 Task: Create an itinerary for attending a professional seminar in Vancouver, Canada, highlighting Airbnb stays near the seminar venue.
Action: Mouse moved to (457, 67)
Screenshot: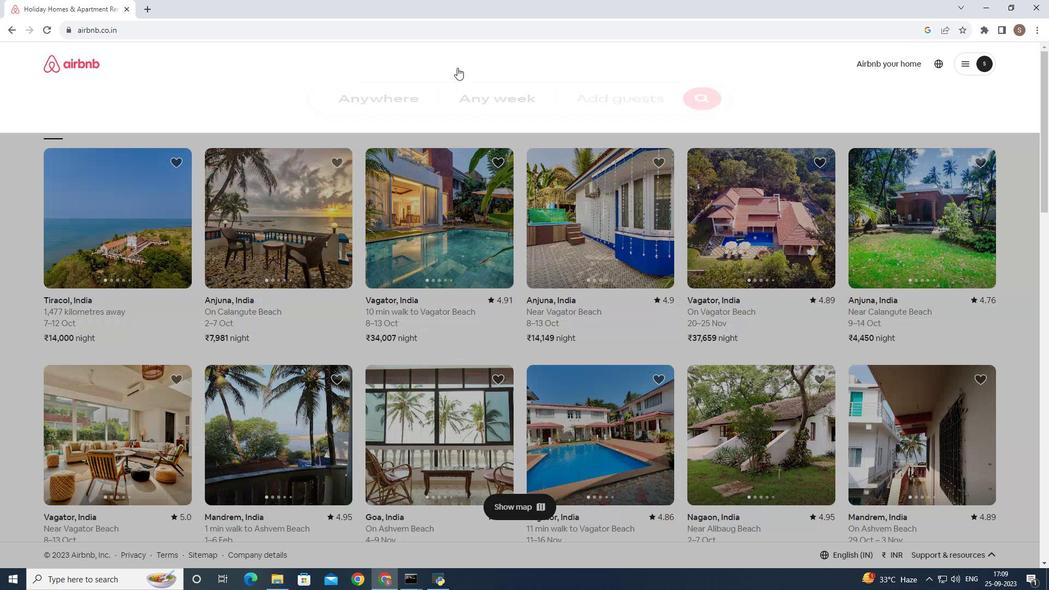 
Action: Mouse pressed left at (457, 67)
Screenshot: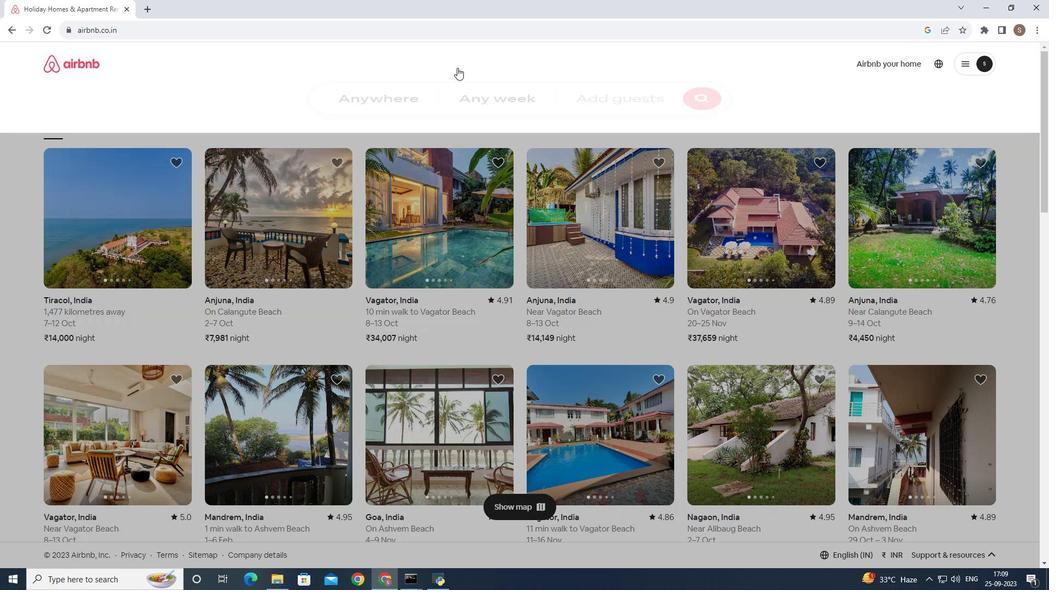 
Action: Mouse moved to (401, 110)
Screenshot: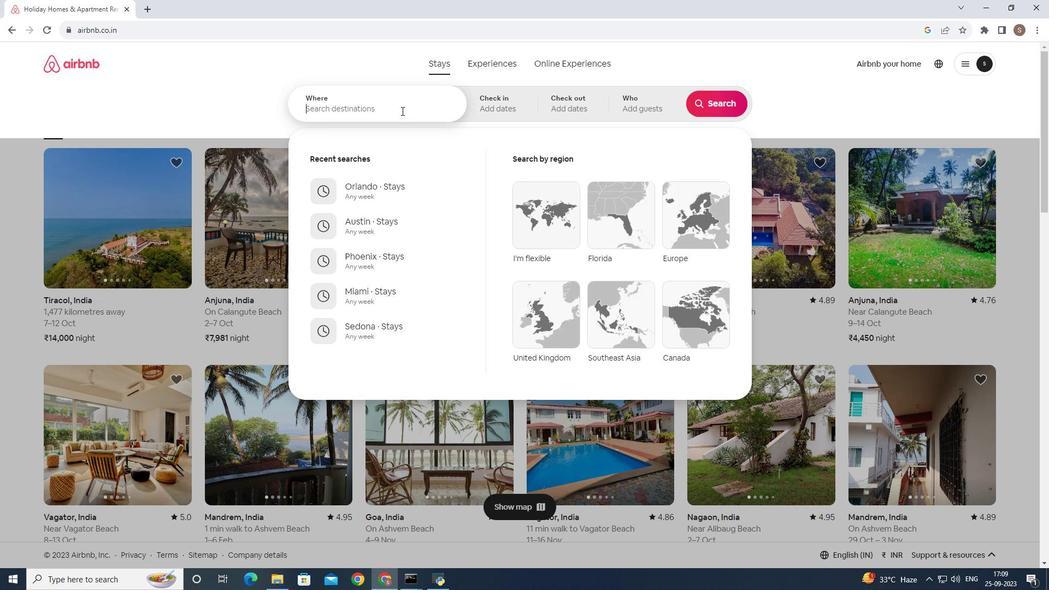 
Action: Mouse pressed left at (401, 110)
Screenshot: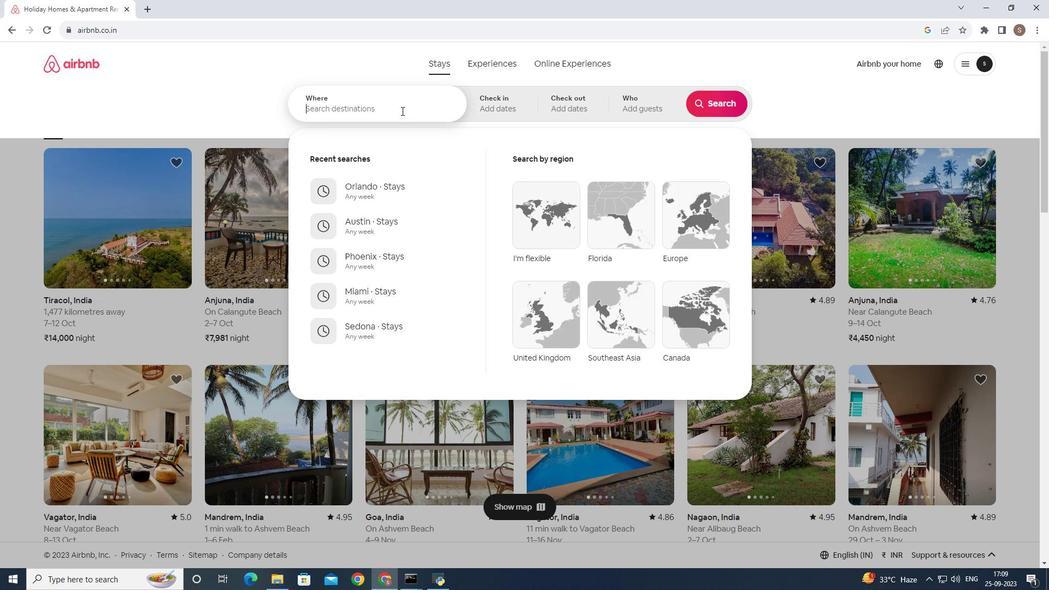 
Action: Key pressed <Key.shift><Key.shift><Key.shift><Key.shift><Key.shift><Key.shift><Key.shift><Key.shift><Key.shift><Key.shift><Key.shift><Key.shift><Key.shift><Key.shift><Key.shift><Key.shift><Key.shift>Vancouver,<Key.space><Key.shift>Canada
Screenshot: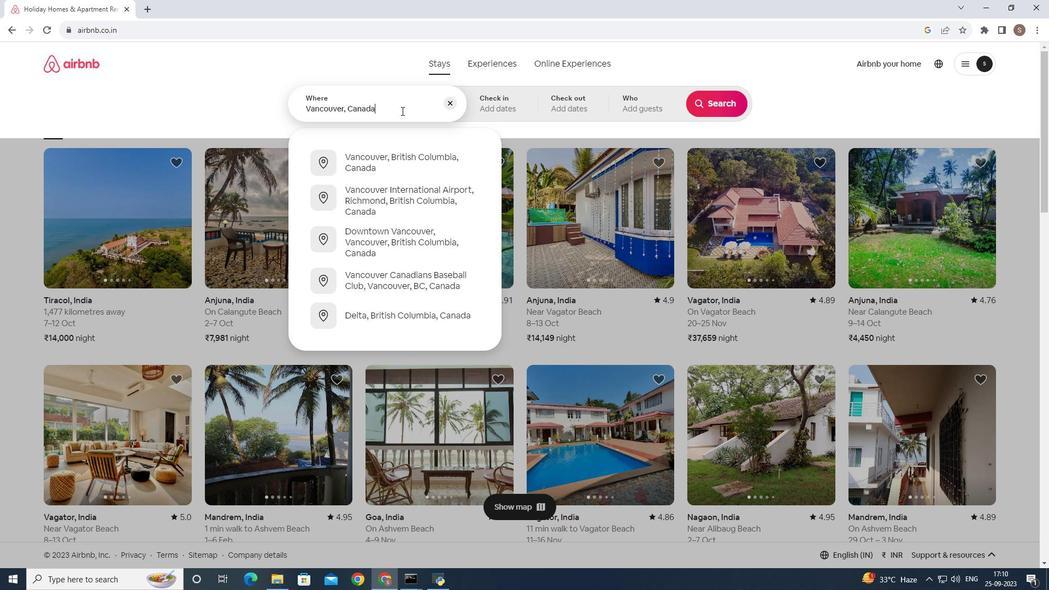 
Action: Mouse moved to (709, 99)
Screenshot: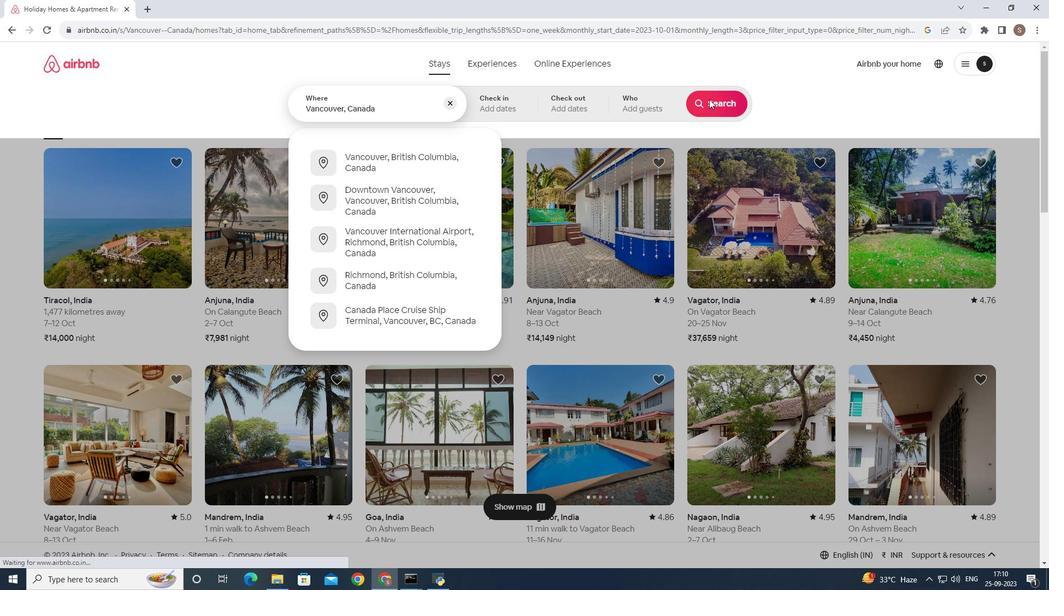 
Action: Mouse pressed left at (709, 99)
Screenshot: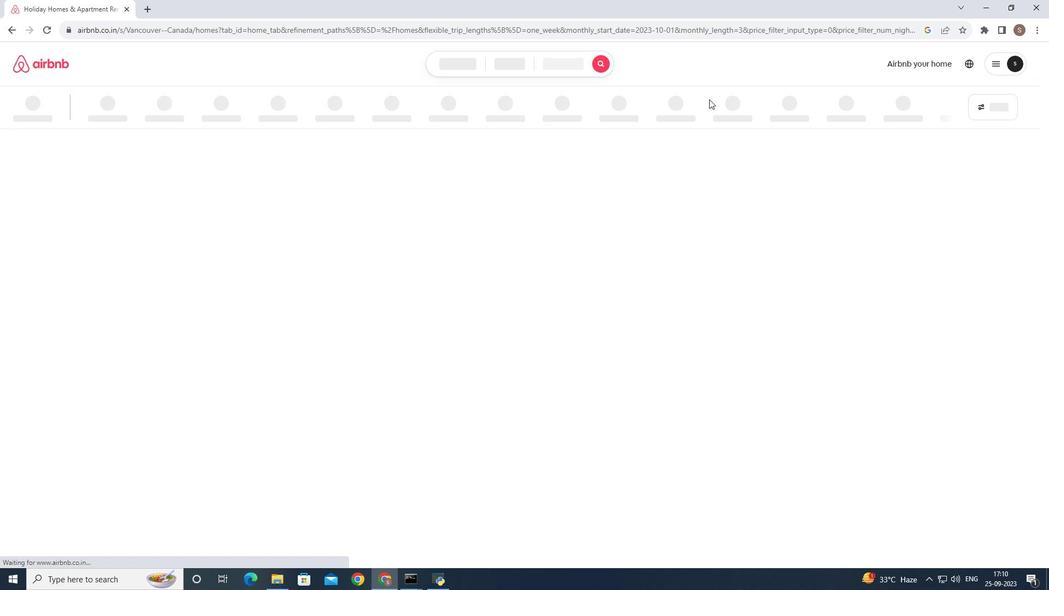 
Action: Mouse moved to (391, 252)
Screenshot: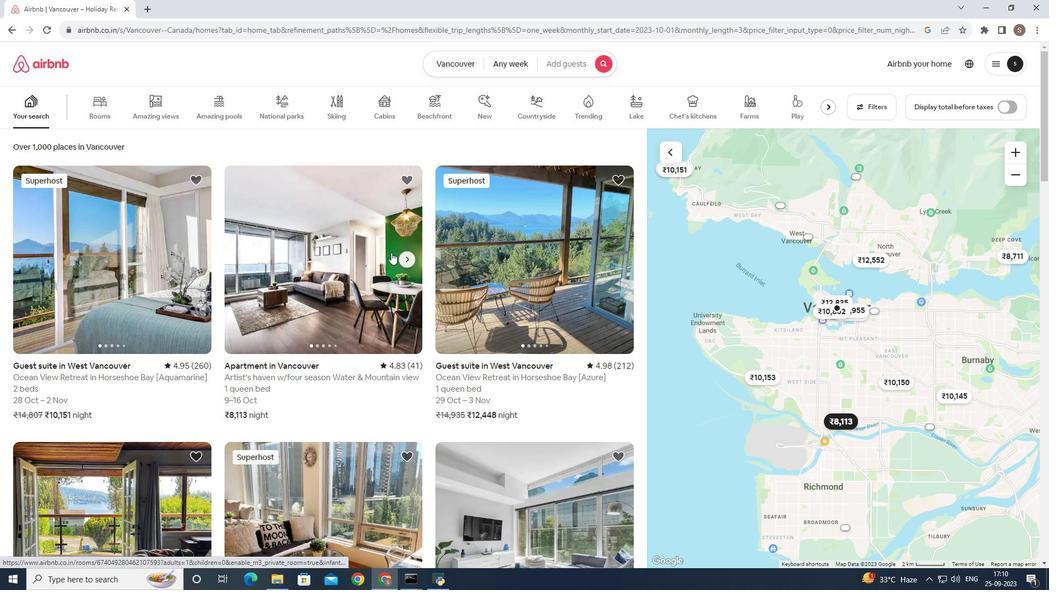 
Action: Mouse scrolled (391, 251) with delta (0, 0)
Screenshot: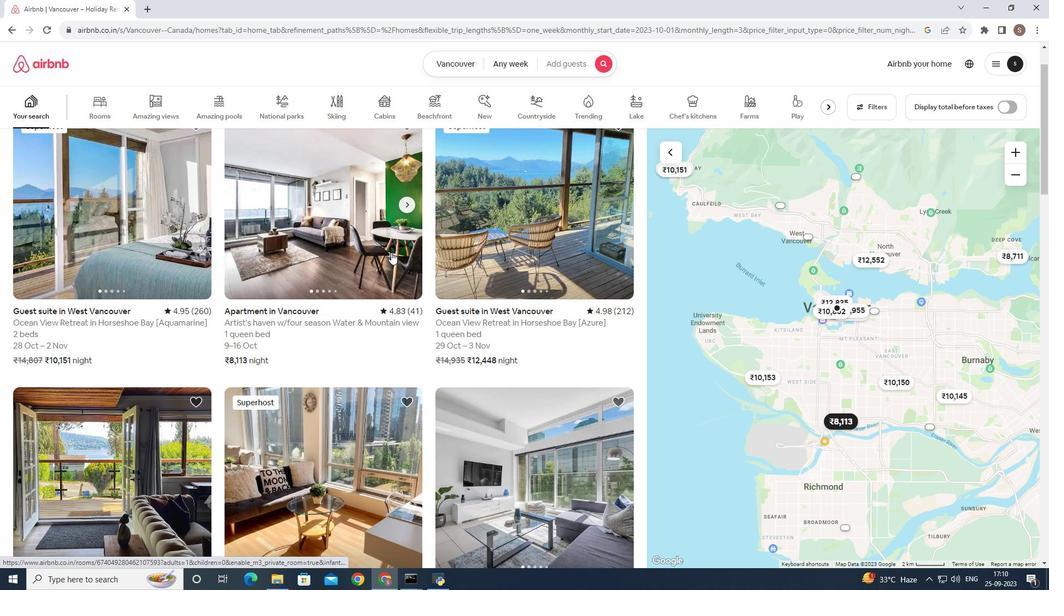
Action: Mouse scrolled (391, 251) with delta (0, 0)
Screenshot: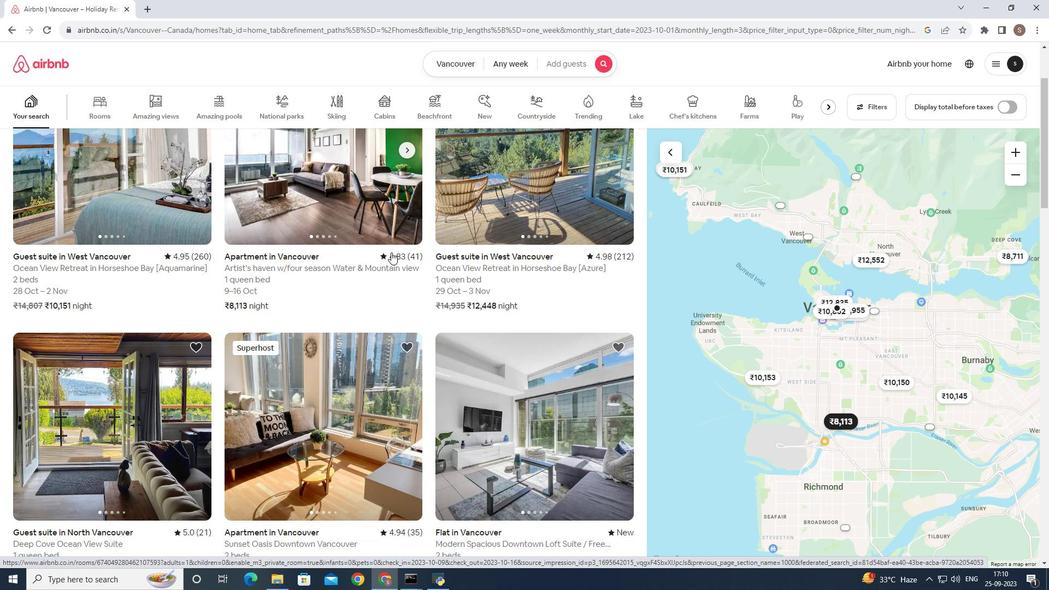 
Action: Mouse moved to (856, 114)
Screenshot: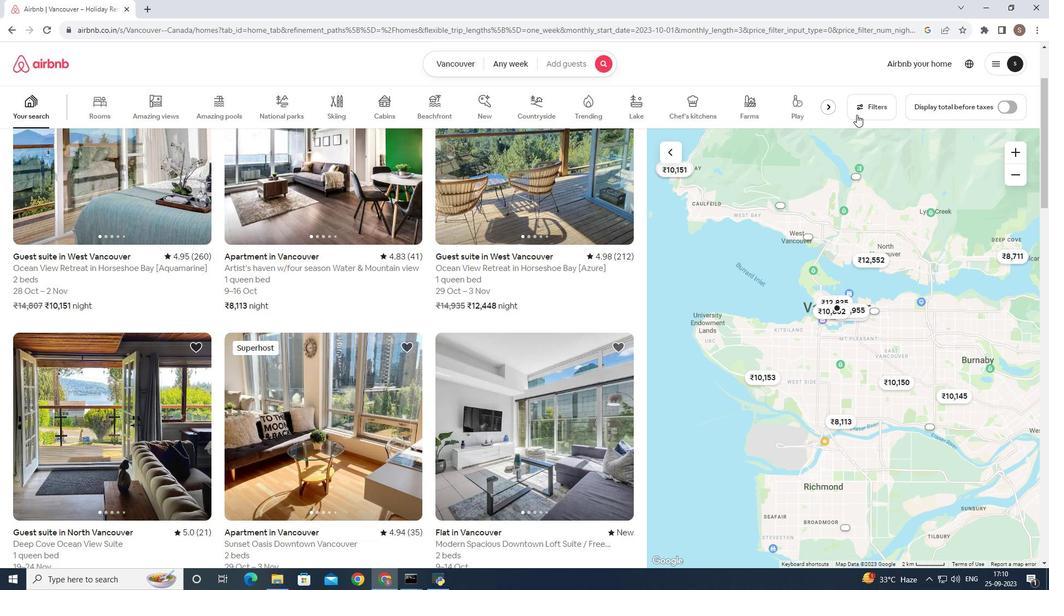 
Action: Mouse pressed left at (856, 114)
Screenshot: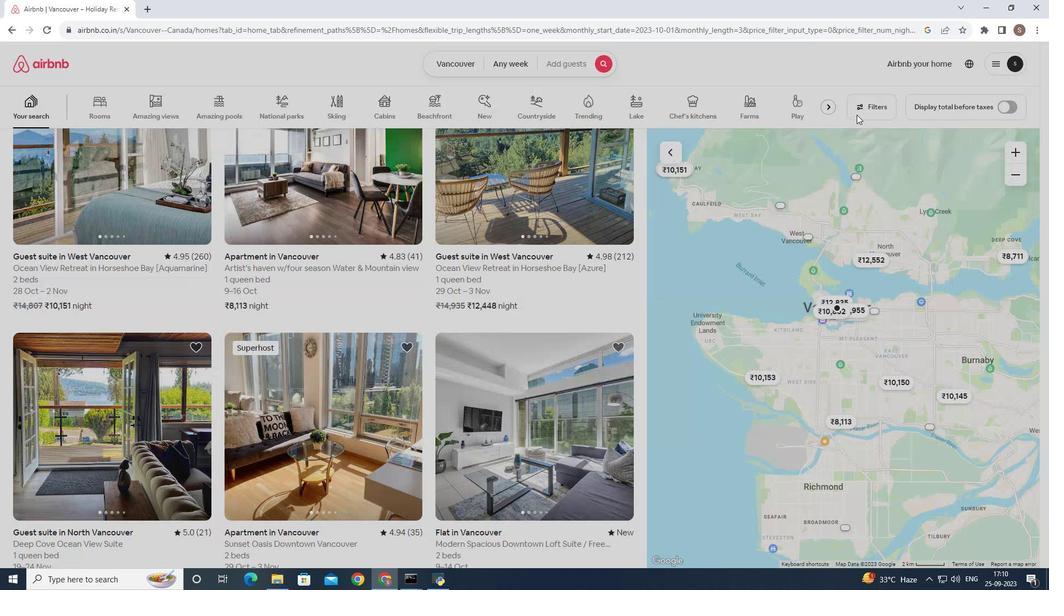
Action: Mouse moved to (588, 277)
Screenshot: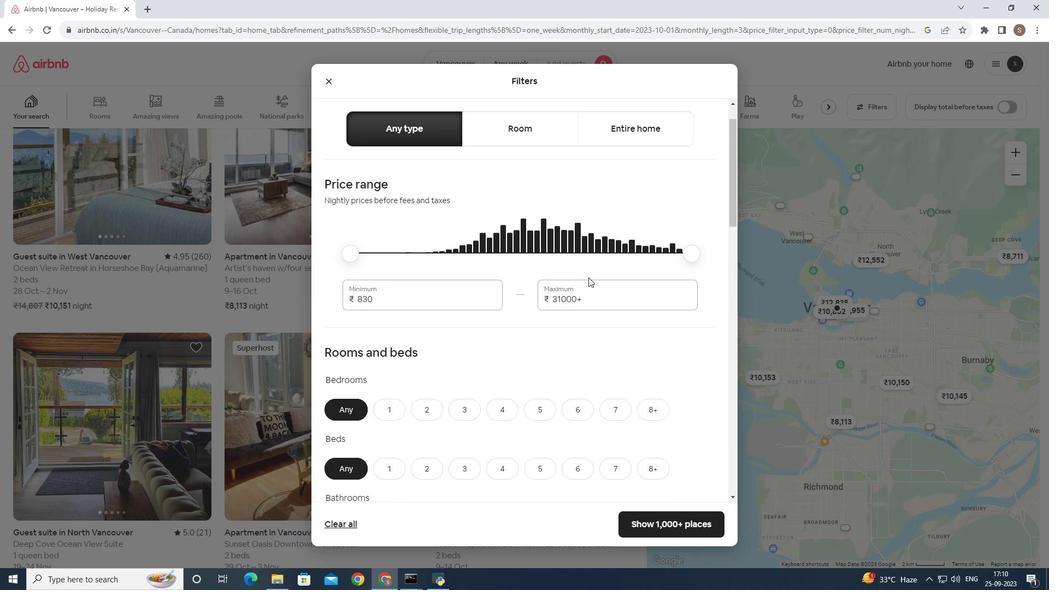 
Action: Mouse scrolled (588, 277) with delta (0, 0)
Screenshot: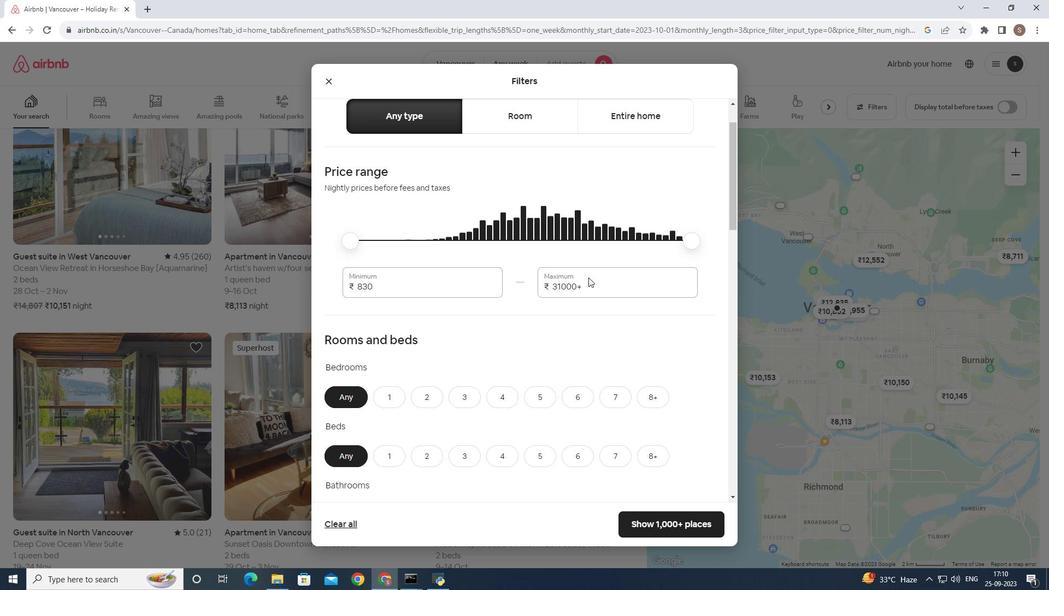 
Action: Mouse scrolled (588, 277) with delta (0, 0)
Screenshot: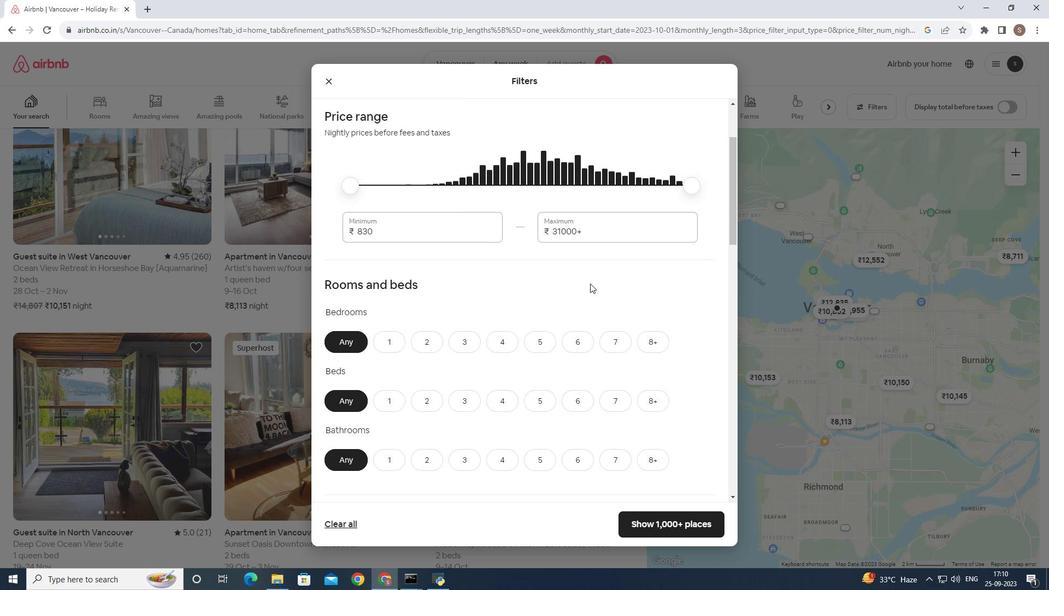 
Action: Mouse scrolled (588, 277) with delta (0, 0)
Screenshot: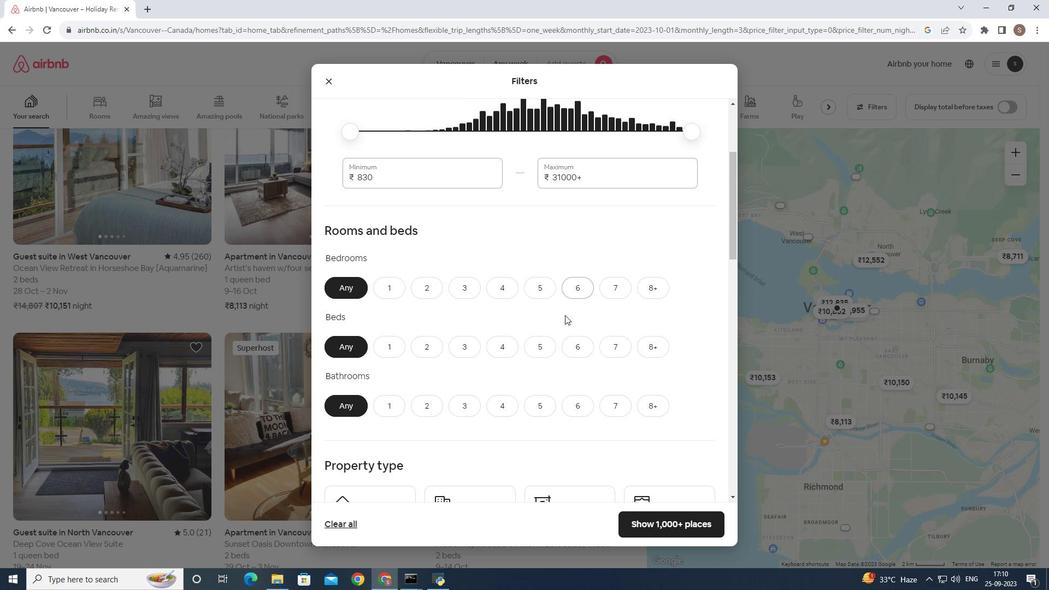 
Action: Mouse moved to (495, 348)
Screenshot: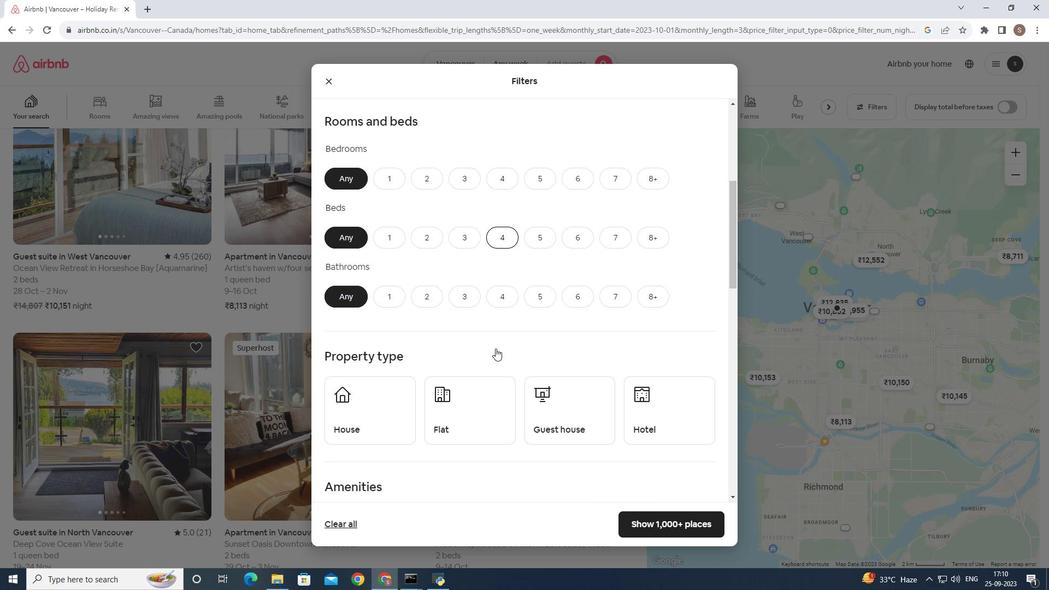 
Action: Mouse scrolled (495, 348) with delta (0, 0)
Screenshot: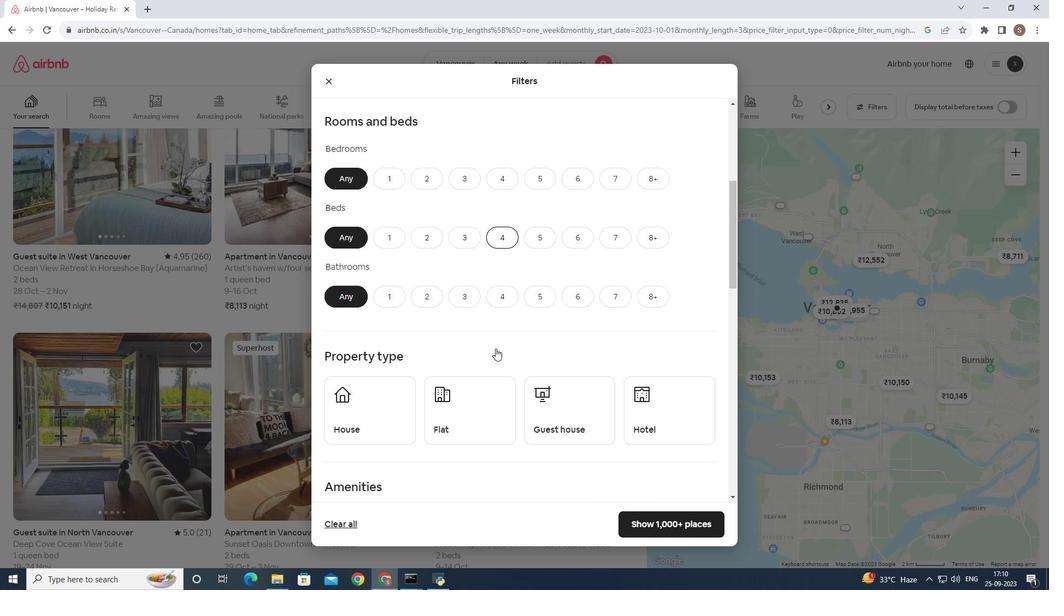 
Action: Mouse scrolled (495, 348) with delta (0, 0)
Screenshot: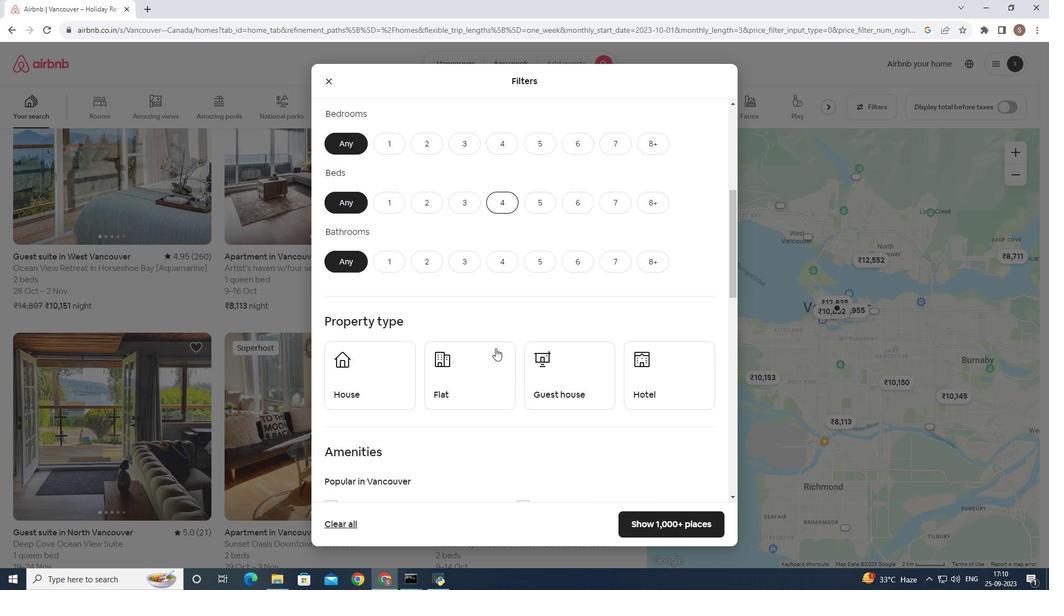
Action: Mouse scrolled (495, 348) with delta (0, 0)
Screenshot: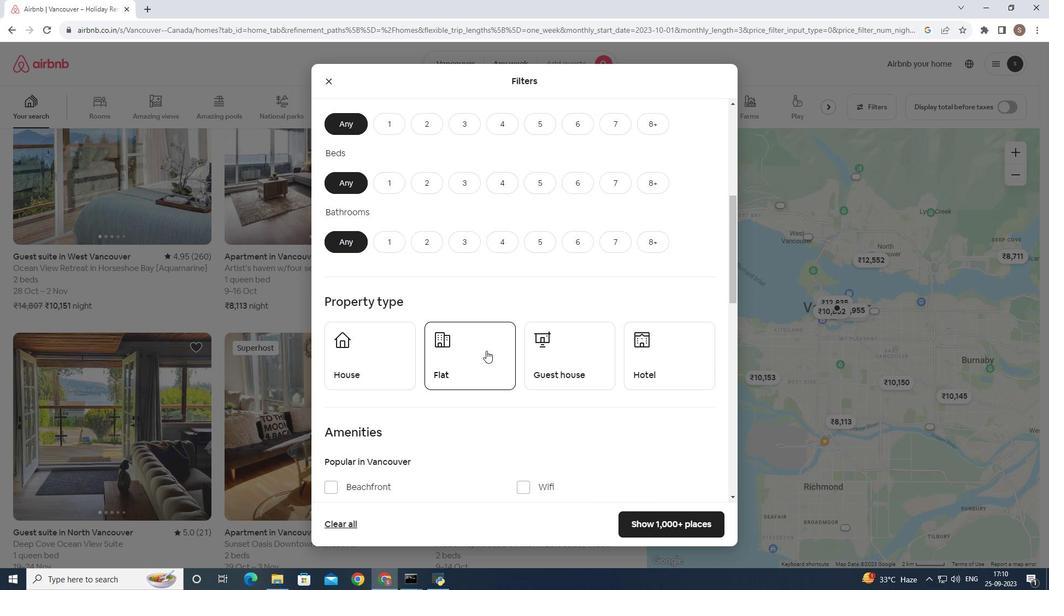 
Action: Mouse moved to (443, 352)
Screenshot: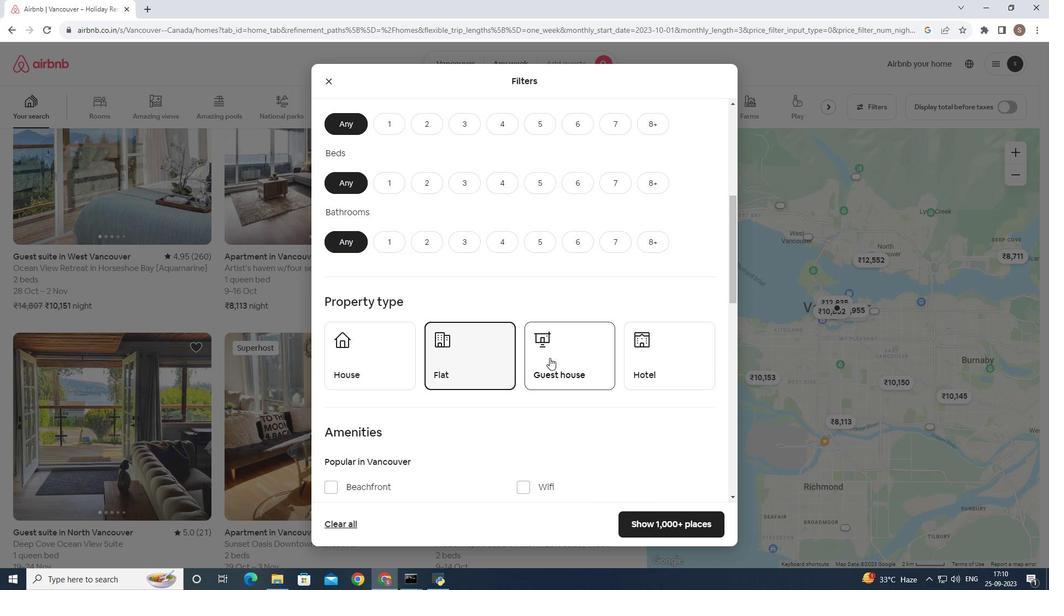 
Action: Mouse pressed left at (443, 352)
Screenshot: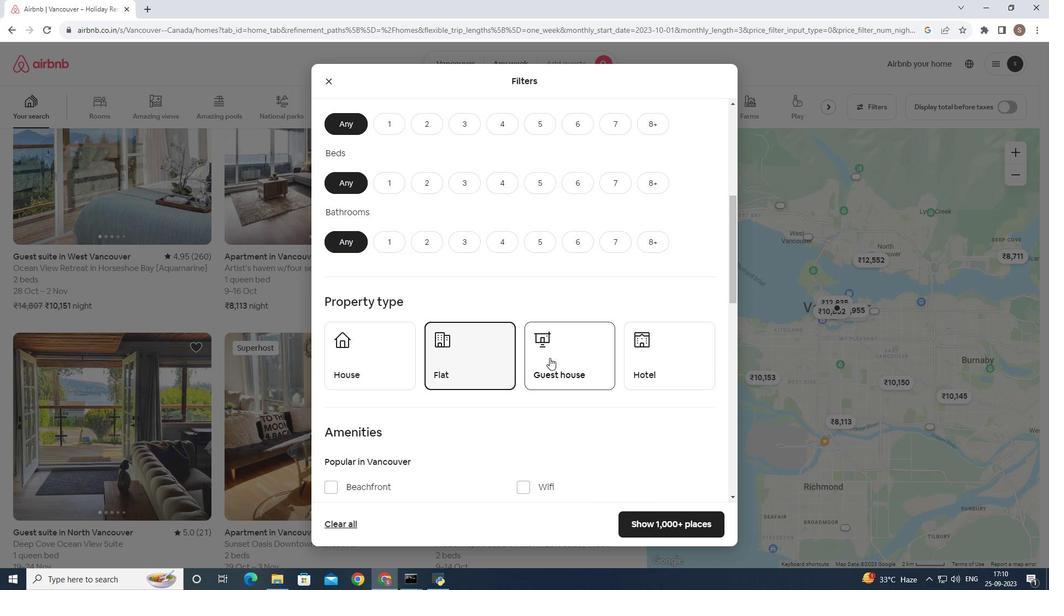 
Action: Mouse moved to (628, 357)
Screenshot: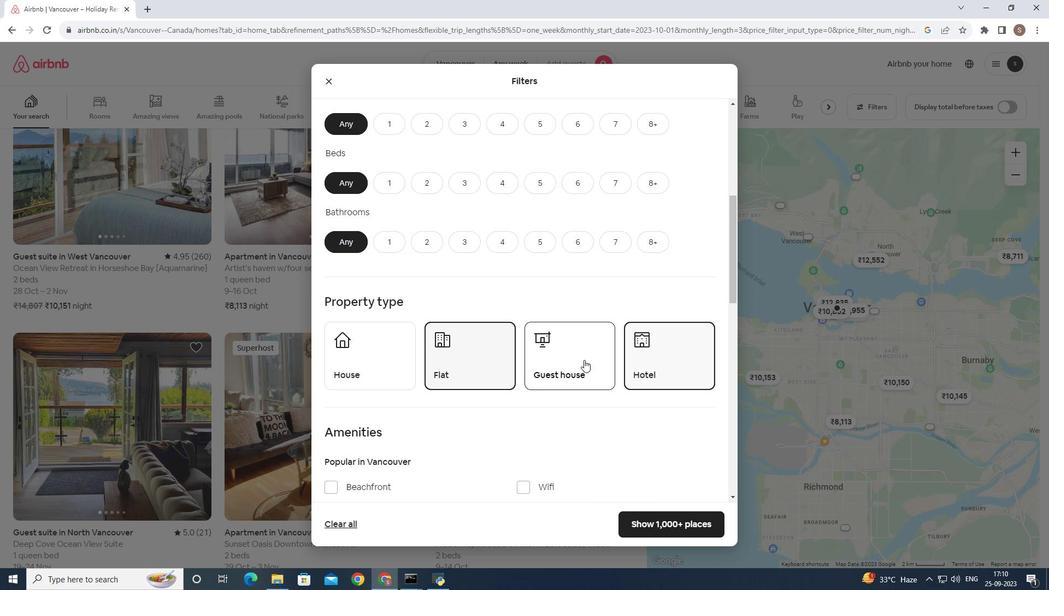 
Action: Mouse pressed left at (628, 357)
Screenshot: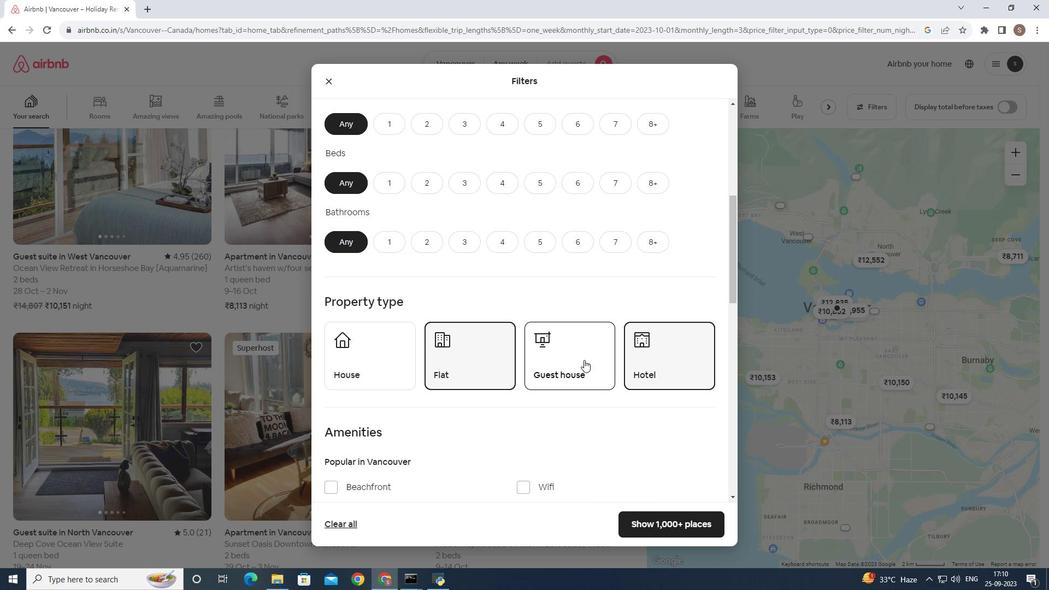 
Action: Mouse moved to (580, 360)
Screenshot: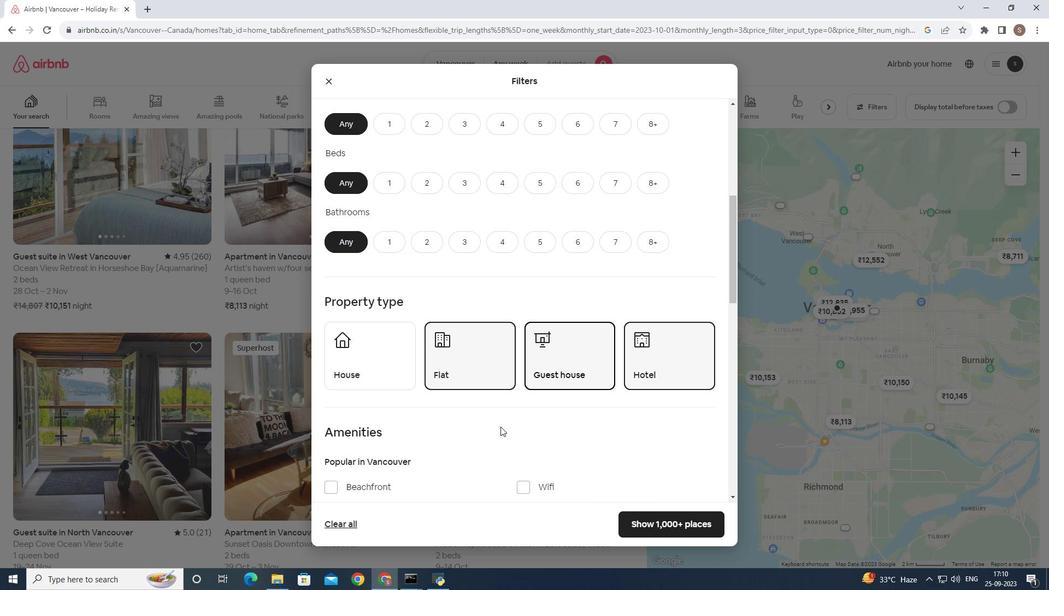 
Action: Mouse pressed left at (580, 360)
Screenshot: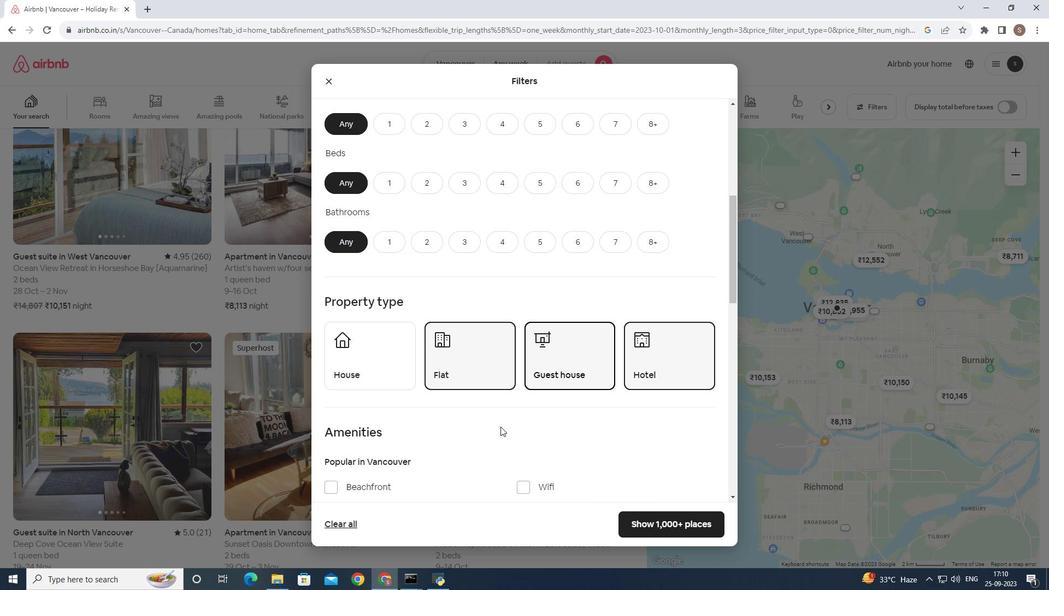 
Action: Mouse moved to (454, 444)
Screenshot: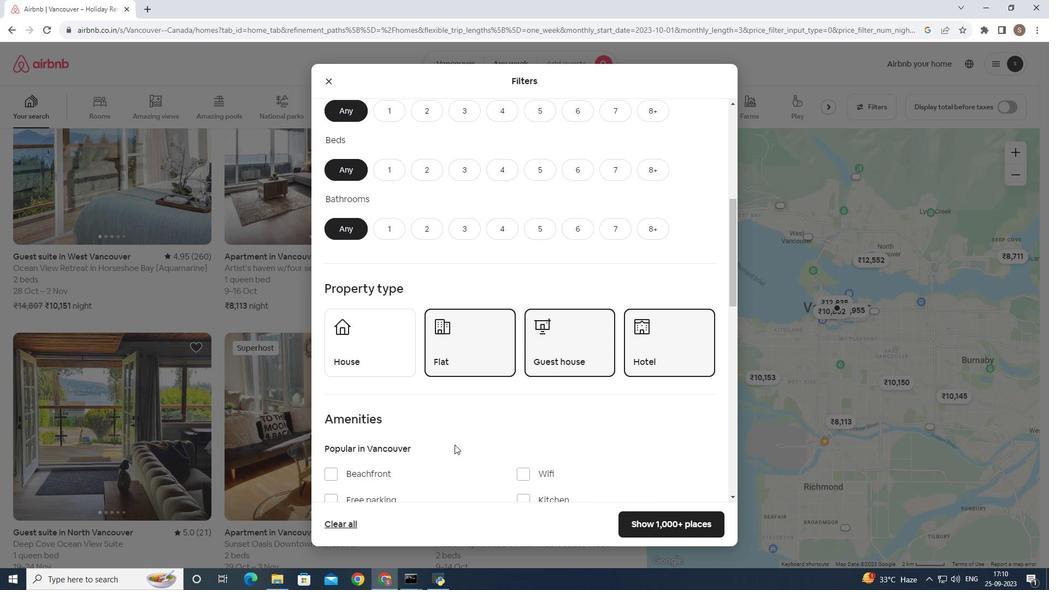 
Action: Mouse scrolled (454, 444) with delta (0, 0)
Screenshot: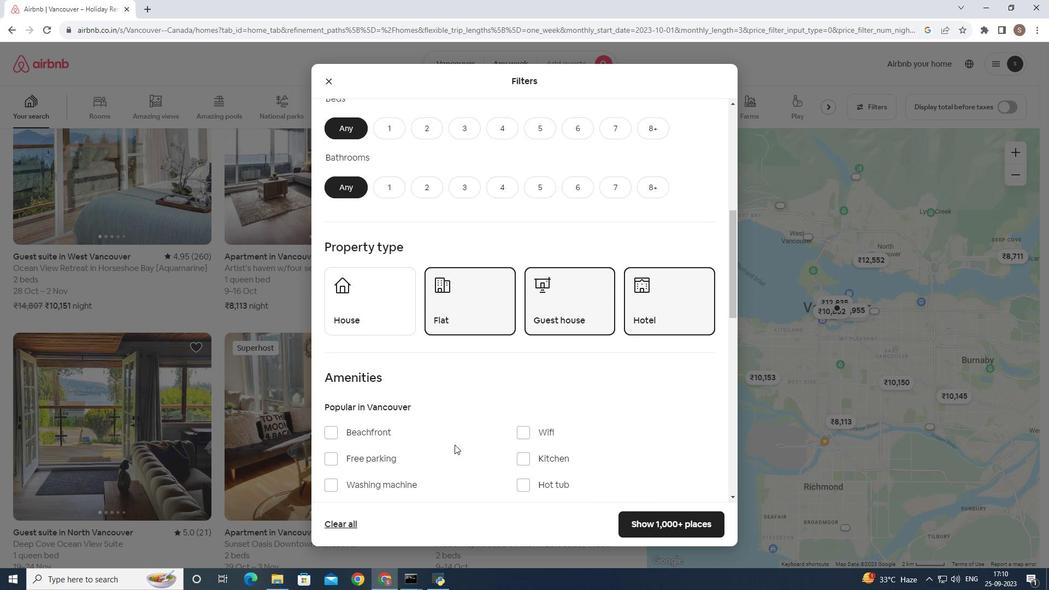 
Action: Mouse scrolled (454, 444) with delta (0, 0)
Screenshot: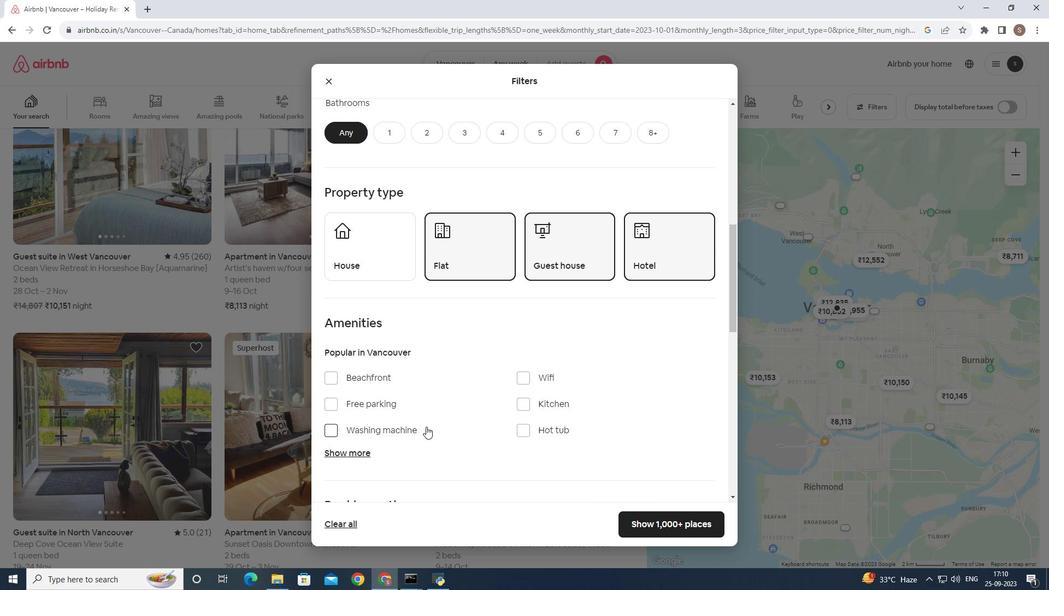 
Action: Mouse moved to (421, 426)
Screenshot: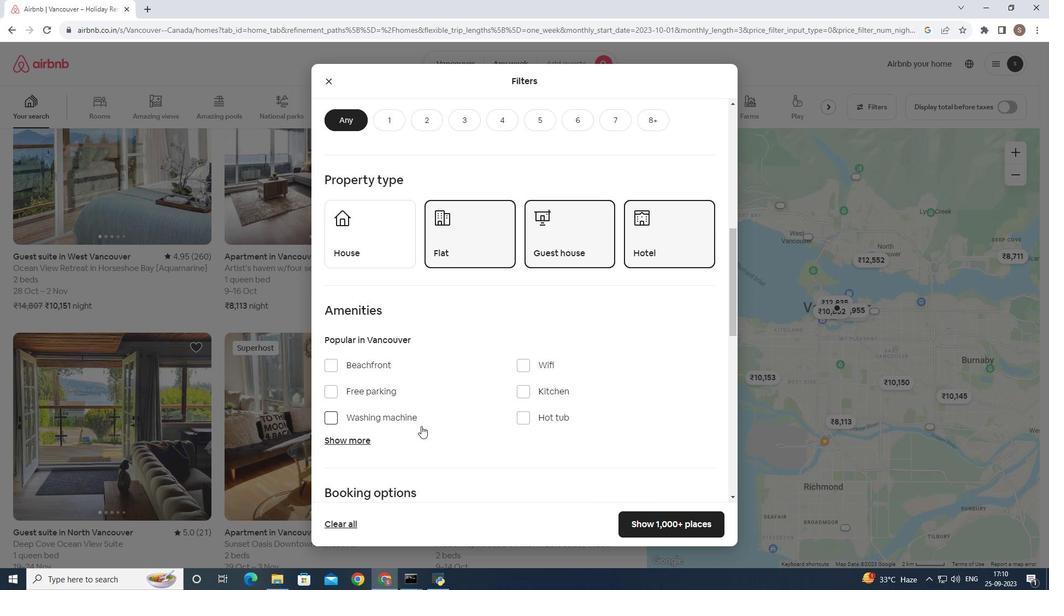 
Action: Mouse scrolled (421, 425) with delta (0, 0)
Screenshot: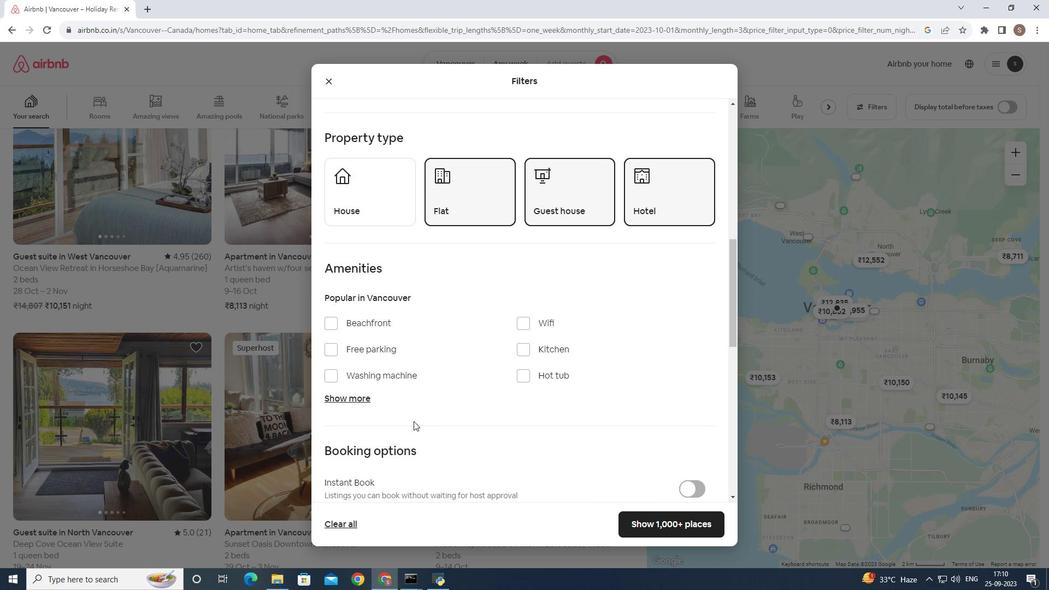 
Action: Mouse moved to (356, 391)
Screenshot: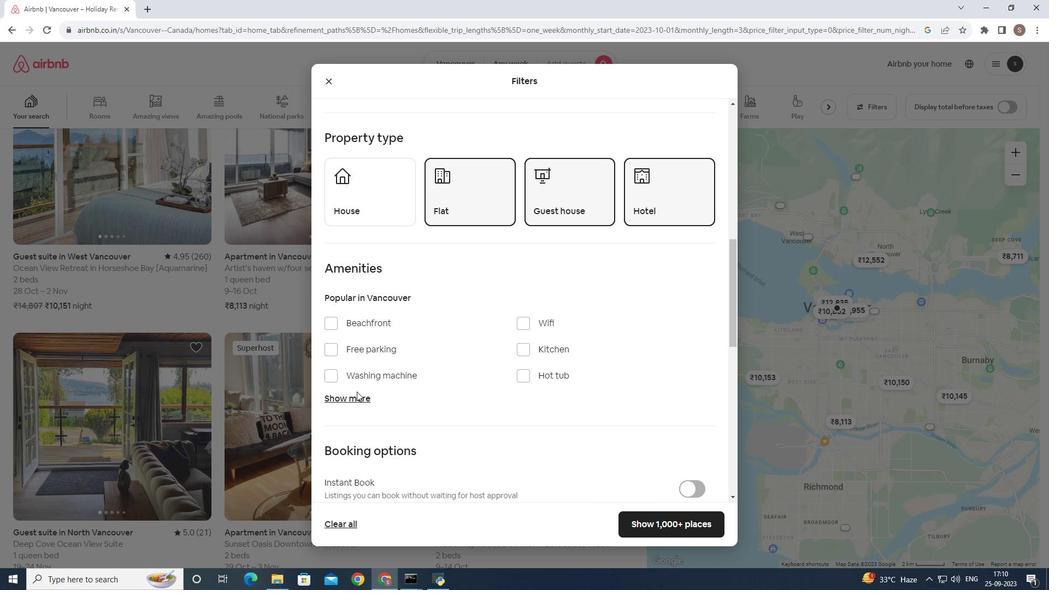 
Action: Mouse pressed left at (356, 391)
Screenshot: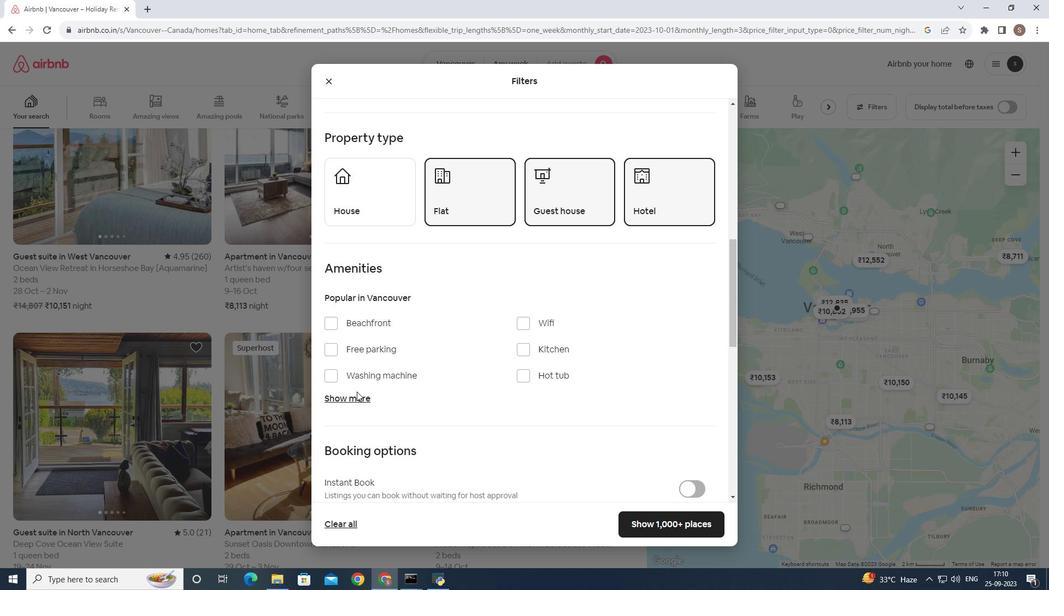 
Action: Mouse moved to (357, 401)
Screenshot: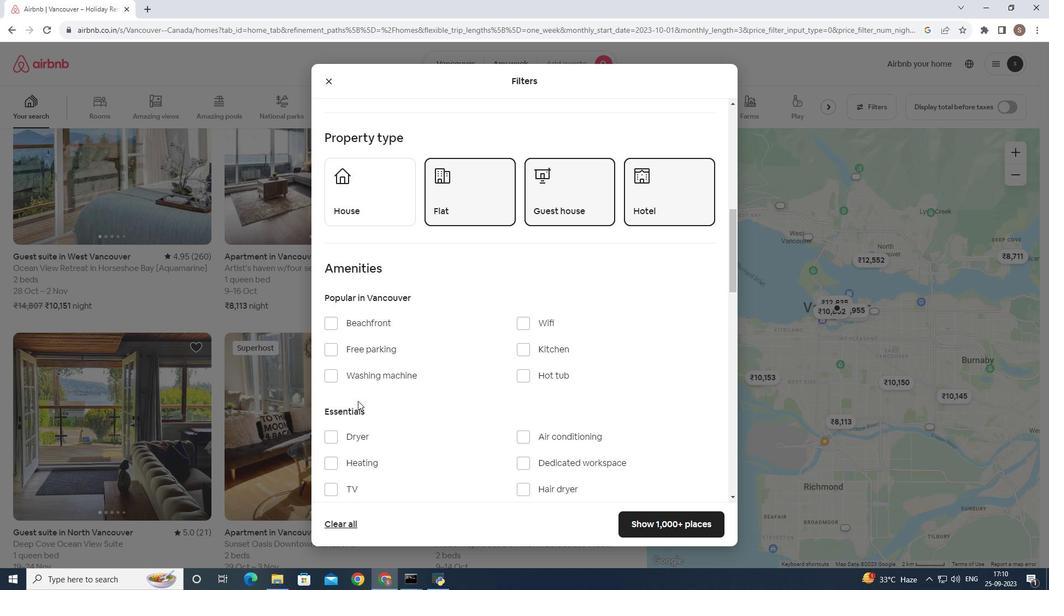
Action: Mouse pressed left at (357, 401)
Screenshot: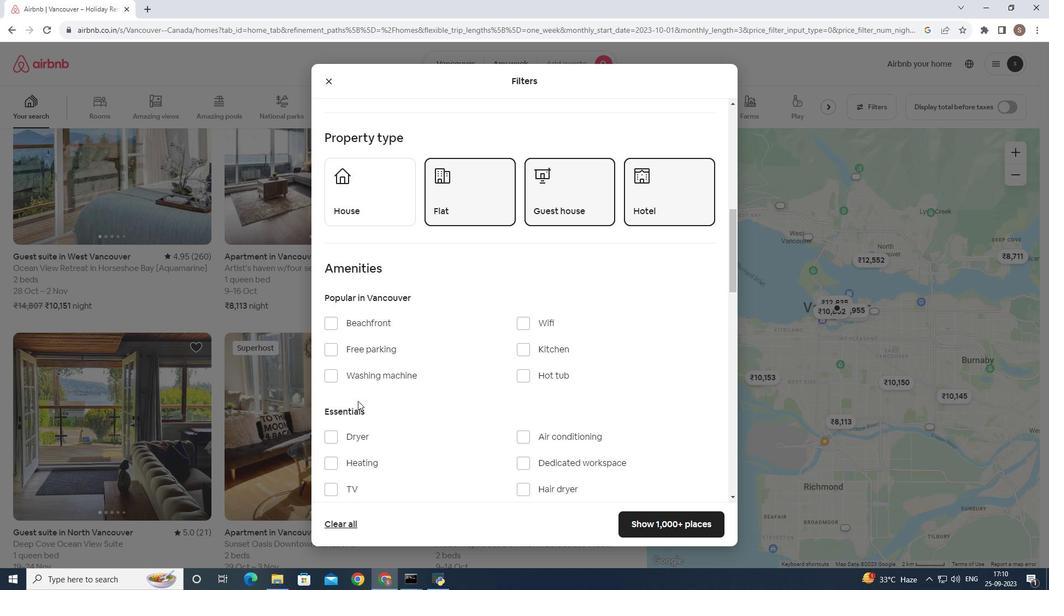 
Action: Mouse moved to (386, 383)
Screenshot: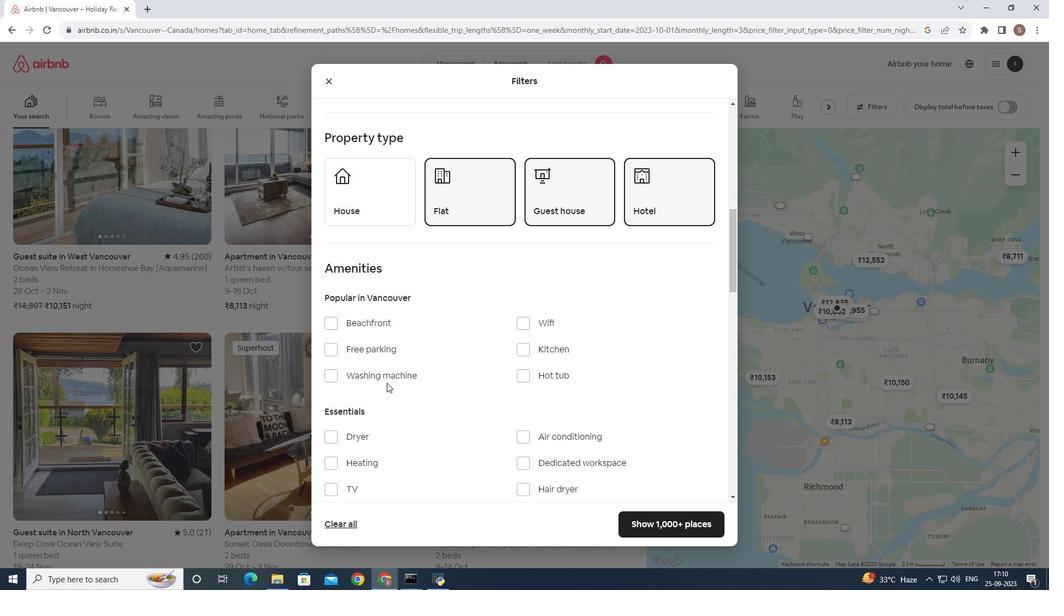 
Action: Mouse scrolled (386, 382) with delta (0, 0)
Screenshot: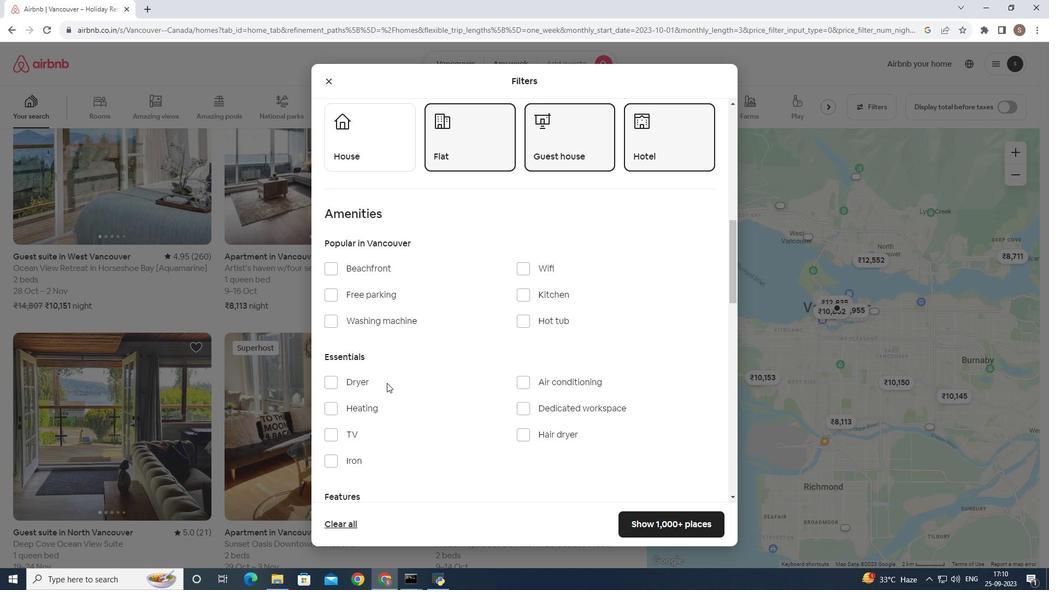 
Action: Mouse moved to (516, 406)
Screenshot: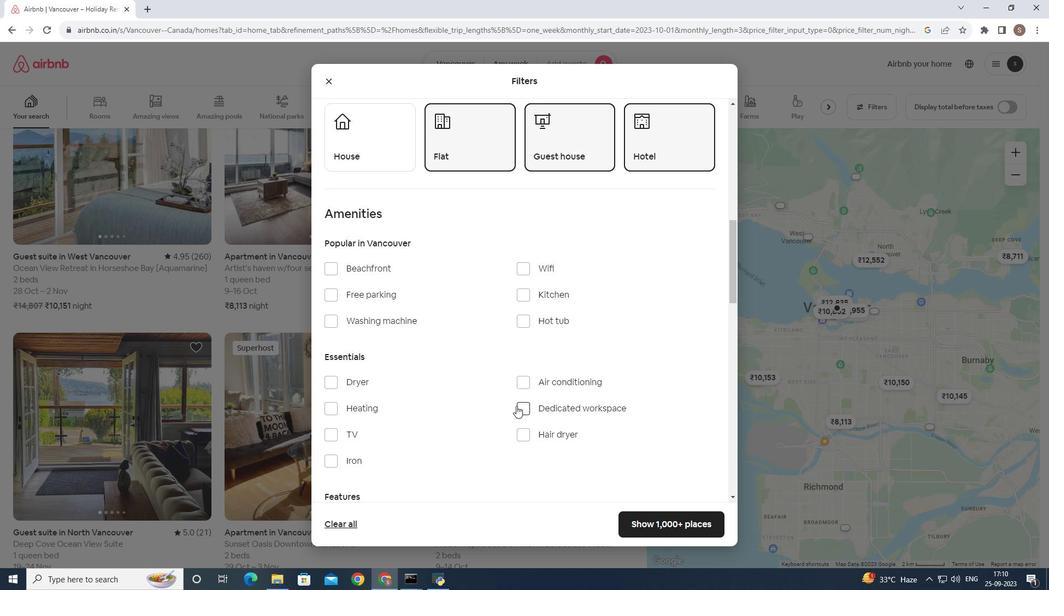 
Action: Mouse pressed left at (516, 406)
Screenshot: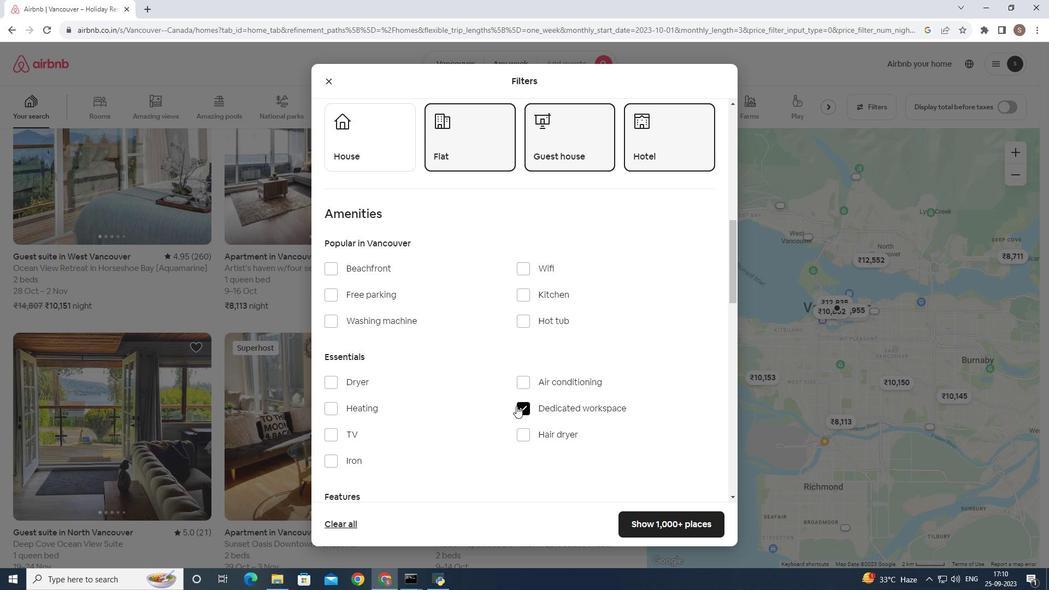 
Action: Mouse moved to (333, 429)
Screenshot: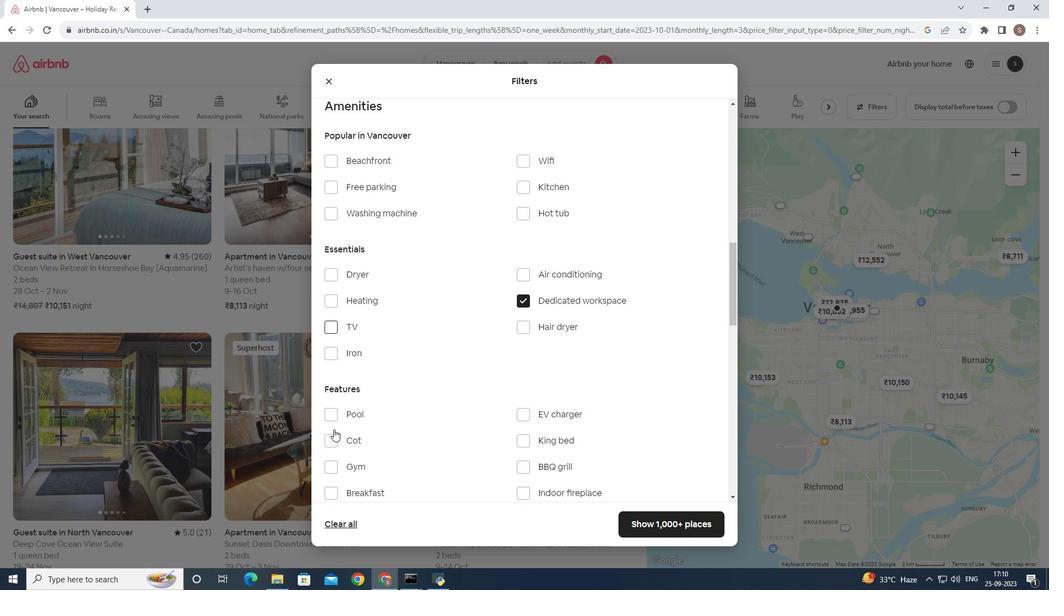 
Action: Mouse scrolled (333, 429) with delta (0, 0)
Screenshot: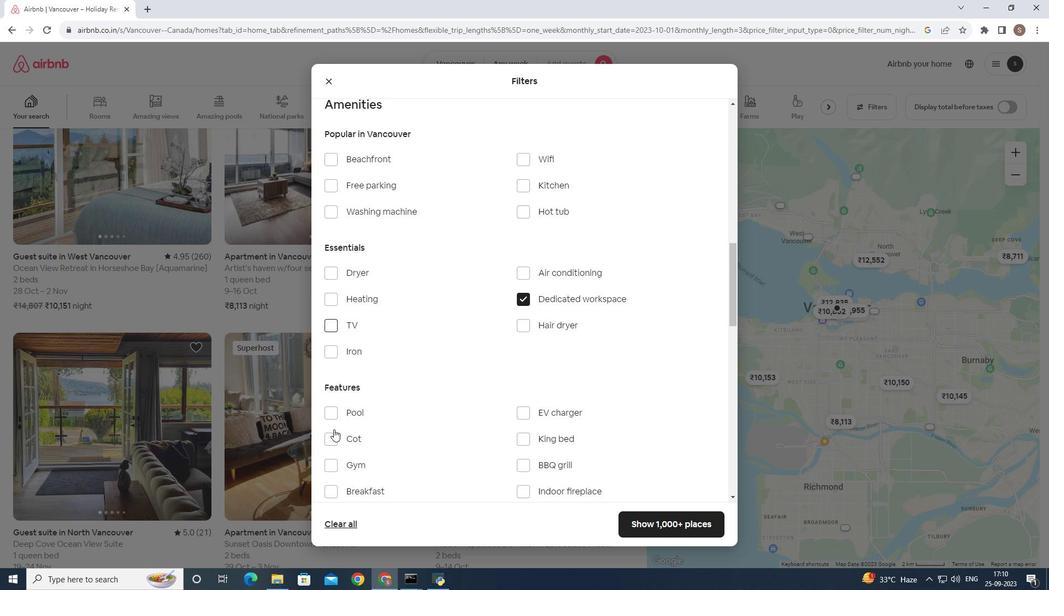 
Action: Mouse scrolled (333, 429) with delta (0, 0)
Screenshot: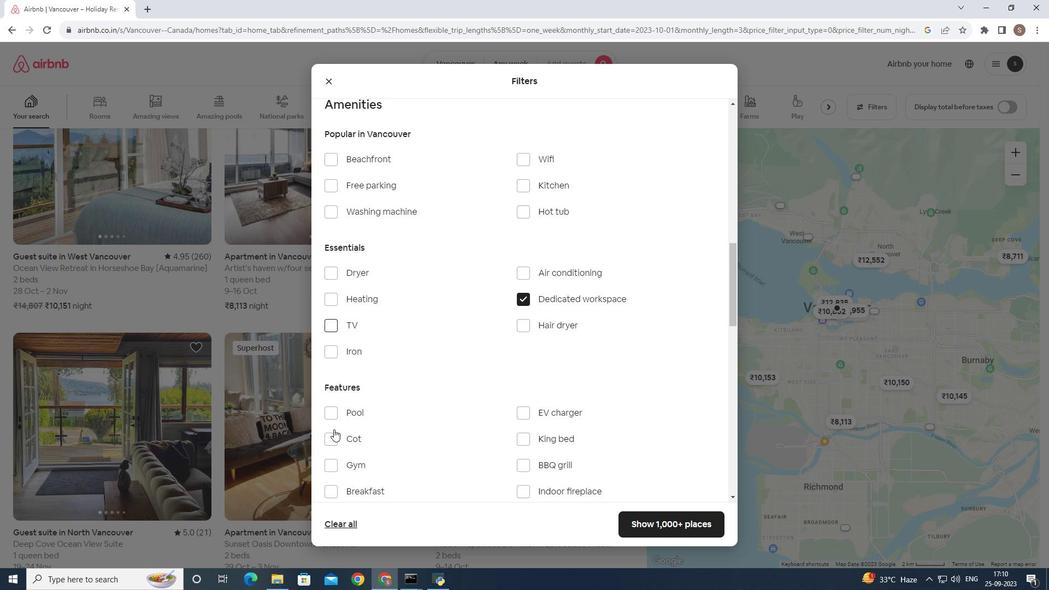 
Action: Mouse scrolled (333, 429) with delta (0, 0)
Screenshot: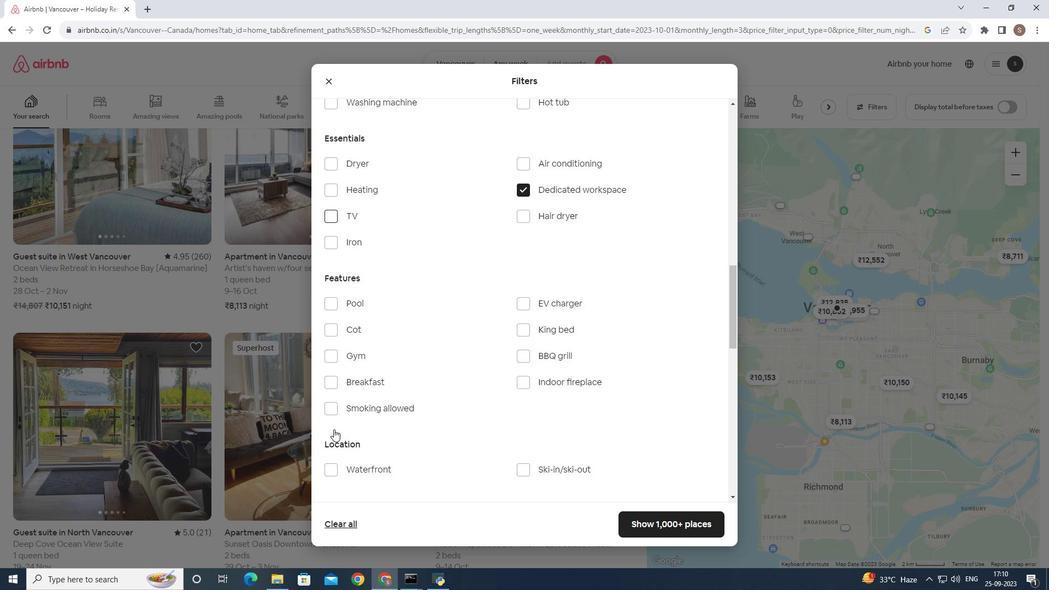 
Action: Mouse scrolled (333, 429) with delta (0, 0)
Screenshot: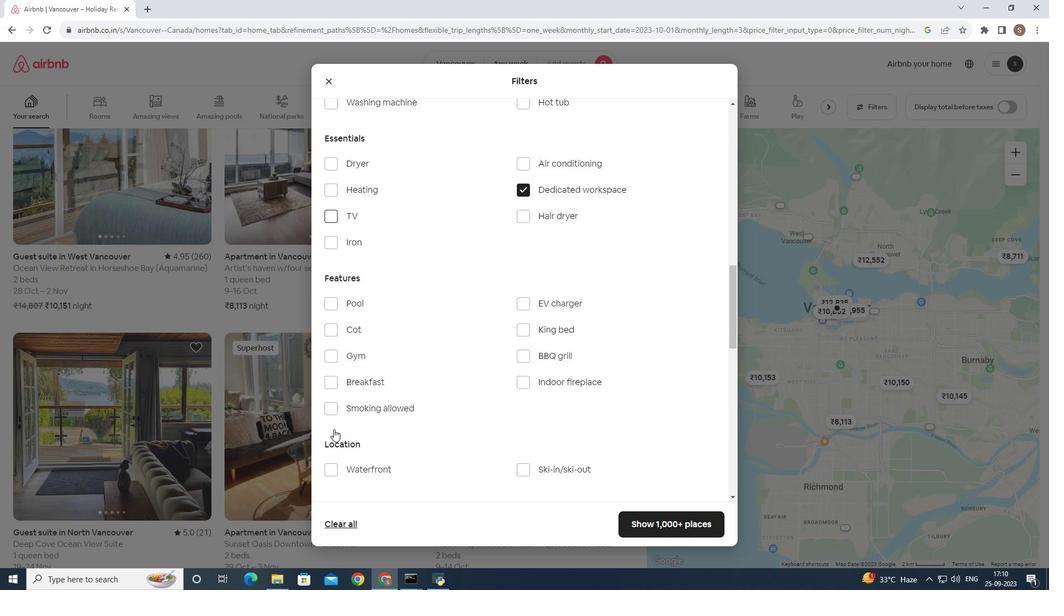 
Action: Mouse moved to (347, 425)
Screenshot: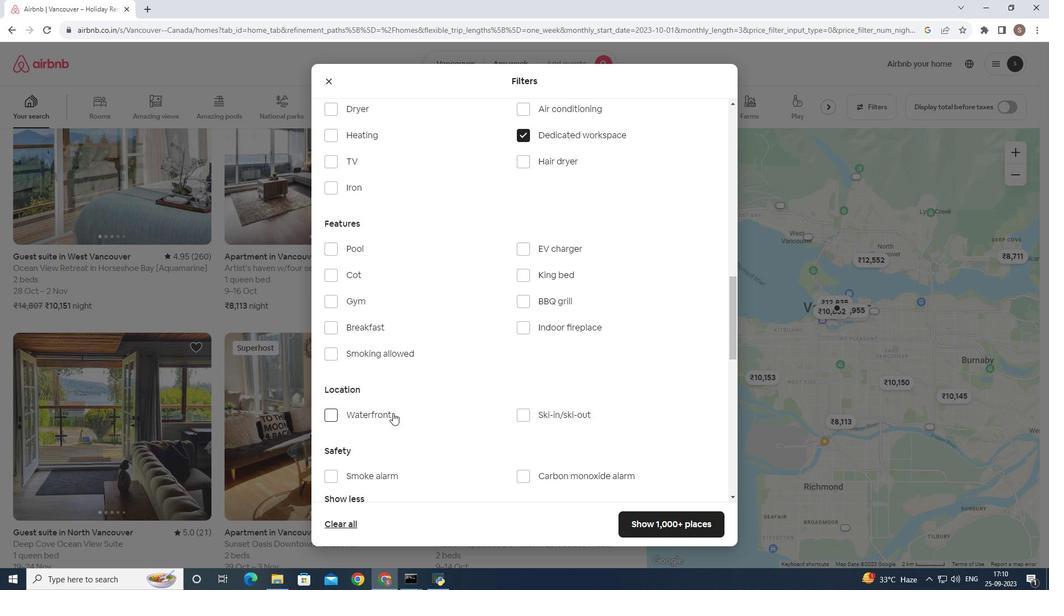 
Action: Mouse scrolled (347, 424) with delta (0, 0)
Screenshot: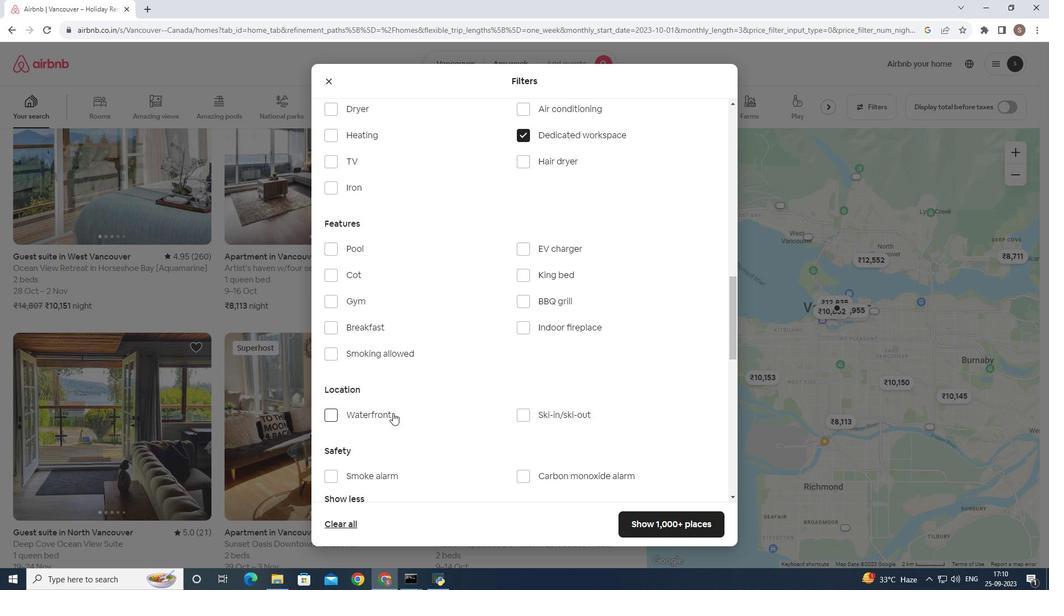 
Action: Mouse moved to (395, 411)
Screenshot: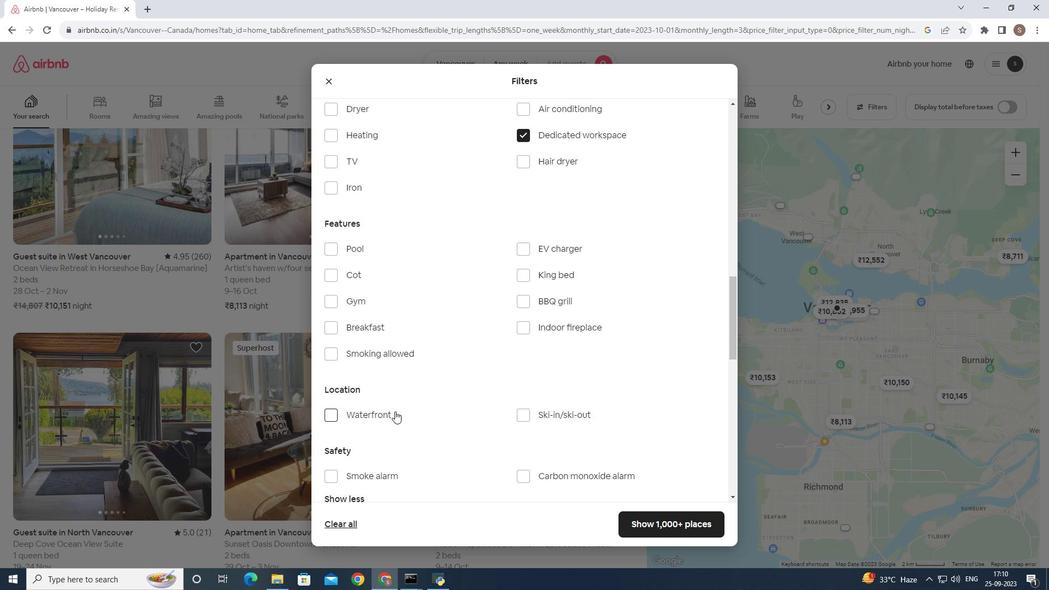
Action: Mouse scrolled (395, 410) with delta (0, 0)
Screenshot: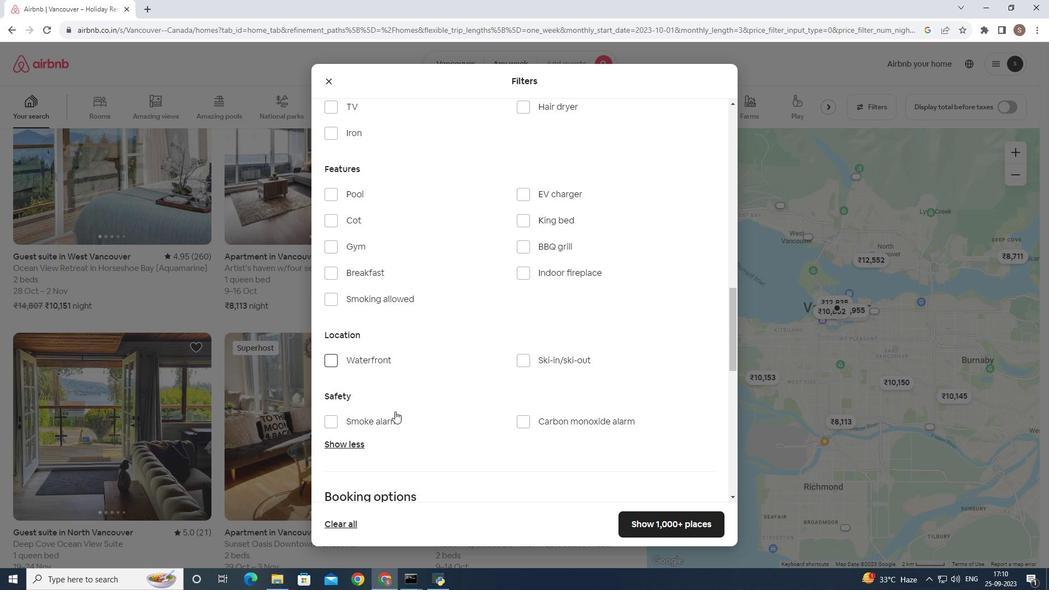 
Action: Mouse moved to (420, 341)
Screenshot: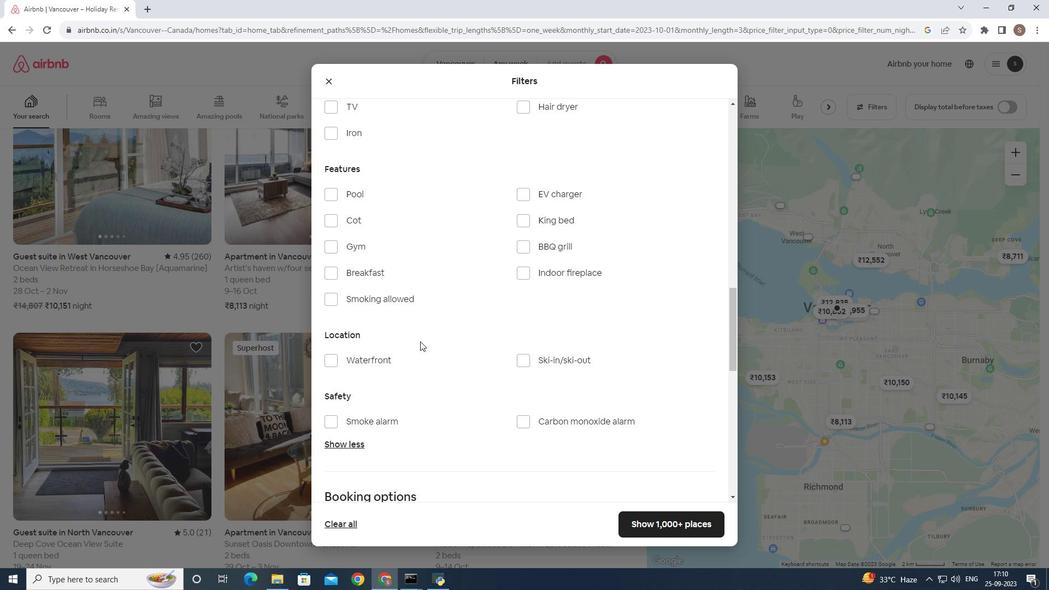 
Action: Mouse scrolled (420, 341) with delta (0, 0)
Screenshot: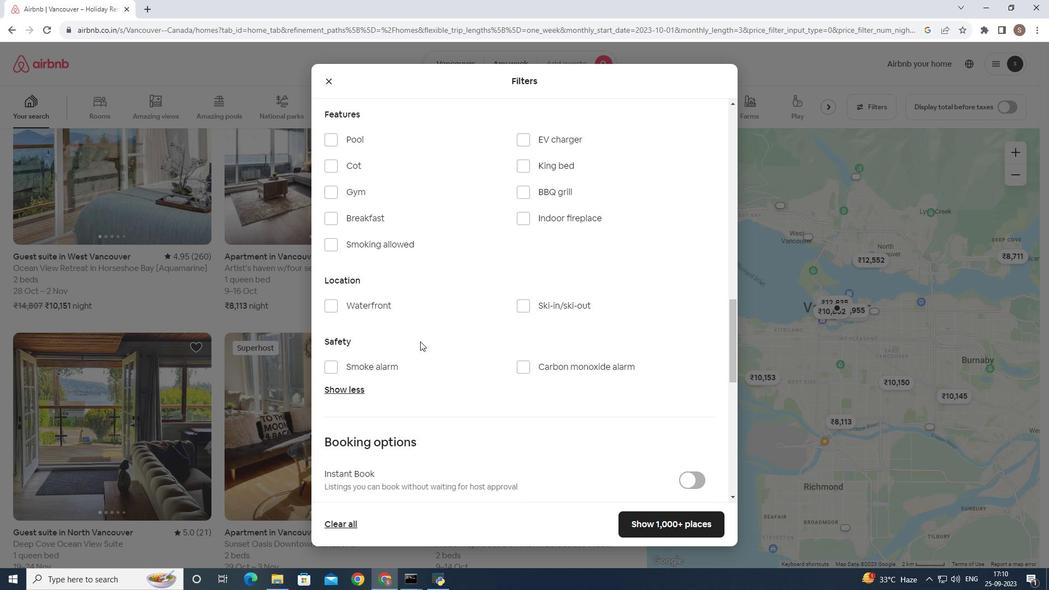 
Action: Mouse moved to (418, 348)
Screenshot: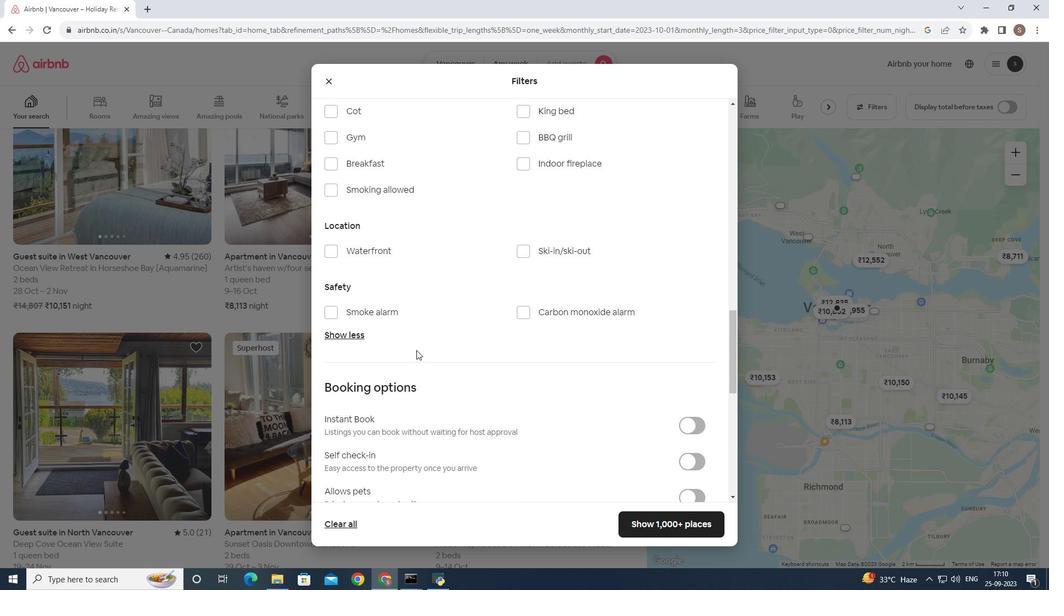 
Action: Mouse scrolled (418, 347) with delta (0, 0)
Screenshot: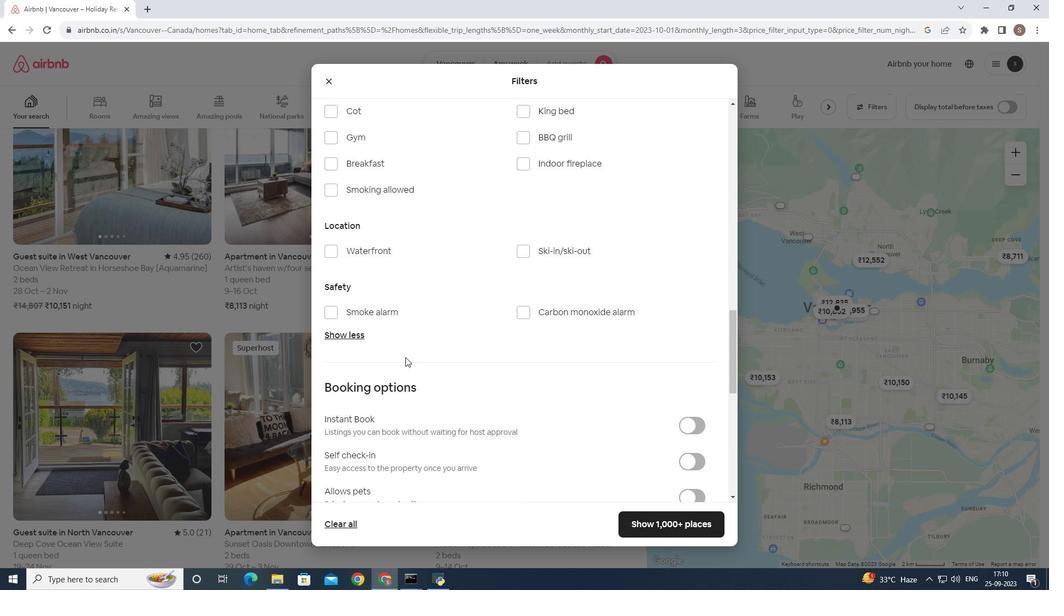 
Action: Mouse moved to (348, 342)
Screenshot: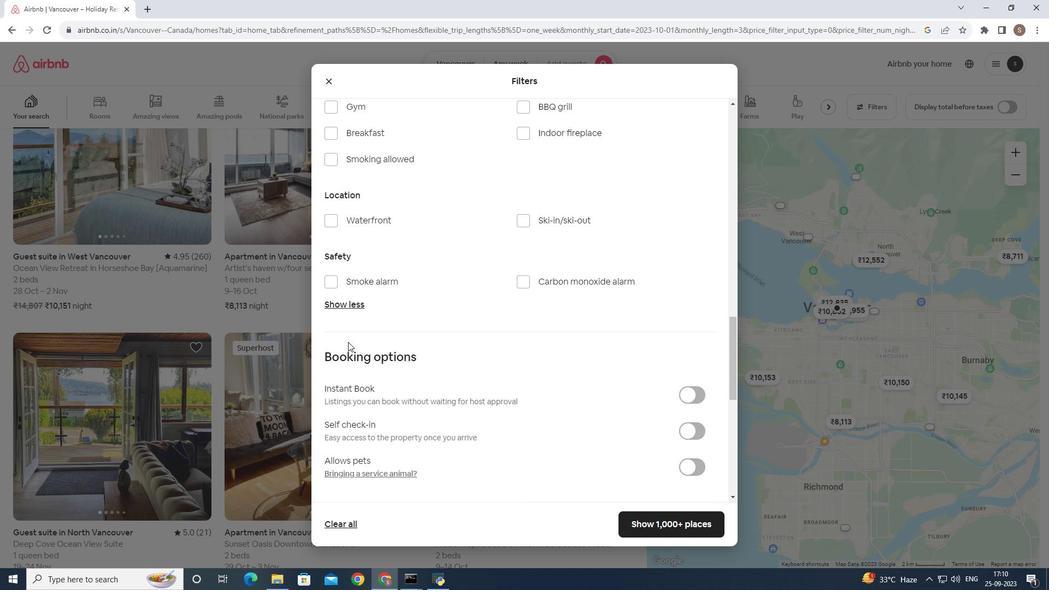
Action: Mouse scrolled (348, 341) with delta (0, 0)
Screenshot: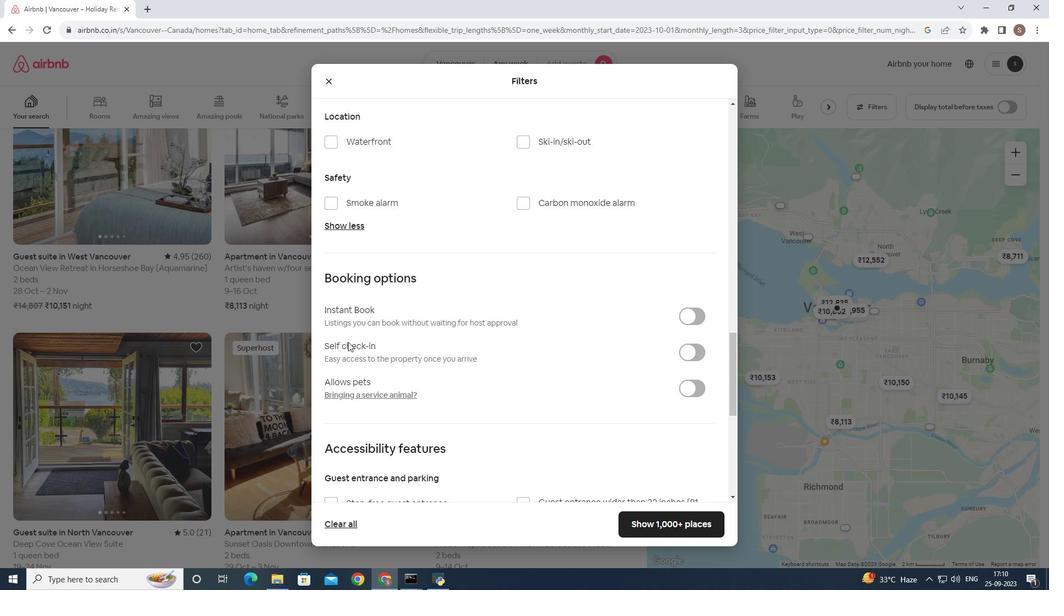 
Action: Mouse scrolled (348, 341) with delta (0, 0)
Screenshot: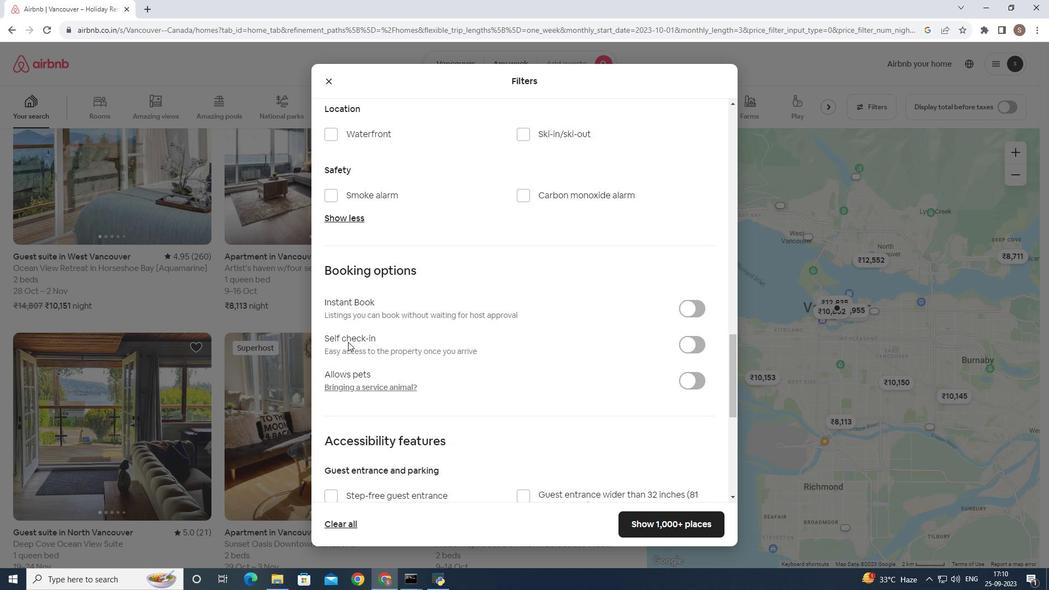 
Action: Mouse scrolled (348, 341) with delta (0, 0)
Screenshot: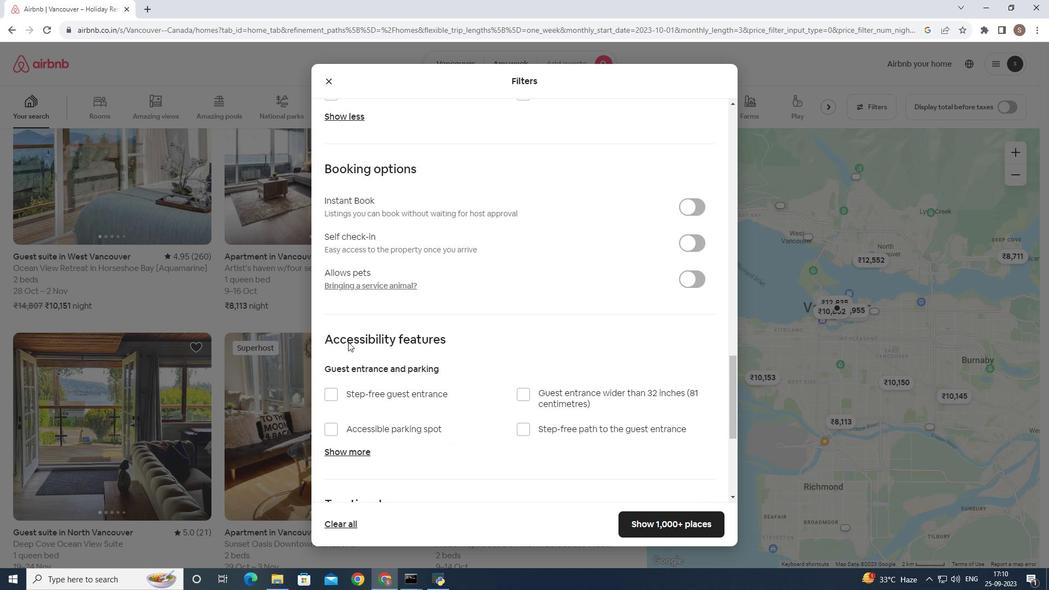 
Action: Mouse scrolled (348, 341) with delta (0, 0)
Screenshot: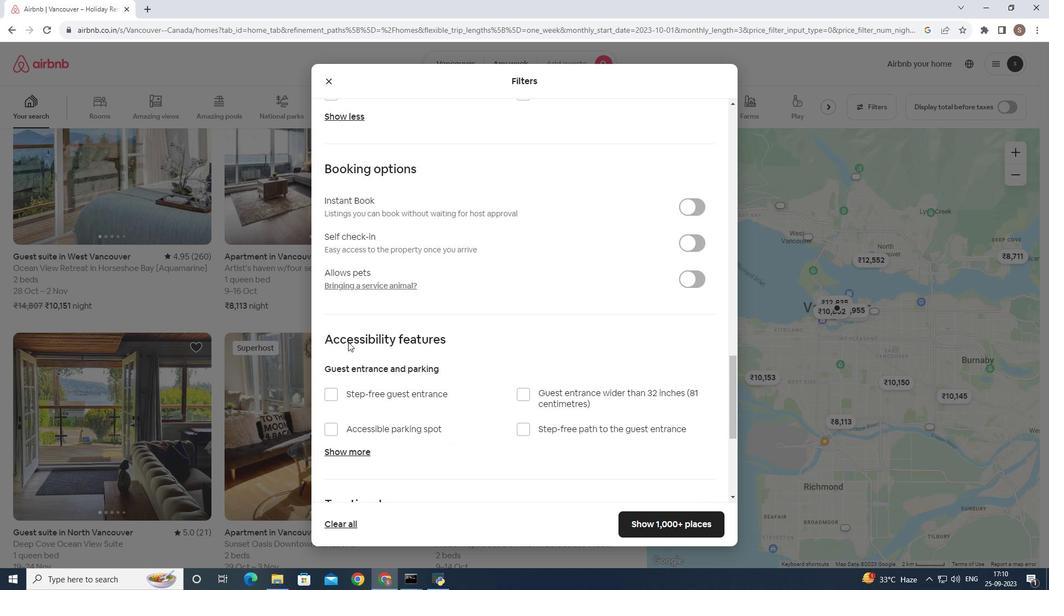 
Action: Mouse scrolled (348, 341) with delta (0, 0)
Screenshot: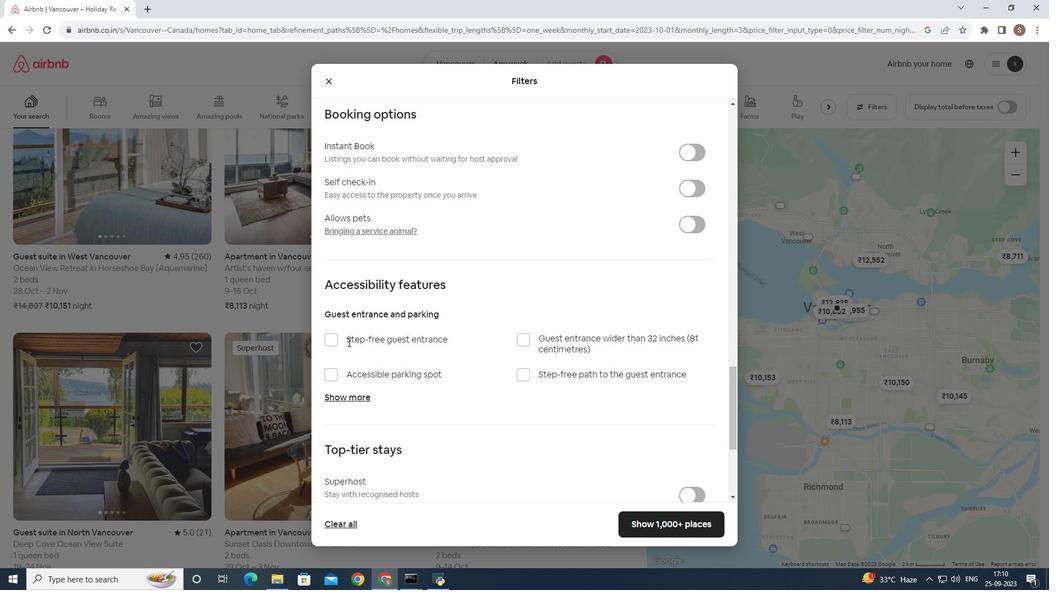 
Action: Mouse moved to (328, 337)
Screenshot: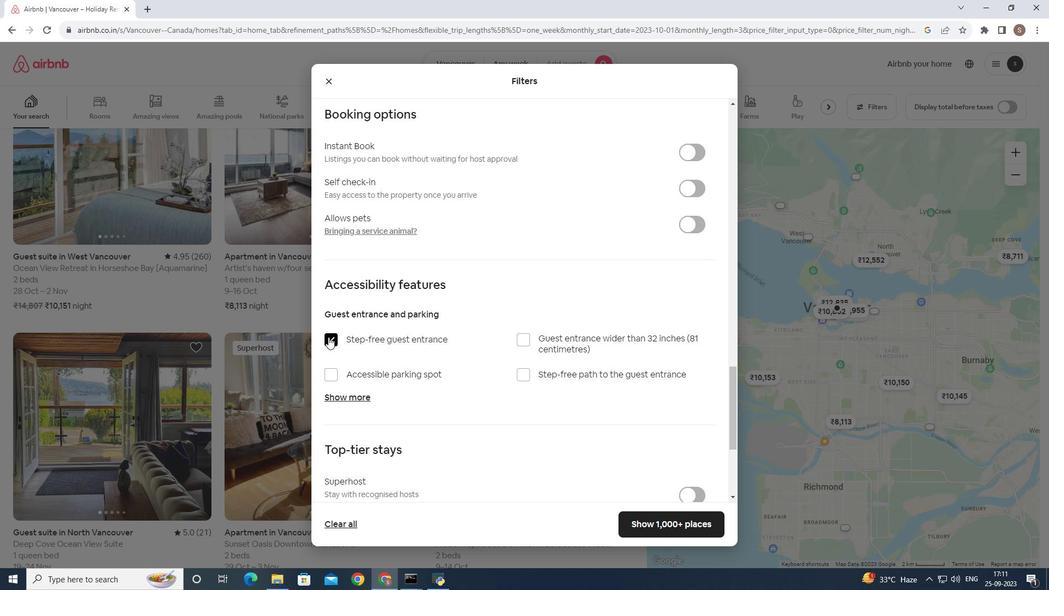 
Action: Mouse pressed left at (328, 337)
Screenshot: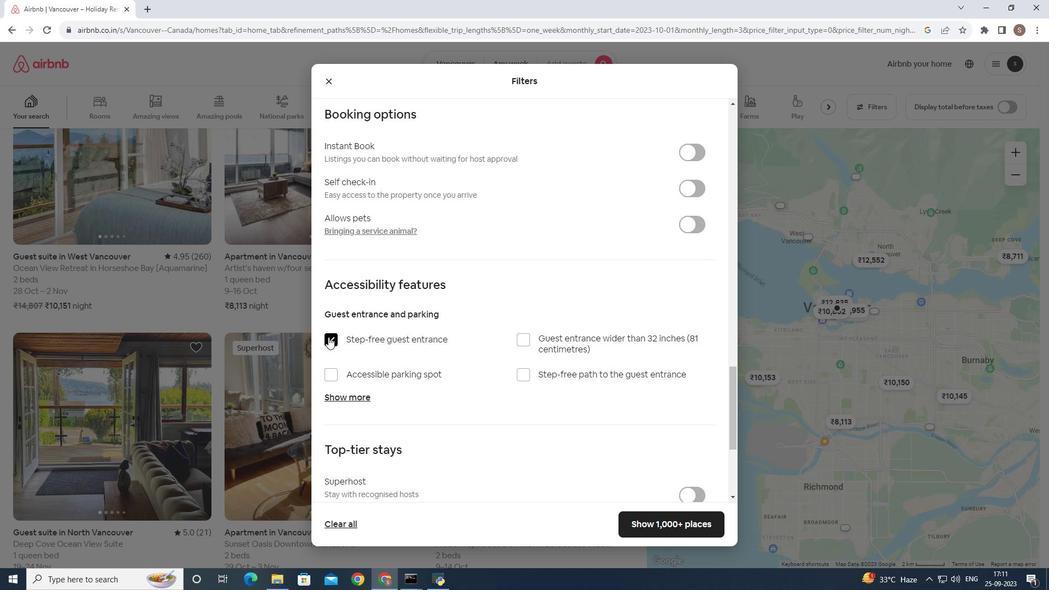 
Action: Mouse moved to (326, 332)
Screenshot: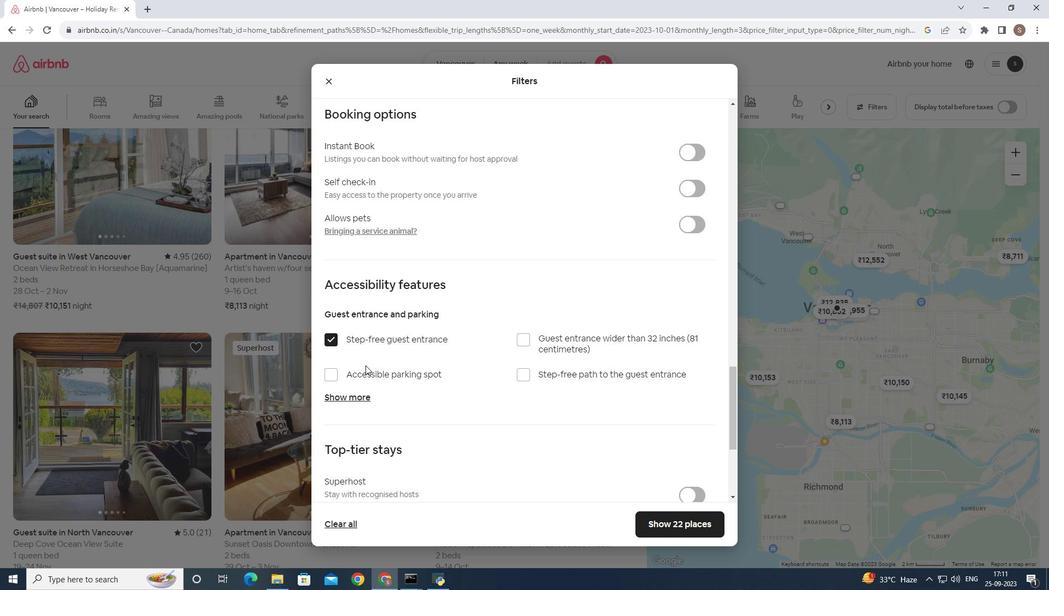 
Action: Mouse pressed left at (326, 332)
Screenshot: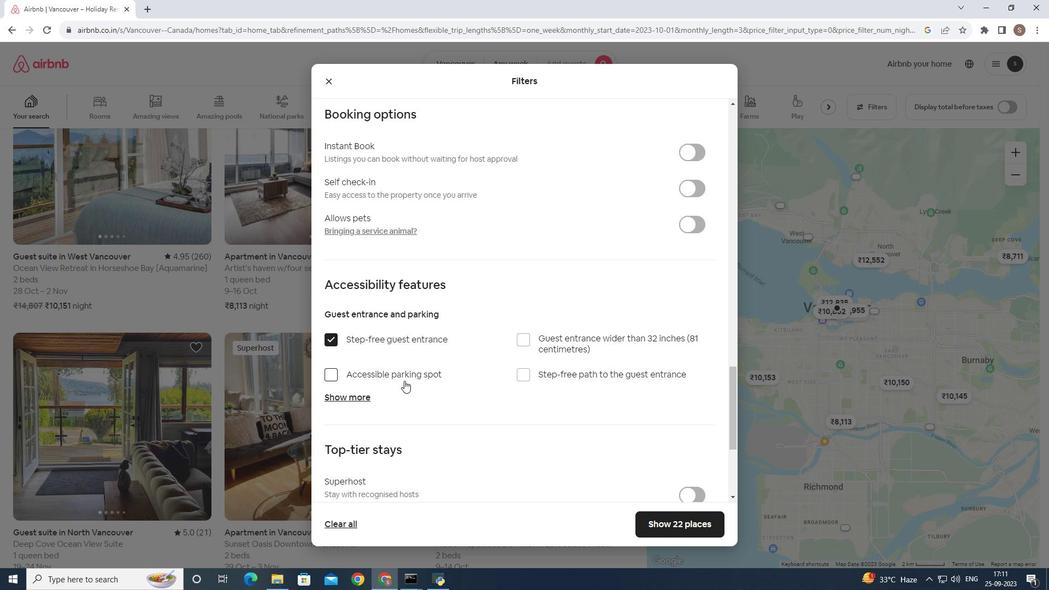 
Action: Mouse moved to (331, 336)
Screenshot: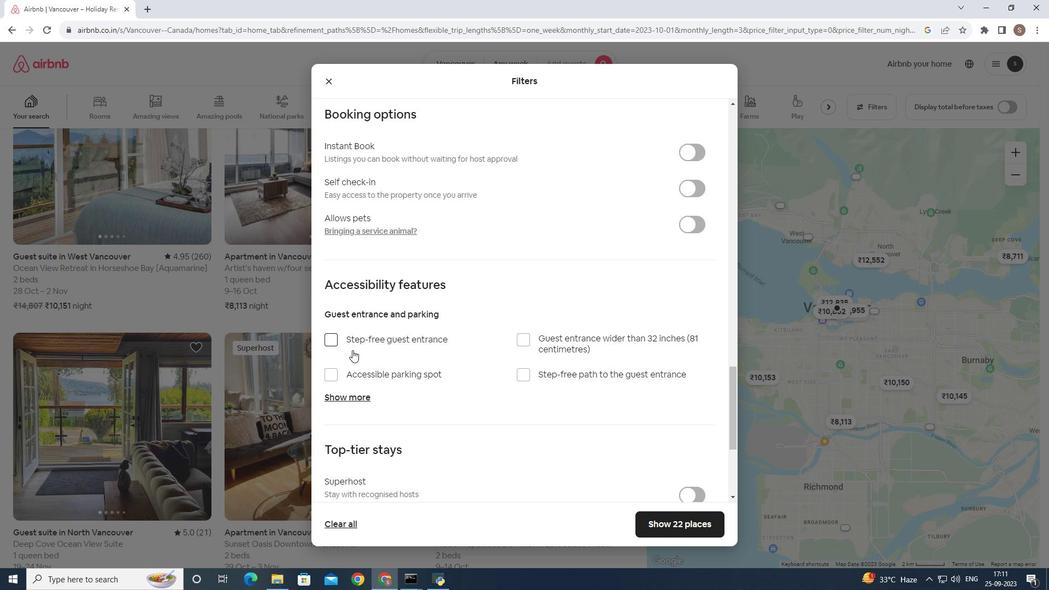 
Action: Mouse pressed left at (331, 336)
Screenshot: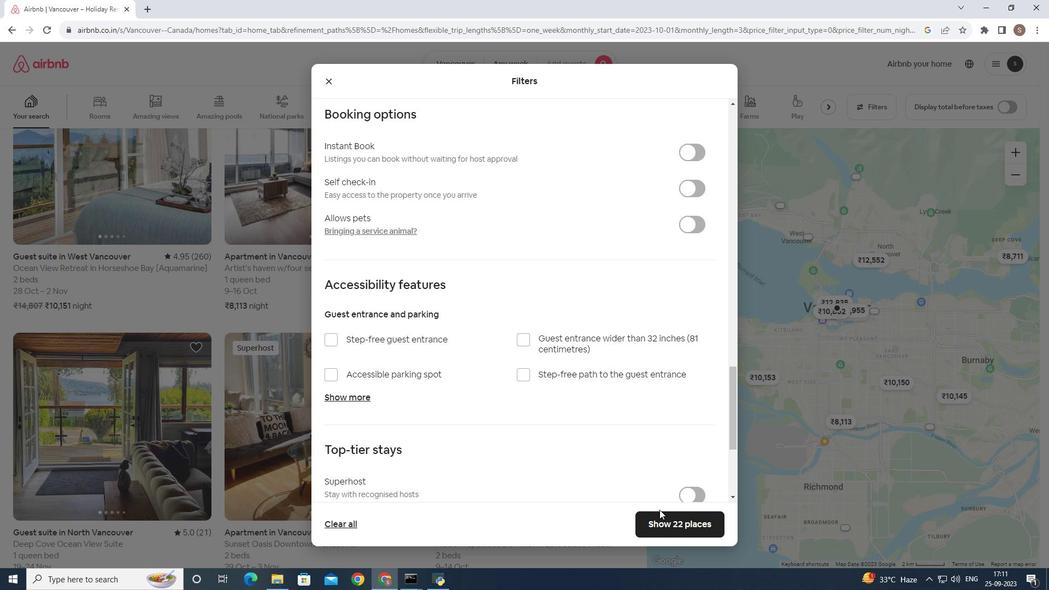 
Action: Mouse moved to (674, 521)
Screenshot: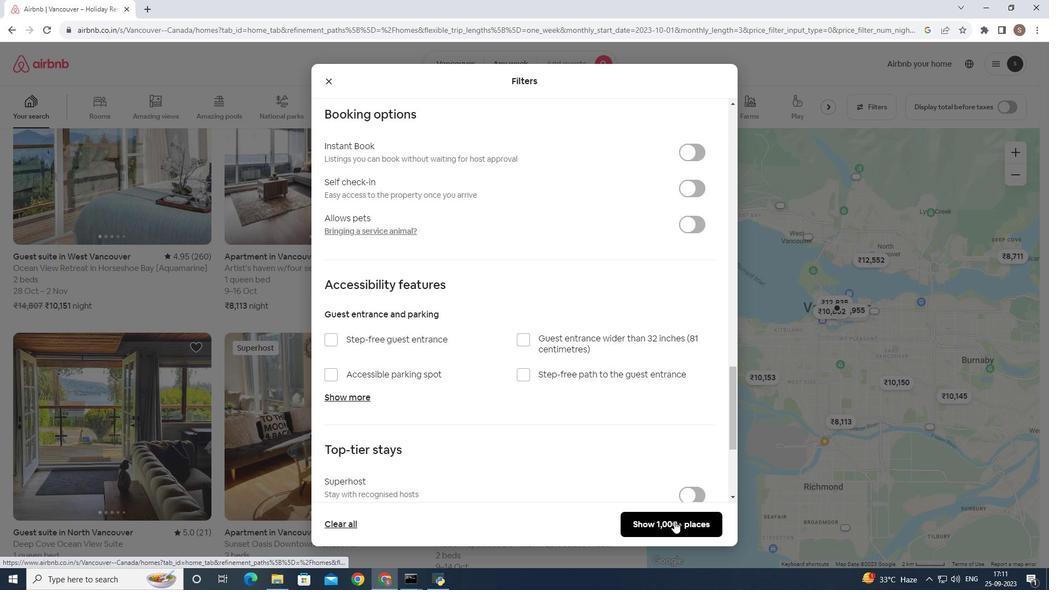
Action: Mouse pressed left at (674, 521)
Screenshot: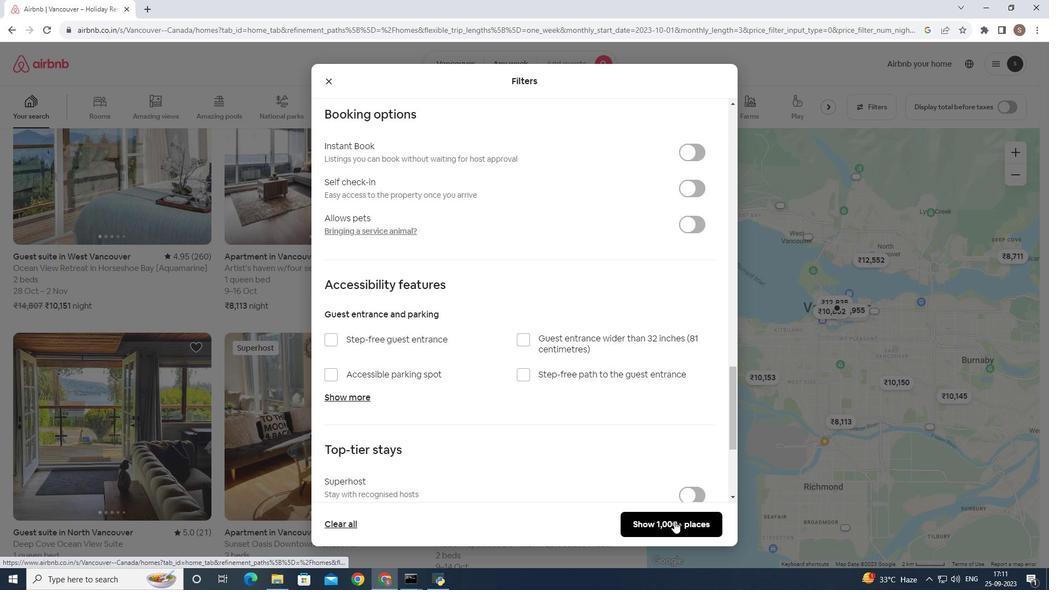 
Action: Mouse moved to (331, 368)
Screenshot: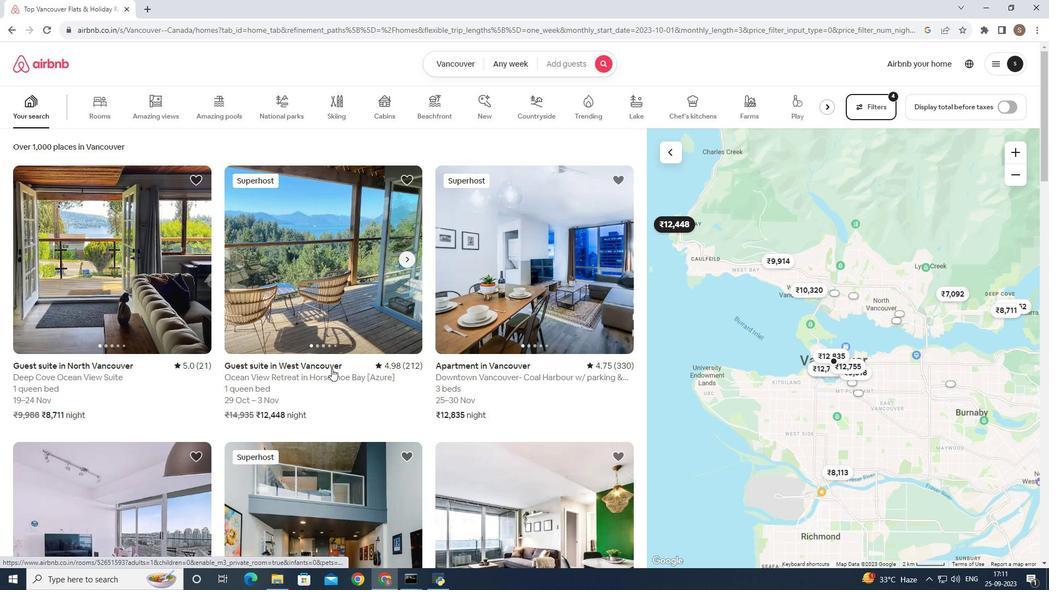 
Action: Mouse scrolled (331, 368) with delta (0, 0)
Screenshot: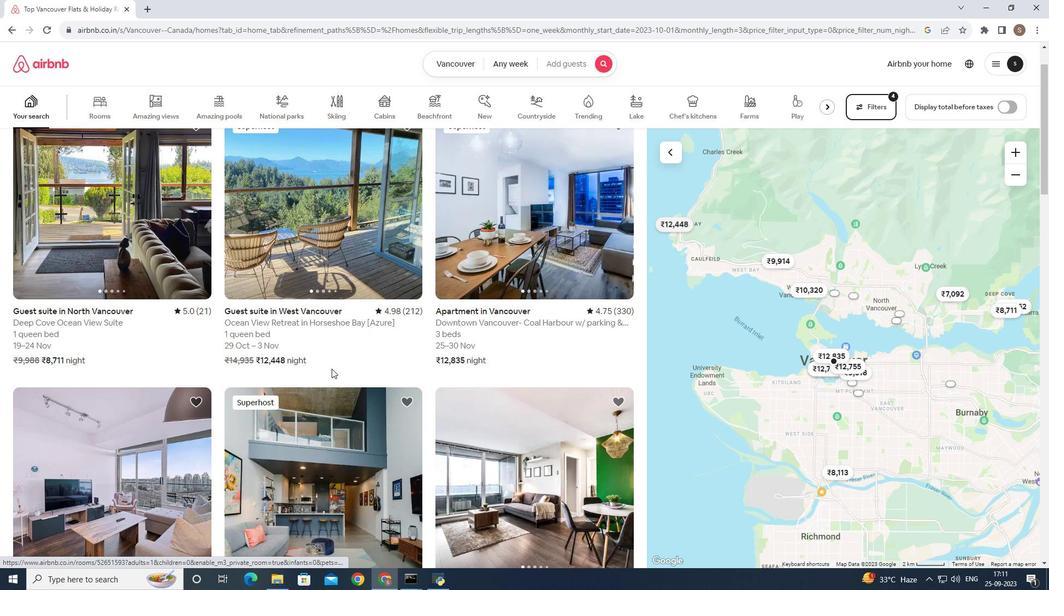 
Action: Mouse moved to (164, 286)
Screenshot: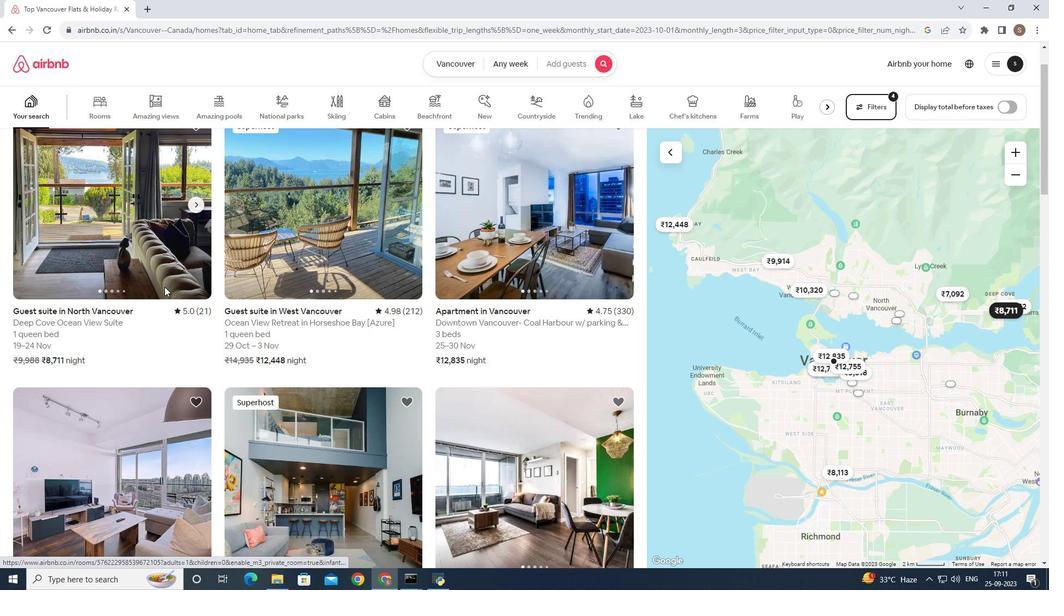 
Action: Mouse pressed left at (164, 286)
Screenshot: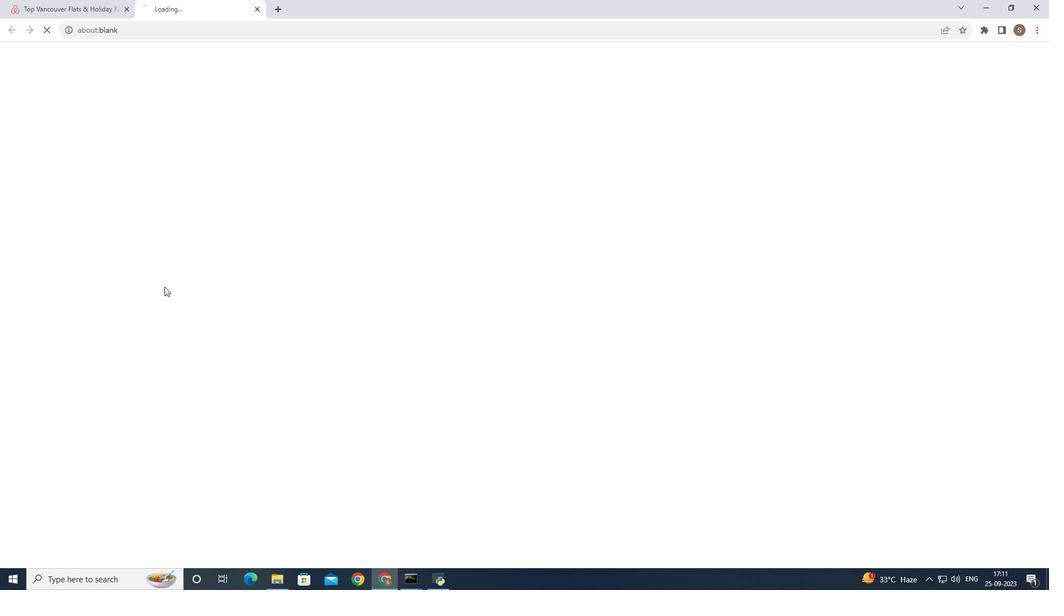 
Action: Mouse moved to (760, 401)
Screenshot: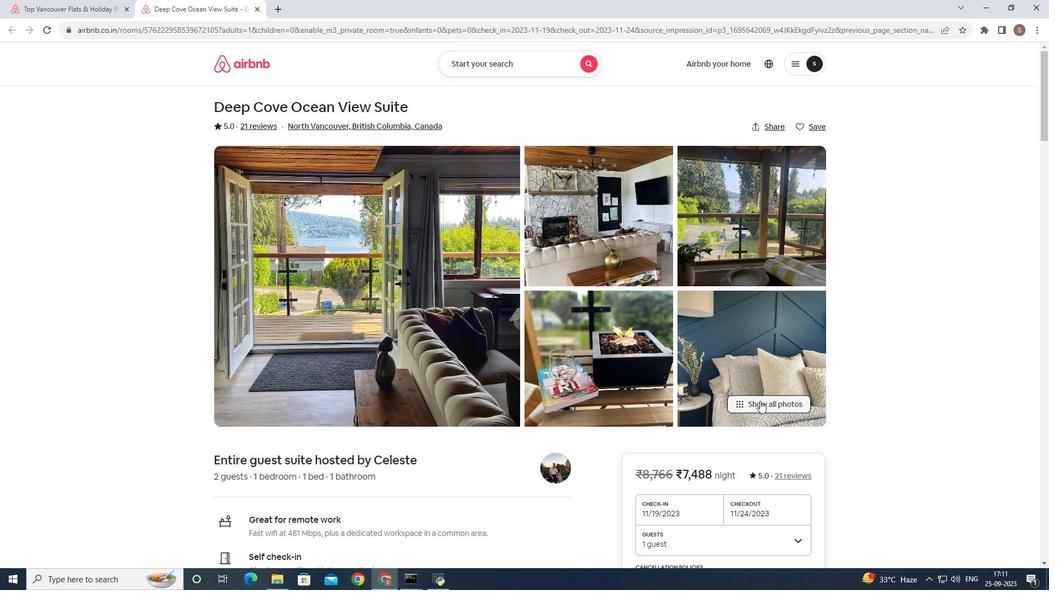 
Action: Mouse pressed left at (760, 401)
Screenshot: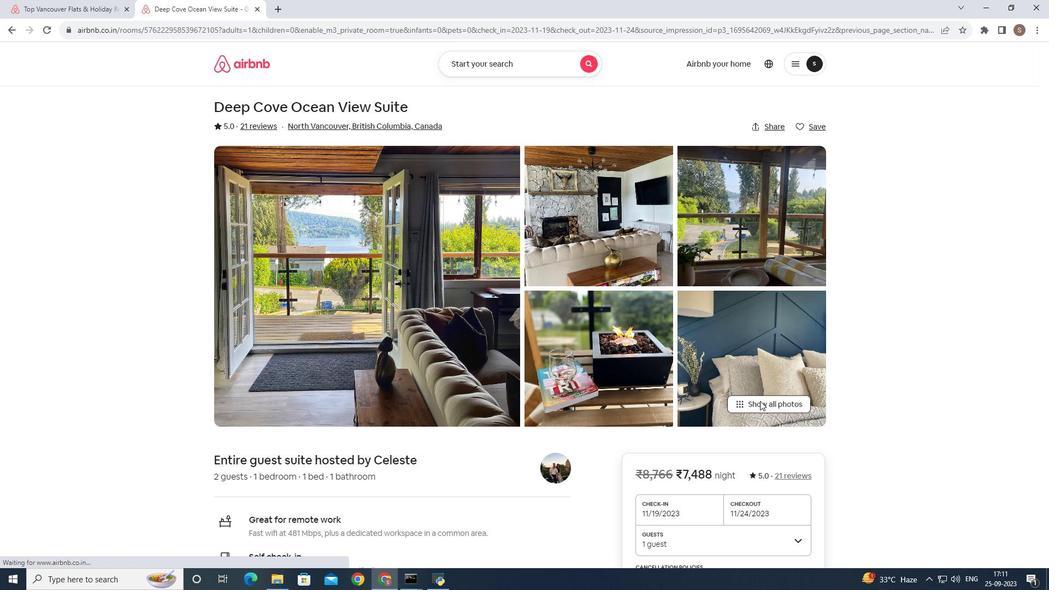 
Action: Mouse moved to (617, 277)
Screenshot: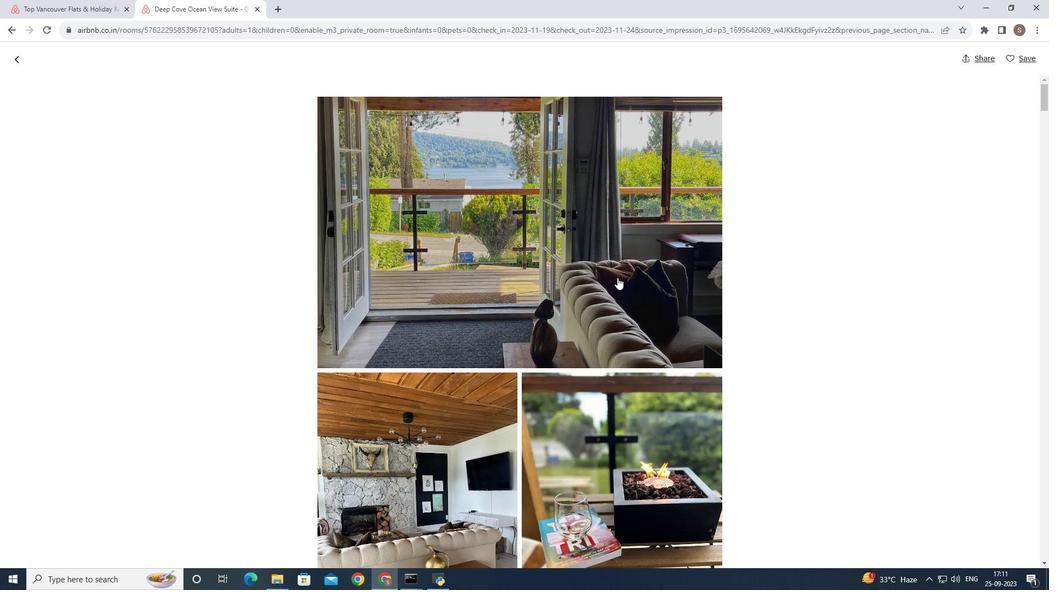 
Action: Mouse pressed left at (617, 277)
Screenshot: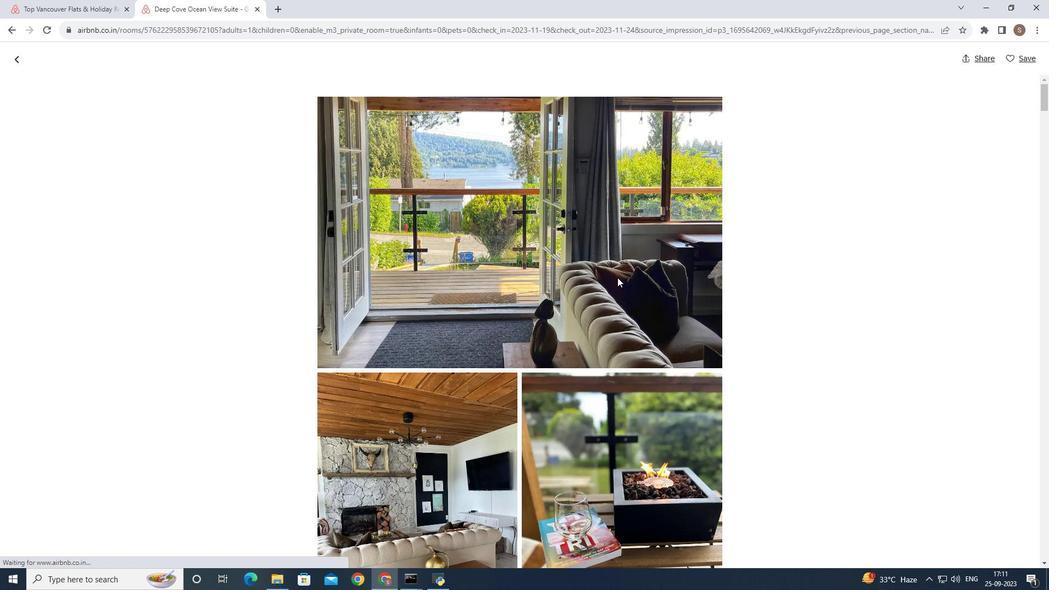 
Action: Key pressed <Key.right><Key.right><Key.right><Key.right><Key.right><Key.right><Key.right><Key.right><Key.right><Key.right><Key.right><Key.right><Key.right><Key.right><Key.right><Key.right><Key.right><Key.right><Key.right><Key.right><Key.right><Key.right><Key.right><Key.right><Key.right><Key.right><Key.right><Key.right><Key.right><Key.right><Key.right><Key.right><Key.right><Key.right><Key.right><Key.right><Key.right><Key.right><Key.right><Key.right><Key.right><Key.right><Key.right><Key.right><Key.right><Key.right><Key.right><Key.right><Key.right><Key.right><Key.right><Key.right><Key.right><Key.right><Key.right><Key.right><Key.right><Key.right><Key.right><Key.right><Key.right><Key.right><Key.right><Key.right>
Screenshot: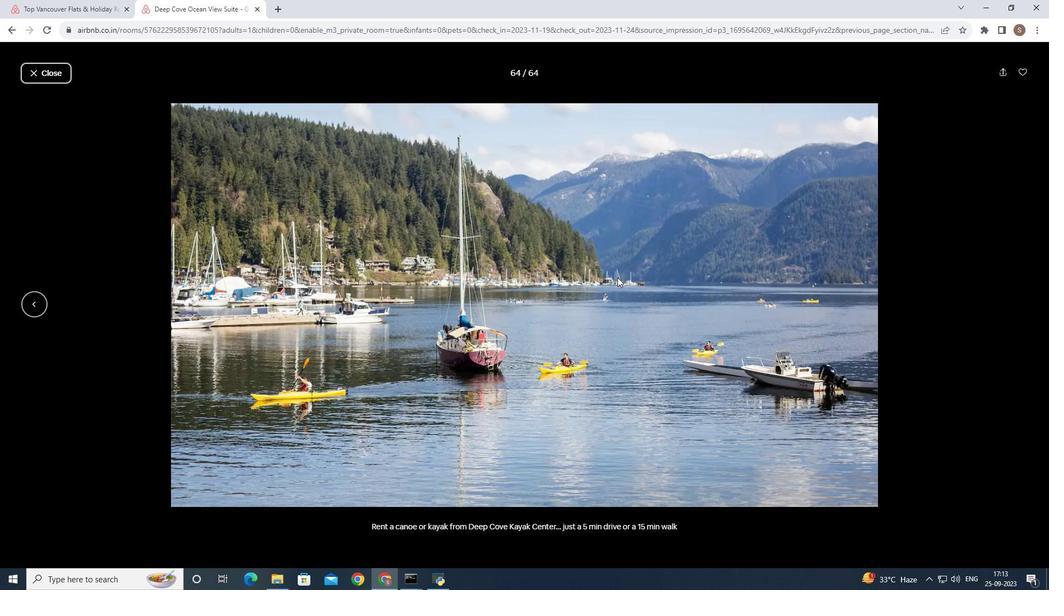 
Action: Mouse moved to (36, 79)
Screenshot: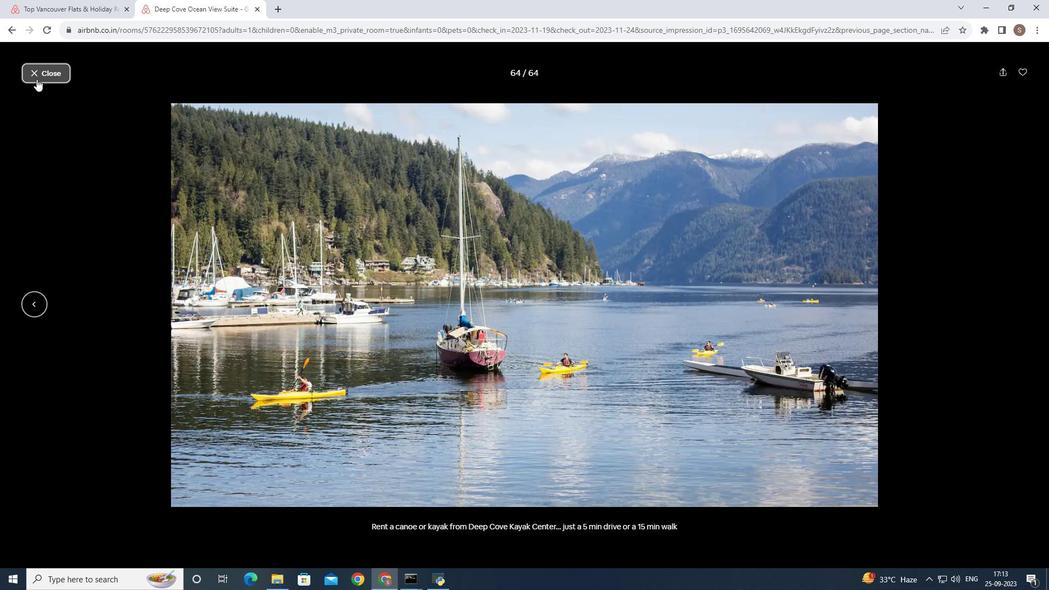 
Action: Mouse pressed left at (36, 79)
Screenshot: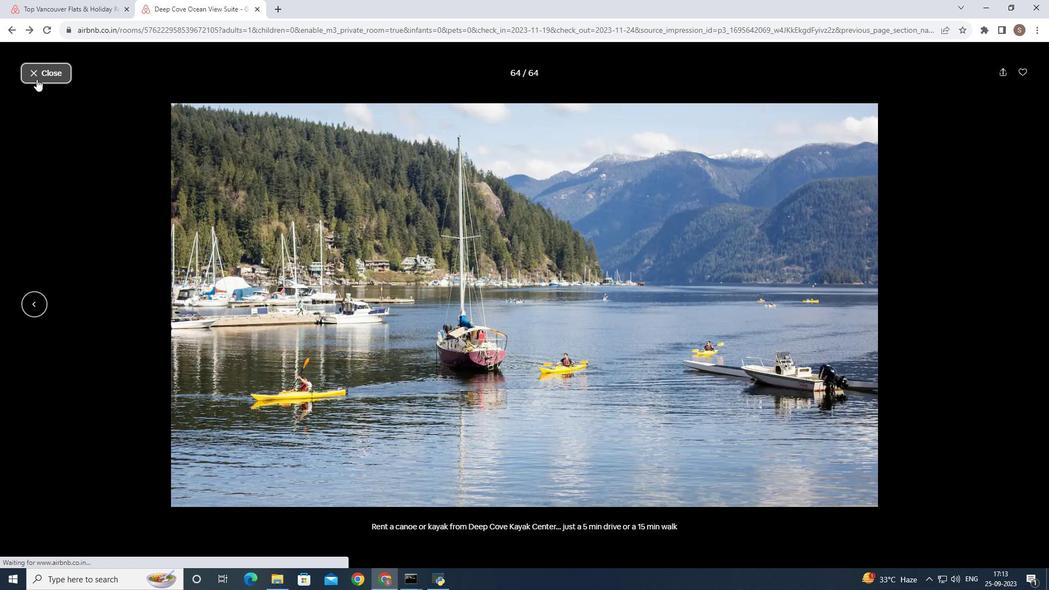 
Action: Mouse moved to (14, 59)
Screenshot: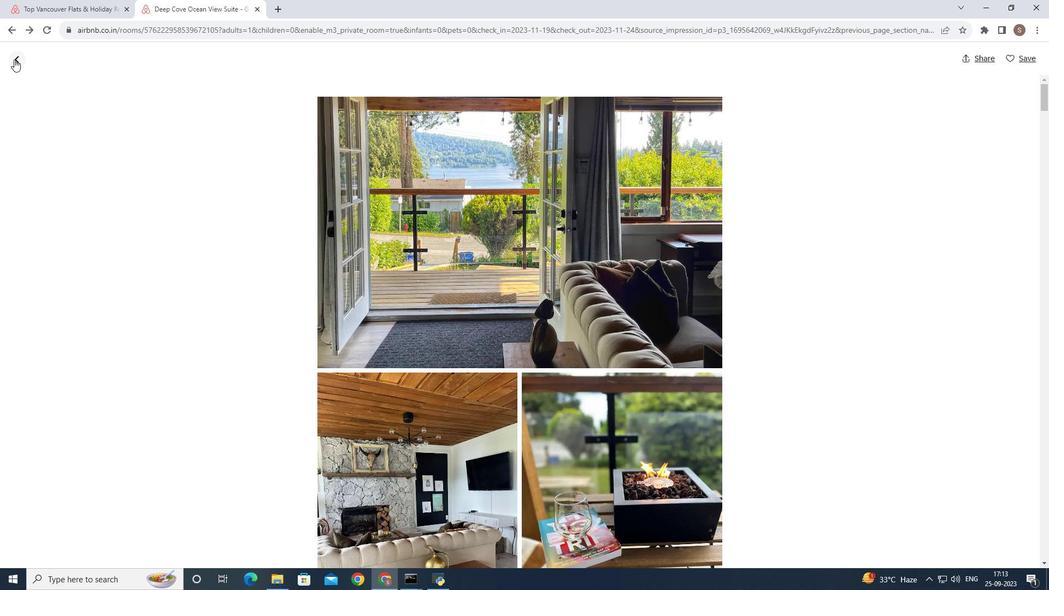 
Action: Mouse pressed left at (14, 59)
Screenshot: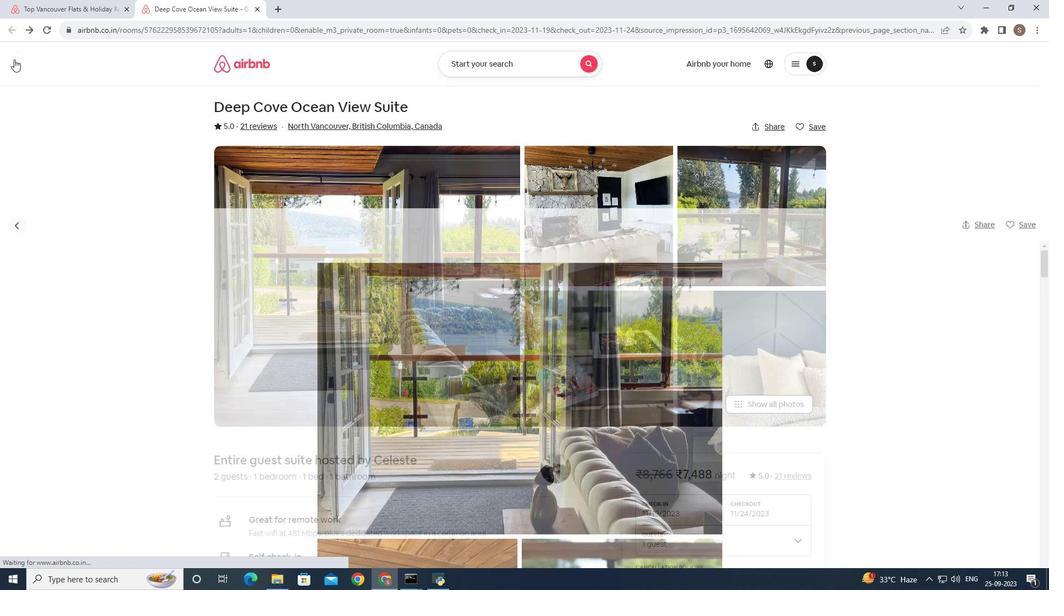 
Action: Mouse moved to (376, 531)
Screenshot: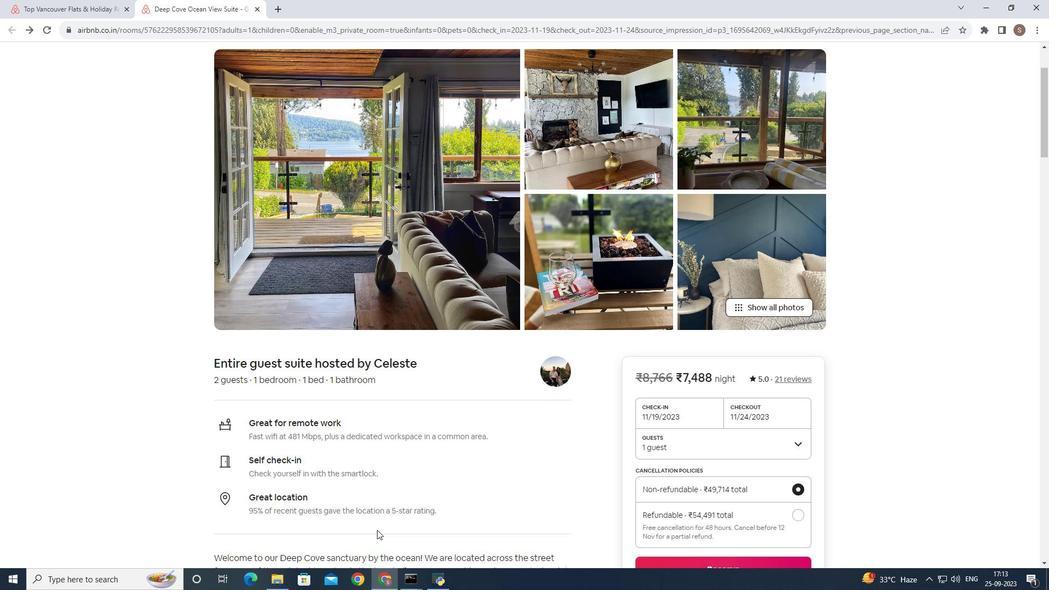 
Action: Mouse scrolled (376, 530) with delta (0, 0)
Screenshot: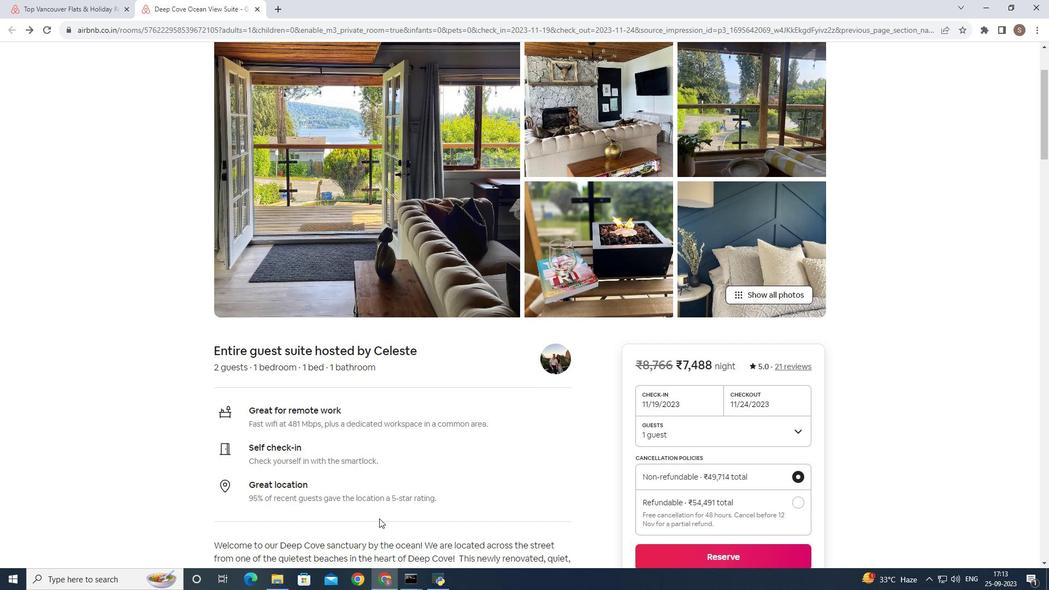 
Action: Mouse scrolled (376, 530) with delta (0, 0)
Screenshot: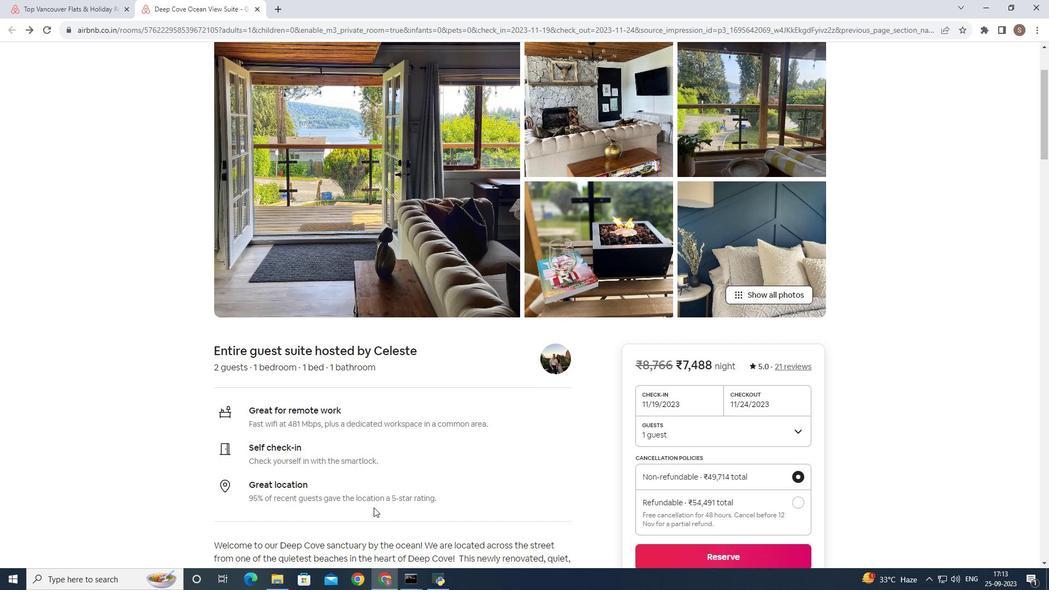 
Action: Mouse moved to (372, 504)
Screenshot: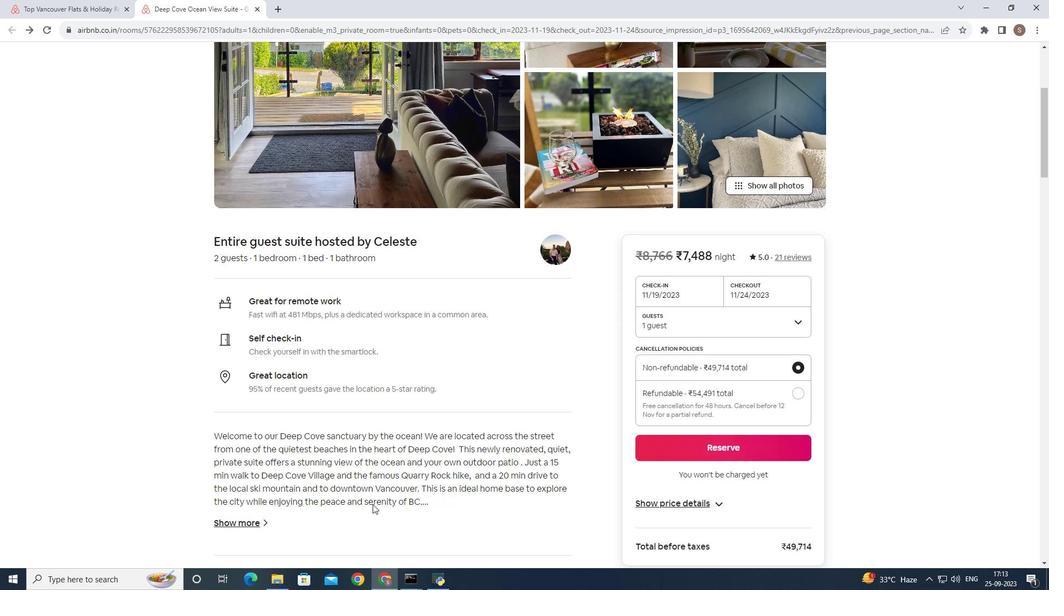 
Action: Mouse scrolled (372, 503) with delta (0, 0)
Screenshot: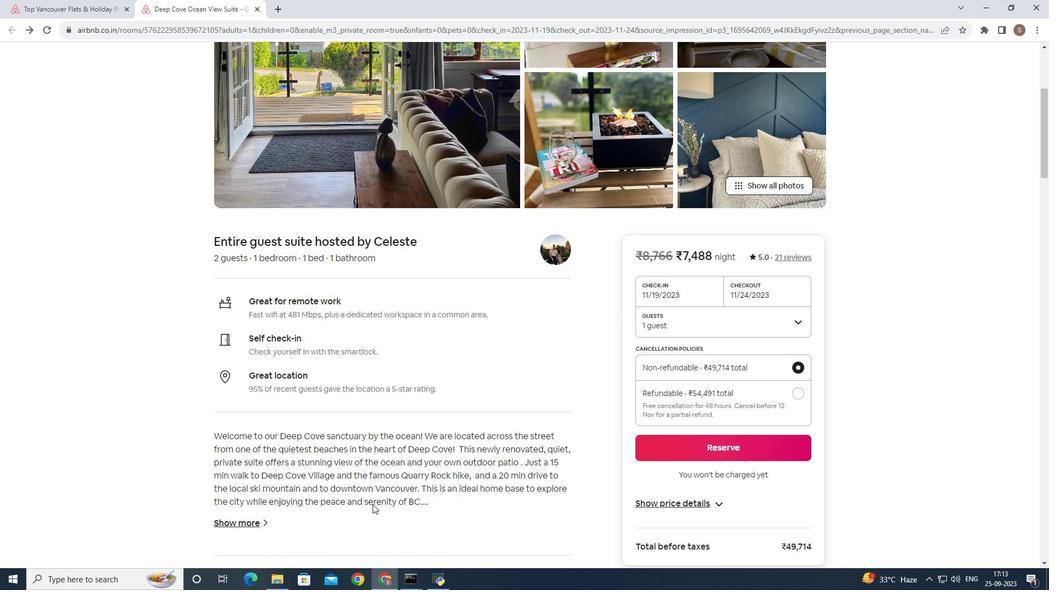 
Action: Mouse scrolled (372, 503) with delta (0, 0)
Screenshot: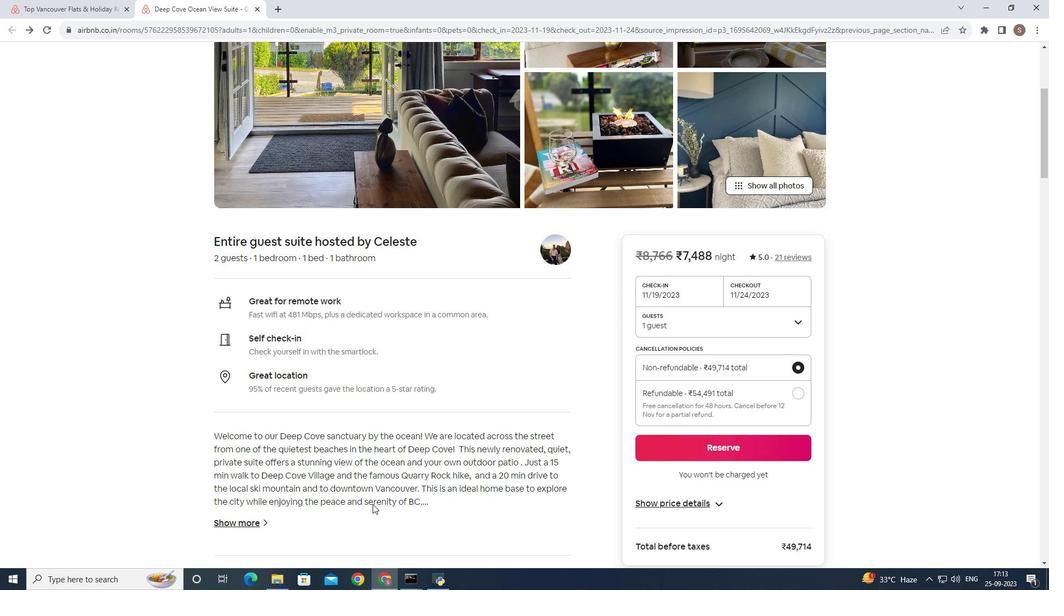 
Action: Mouse moved to (372, 504)
Screenshot: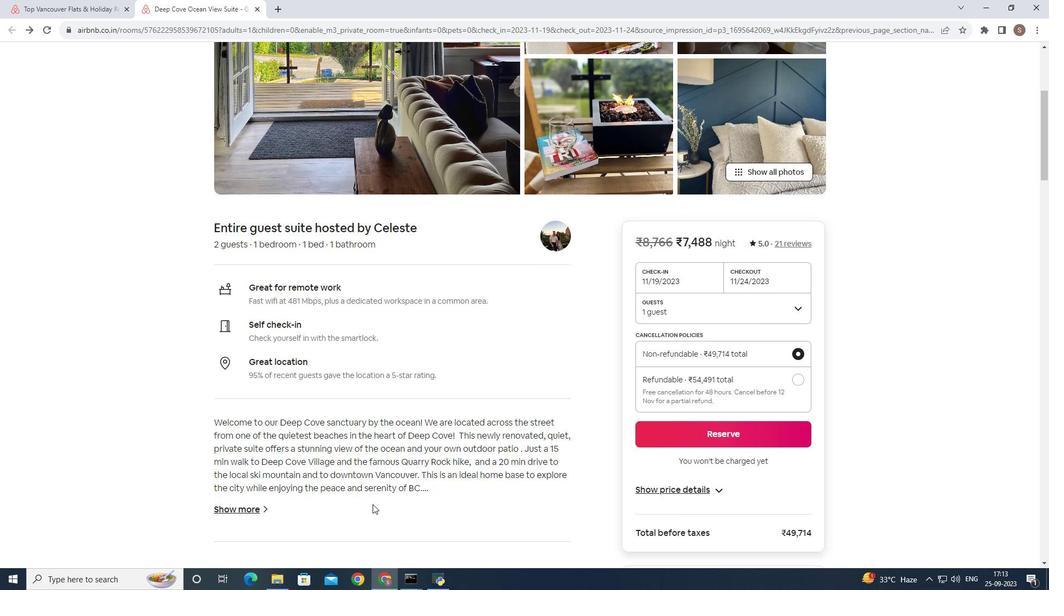 
Action: Mouse scrolled (372, 503) with delta (0, 0)
Screenshot: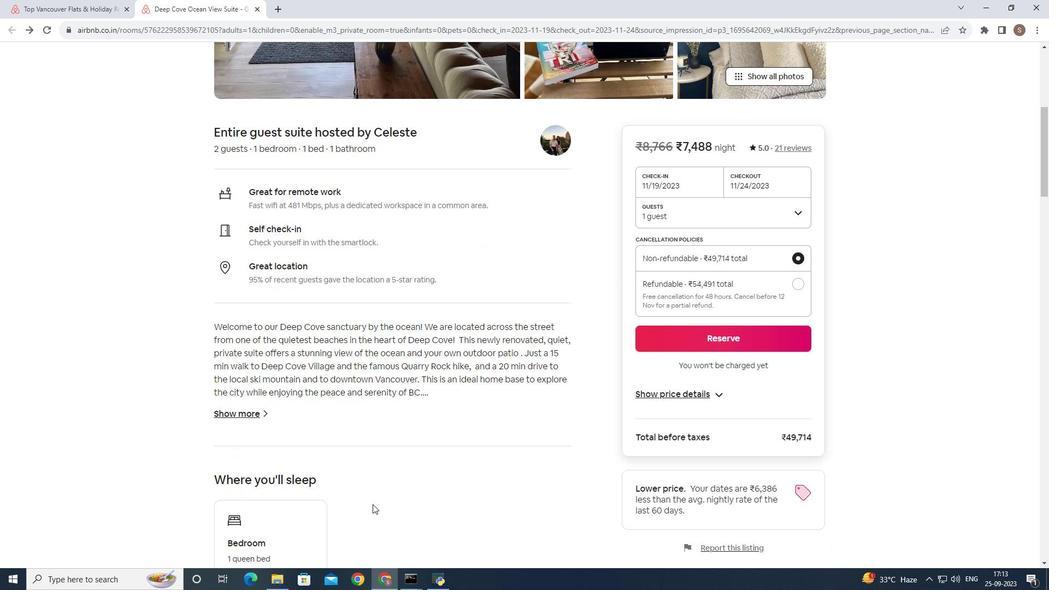 
Action: Mouse scrolled (372, 503) with delta (0, 0)
Screenshot: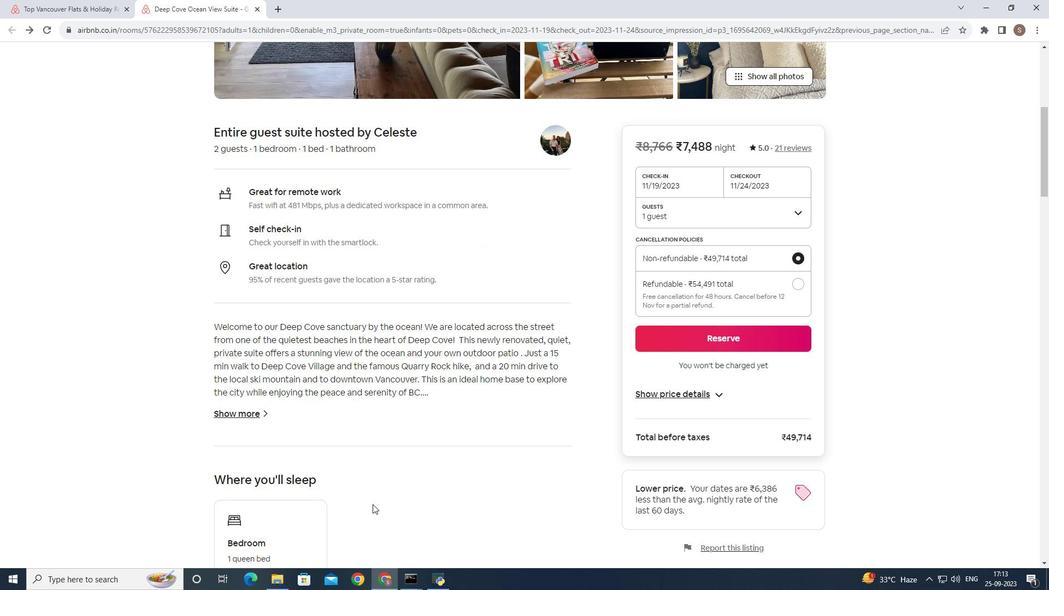 
Action: Mouse moved to (239, 417)
Screenshot: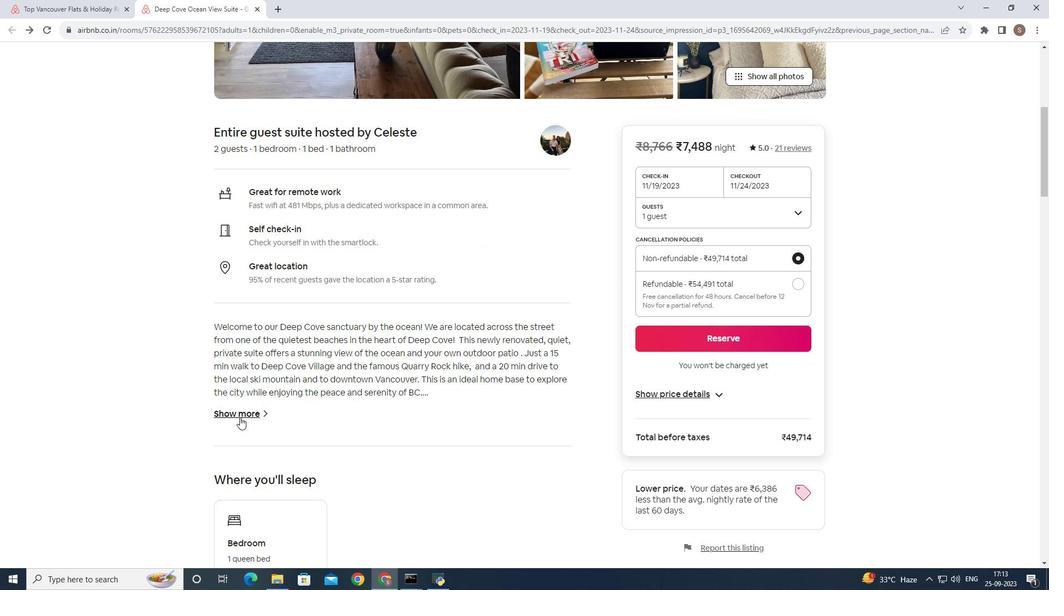 
Action: Mouse pressed left at (239, 417)
Screenshot: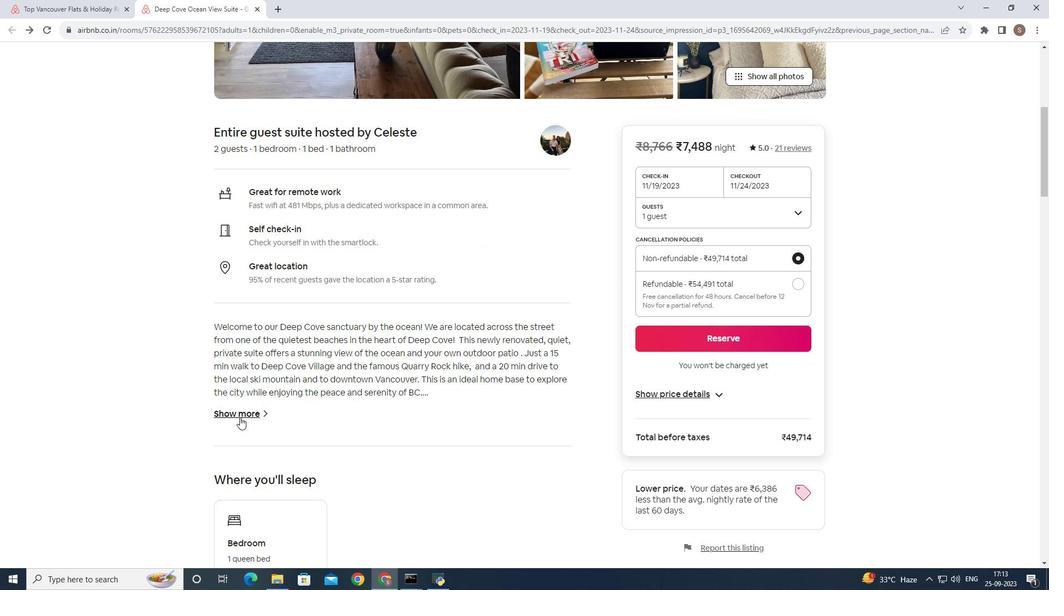 
Action: Mouse moved to (437, 408)
Screenshot: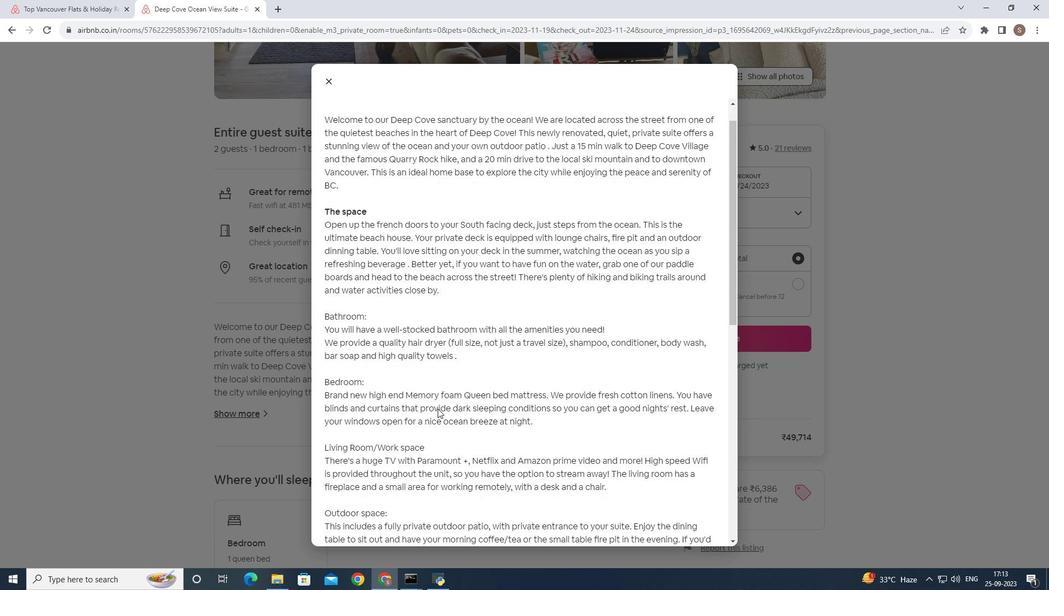 
Action: Mouse scrolled (437, 408) with delta (0, 0)
Screenshot: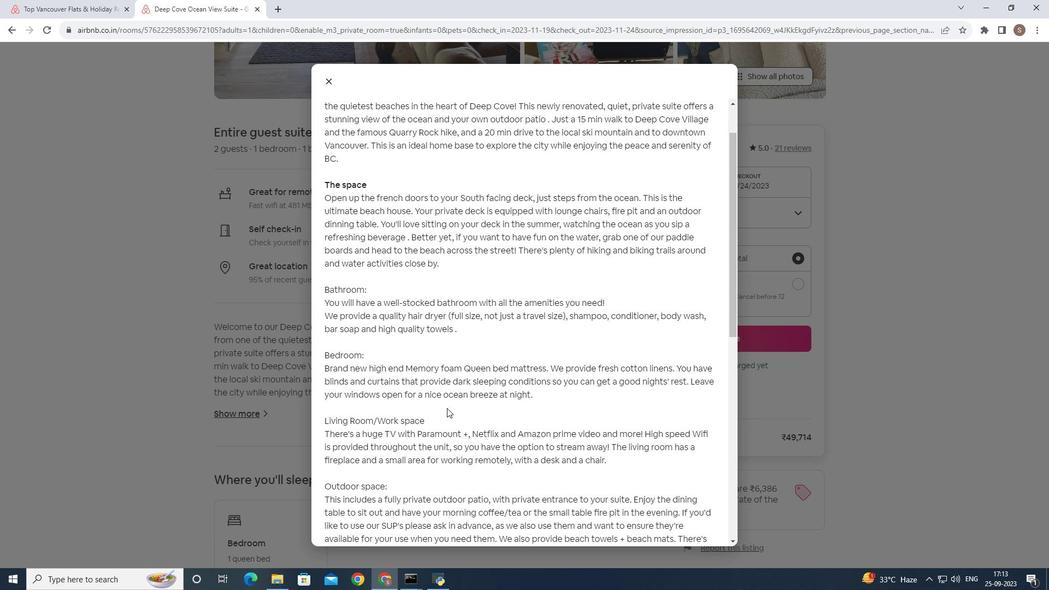 
Action: Mouse moved to (452, 406)
Screenshot: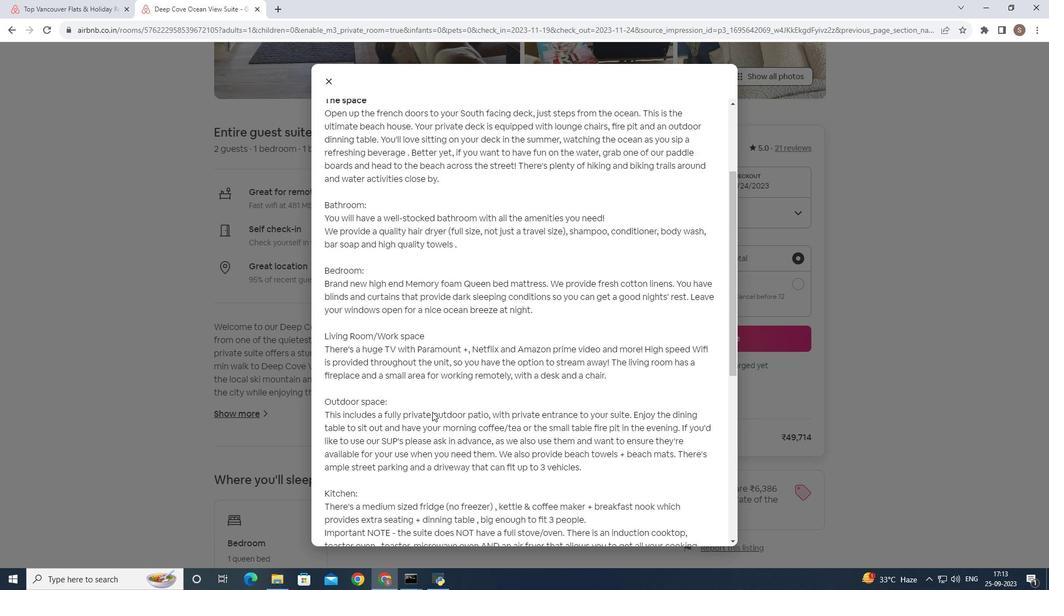 
Action: Mouse scrolled (452, 405) with delta (0, 0)
Screenshot: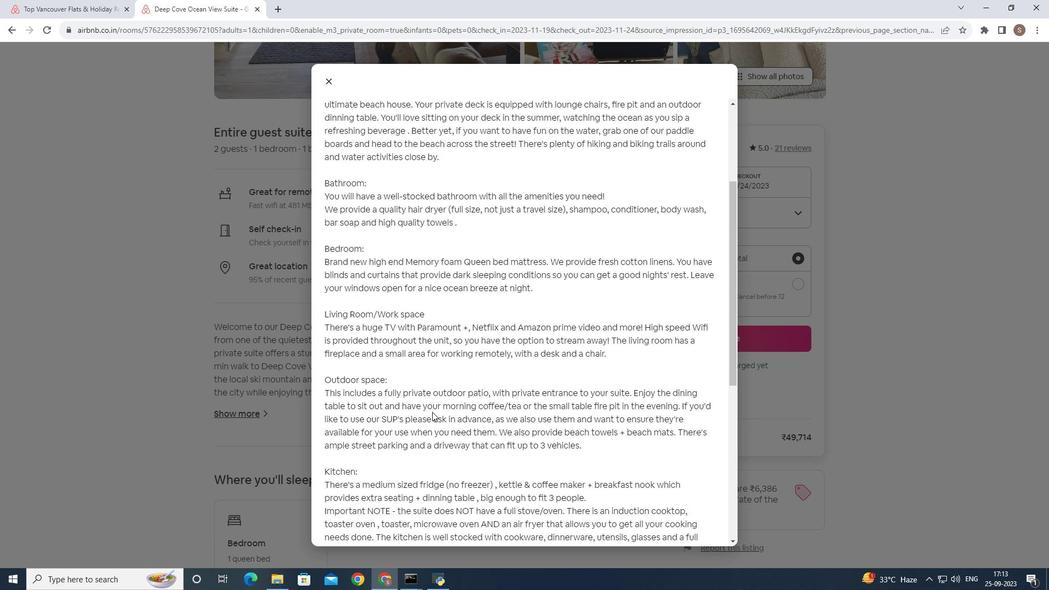 
Action: Mouse moved to (437, 410)
Screenshot: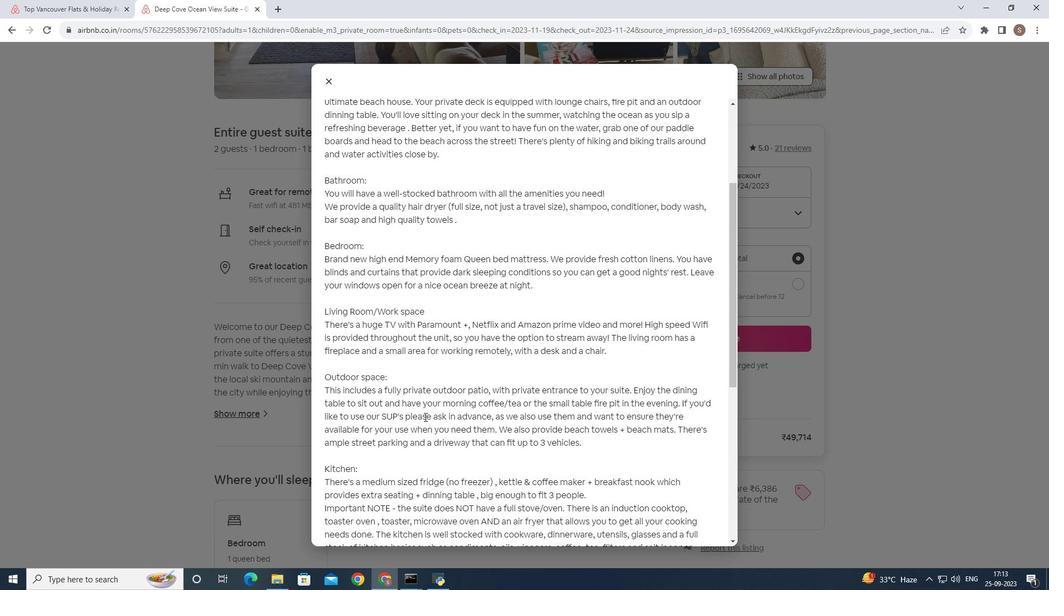 
Action: Mouse scrolled (437, 410) with delta (0, 0)
Screenshot: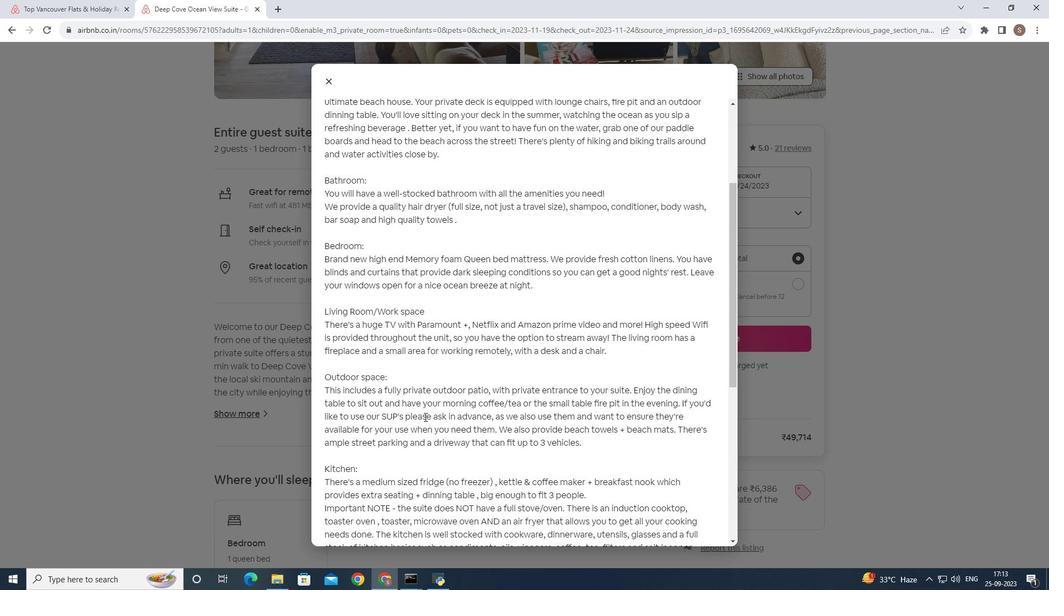 
Action: Mouse moved to (425, 421)
Screenshot: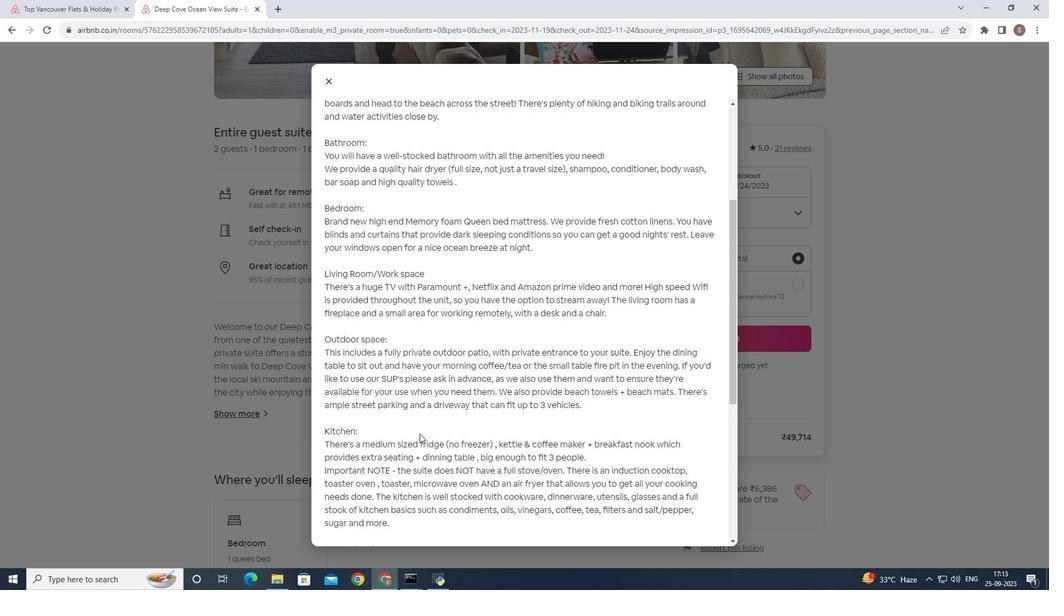 
Action: Mouse scrolled (425, 420) with delta (0, 0)
Screenshot: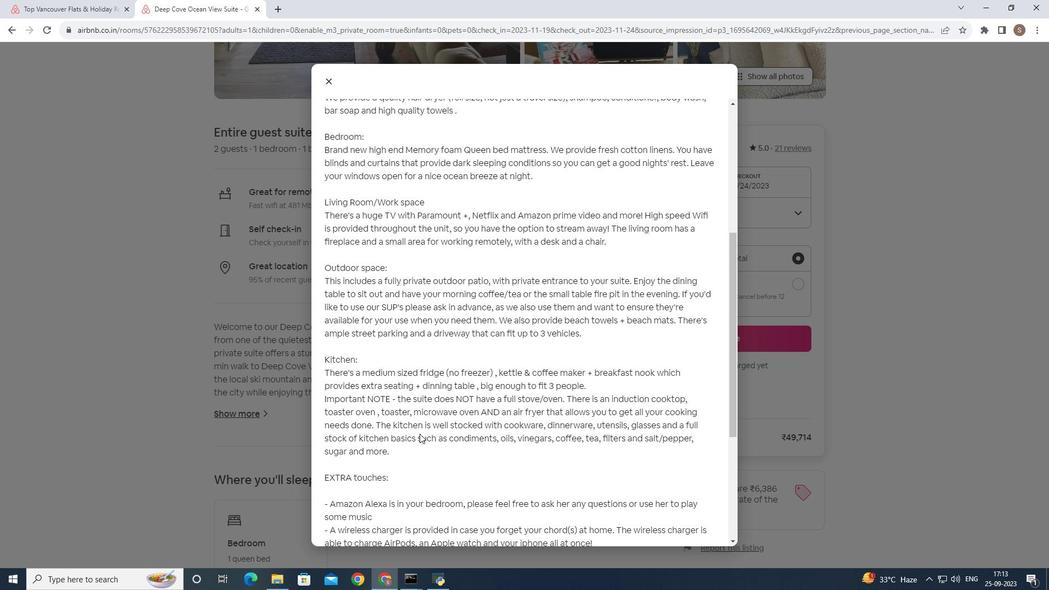 
Action: Mouse moved to (419, 433)
Screenshot: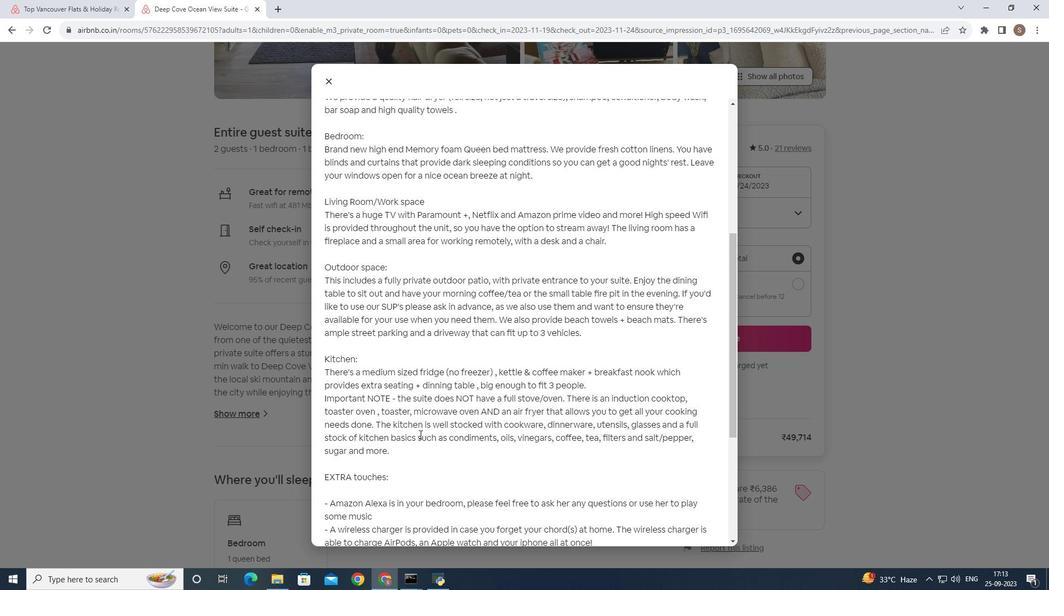 
Action: Mouse scrolled (419, 433) with delta (0, 0)
Screenshot: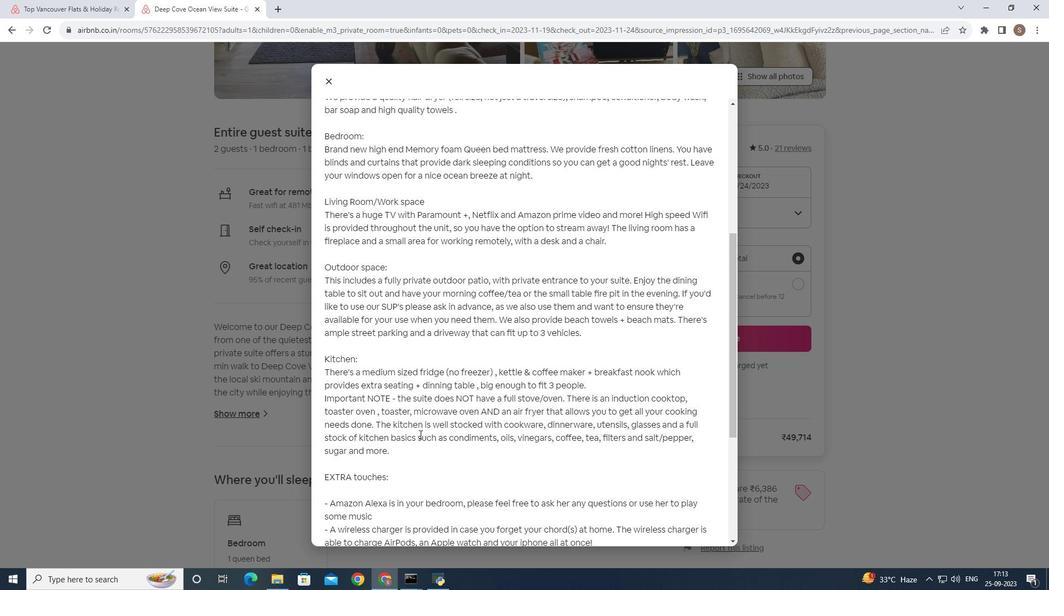 
Action: Mouse moved to (419, 434)
Screenshot: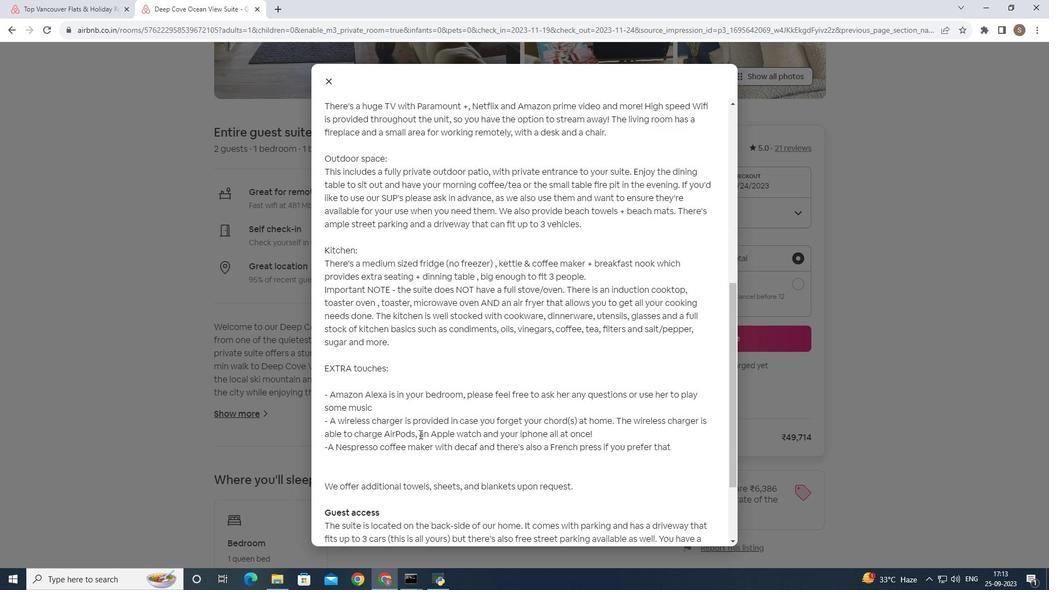 
Action: Mouse scrolled (419, 433) with delta (0, 0)
Screenshot: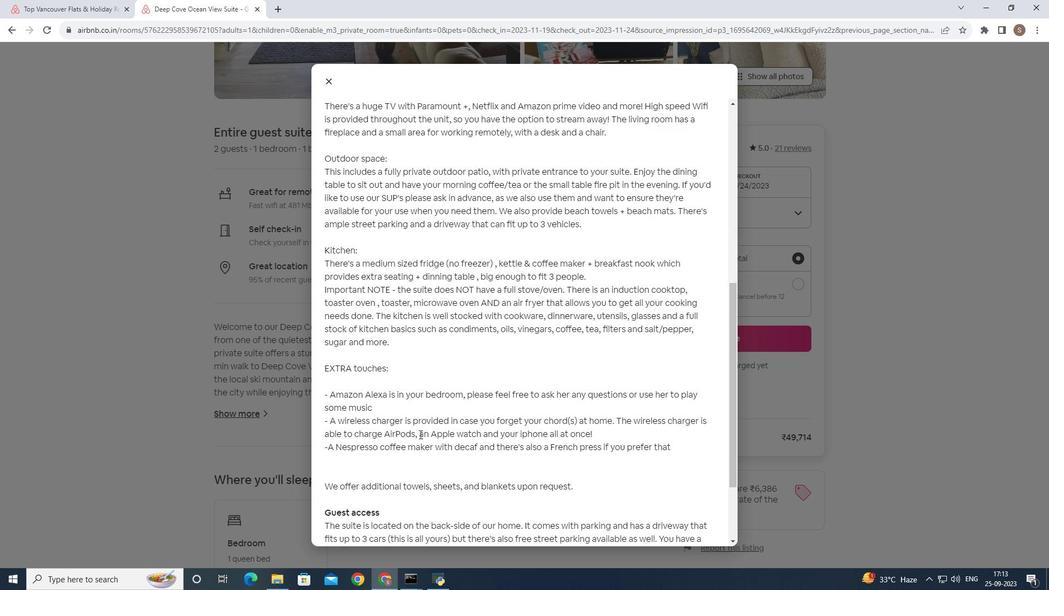
Action: Mouse scrolled (419, 433) with delta (0, 0)
Screenshot: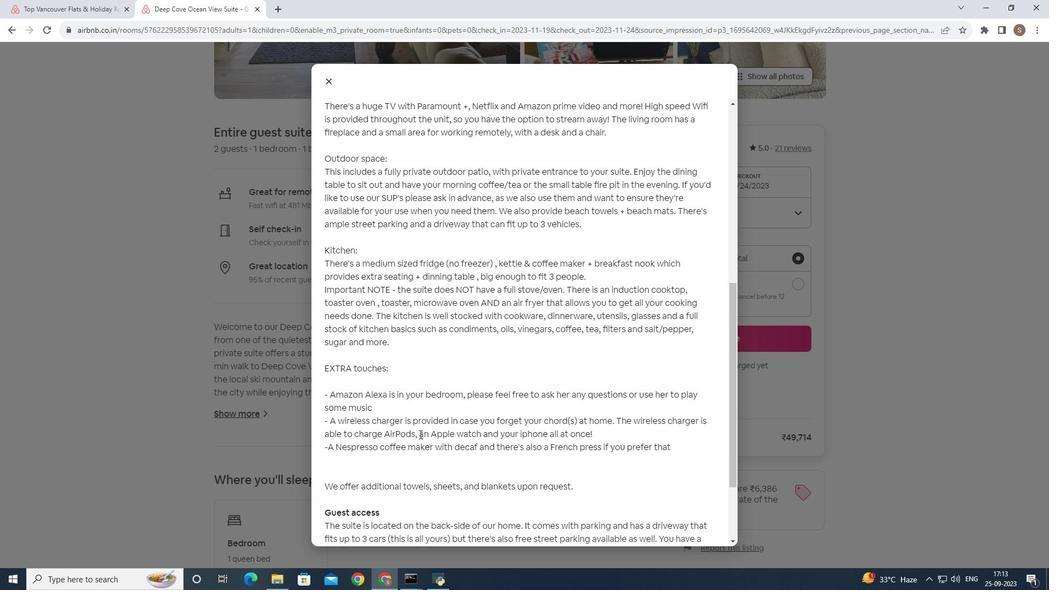 
Action: Mouse scrolled (419, 433) with delta (0, 0)
Screenshot: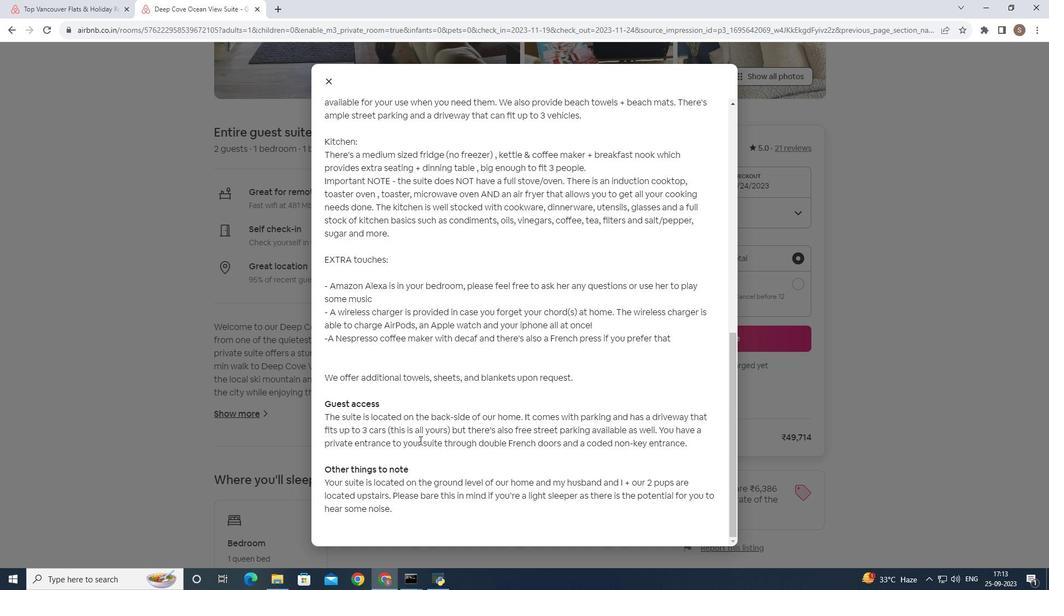 
Action: Mouse scrolled (419, 433) with delta (0, 0)
Screenshot: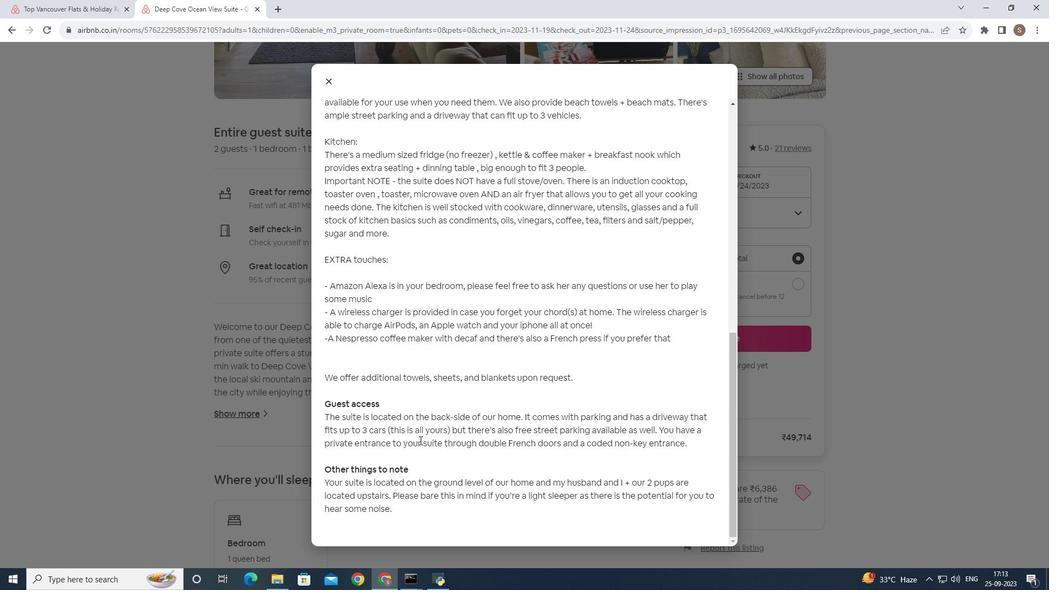 
Action: Mouse moved to (417, 445)
Screenshot: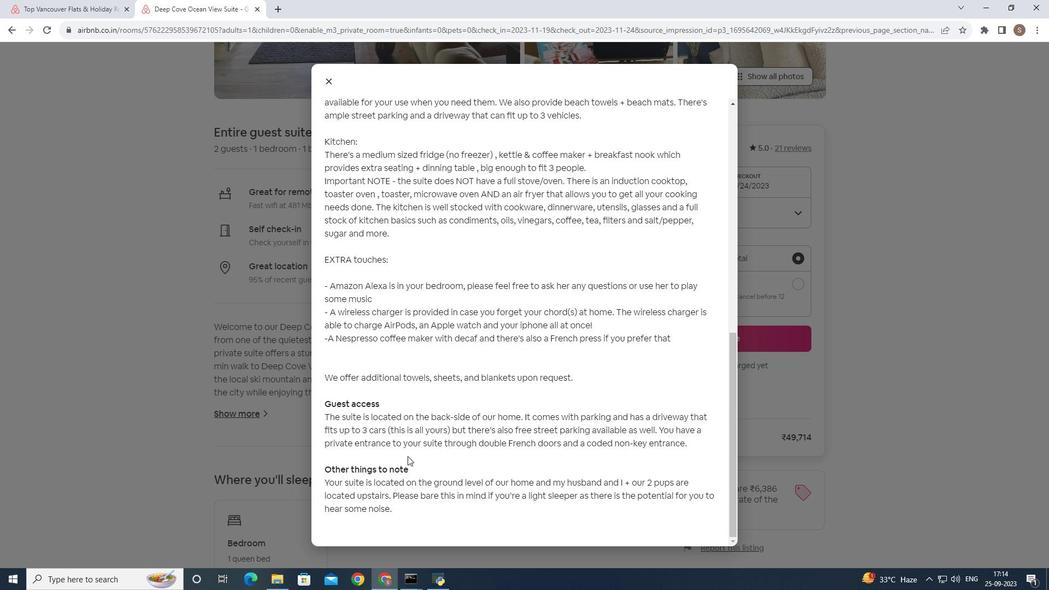 
Action: Mouse scrolled (417, 445) with delta (0, 0)
Screenshot: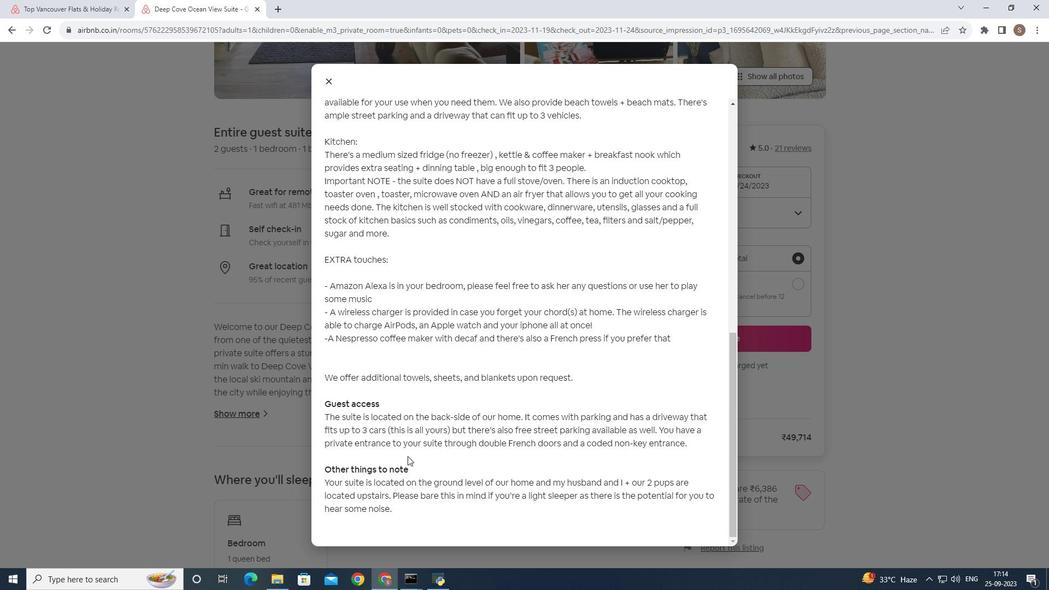 
Action: Mouse moved to (417, 446)
Screenshot: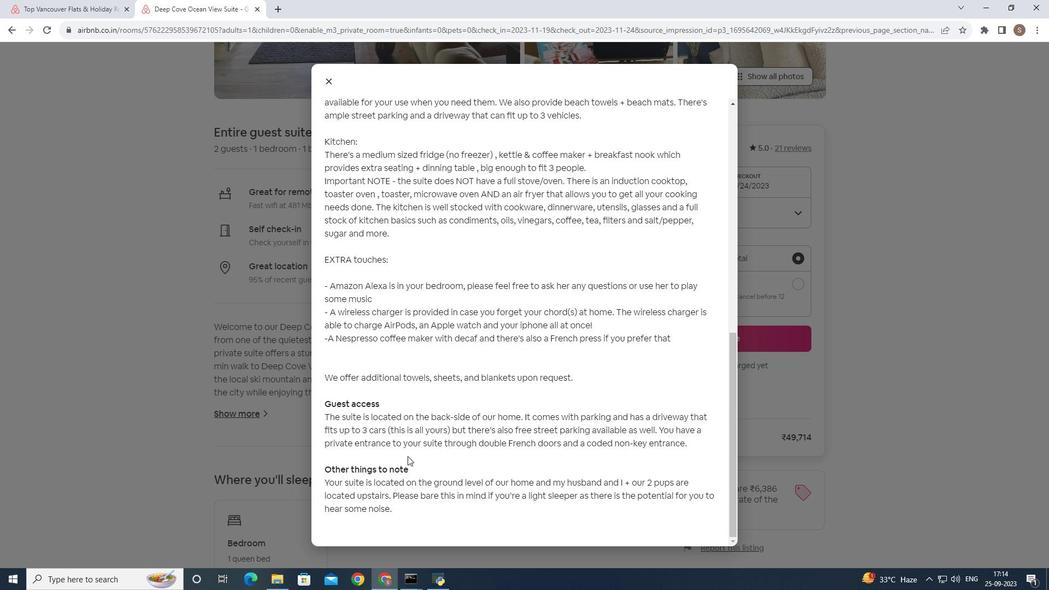 
Action: Mouse scrolled (417, 445) with delta (0, 0)
Screenshot: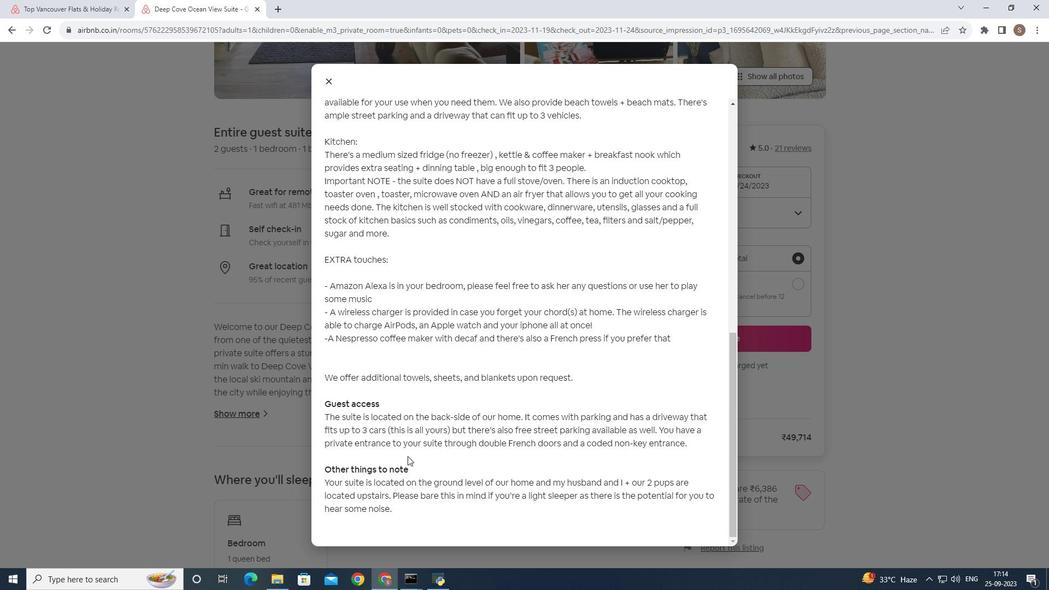 
Action: Mouse moved to (409, 455)
Screenshot: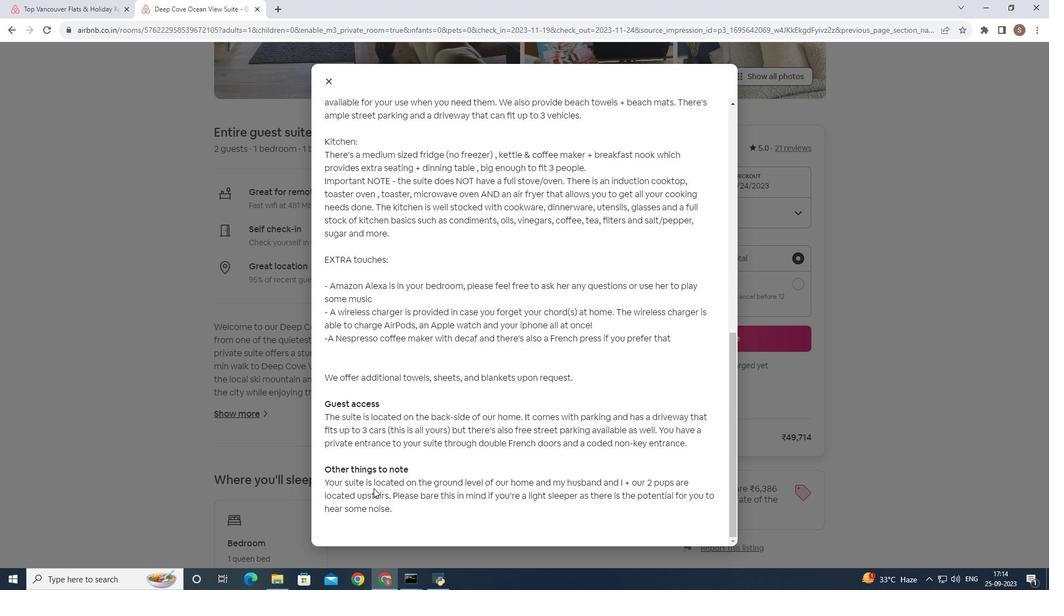 
Action: Mouse scrolled (409, 454) with delta (0, 0)
Screenshot: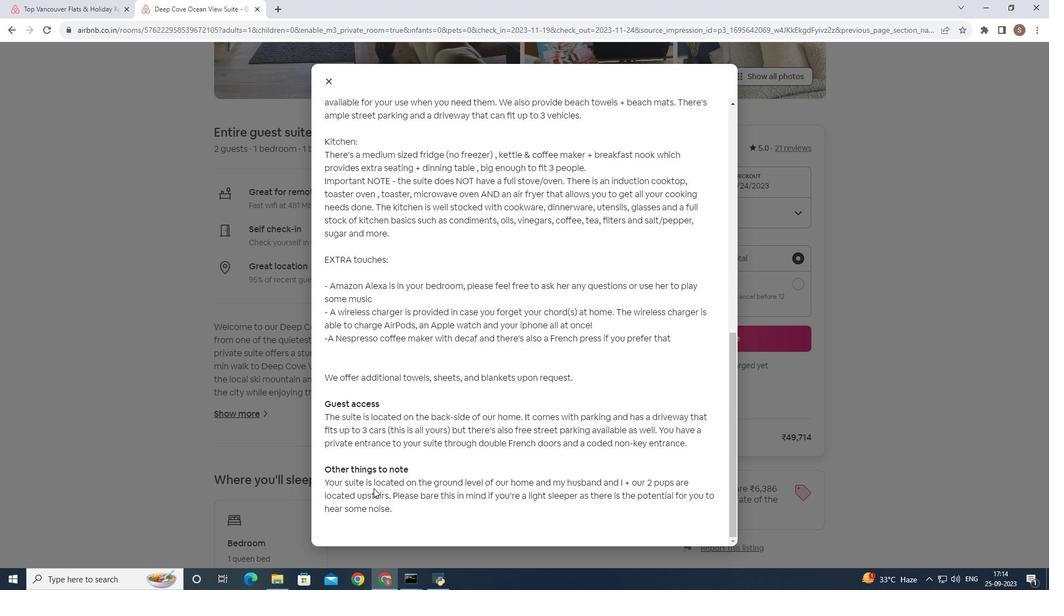 
Action: Mouse moved to (338, 504)
Screenshot: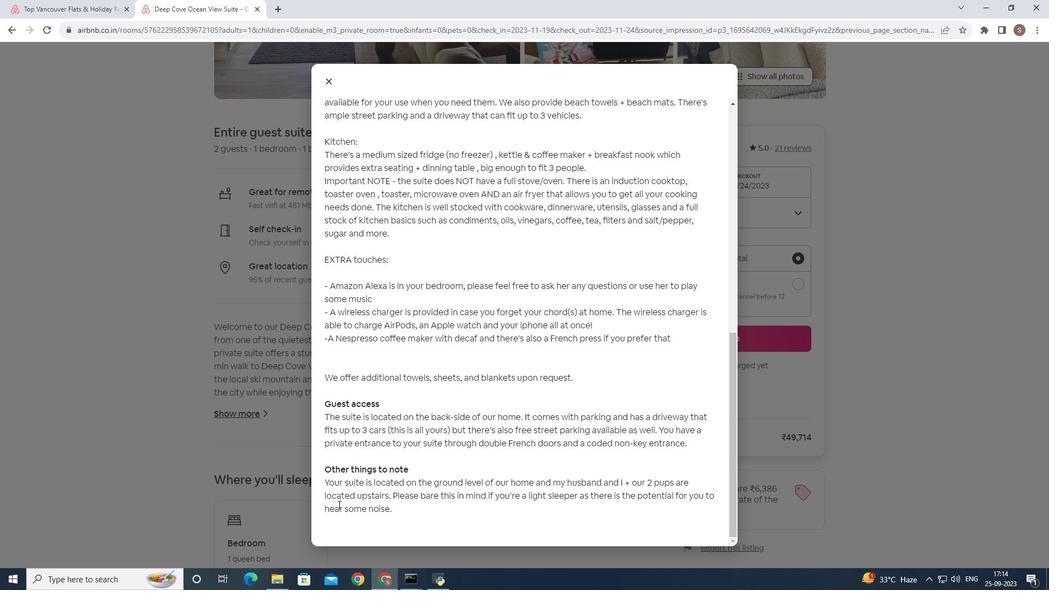 
Action: Mouse scrolled (338, 504) with delta (0, 0)
Screenshot: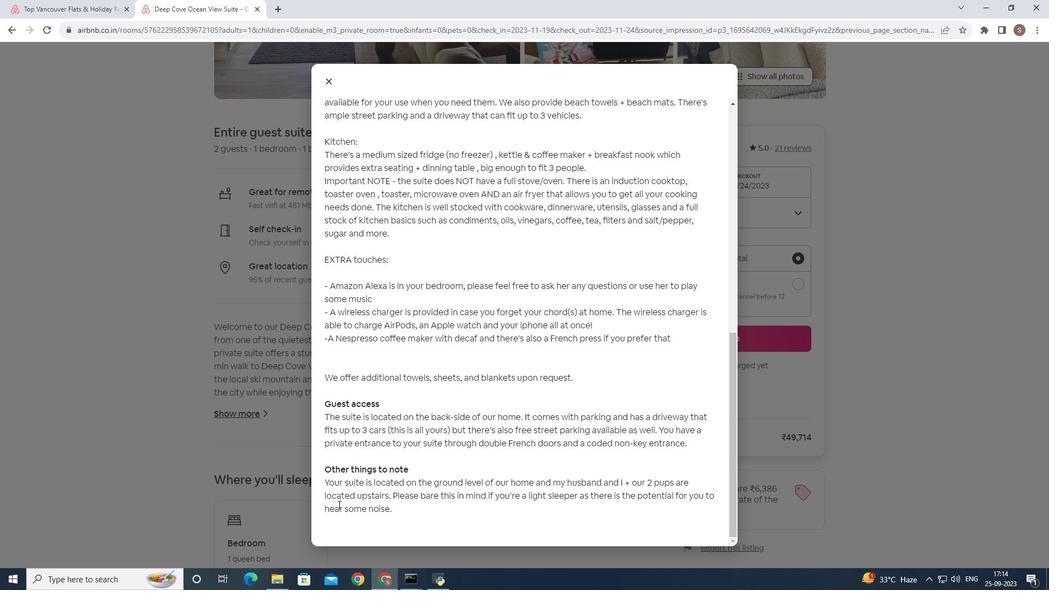 
Action: Mouse scrolled (338, 504) with delta (0, 0)
Screenshot: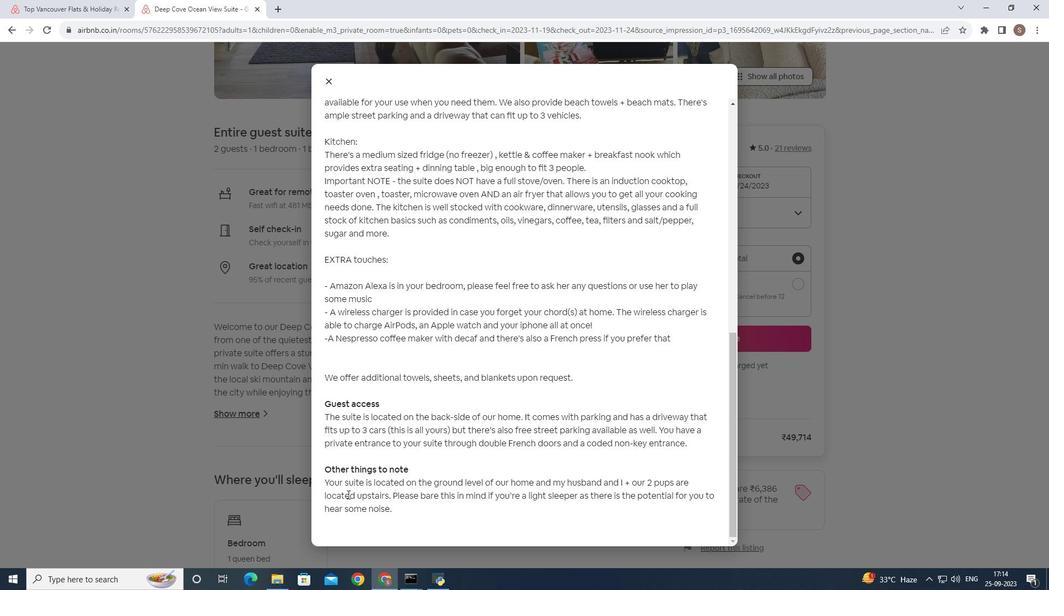 
Action: Mouse scrolled (338, 504) with delta (0, 0)
Screenshot: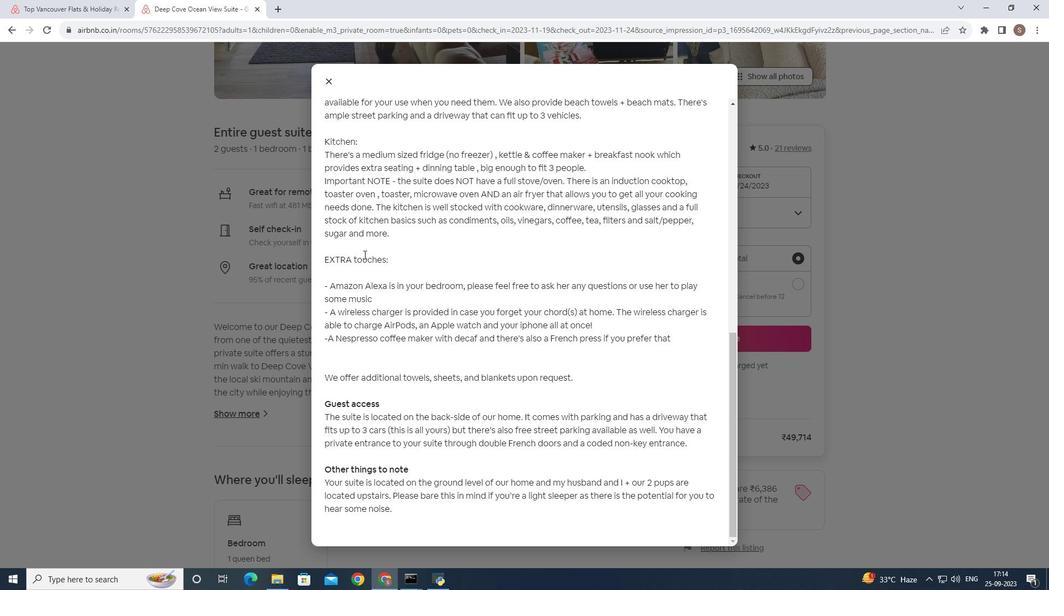 
Action: Mouse moved to (331, 83)
Screenshot: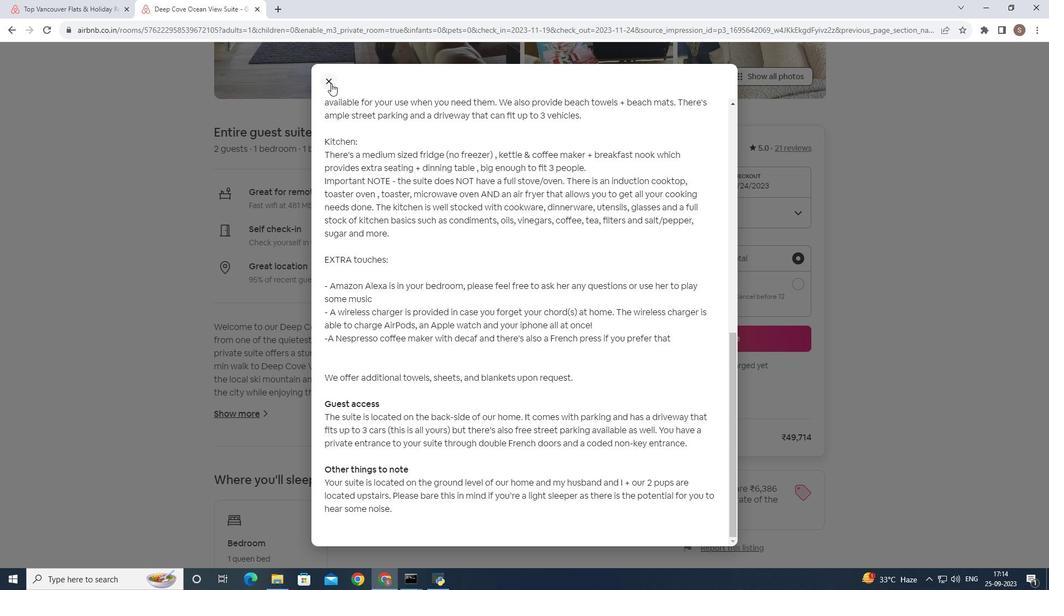 
Action: Mouse pressed left at (331, 83)
Screenshot: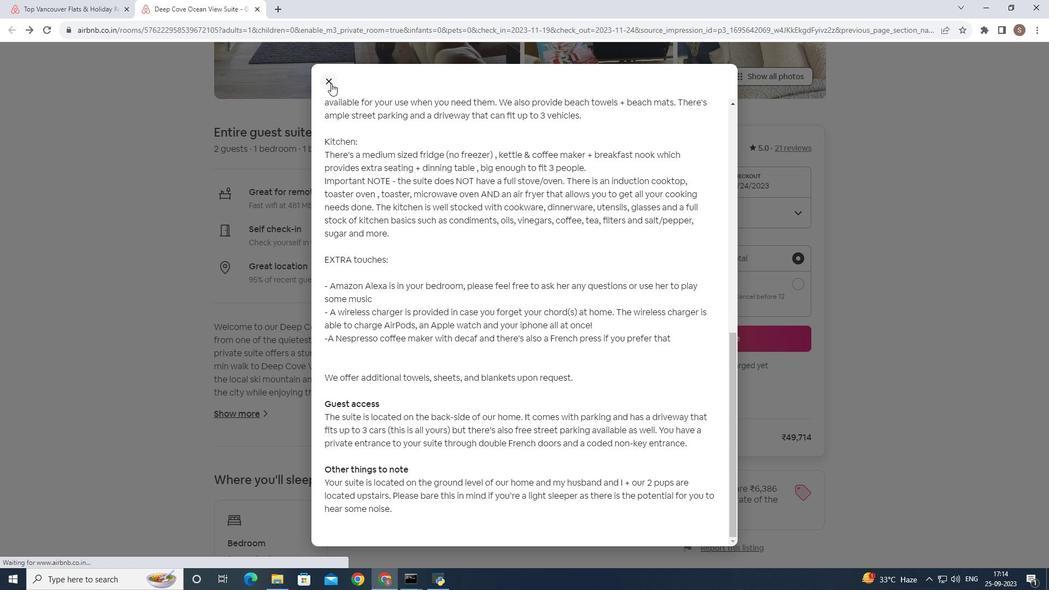 
Action: Mouse moved to (280, 374)
Screenshot: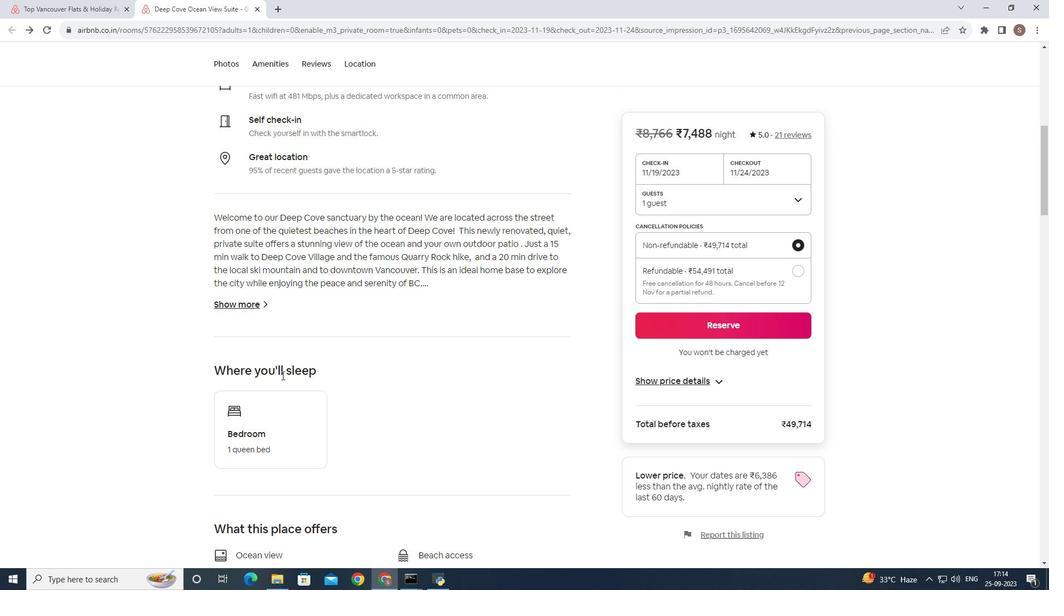 
Action: Mouse scrolled (280, 374) with delta (0, 0)
Screenshot: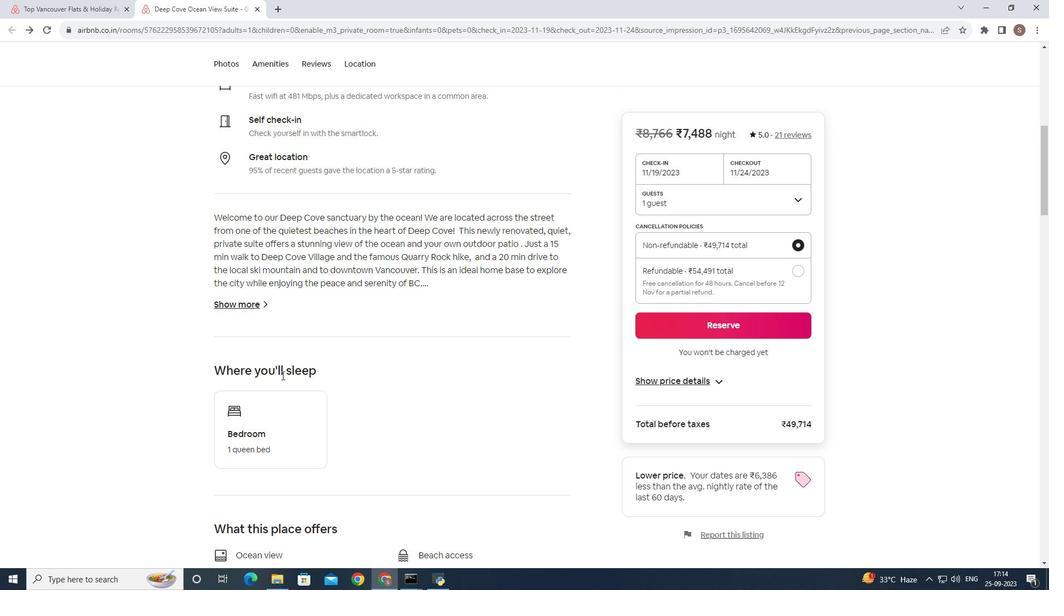 
Action: Mouse scrolled (280, 374) with delta (0, 0)
Screenshot: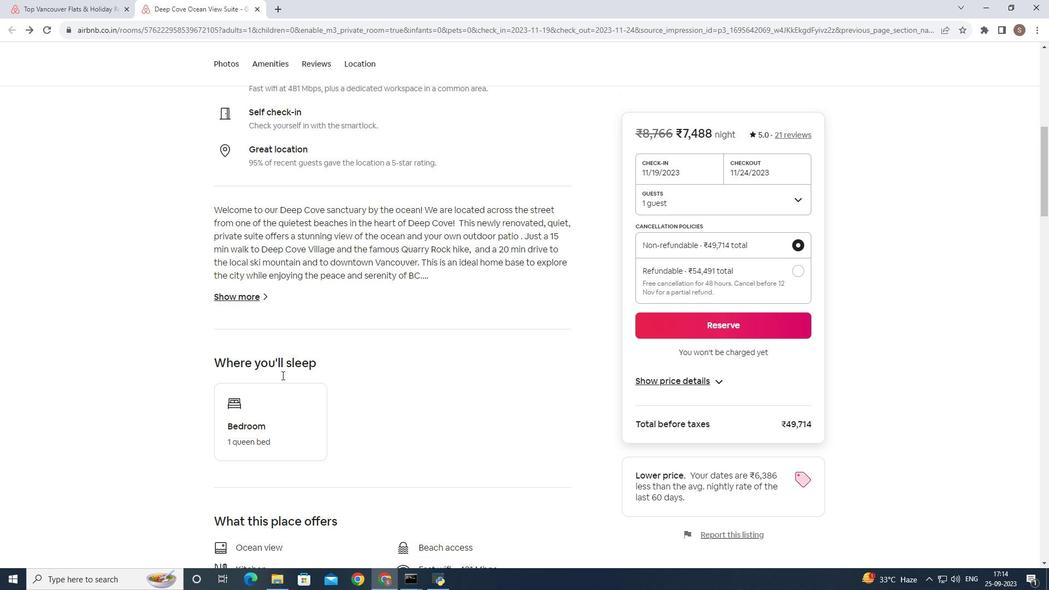 
Action: Mouse moved to (282, 375)
Screenshot: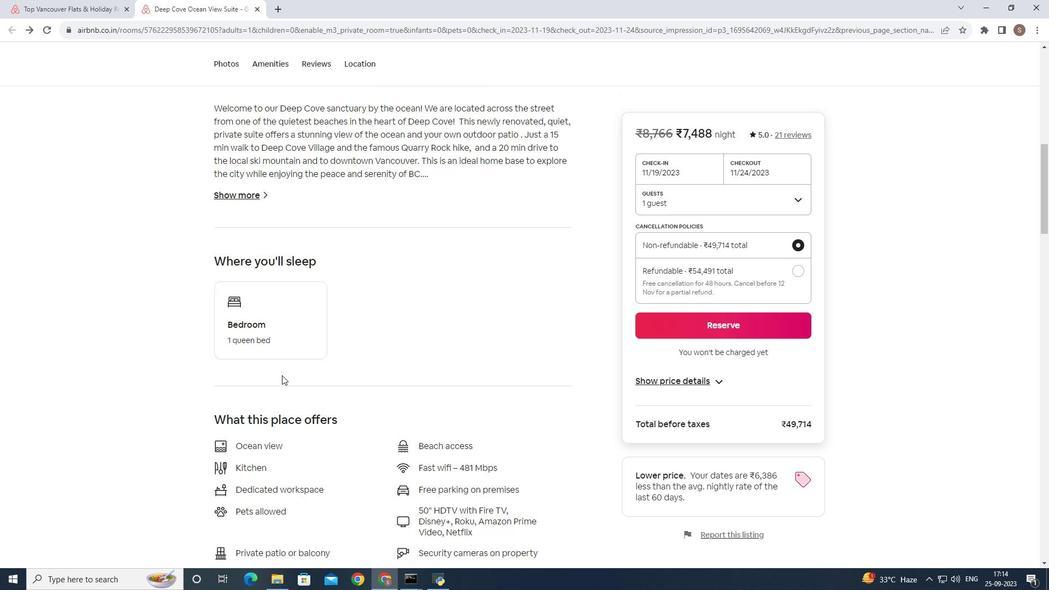 
Action: Mouse scrolled (282, 374) with delta (0, 0)
Screenshot: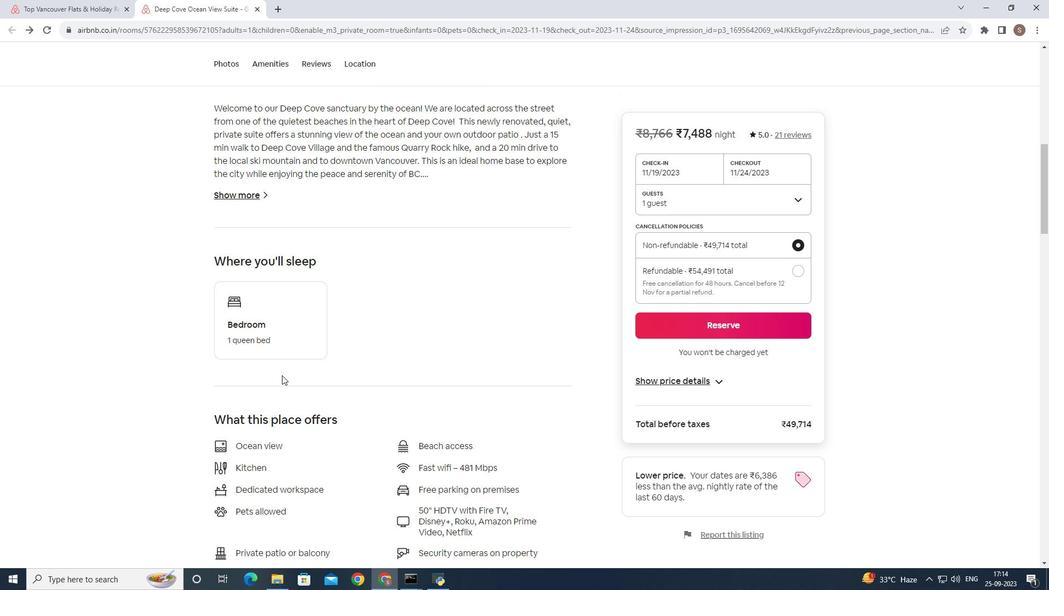 
Action: Mouse scrolled (282, 374) with delta (0, 0)
Screenshot: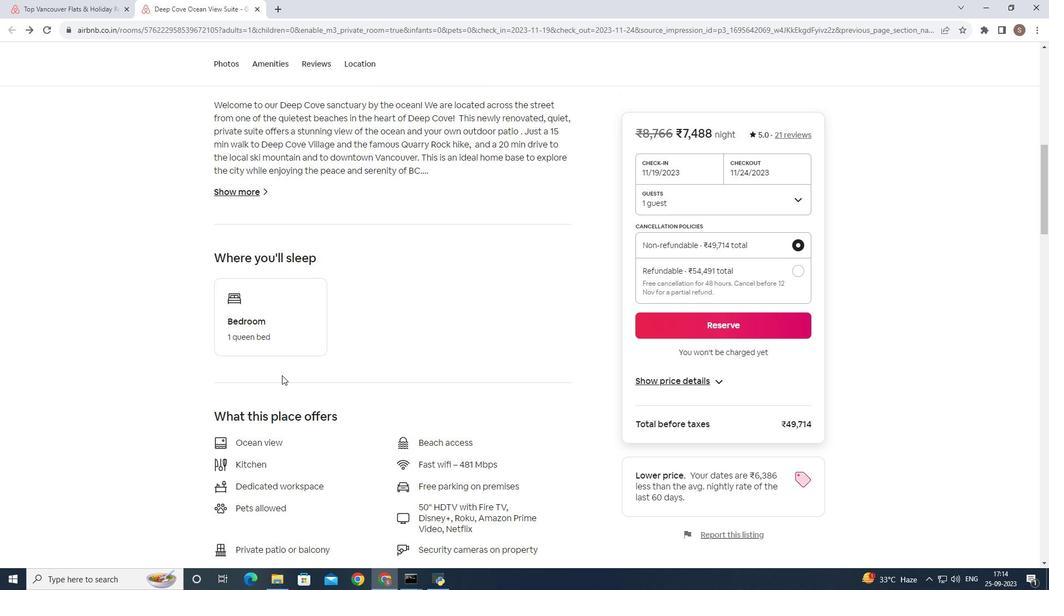 
Action: Mouse scrolled (282, 374) with delta (0, 0)
Screenshot: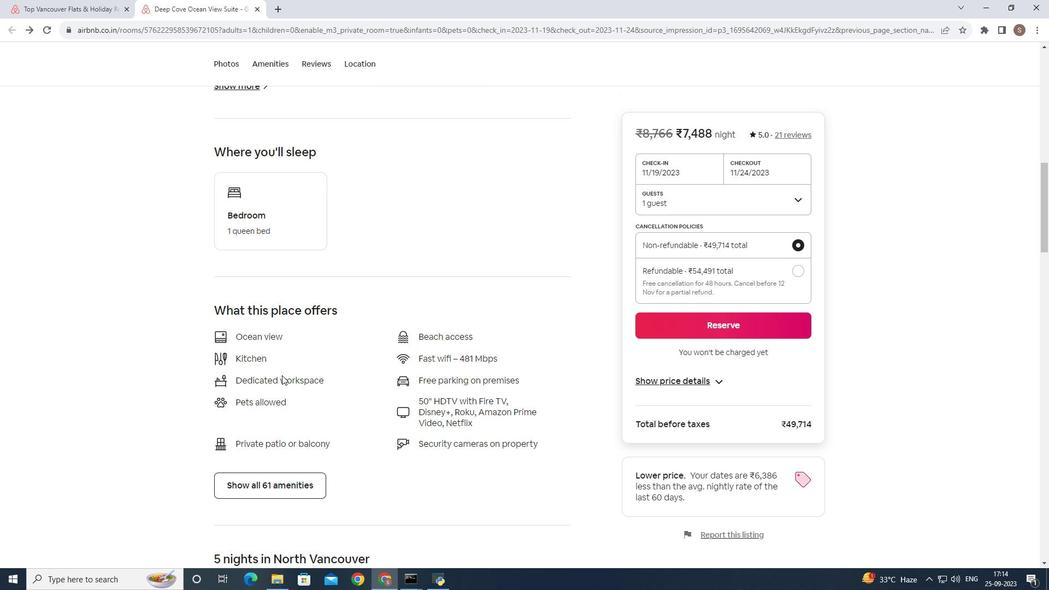 
Action: Mouse scrolled (282, 374) with delta (0, 0)
Screenshot: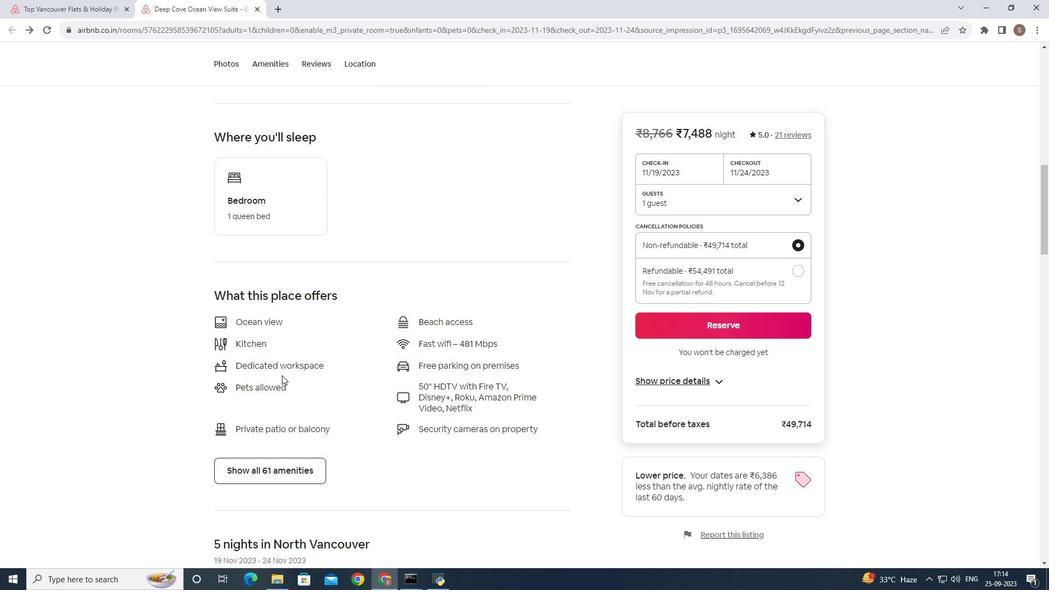 
Action: Mouse scrolled (282, 374) with delta (0, 0)
Screenshot: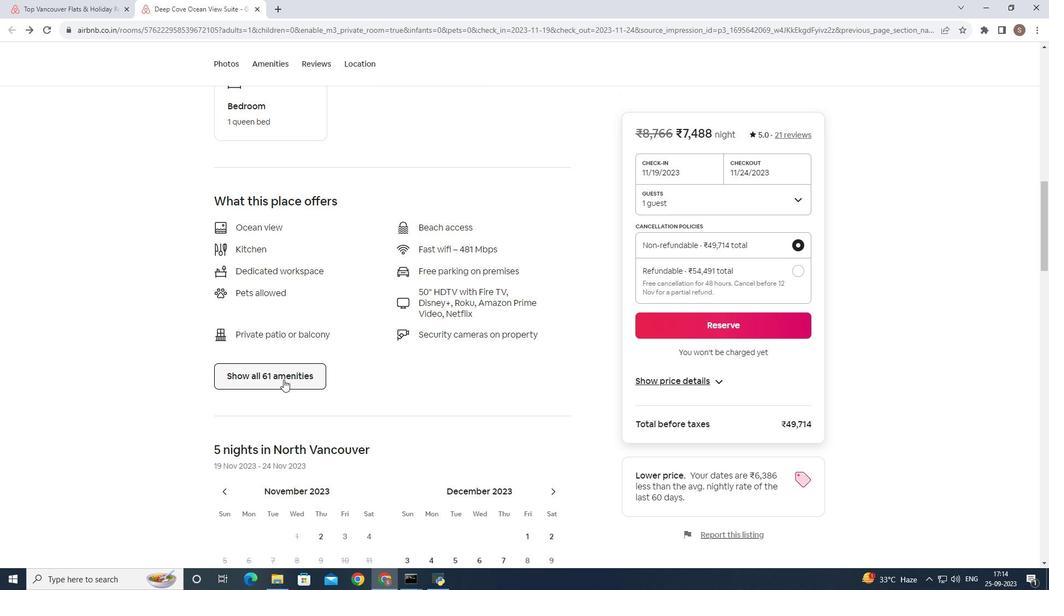 
Action: Mouse scrolled (282, 374) with delta (0, 0)
Screenshot: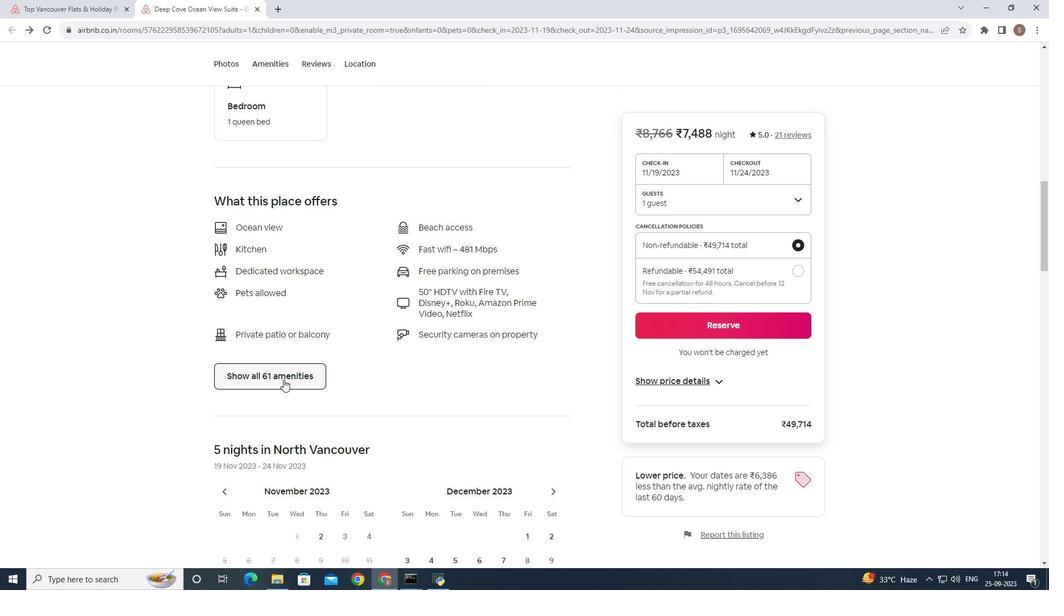 
Action: Mouse moved to (284, 379)
Screenshot: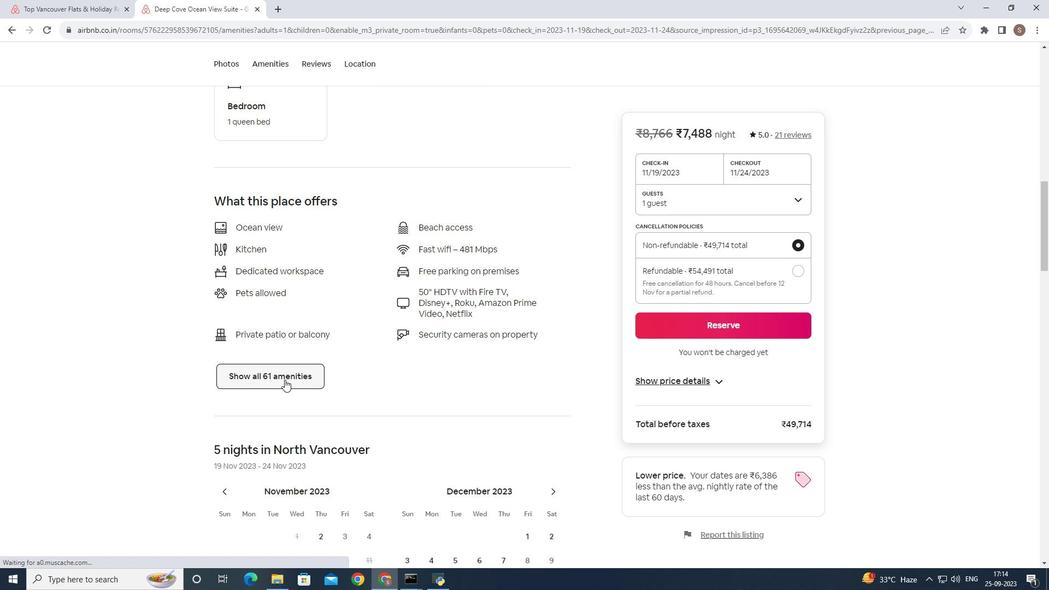 
Action: Mouse pressed left at (284, 379)
Screenshot: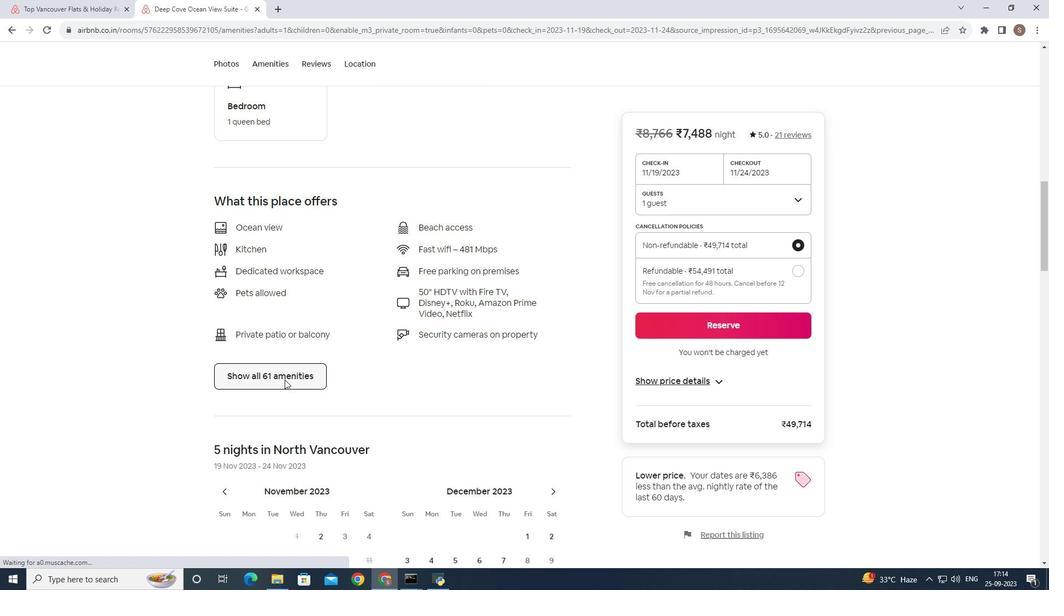 
Action: Mouse scrolled (284, 379) with delta (0, 0)
Screenshot: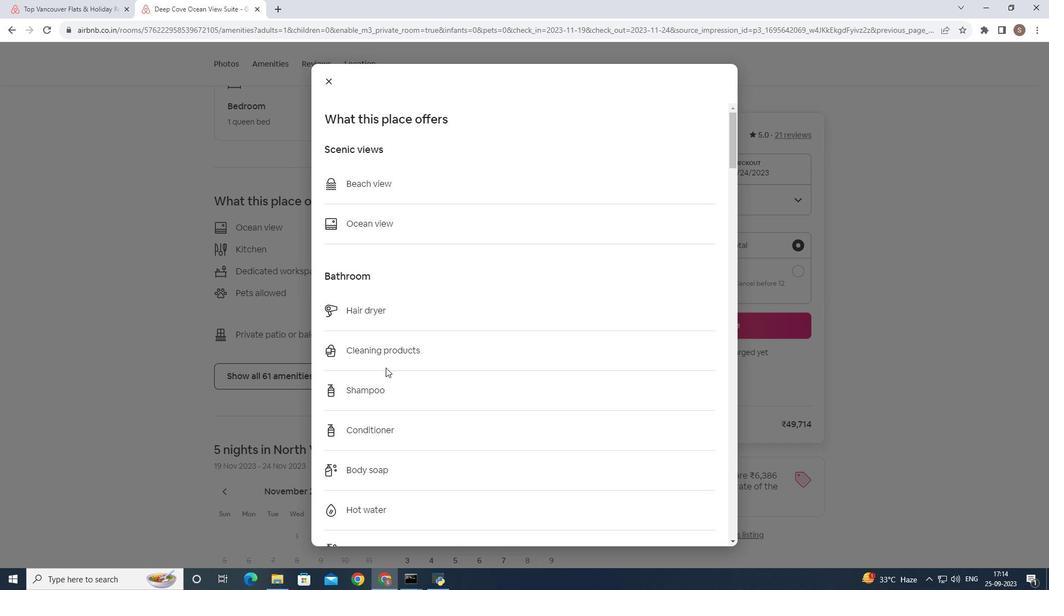 
Action: Mouse scrolled (284, 379) with delta (0, 0)
Screenshot: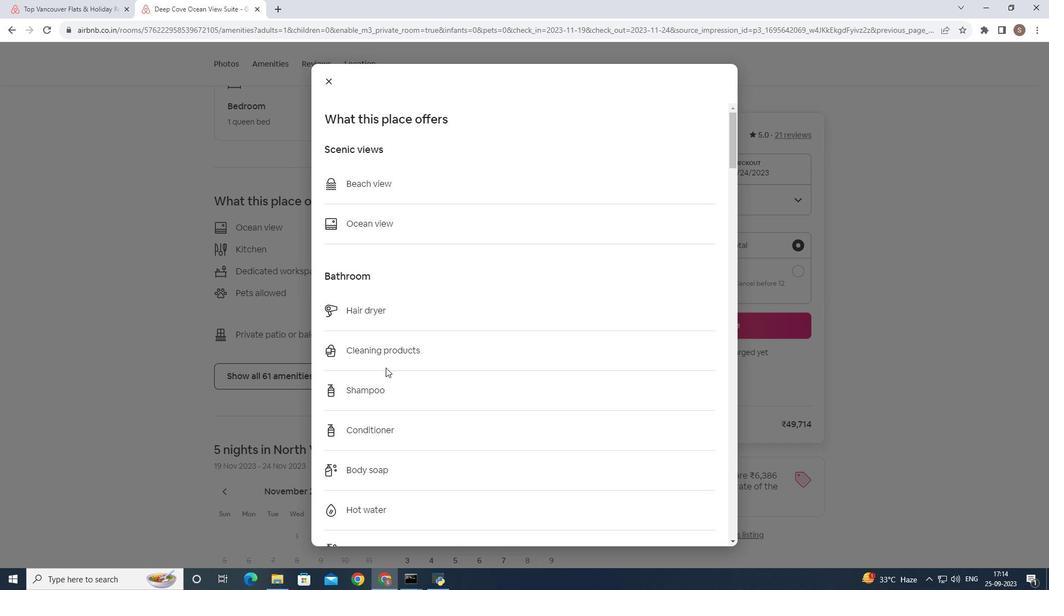 
Action: Mouse moved to (388, 367)
Screenshot: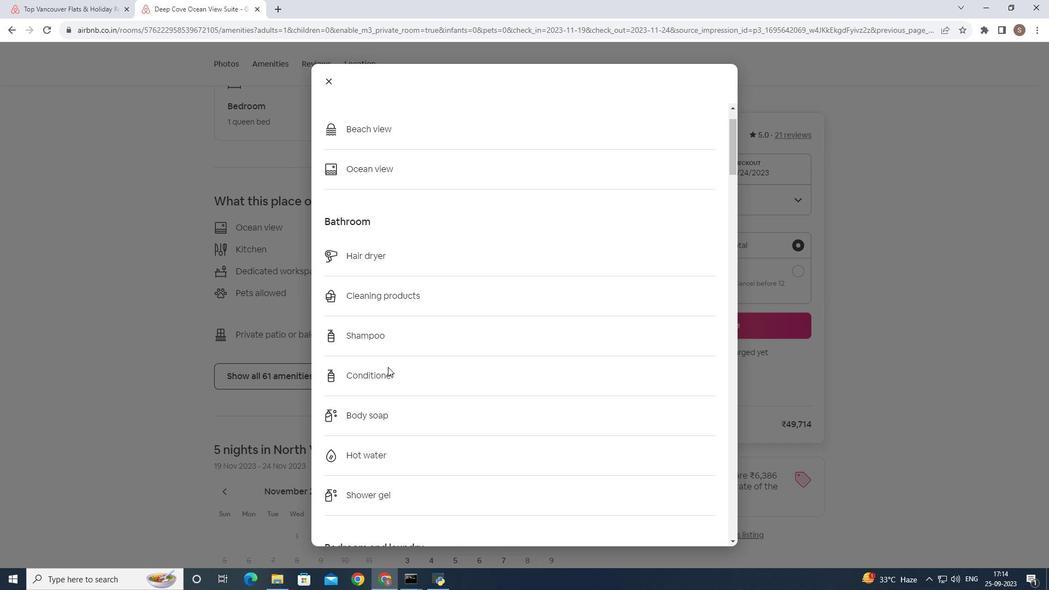 
Action: Mouse scrolled (388, 366) with delta (0, 0)
Screenshot: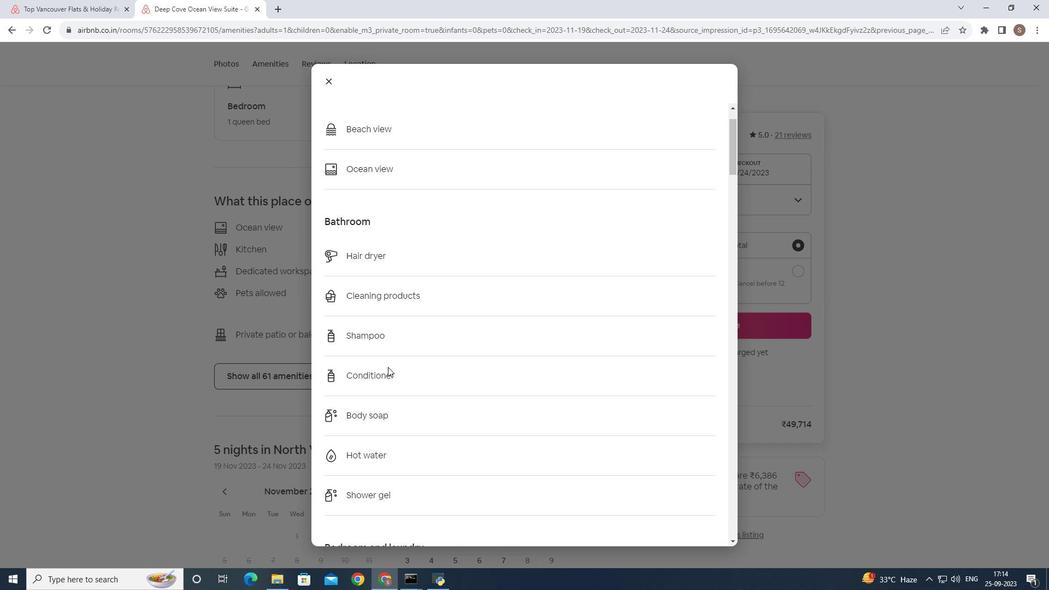 
Action: Mouse scrolled (388, 366) with delta (0, 0)
Screenshot: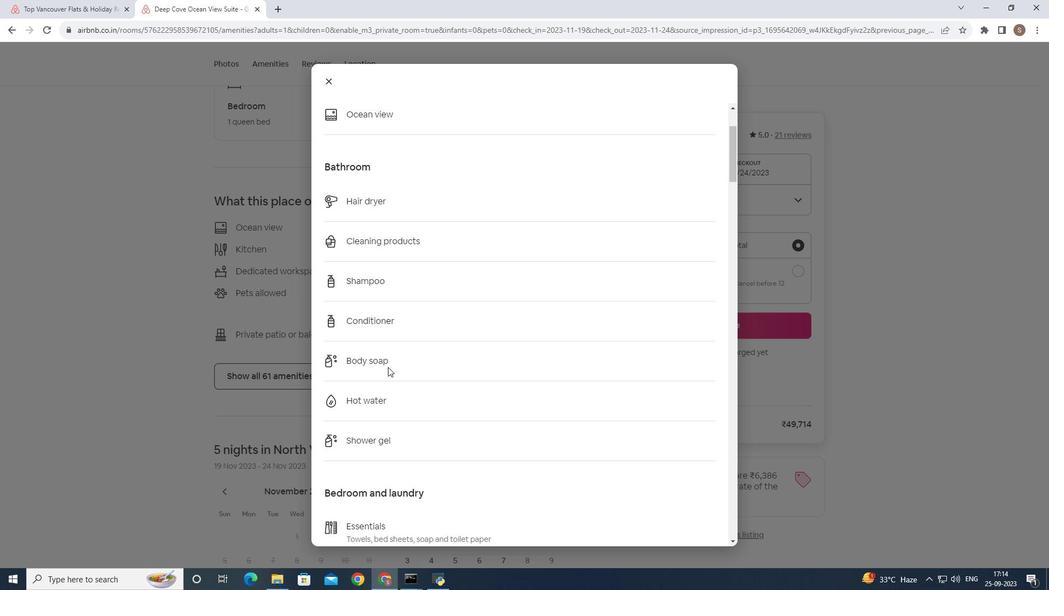 
Action: Mouse moved to (386, 367)
Screenshot: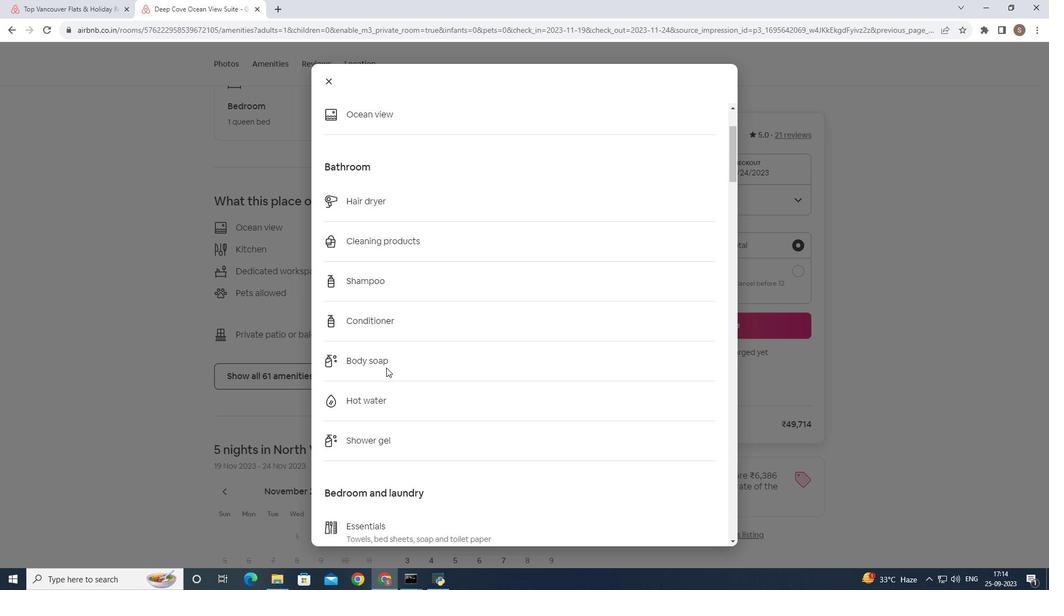 
Action: Mouse scrolled (386, 367) with delta (0, 0)
Screenshot: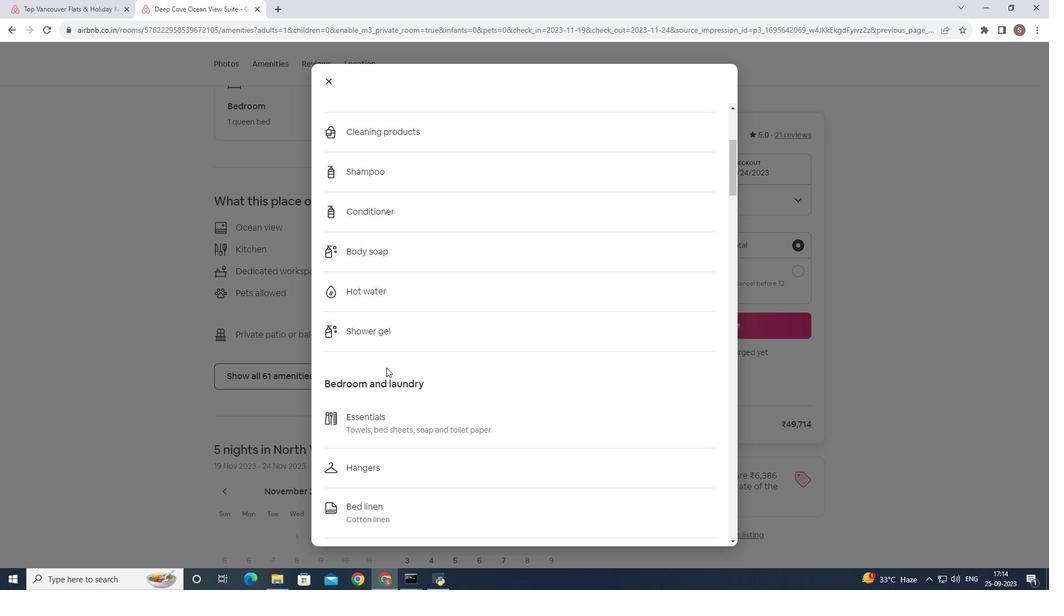 
Action: Mouse scrolled (386, 367) with delta (0, 0)
Screenshot: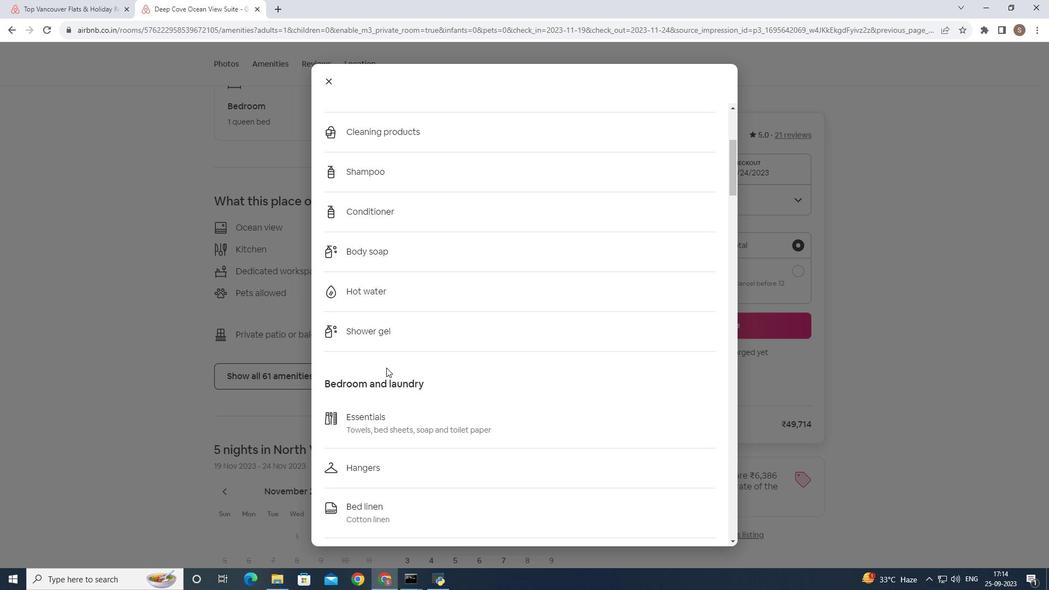 
Action: Mouse scrolled (386, 367) with delta (0, 0)
Screenshot: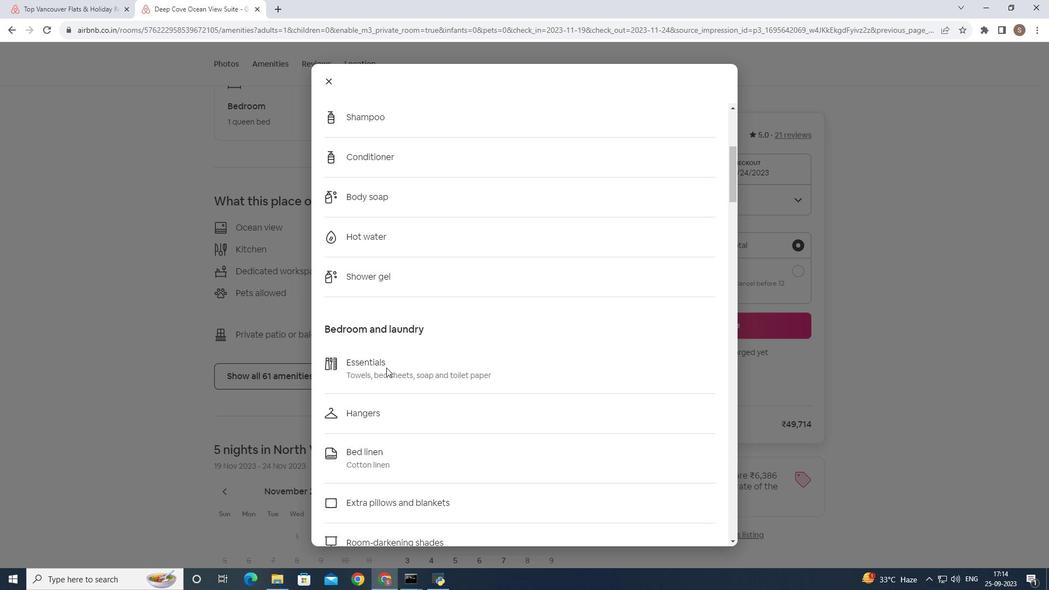 
Action: Mouse moved to (375, 372)
Screenshot: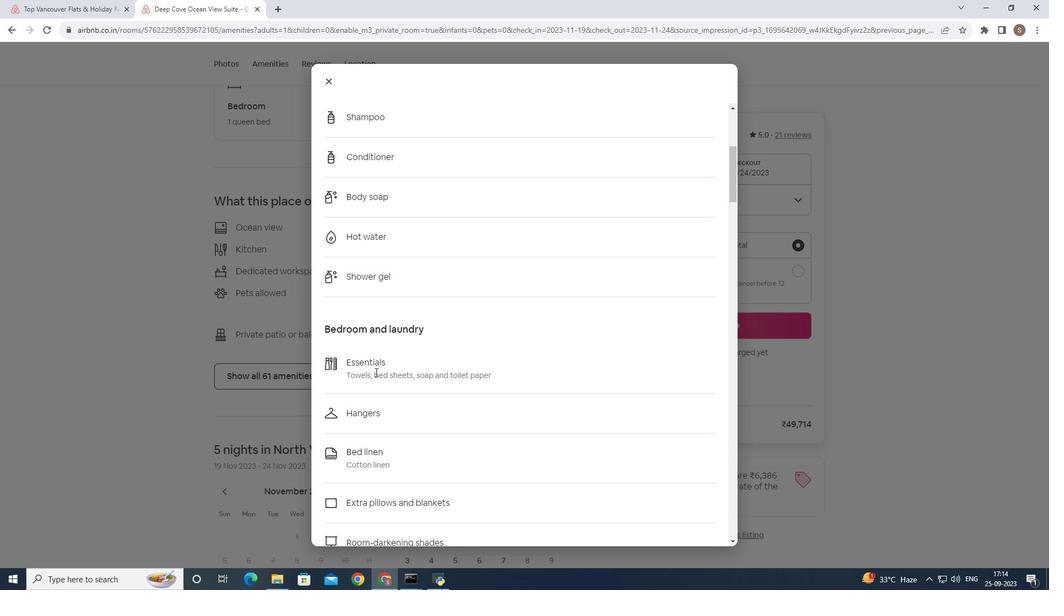 
Action: Mouse scrolled (375, 371) with delta (0, 0)
Screenshot: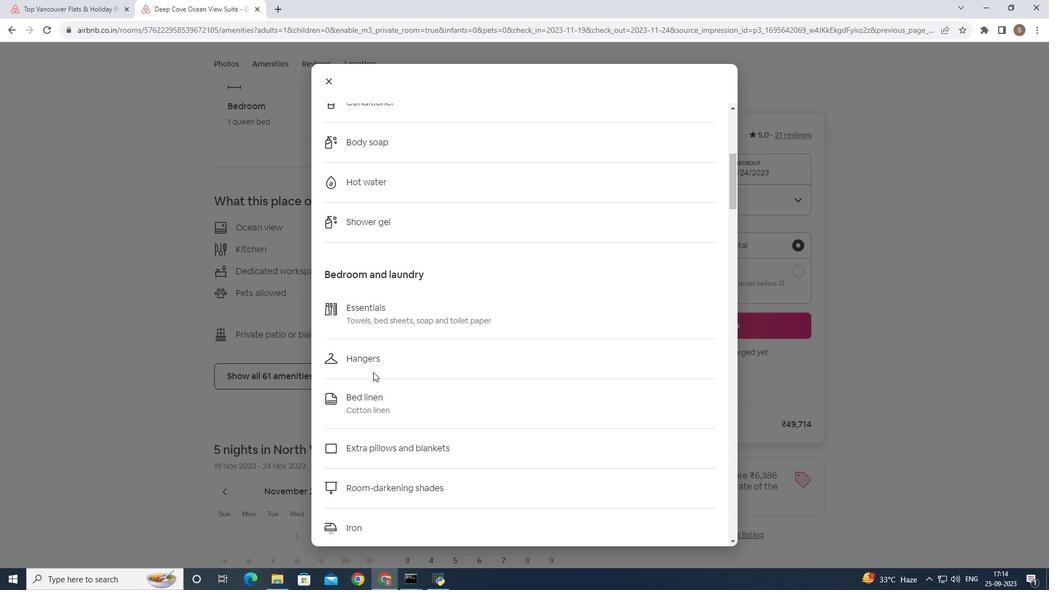 
Action: Mouse moved to (363, 378)
Screenshot: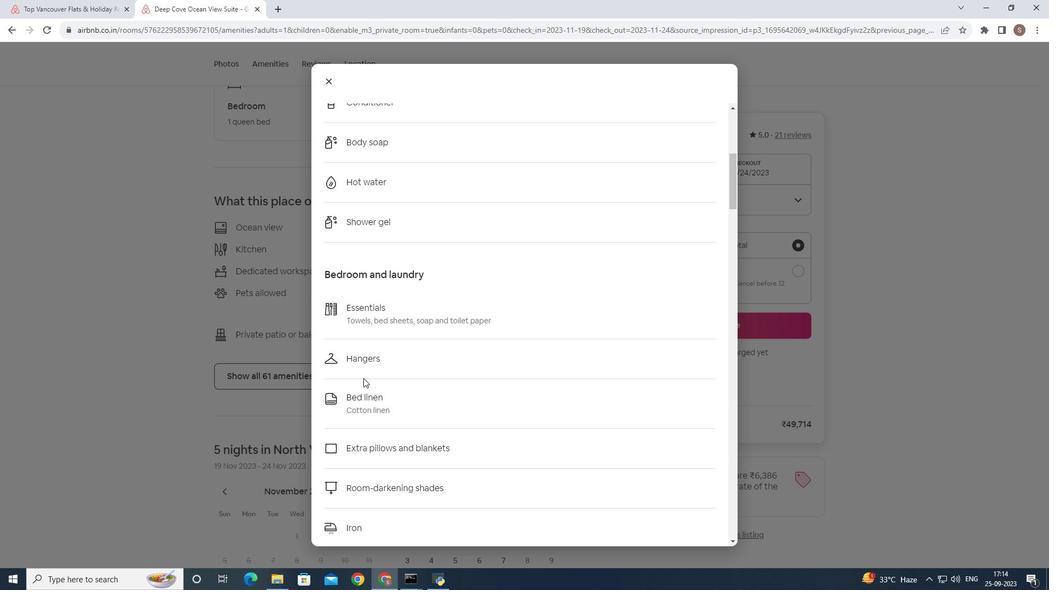 
Action: Mouse scrolled (363, 377) with delta (0, 0)
Screenshot: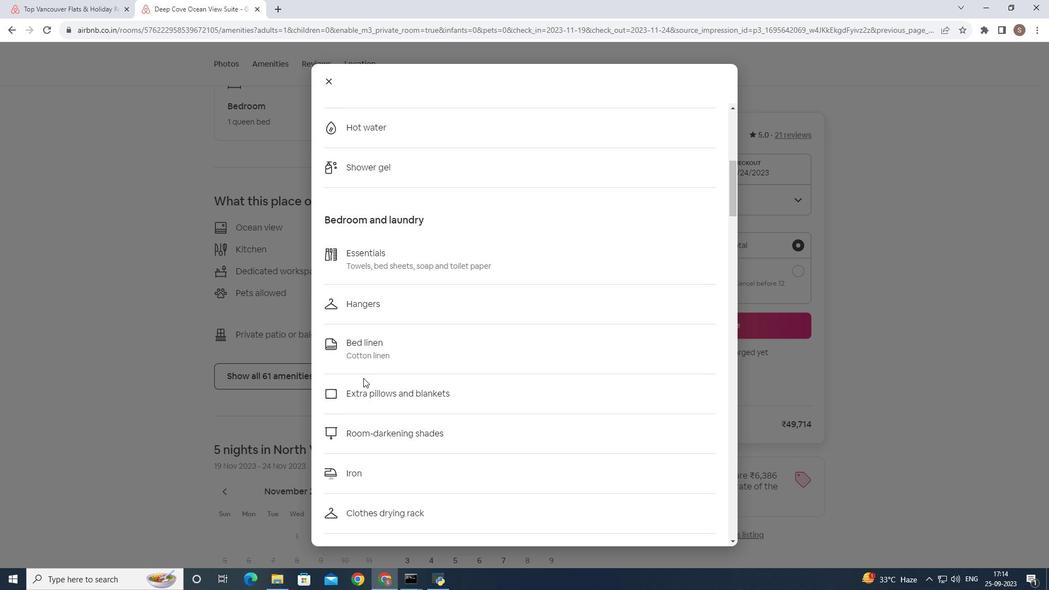 
Action: Mouse scrolled (363, 377) with delta (0, 0)
Screenshot: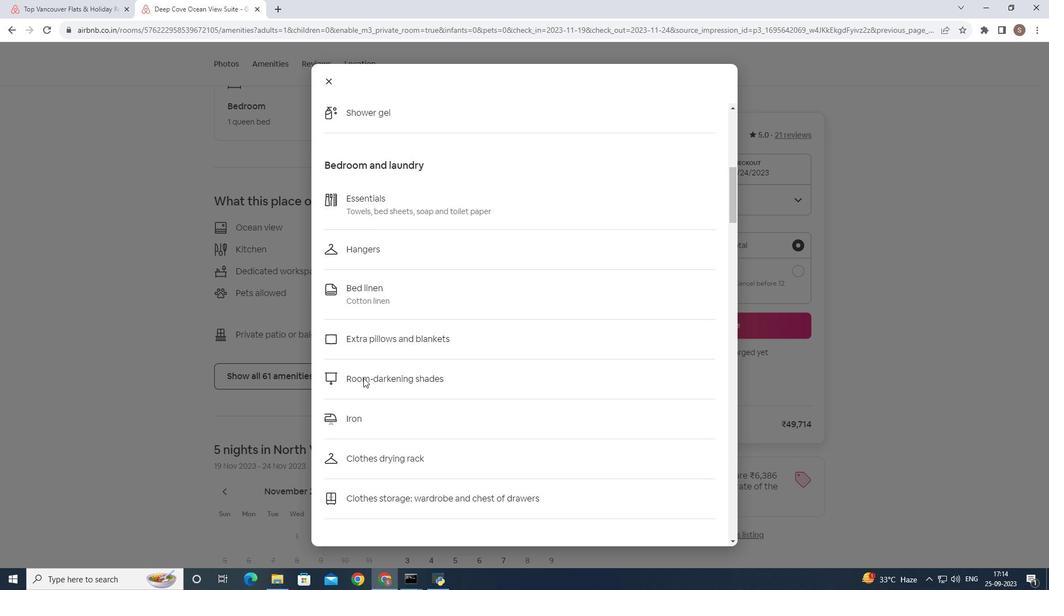 
Action: Mouse scrolled (363, 377) with delta (0, 0)
Screenshot: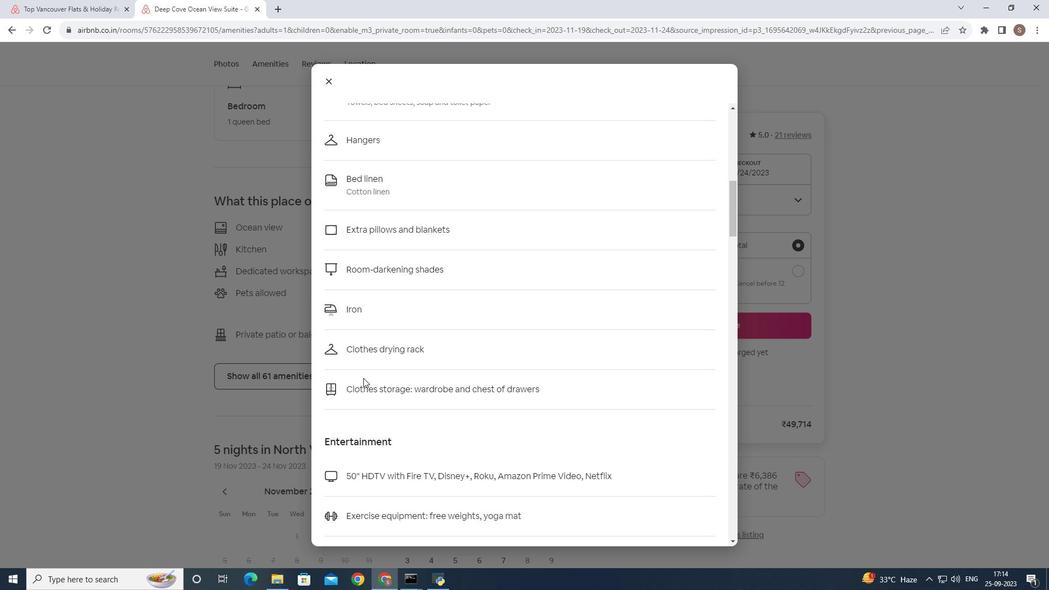 
Action: Mouse scrolled (363, 377) with delta (0, 0)
Screenshot: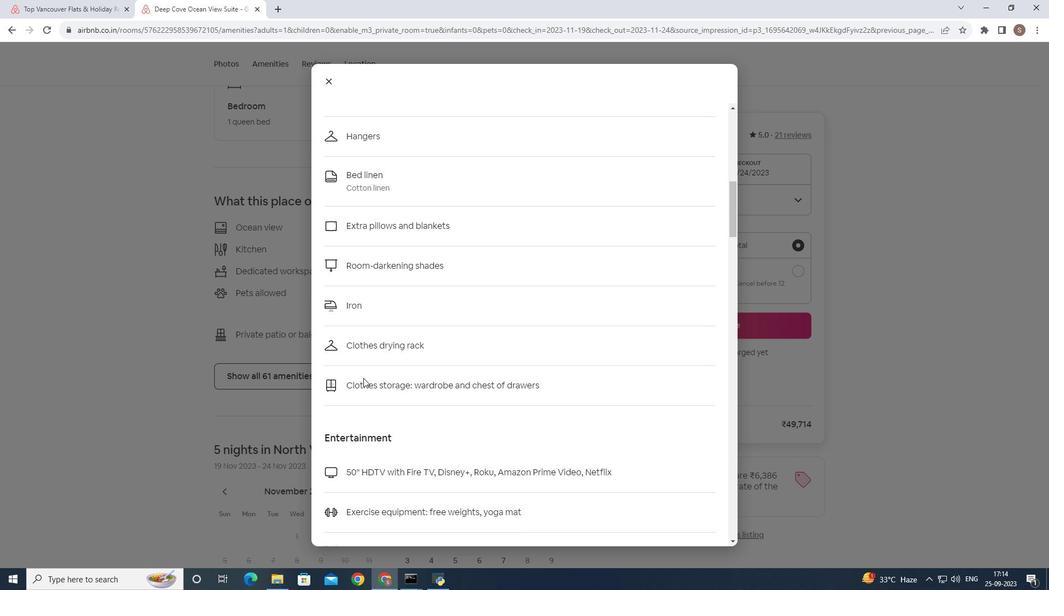 
Action: Mouse scrolled (363, 377) with delta (0, 0)
Screenshot: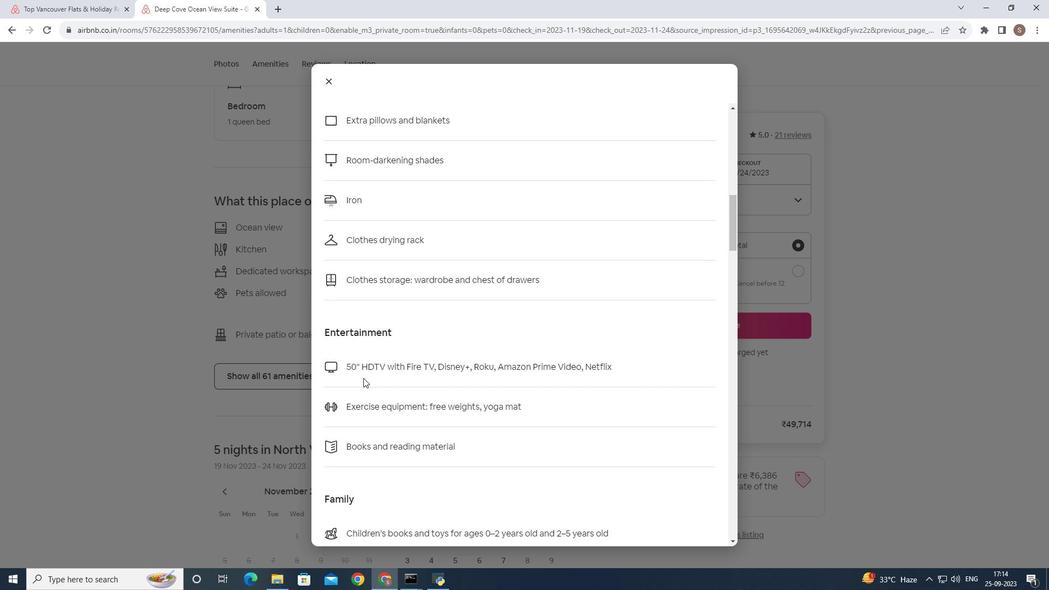 
Action: Mouse scrolled (363, 377) with delta (0, 0)
Screenshot: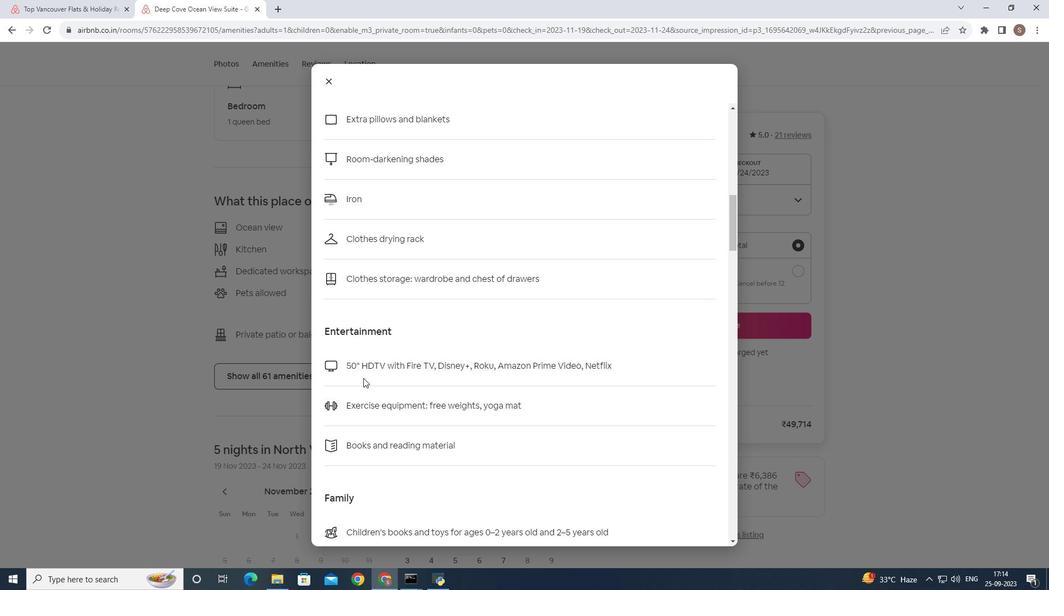 
Action: Mouse scrolled (363, 377) with delta (0, 0)
Screenshot: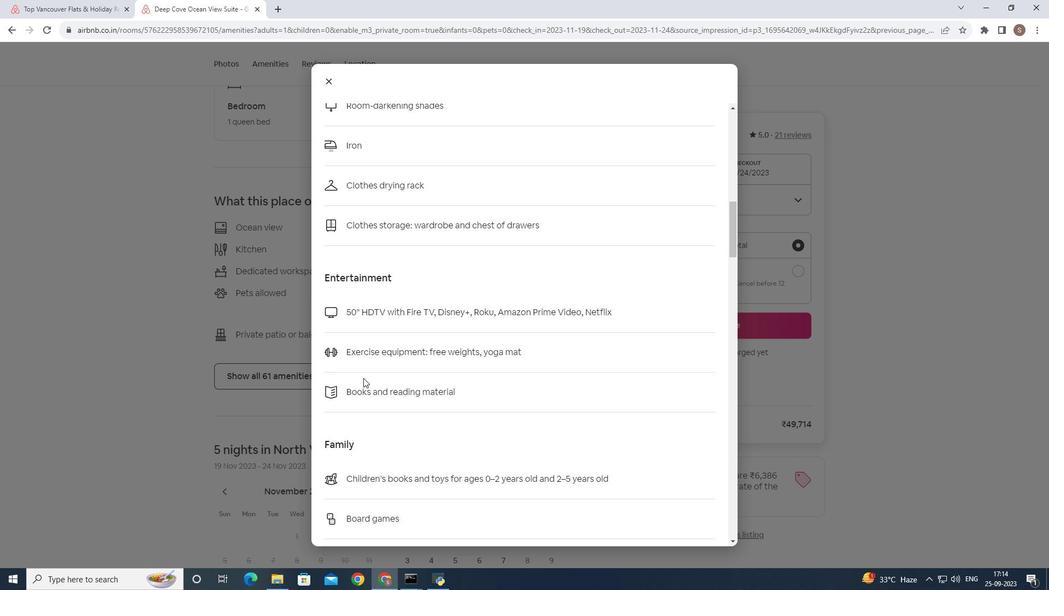 
Action: Mouse scrolled (363, 377) with delta (0, 0)
Screenshot: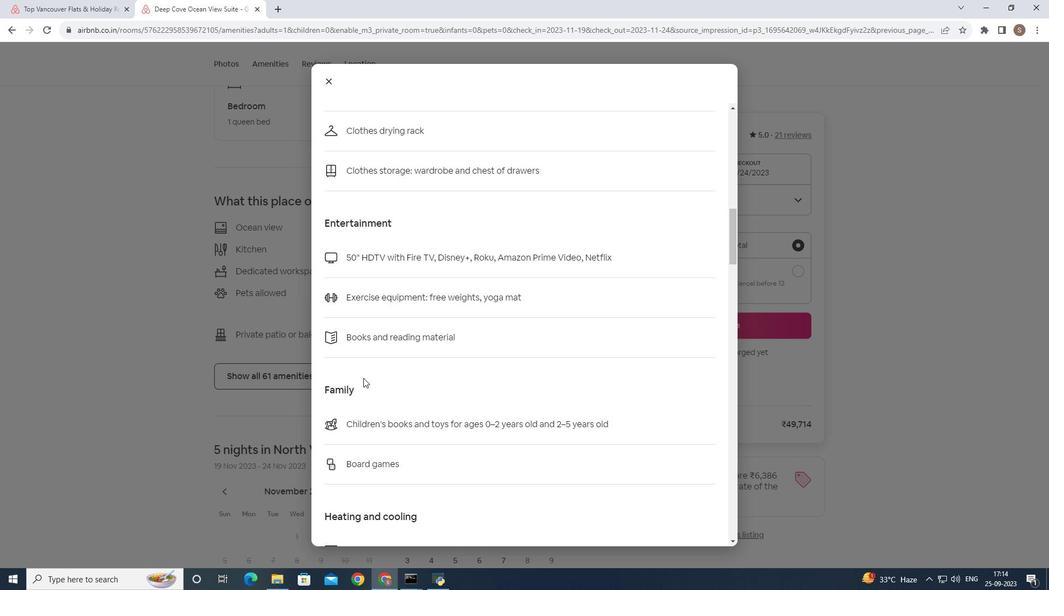 
Action: Mouse scrolled (363, 377) with delta (0, 0)
Screenshot: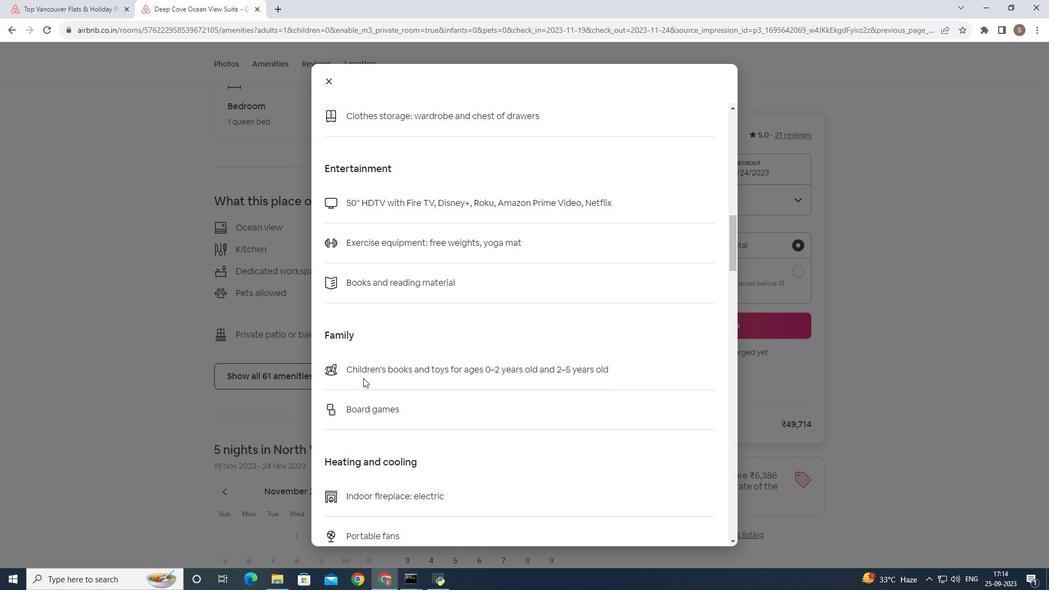 
Action: Mouse scrolled (363, 377) with delta (0, 0)
Screenshot: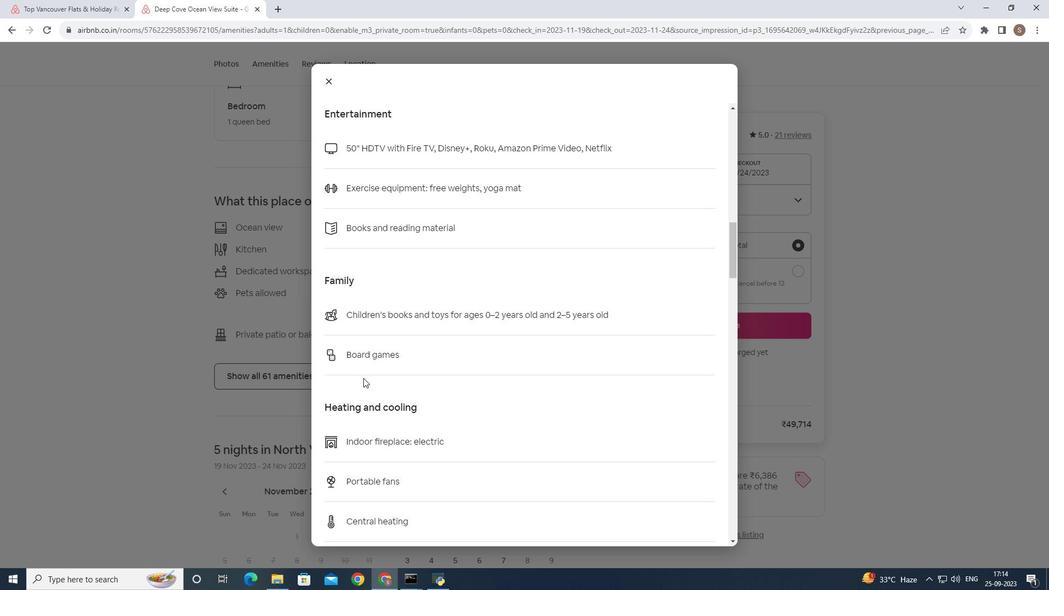 
Action: Mouse scrolled (363, 377) with delta (0, 0)
Screenshot: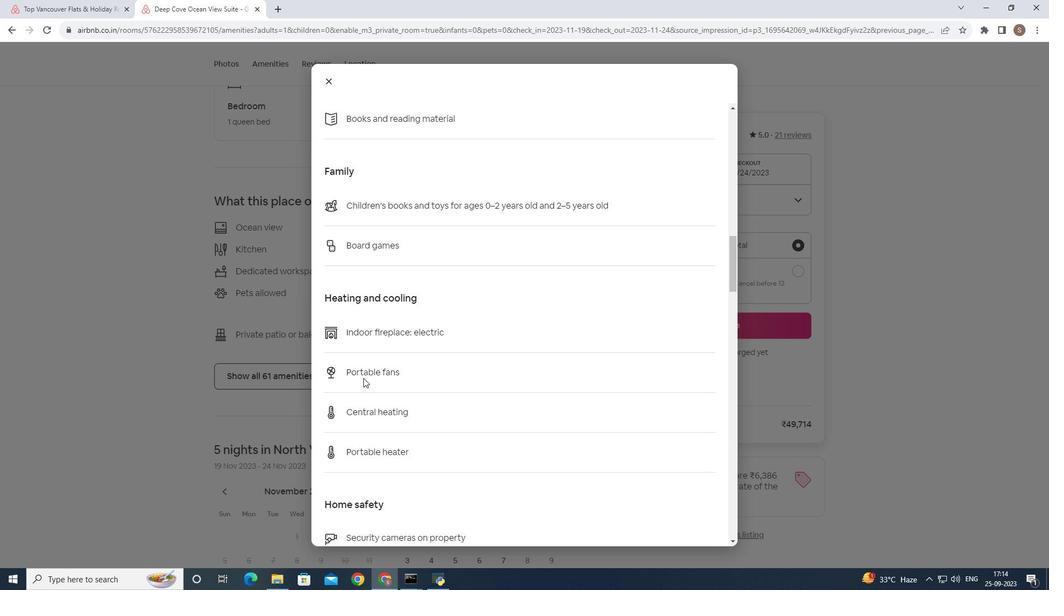 
Action: Mouse scrolled (363, 377) with delta (0, 0)
Screenshot: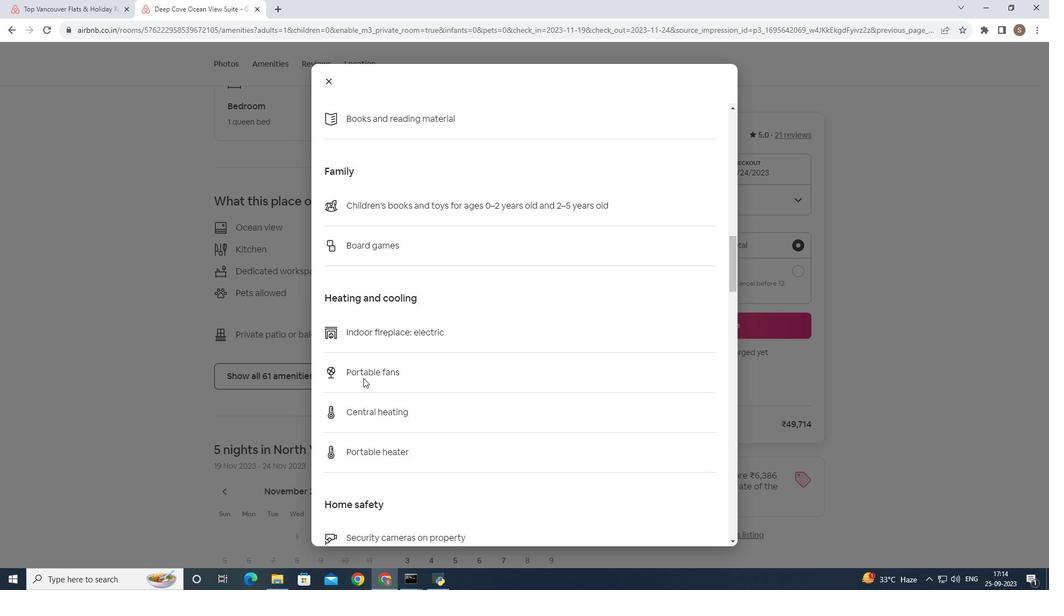 
Action: Mouse scrolled (363, 377) with delta (0, 0)
Screenshot: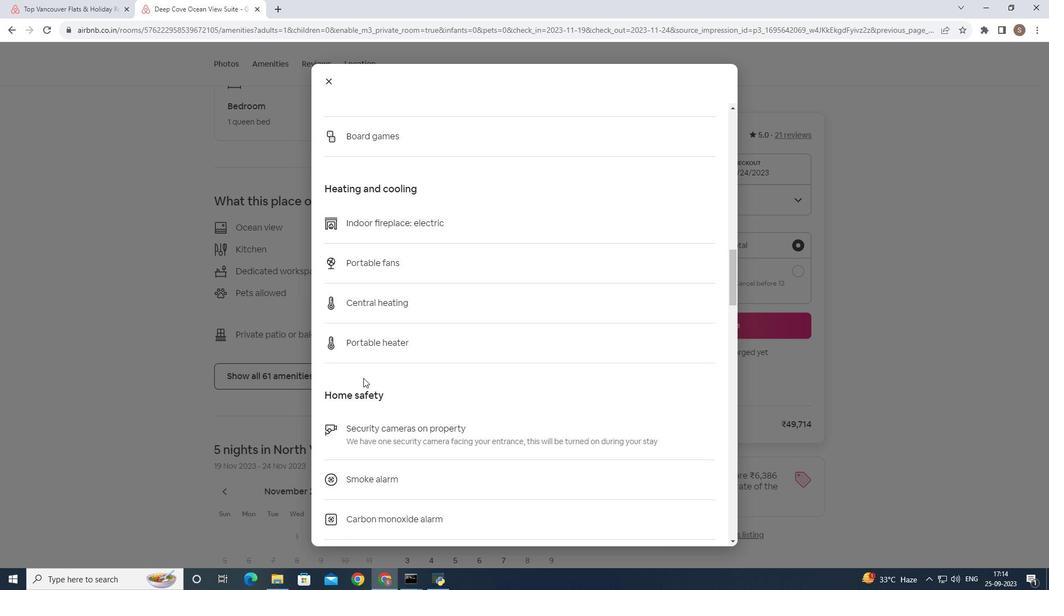 
Action: Mouse scrolled (363, 377) with delta (0, 0)
Screenshot: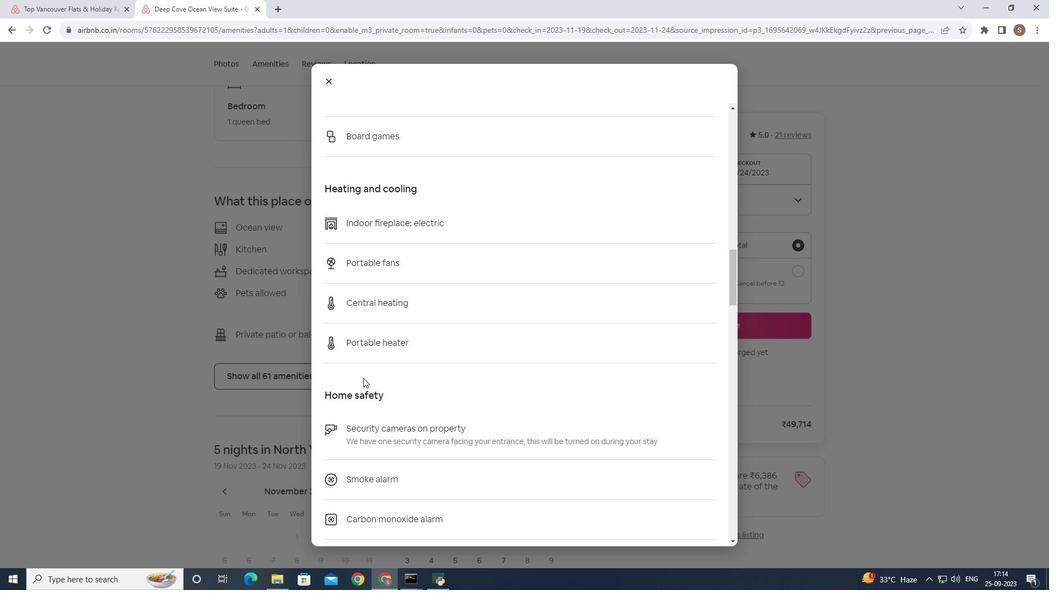 
Action: Mouse scrolled (363, 377) with delta (0, 0)
Screenshot: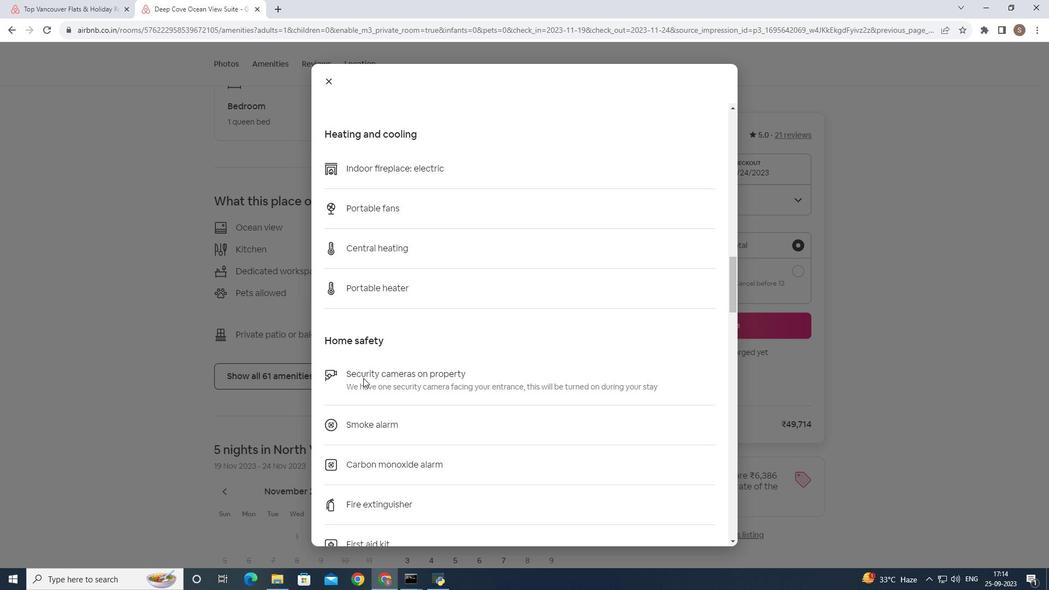 
Action: Mouse moved to (350, 384)
Screenshot: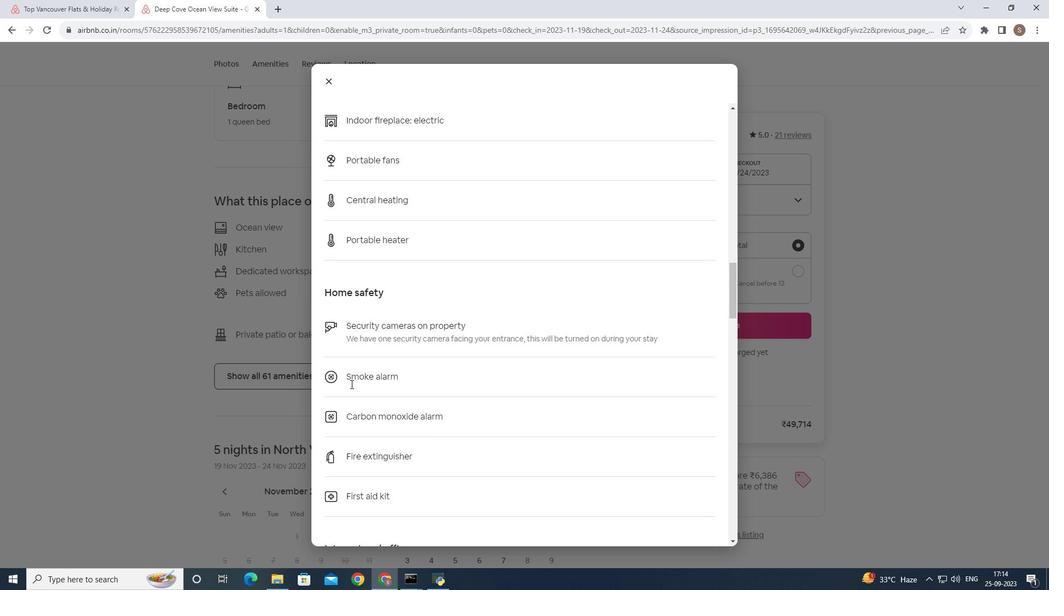 
Action: Mouse scrolled (350, 383) with delta (0, 0)
Screenshot: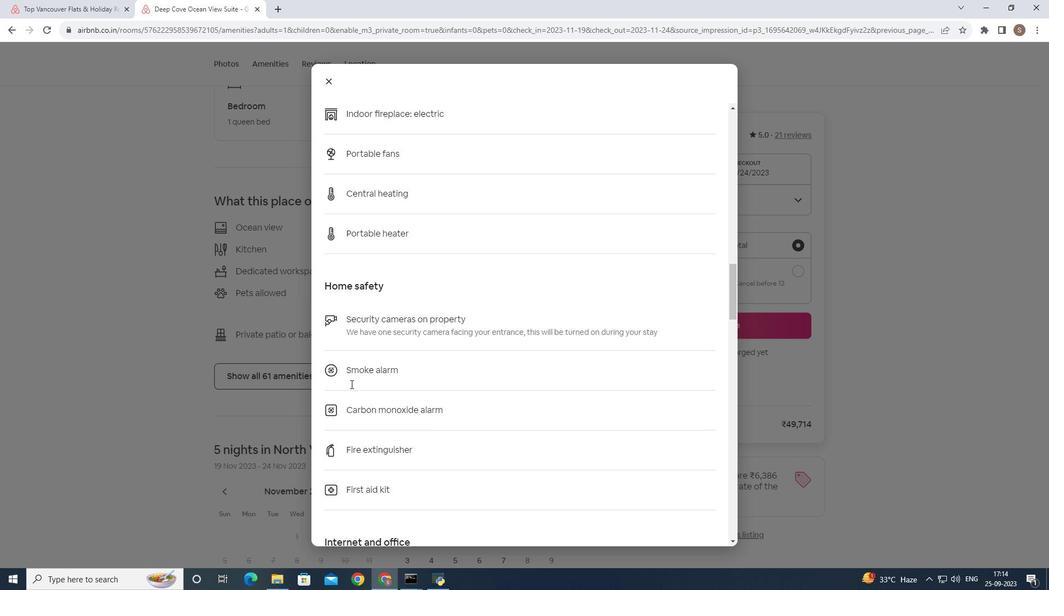 
Action: Mouse scrolled (350, 383) with delta (0, 0)
Screenshot: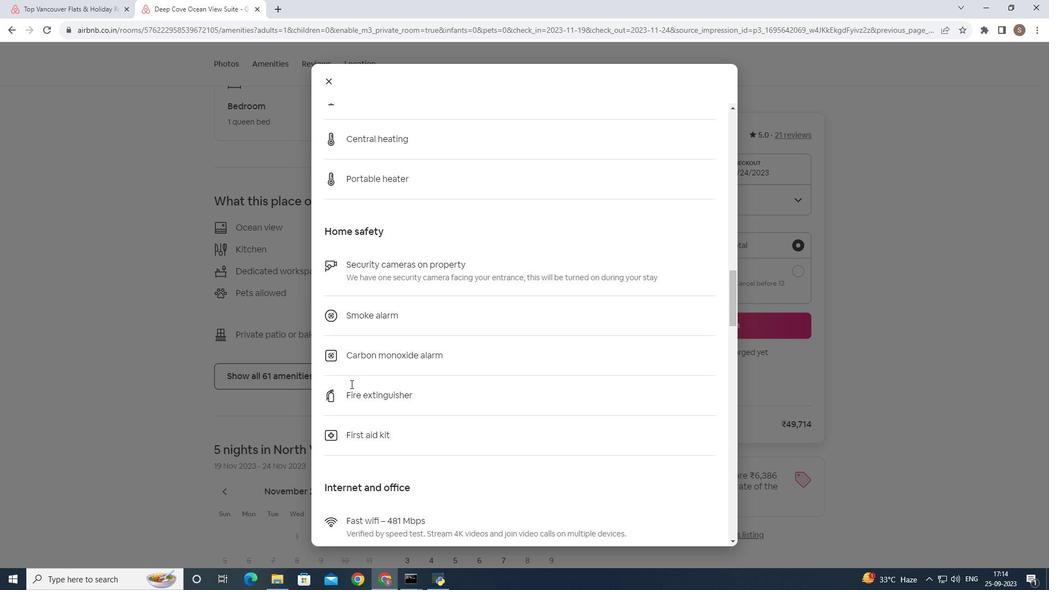 
Action: Mouse scrolled (350, 383) with delta (0, 0)
Screenshot: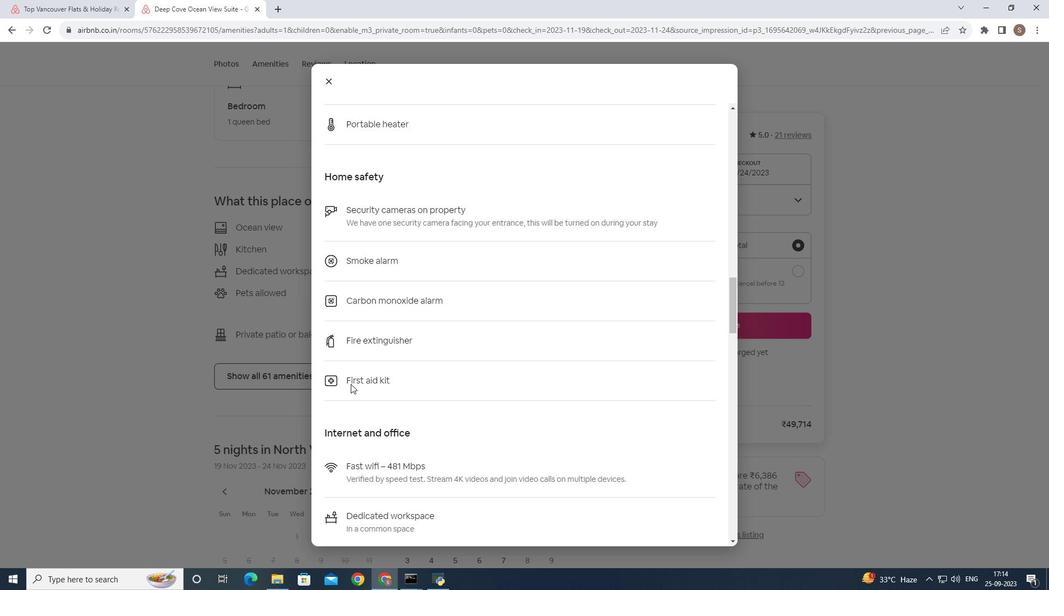 
Action: Mouse moved to (350, 384)
Screenshot: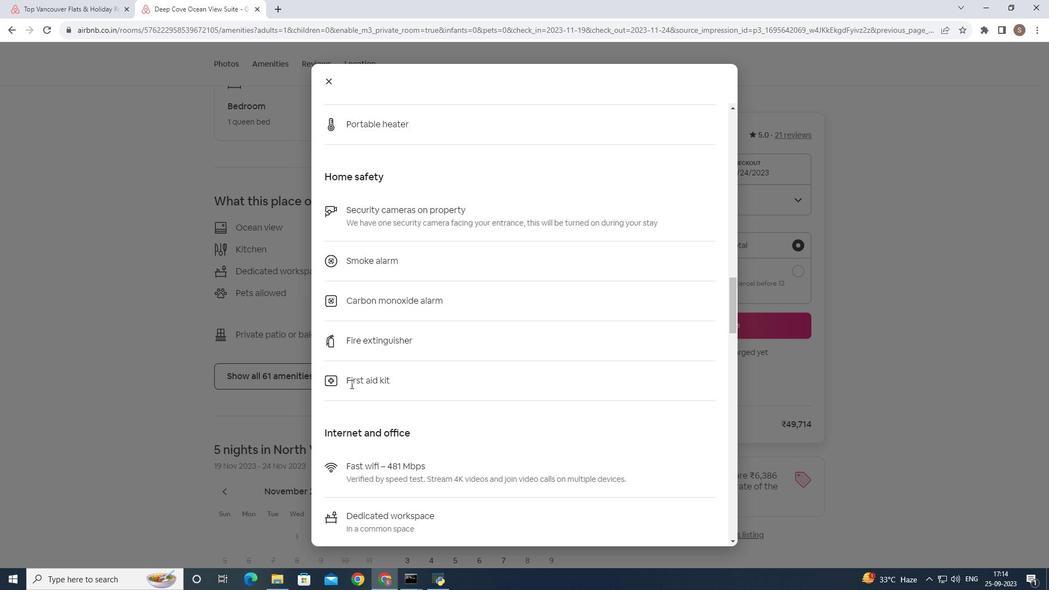 
Action: Mouse scrolled (350, 383) with delta (0, 0)
Screenshot: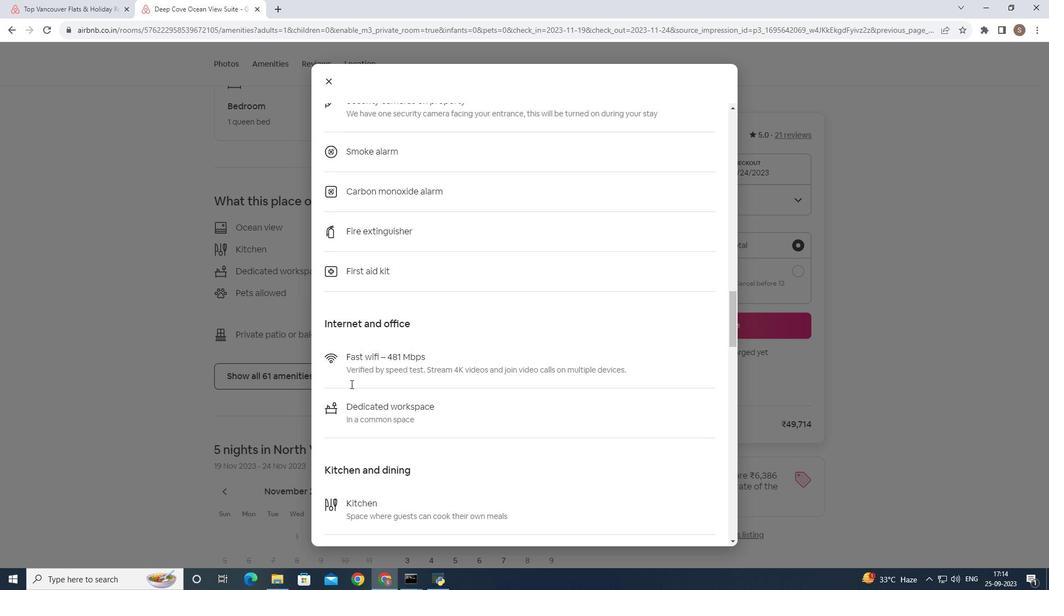 
Action: Mouse scrolled (350, 383) with delta (0, 0)
Screenshot: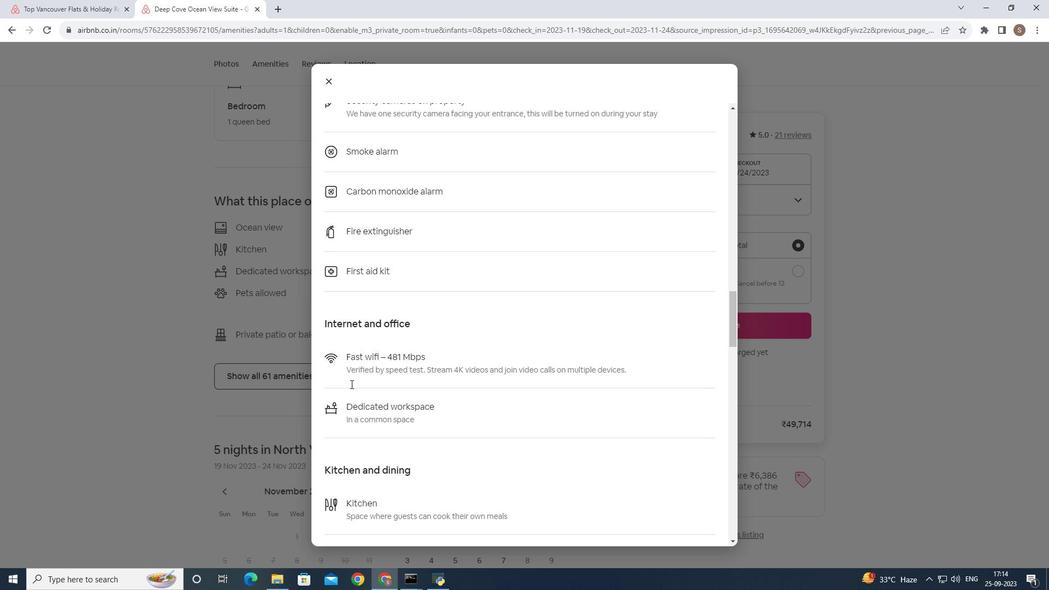 
Action: Mouse scrolled (350, 383) with delta (0, 0)
Screenshot: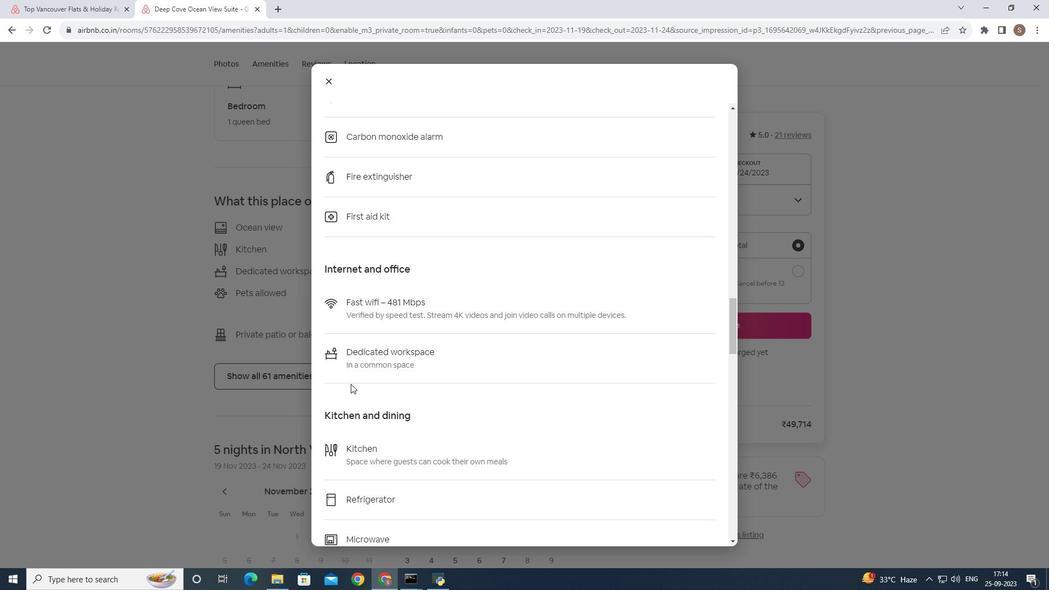 
Action: Mouse scrolled (350, 383) with delta (0, 0)
Screenshot: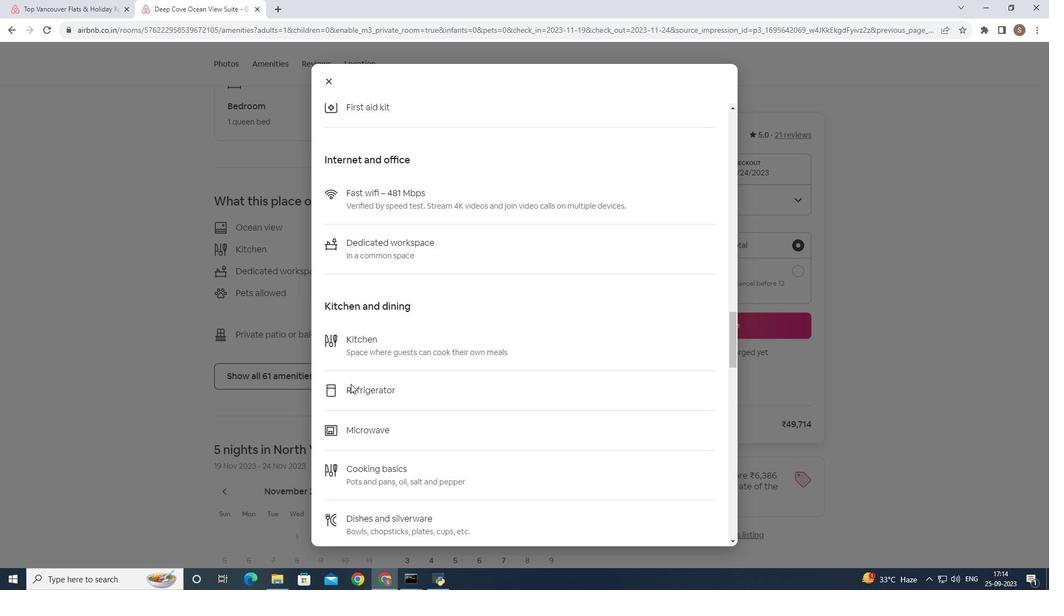 
Action: Mouse scrolled (350, 383) with delta (0, 0)
Screenshot: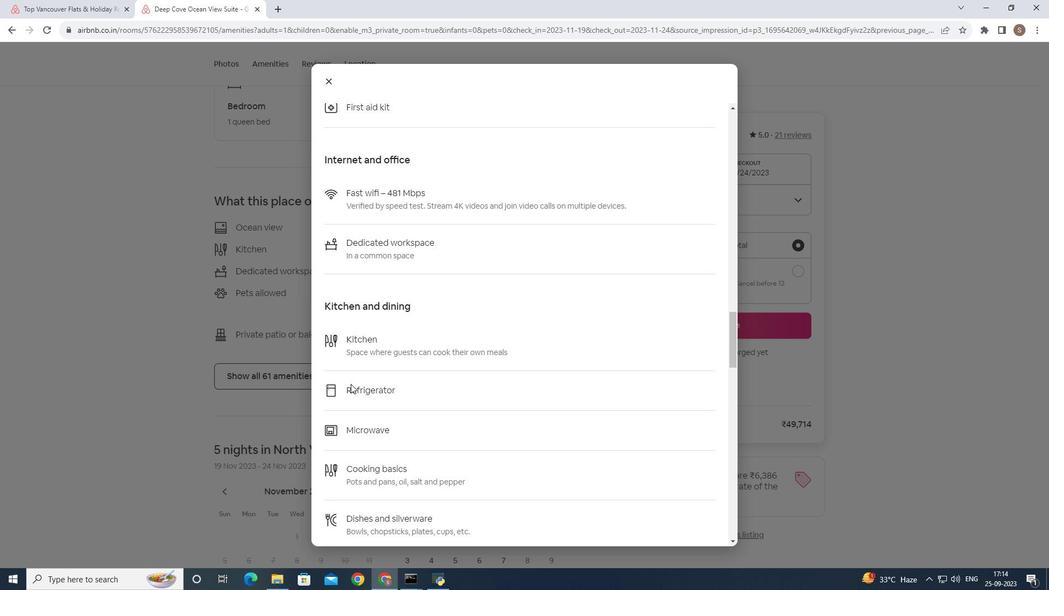 
Action: Mouse scrolled (350, 383) with delta (0, 0)
Screenshot: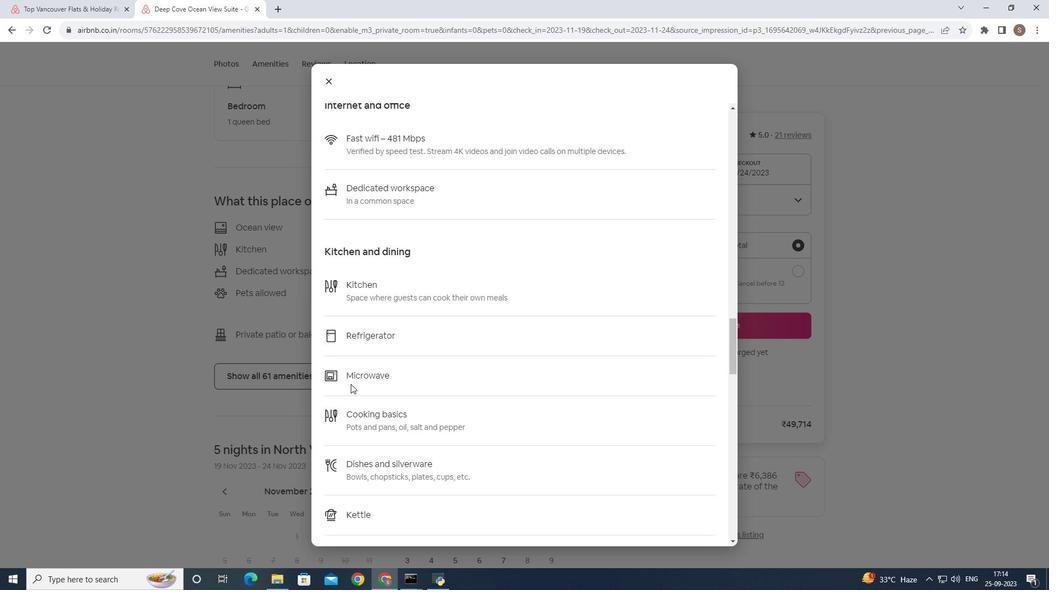 
Action: Mouse scrolled (350, 383) with delta (0, 0)
Screenshot: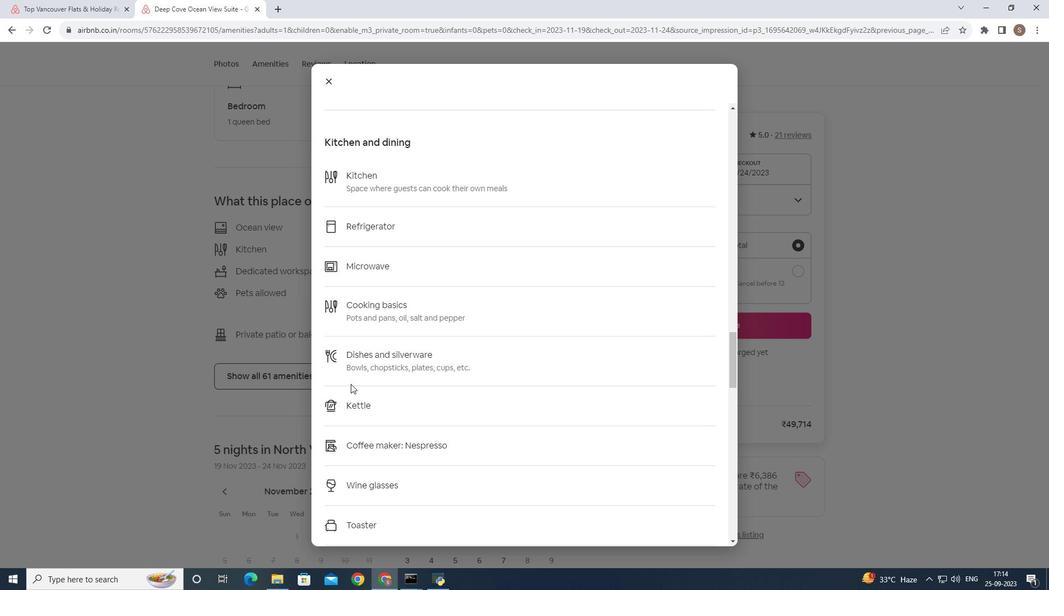 
Action: Mouse scrolled (350, 383) with delta (0, 0)
Screenshot: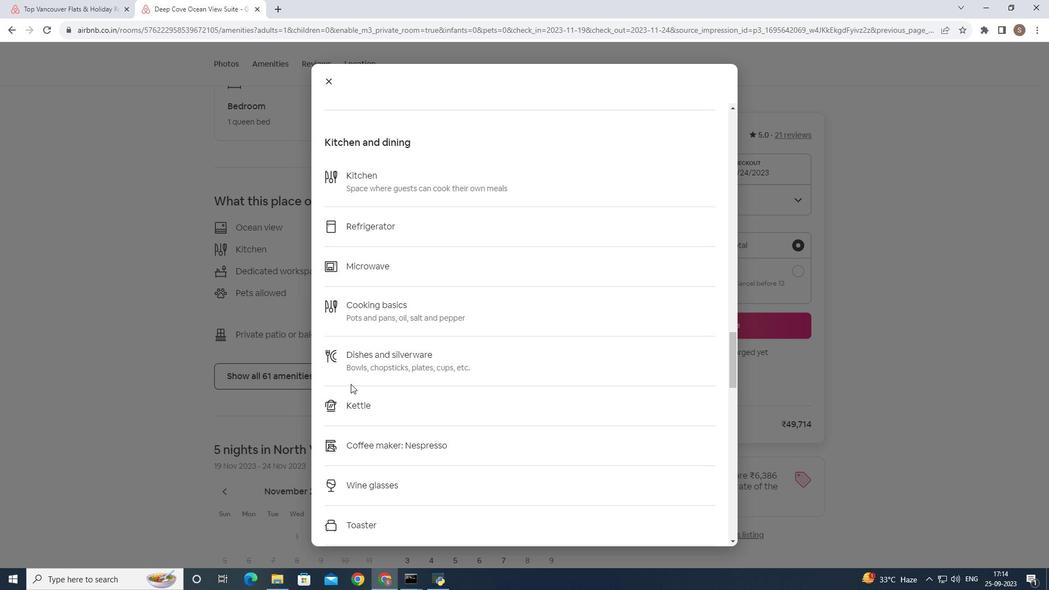 
Action: Mouse scrolled (350, 383) with delta (0, 0)
Screenshot: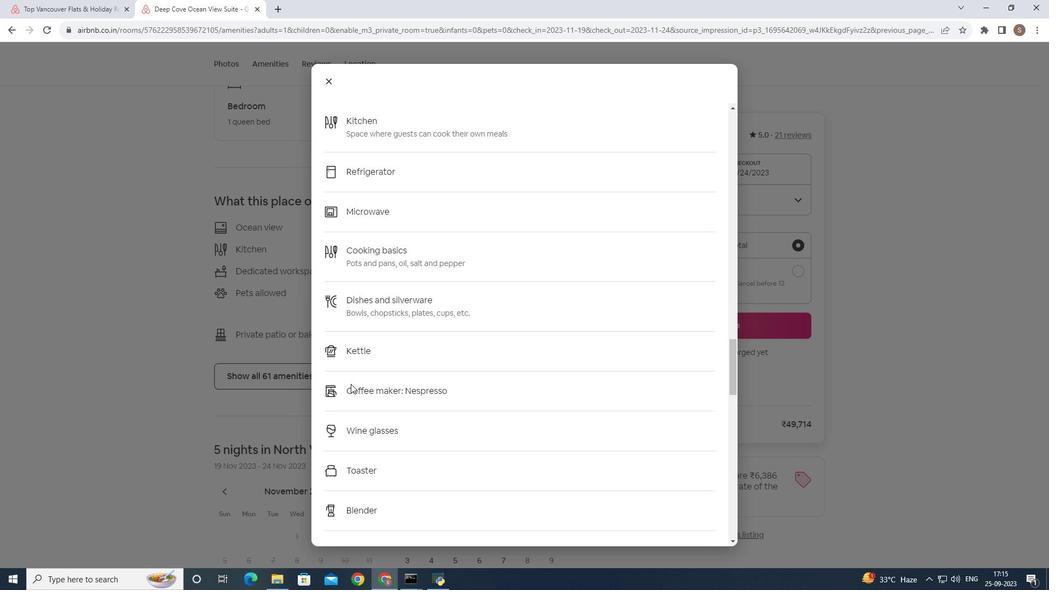 
Action: Mouse scrolled (350, 383) with delta (0, 0)
Screenshot: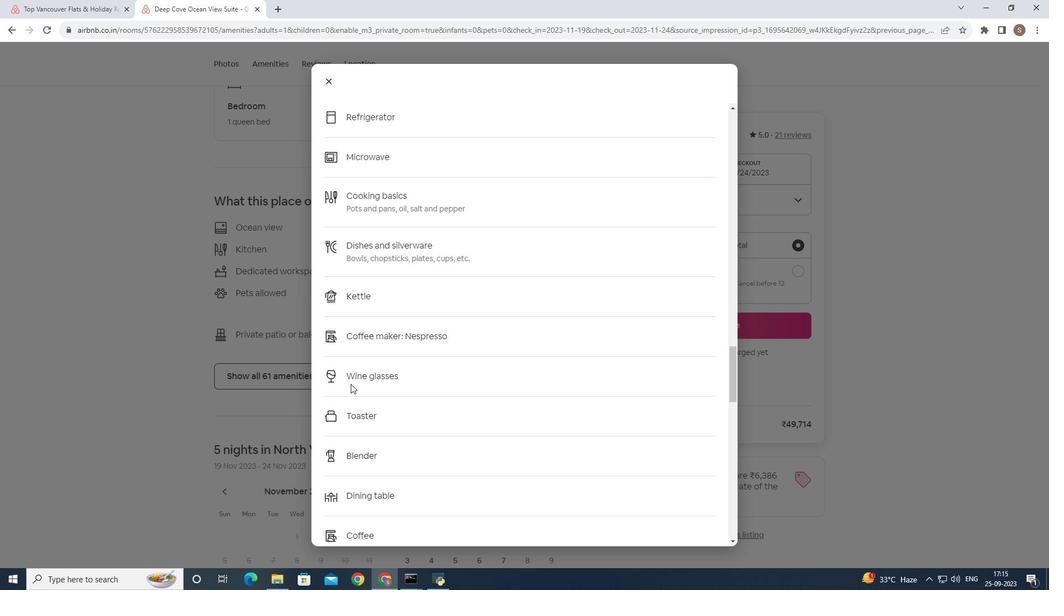 
Action: Mouse scrolled (350, 383) with delta (0, 0)
Screenshot: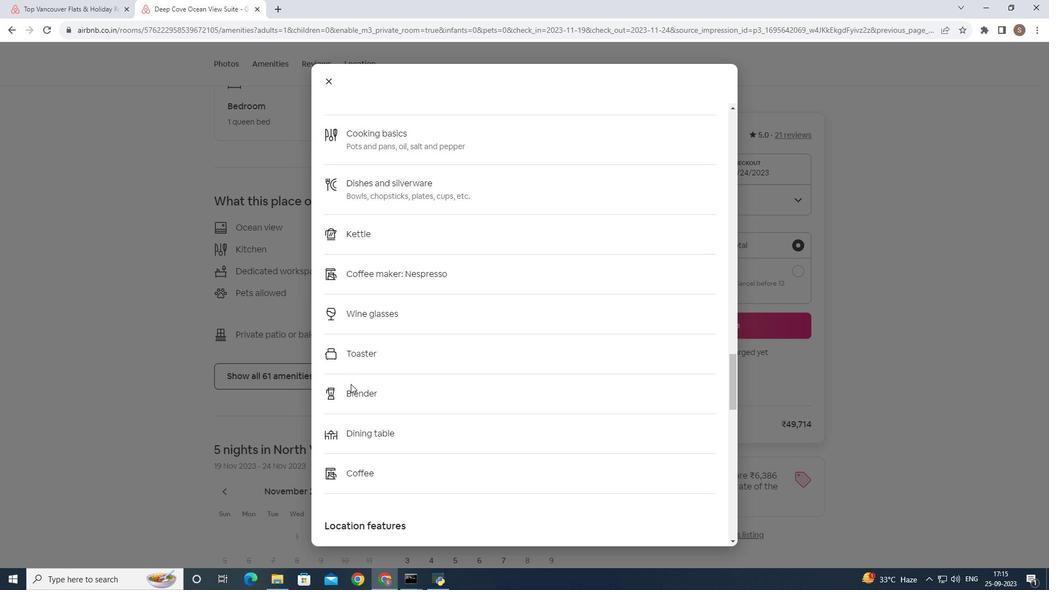 
Action: Mouse moved to (350, 384)
Screenshot: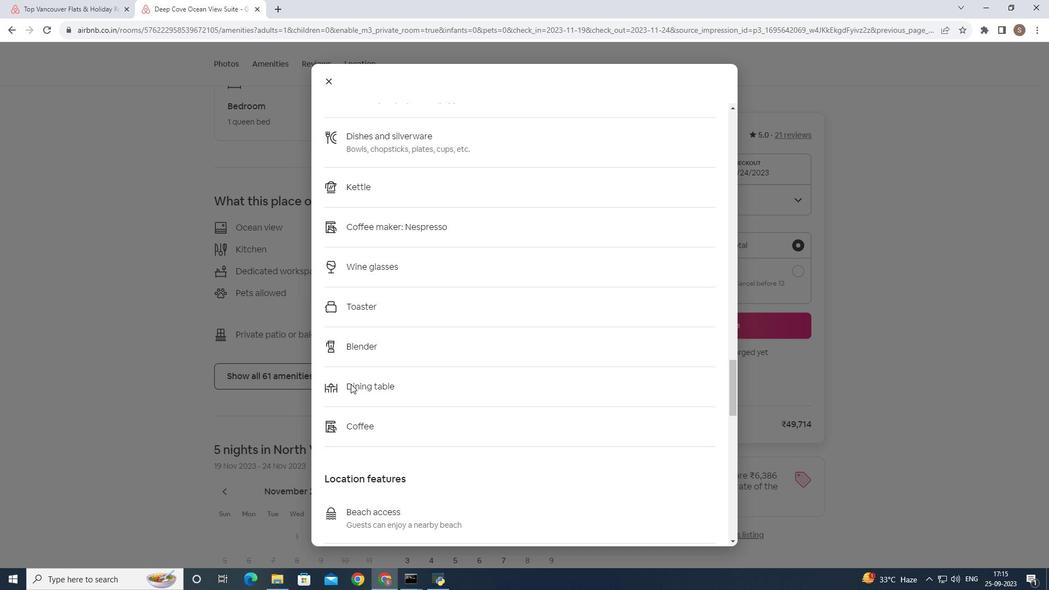 
Action: Mouse scrolled (350, 383) with delta (0, 0)
Screenshot: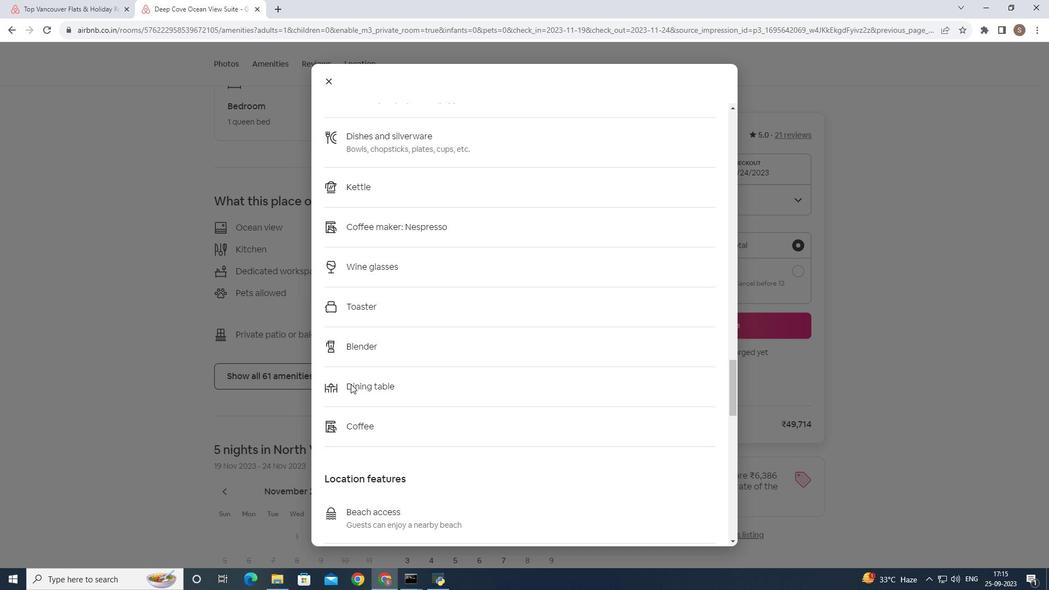 
Action: Mouse scrolled (350, 383) with delta (0, 0)
Screenshot: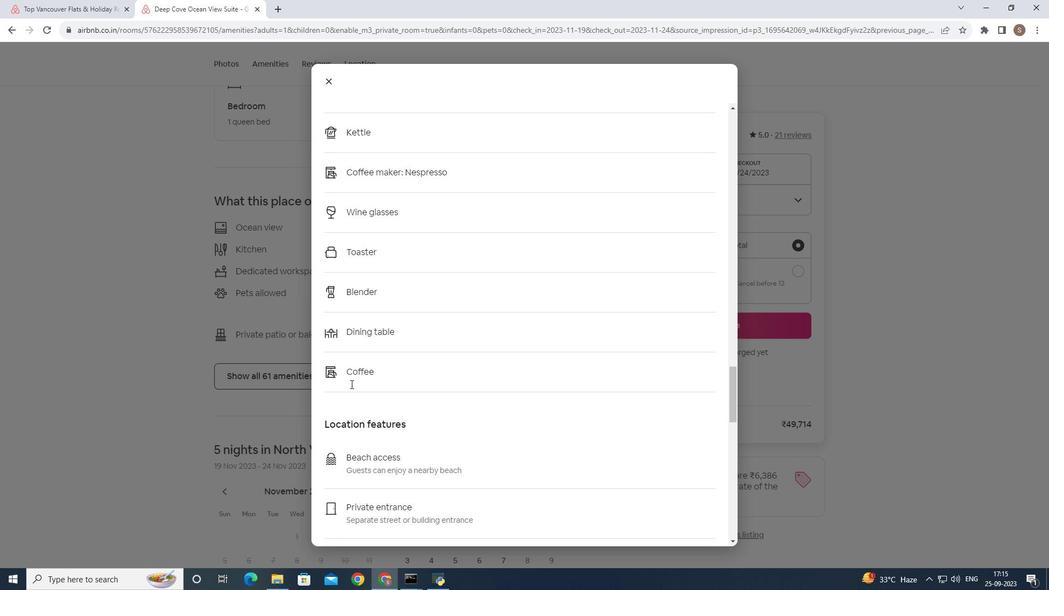 
Action: Mouse moved to (350, 384)
Screenshot: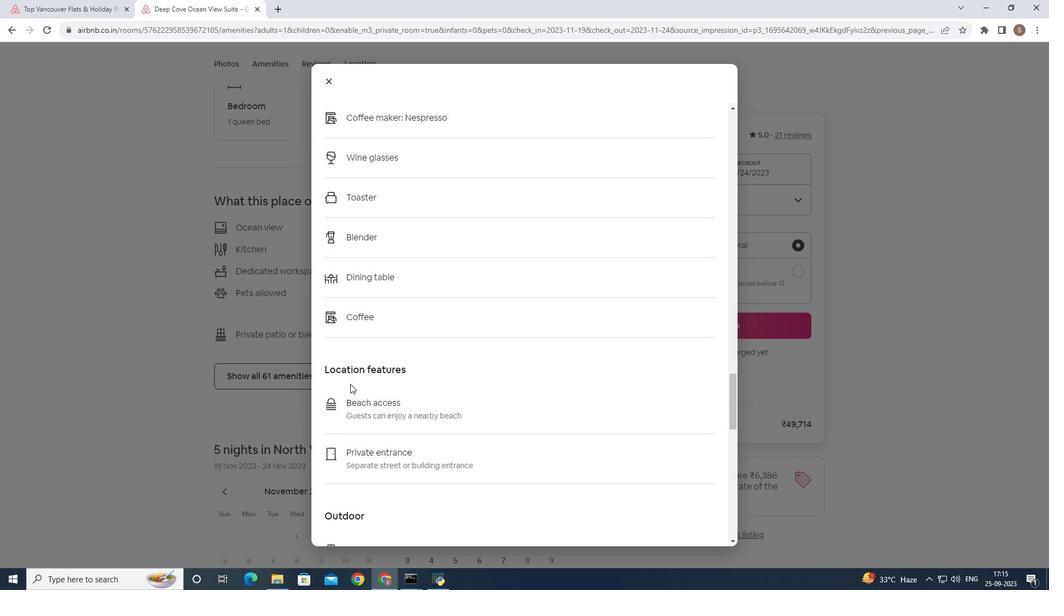 
Action: Mouse scrolled (350, 383) with delta (0, 0)
Screenshot: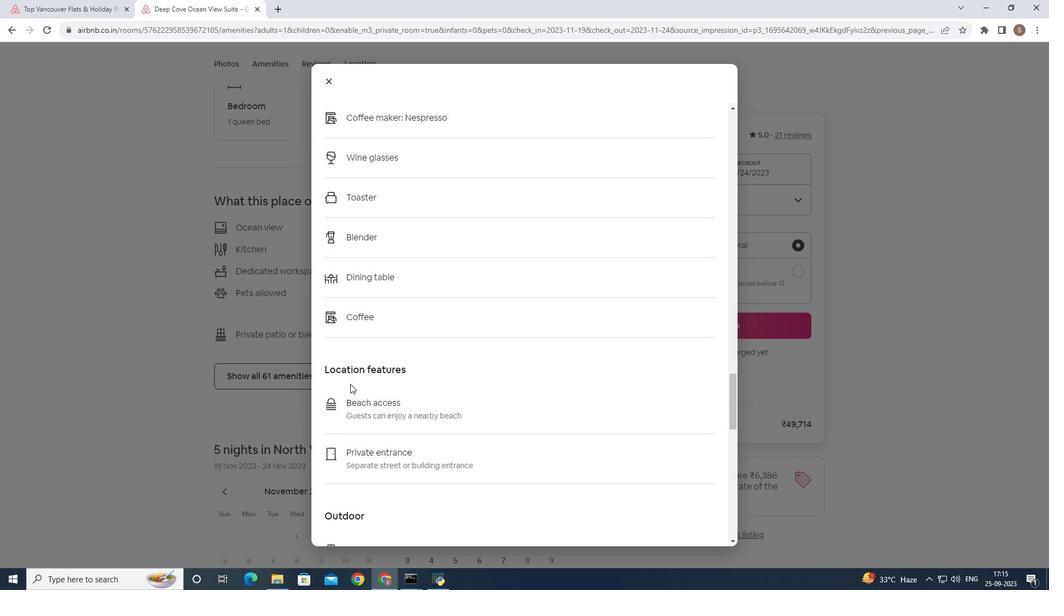 
Action: Mouse scrolled (350, 383) with delta (0, 0)
Screenshot: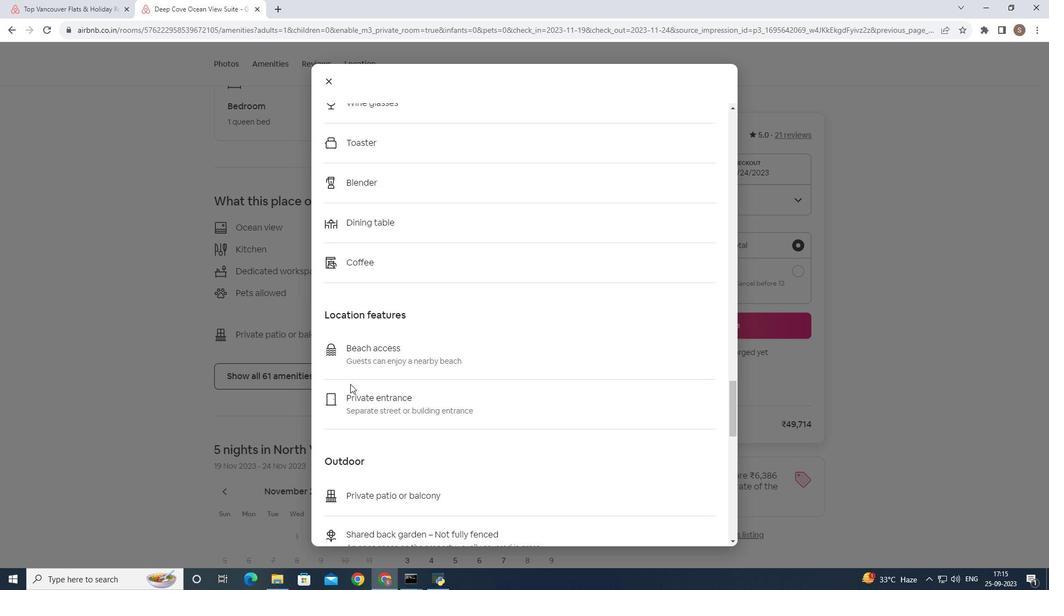 
Action: Mouse scrolled (350, 383) with delta (0, 0)
Screenshot: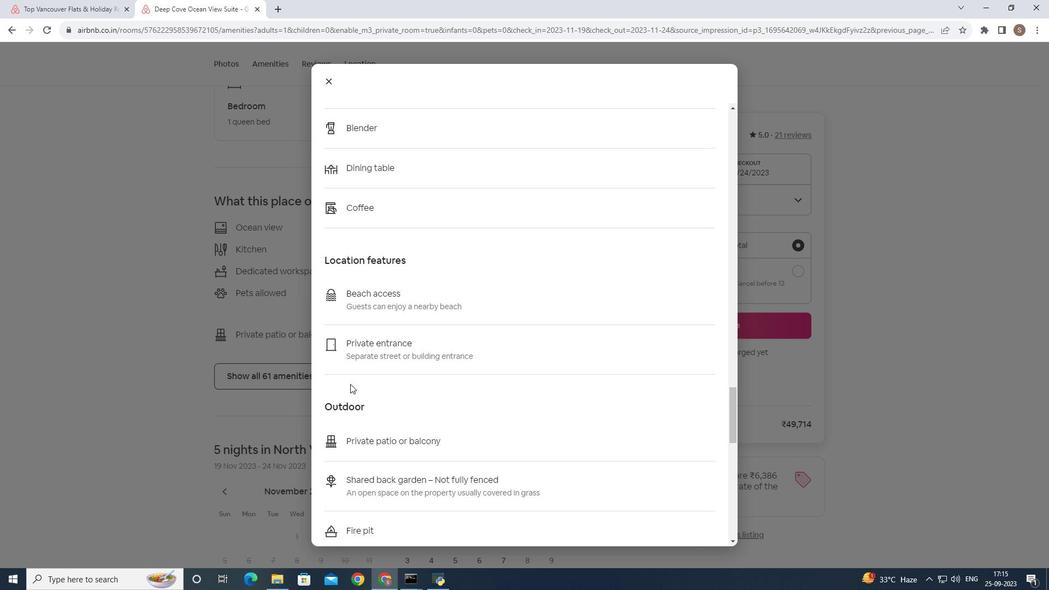 
Action: Mouse scrolled (350, 383) with delta (0, 0)
Screenshot: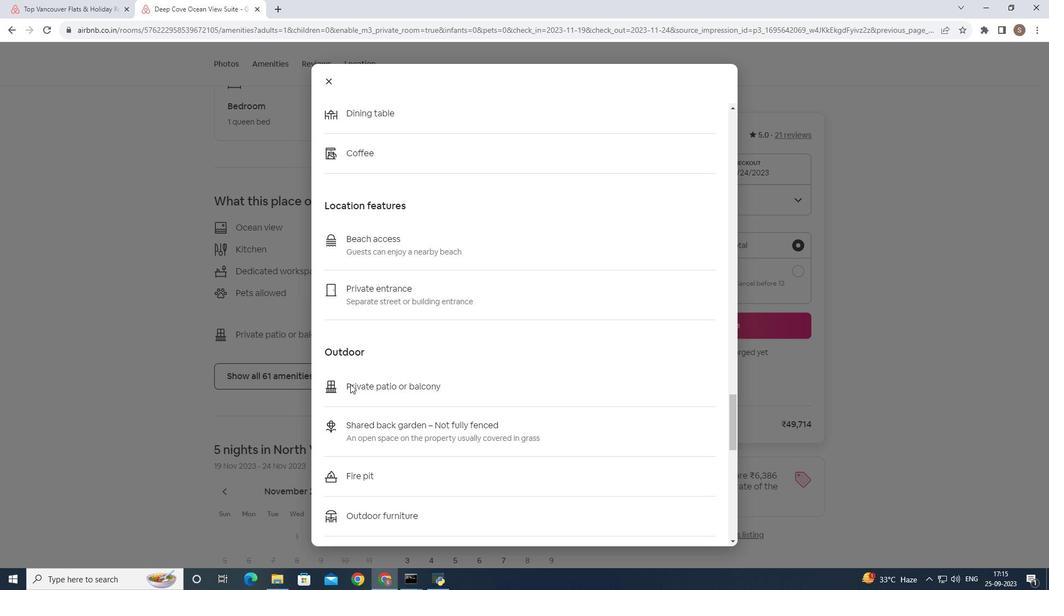 
Action: Mouse scrolled (350, 383) with delta (0, 0)
Screenshot: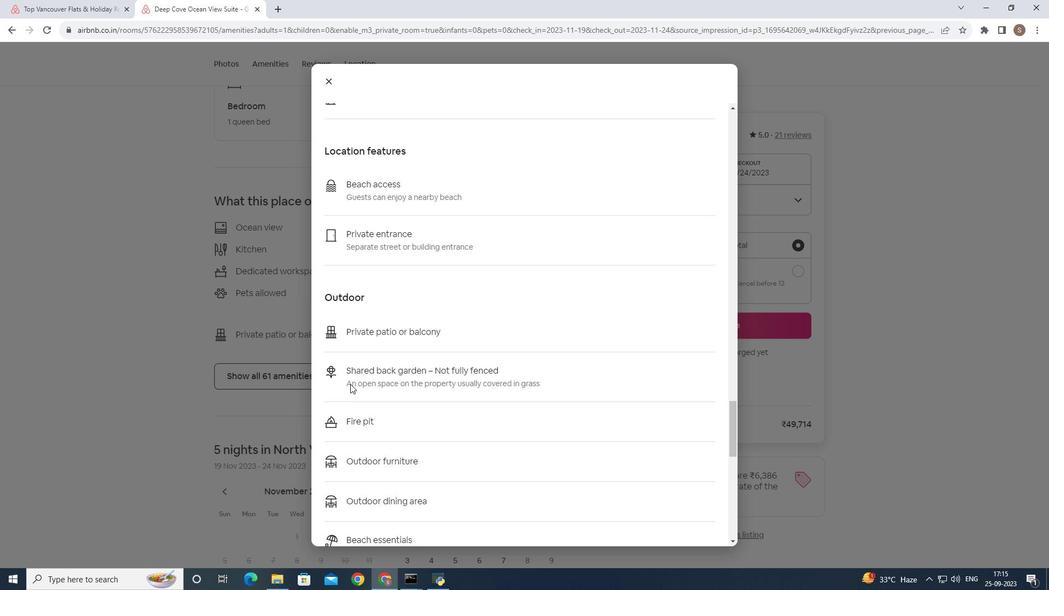 
Action: Mouse scrolled (350, 383) with delta (0, 0)
Screenshot: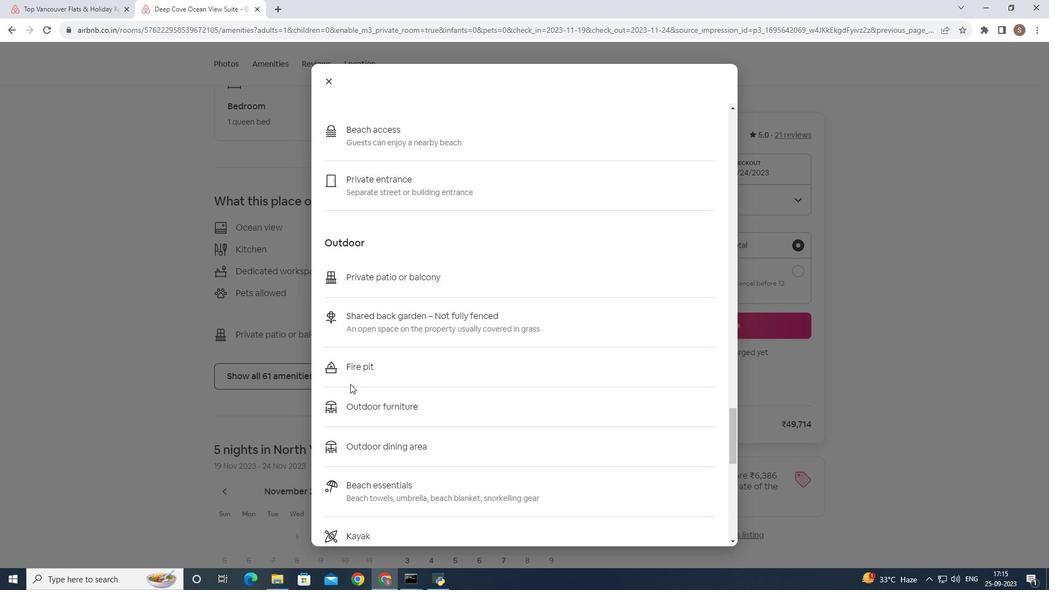 
Action: Mouse scrolled (350, 383) with delta (0, 0)
Screenshot: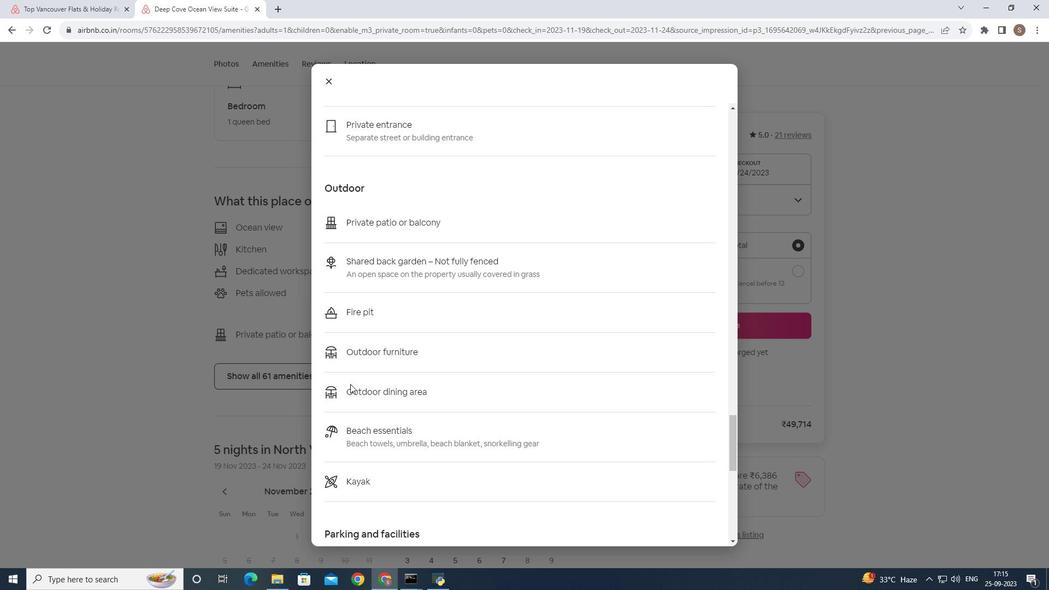 
Action: Mouse moved to (349, 384)
Screenshot: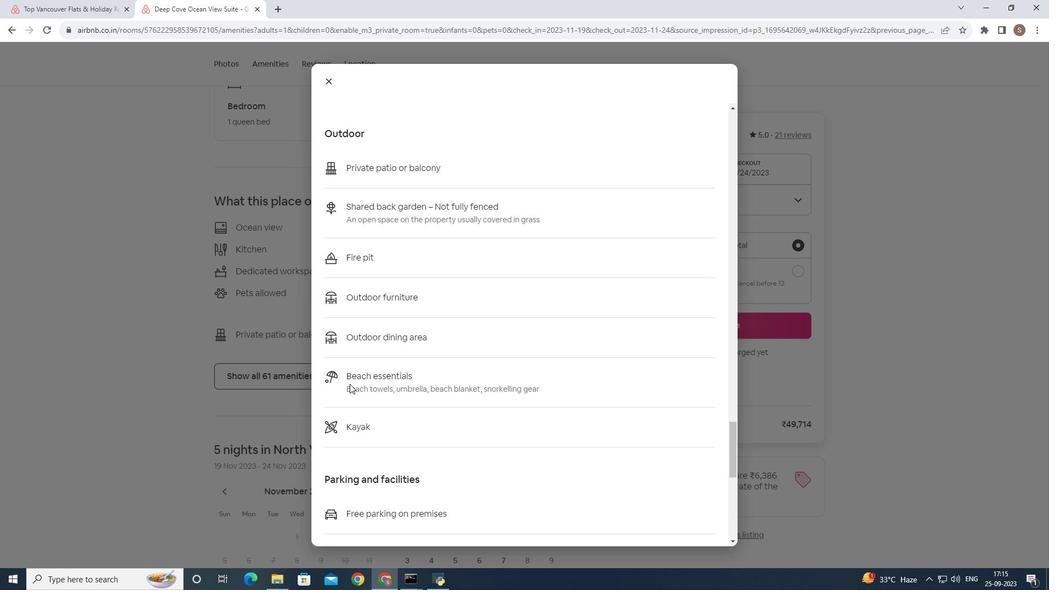 
Action: Mouse scrolled (349, 383) with delta (0, 0)
Screenshot: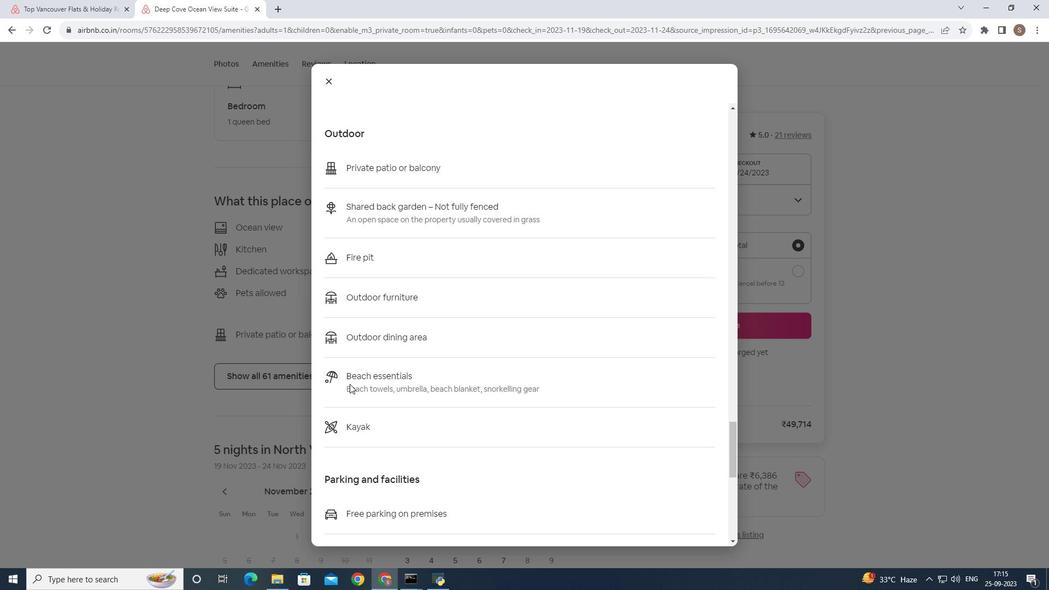 
Action: Mouse scrolled (349, 383) with delta (0, 0)
Screenshot: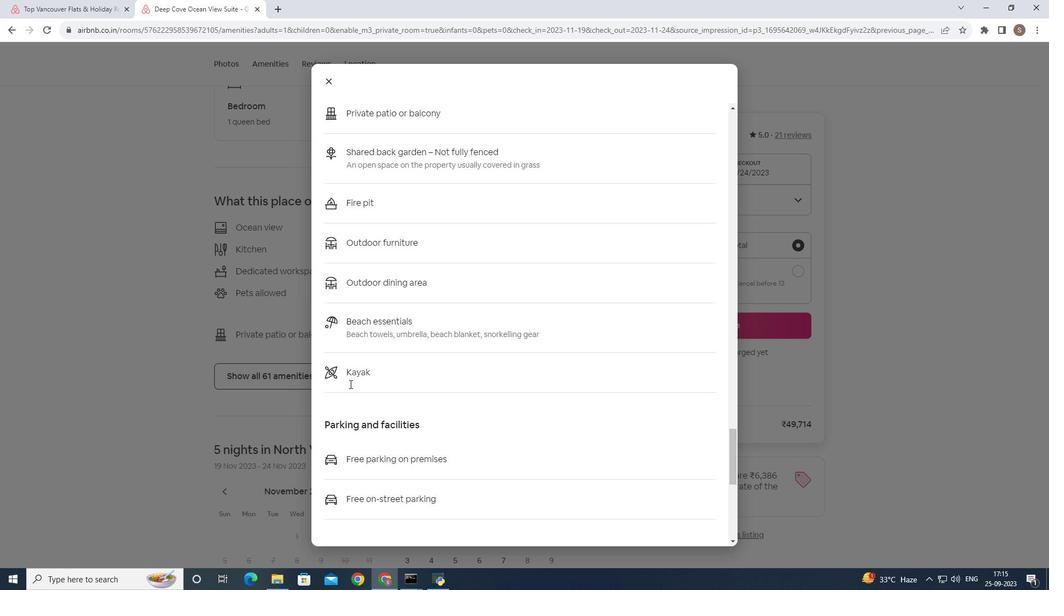 
Action: Mouse scrolled (349, 383) with delta (0, 0)
Screenshot: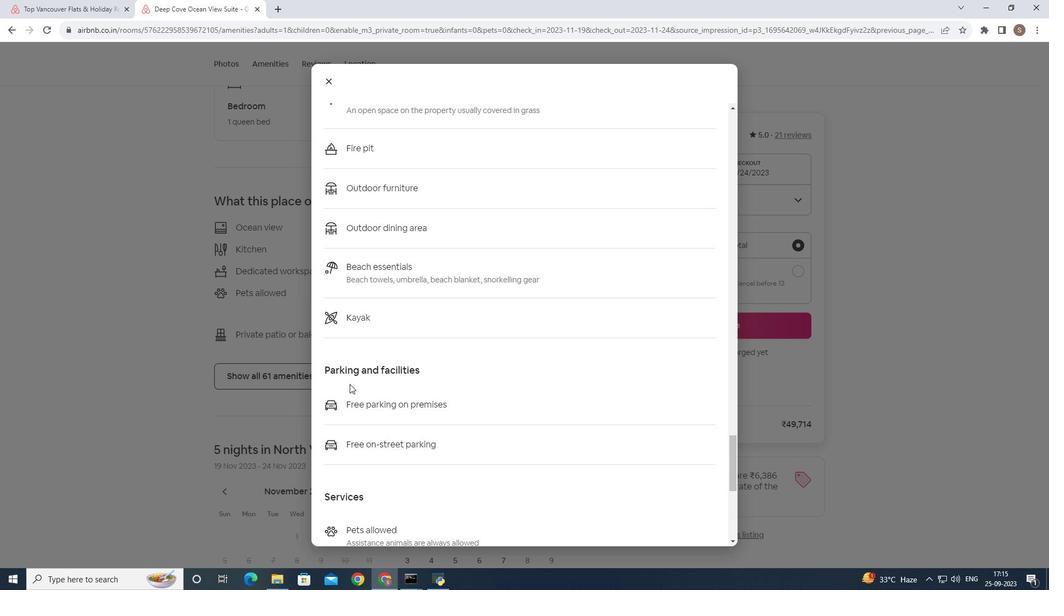
Action: Mouse scrolled (349, 383) with delta (0, 0)
Screenshot: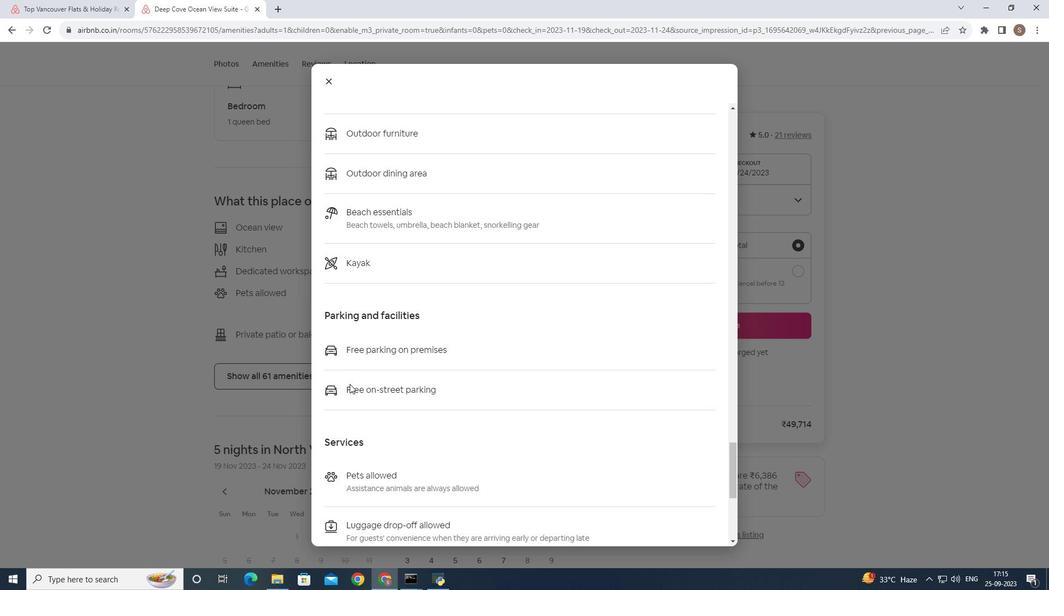 
Action: Mouse scrolled (349, 383) with delta (0, 0)
Screenshot: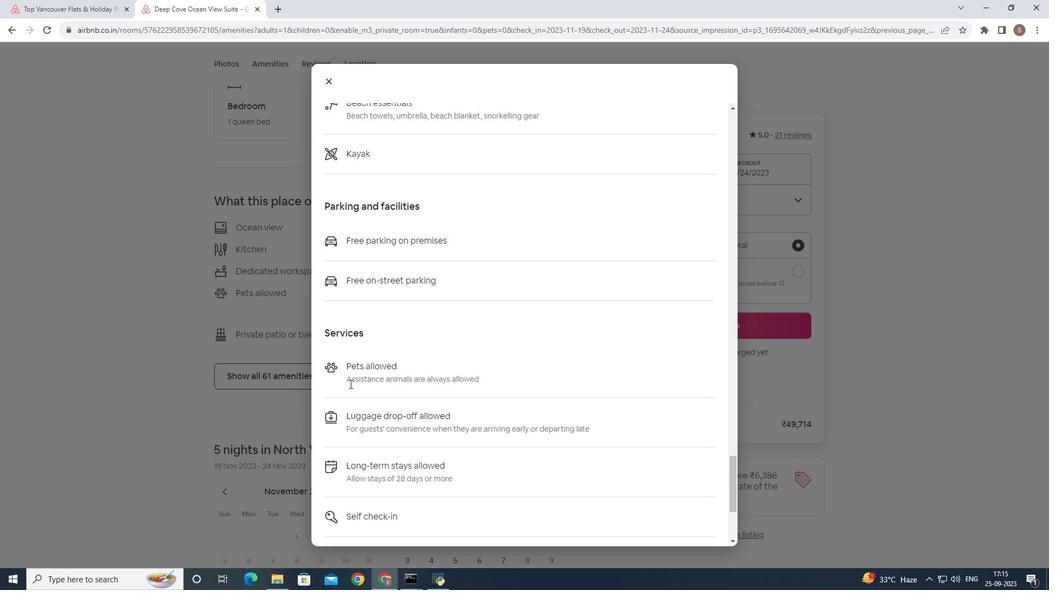 
Action: Mouse scrolled (349, 383) with delta (0, 0)
Screenshot: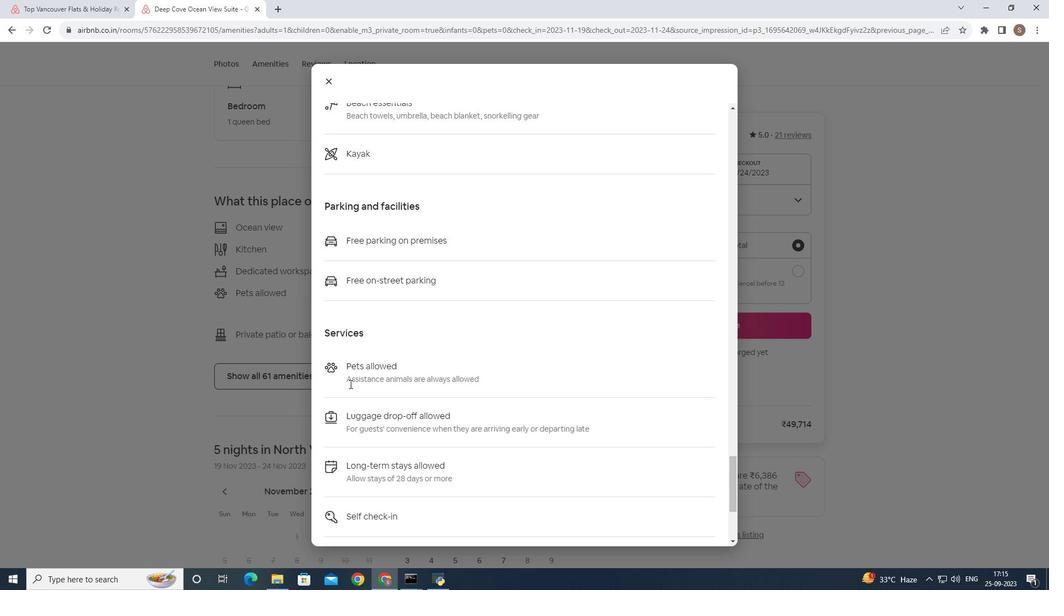
Action: Mouse scrolled (349, 383) with delta (0, 0)
Screenshot: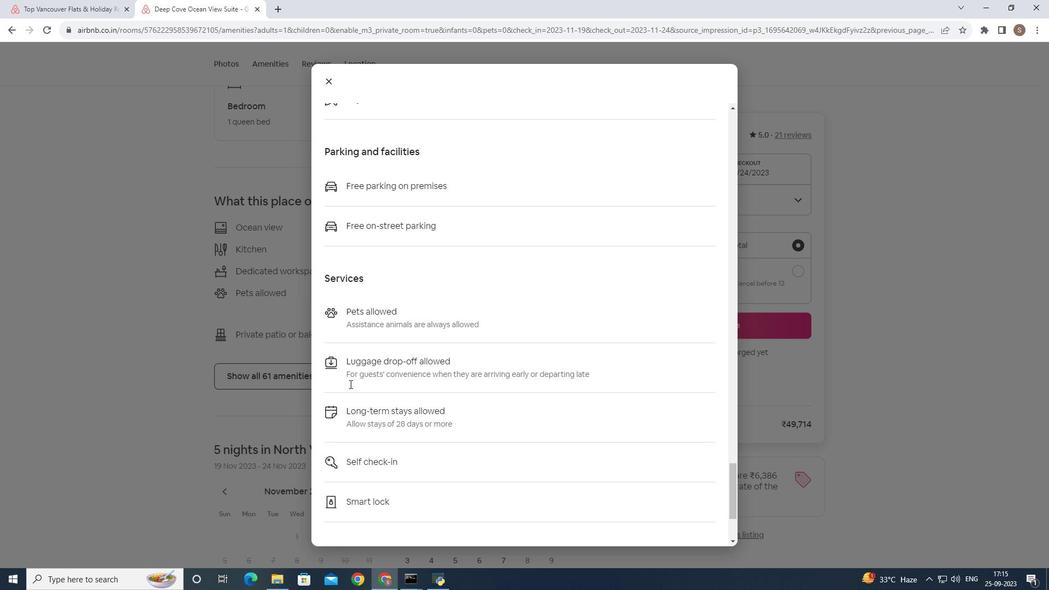 
Action: Mouse scrolled (349, 383) with delta (0, 0)
Screenshot: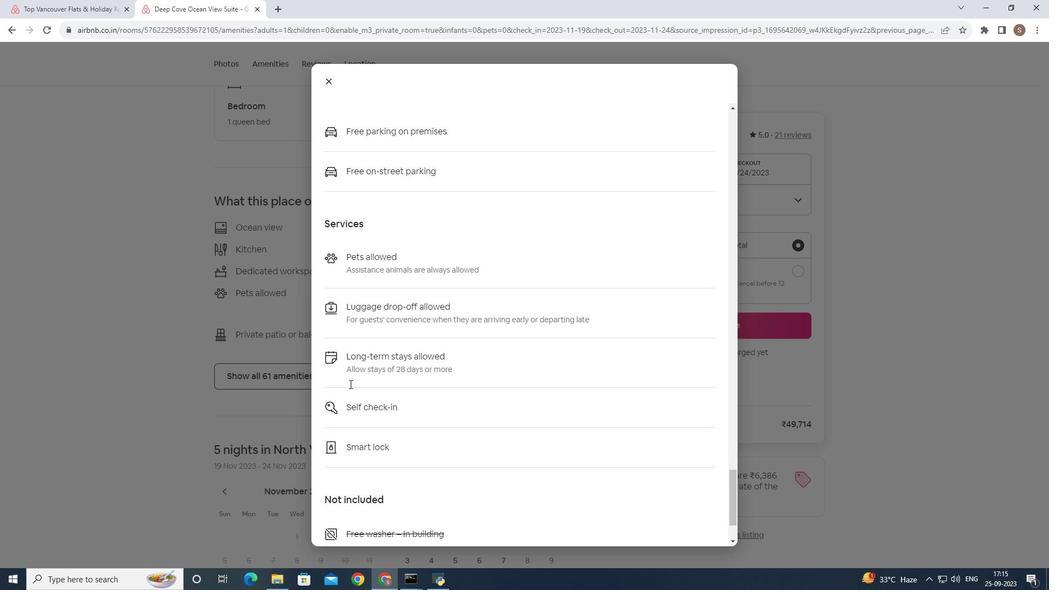 
Action: Mouse scrolled (349, 383) with delta (0, 0)
Screenshot: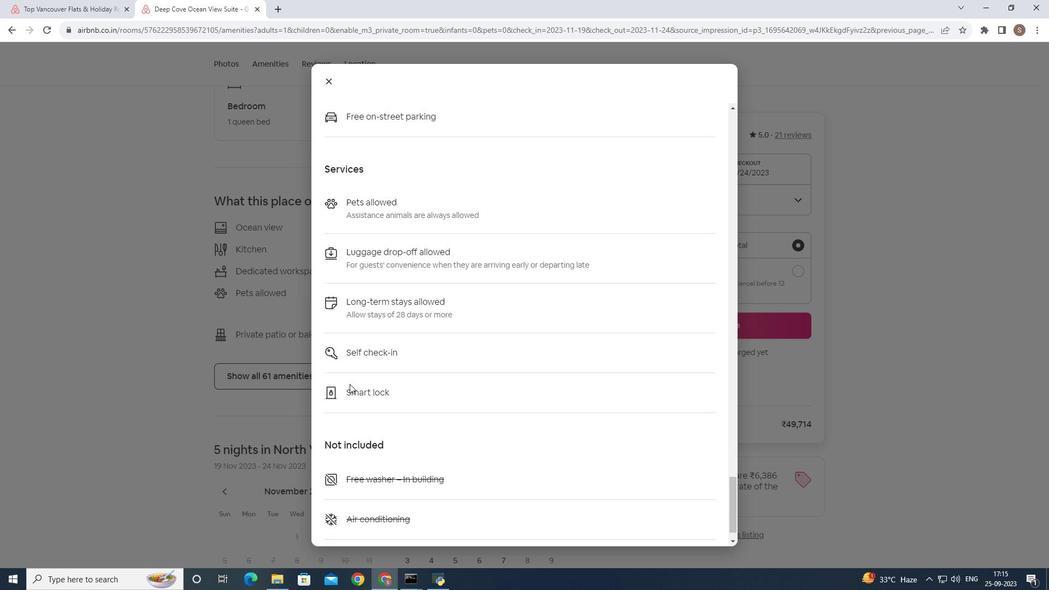 
Action: Mouse scrolled (349, 383) with delta (0, 0)
Screenshot: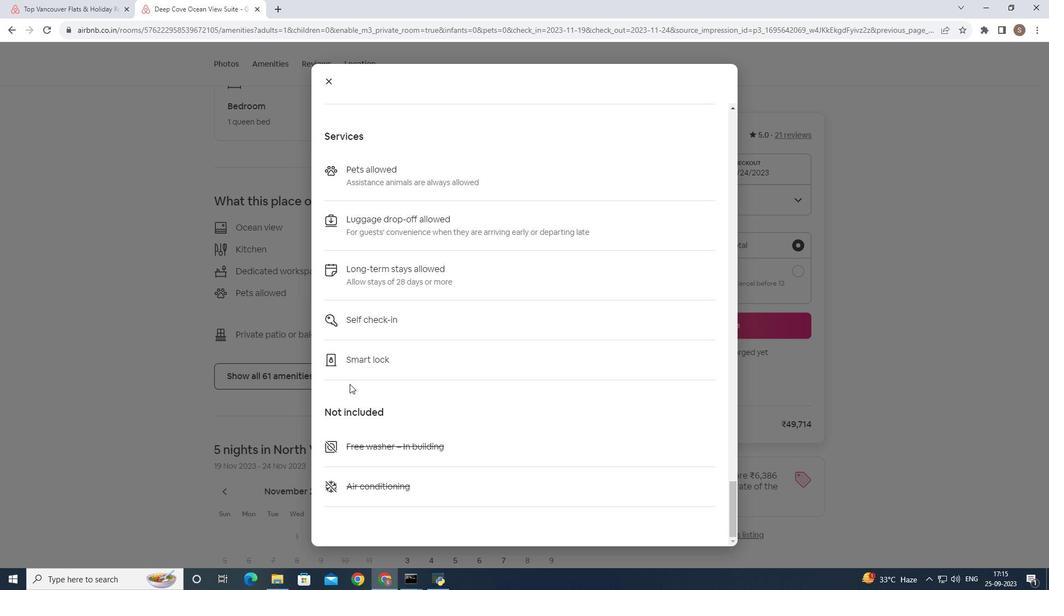 
Action: Mouse scrolled (349, 383) with delta (0, 0)
Screenshot: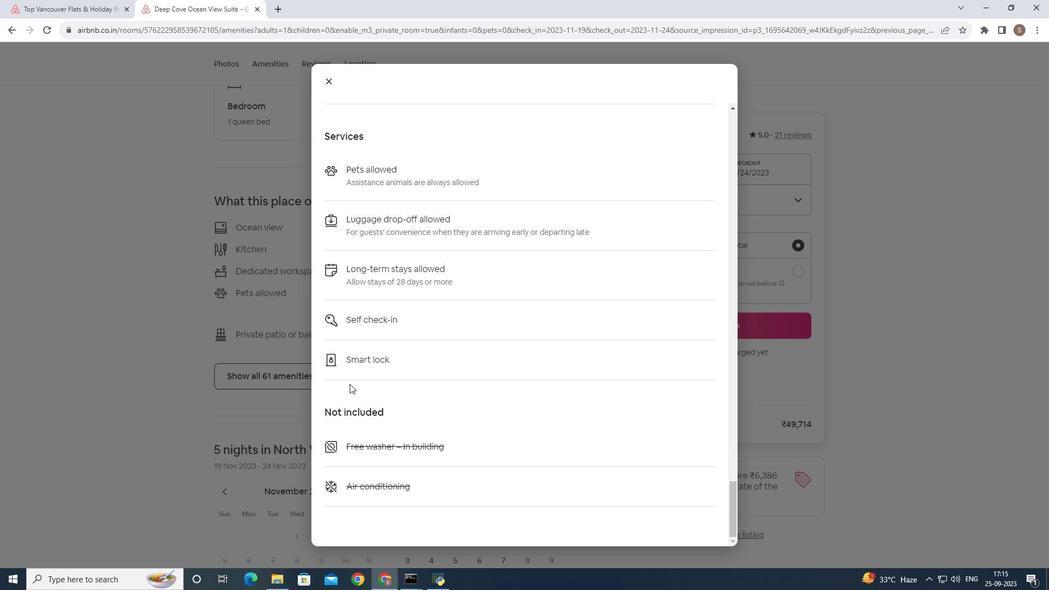
Action: Mouse scrolled (349, 383) with delta (0, 0)
Screenshot: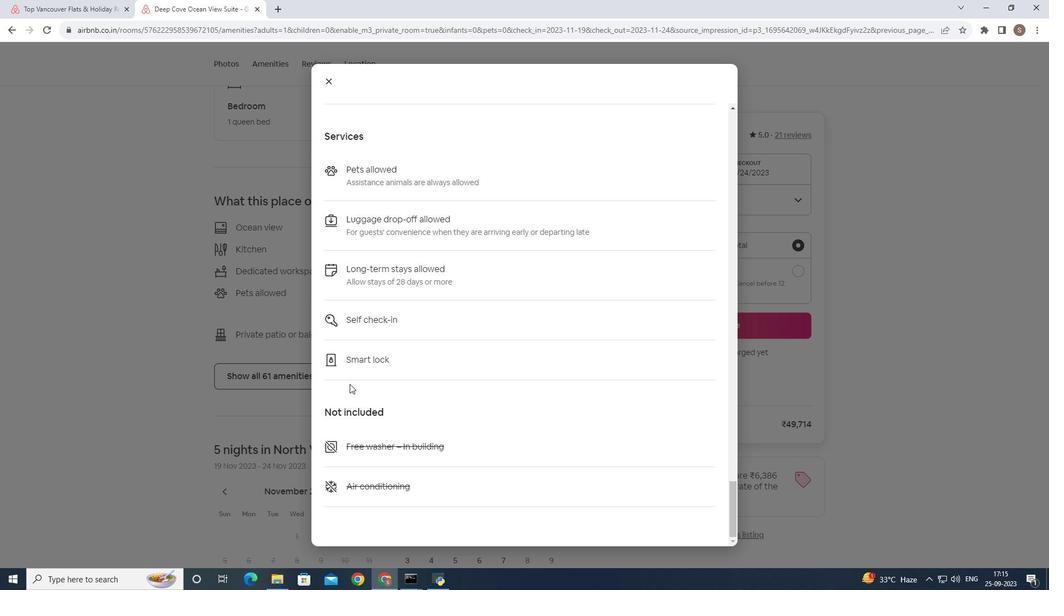 
Action: Mouse scrolled (349, 383) with delta (0, 0)
Screenshot: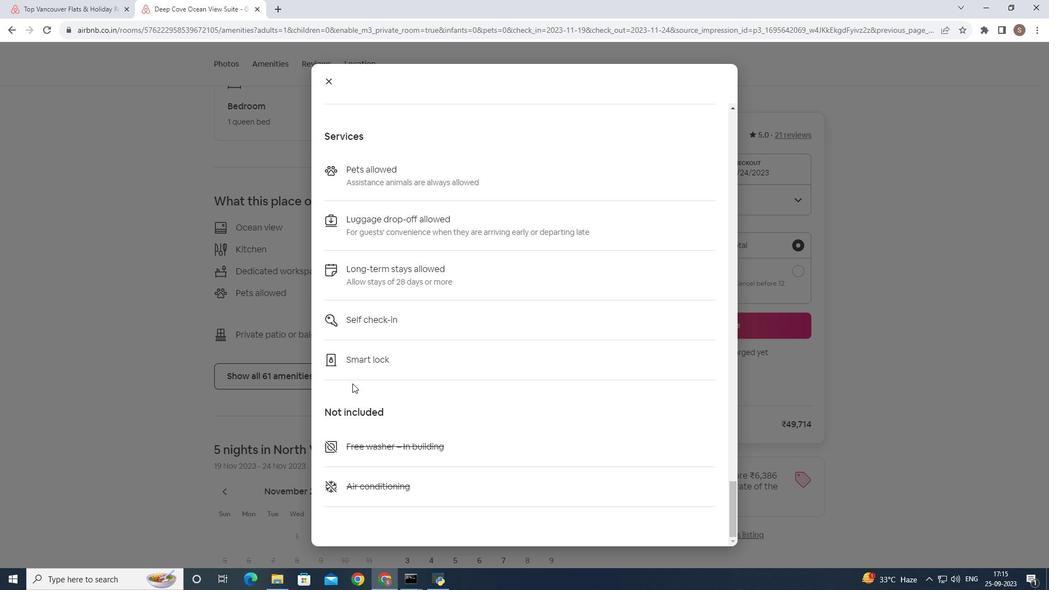 
Action: Mouse moved to (333, 83)
Screenshot: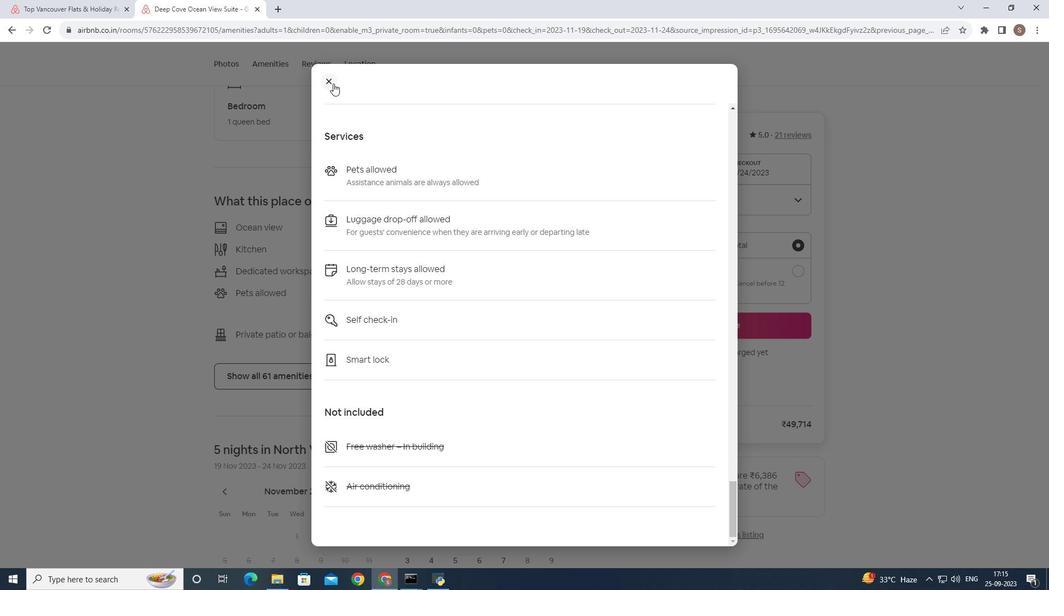 
Action: Mouse pressed left at (333, 83)
Screenshot: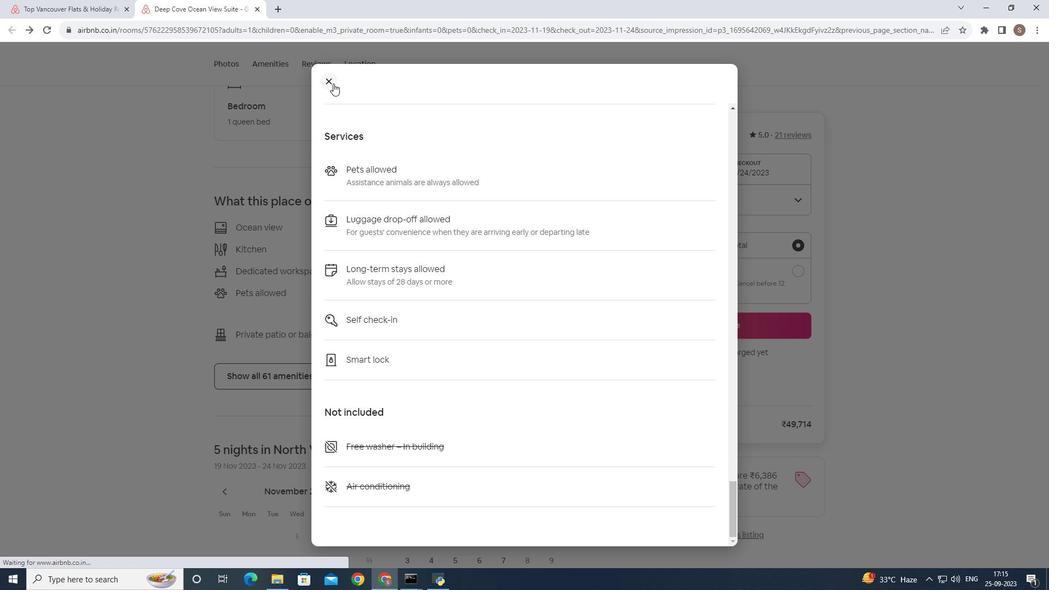 
Action: Mouse moved to (366, 282)
Screenshot: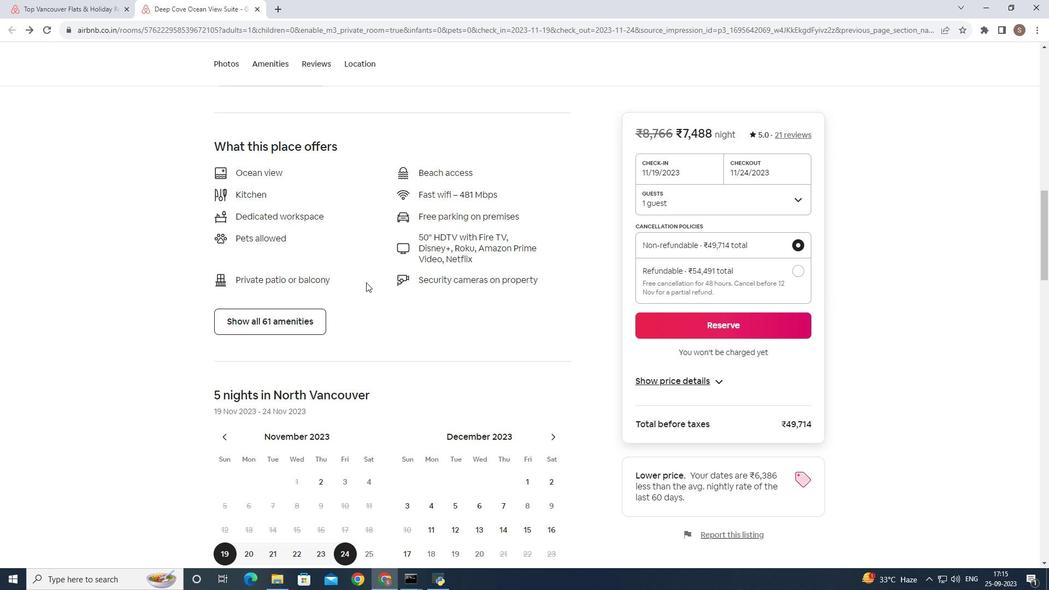 
Action: Mouse scrolled (366, 282) with delta (0, 0)
Screenshot: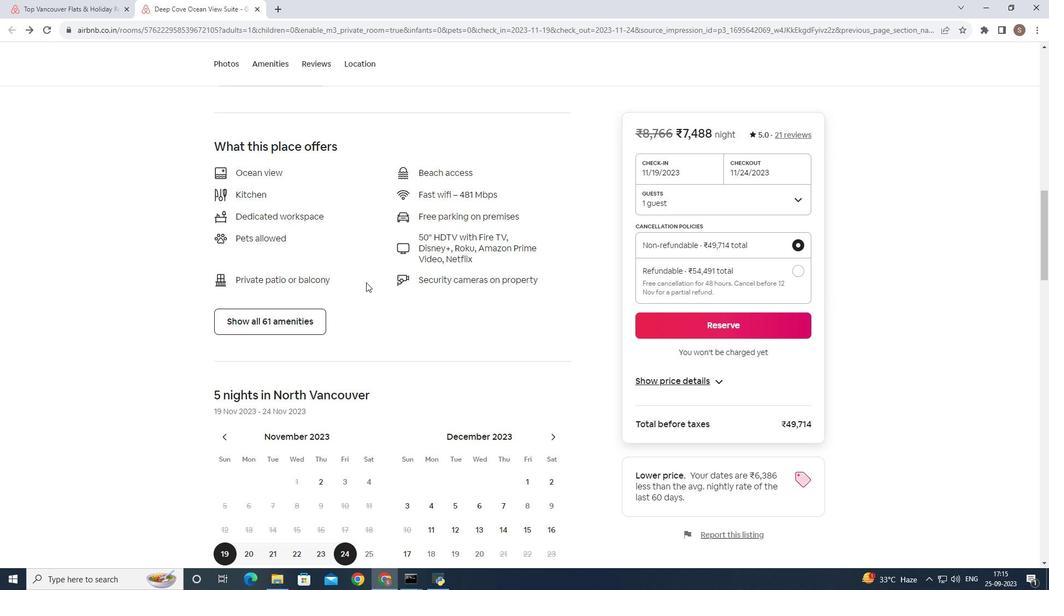 
Action: Mouse scrolled (366, 282) with delta (0, 0)
Screenshot: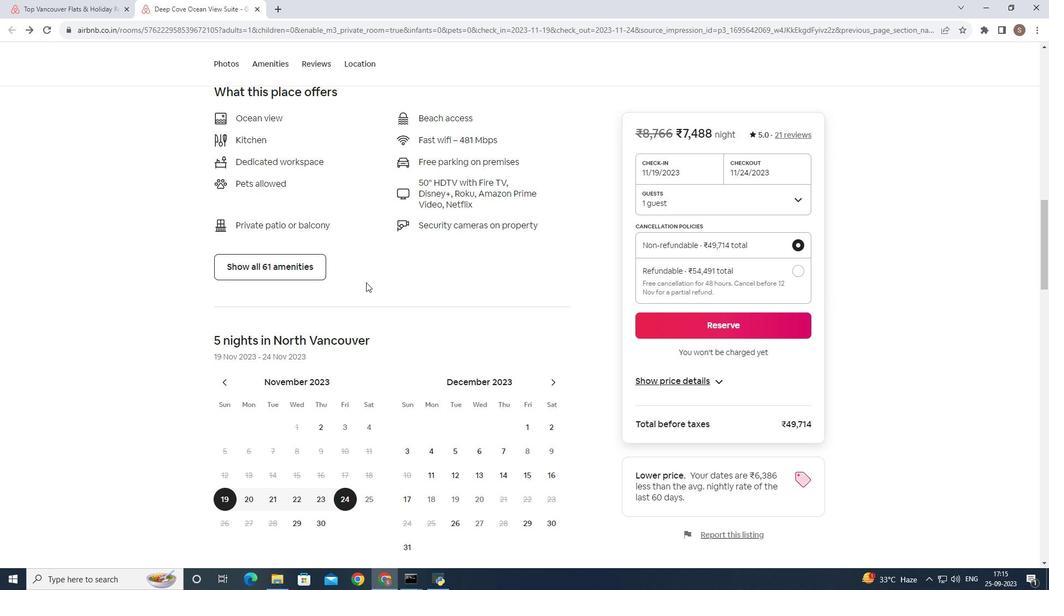 
Action: Mouse scrolled (366, 282) with delta (0, 0)
Screenshot: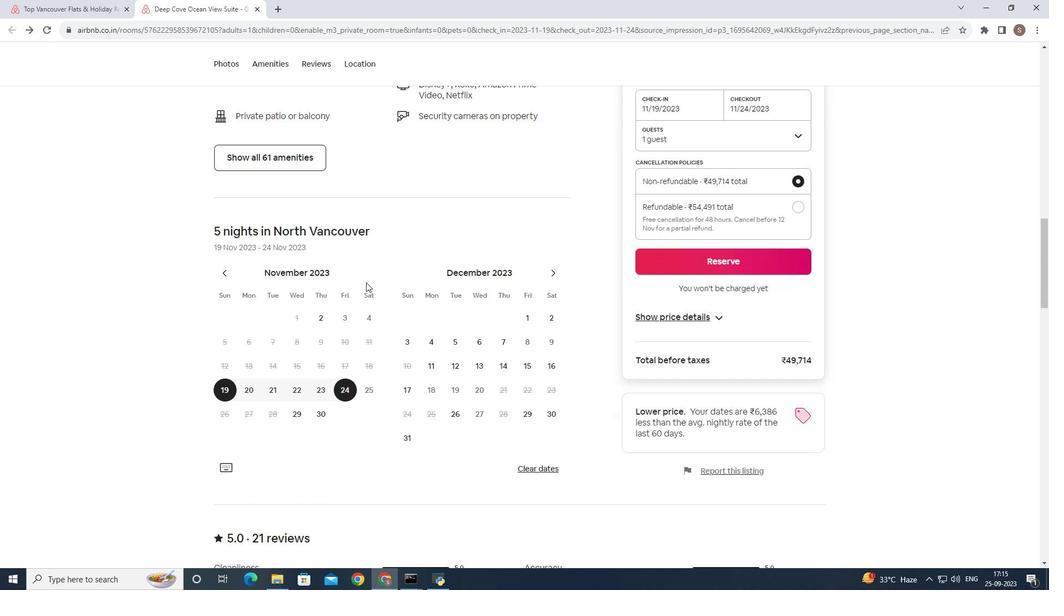 
Action: Mouse scrolled (366, 282) with delta (0, 0)
Screenshot: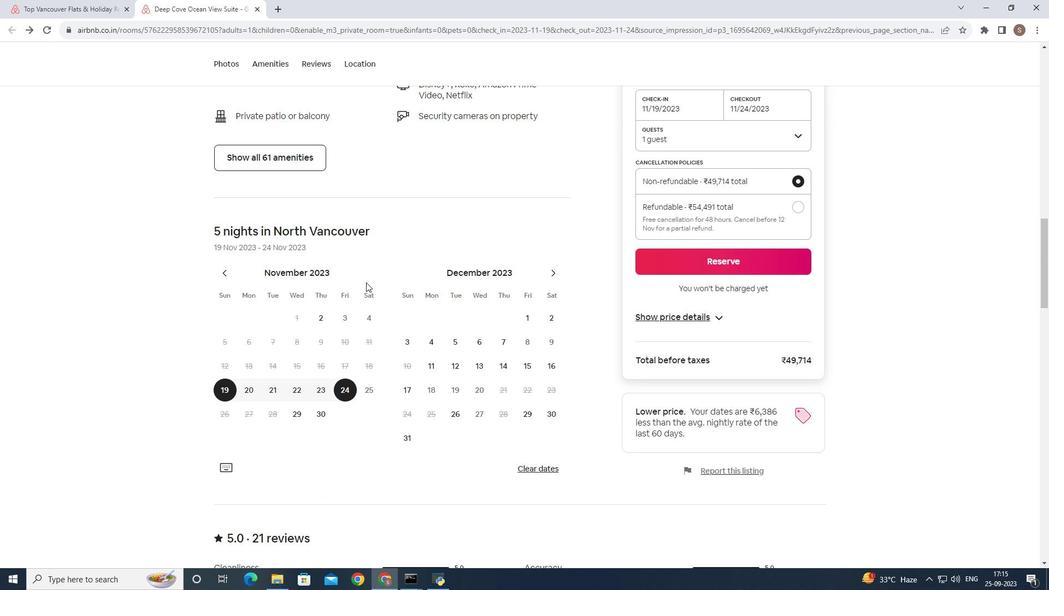 
Action: Mouse scrolled (366, 282) with delta (0, 0)
Screenshot: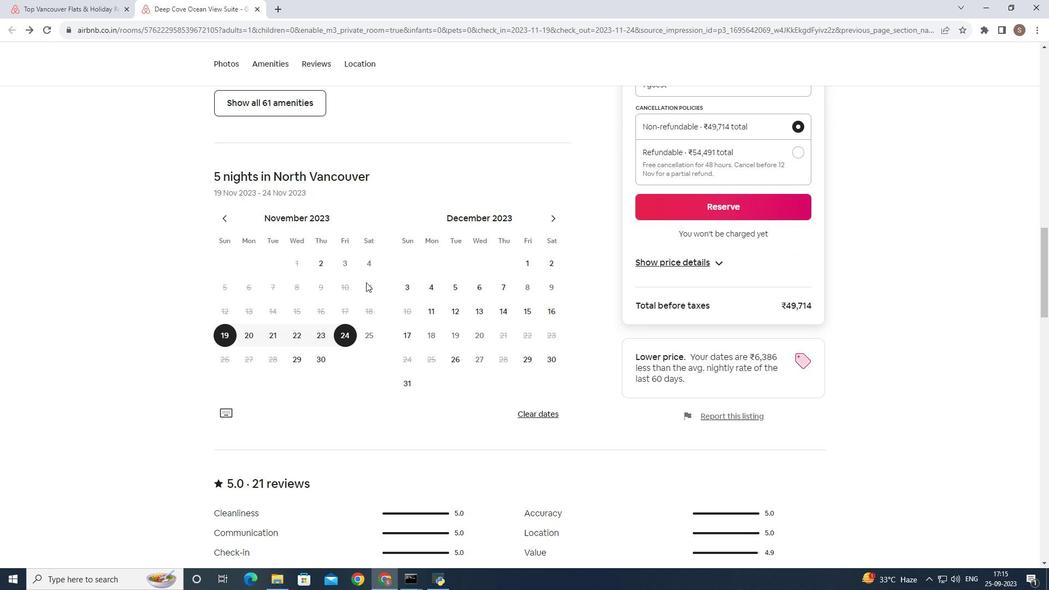 
Action: Mouse scrolled (366, 282) with delta (0, 0)
Screenshot: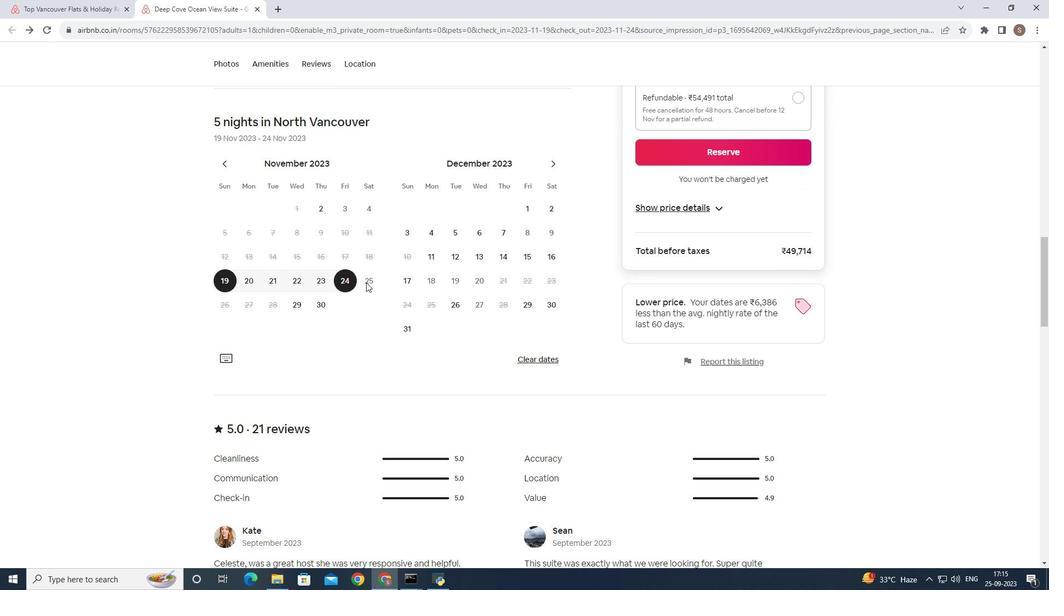 
Action: Mouse scrolled (366, 282) with delta (0, 0)
Screenshot: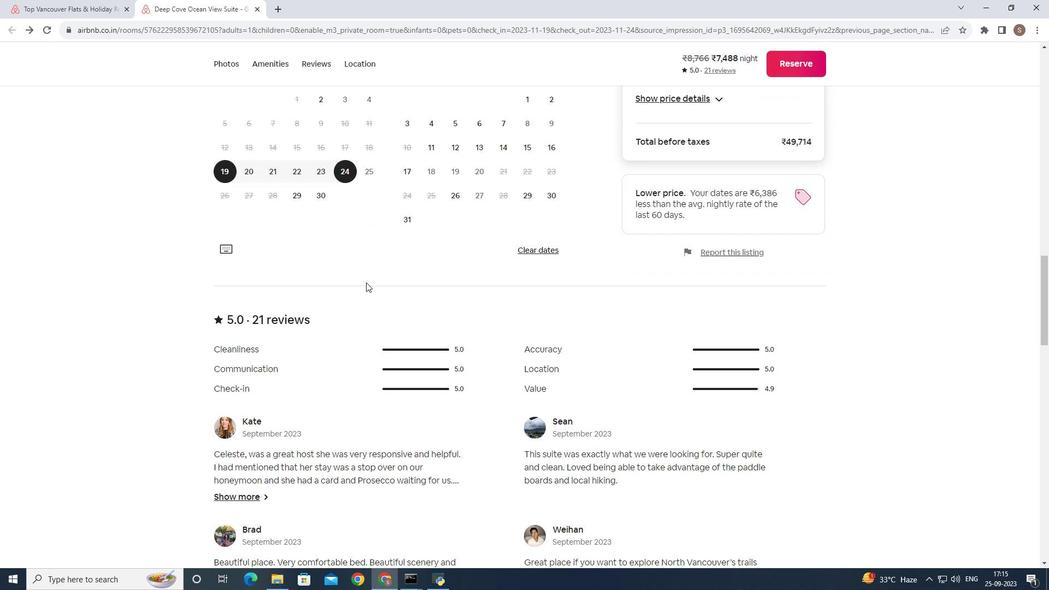 
Action: Mouse scrolled (366, 282) with delta (0, 0)
Screenshot: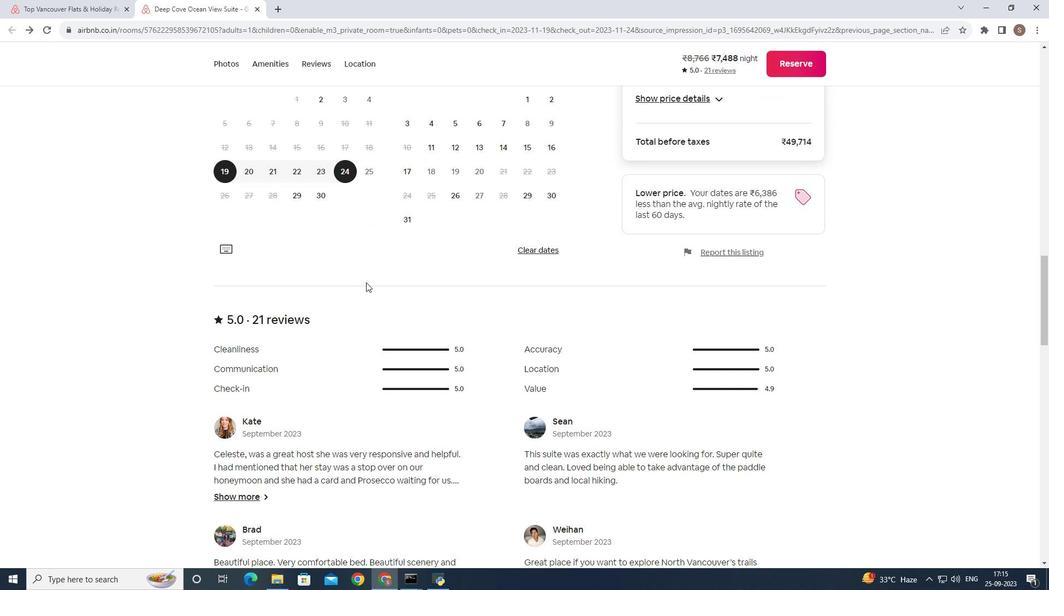 
Action: Mouse scrolled (366, 282) with delta (0, 0)
Screenshot: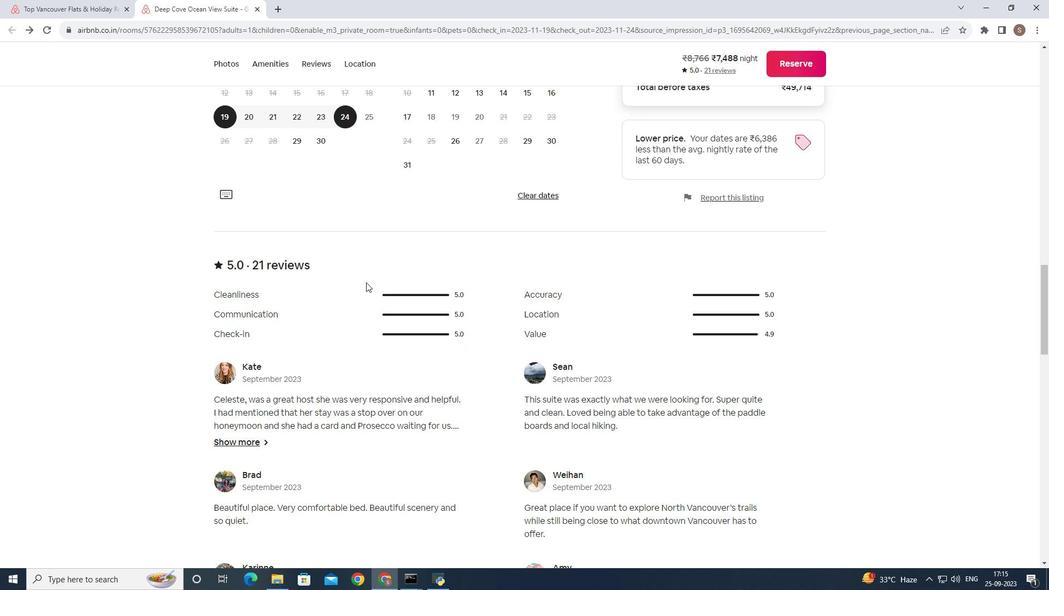
Action: Mouse moved to (366, 282)
Screenshot: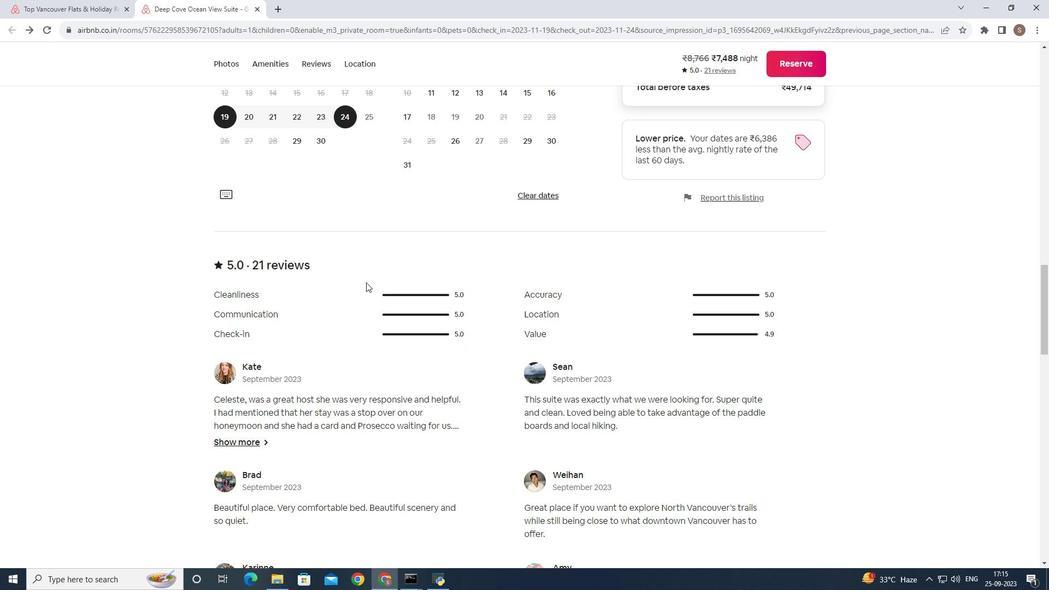 
Action: Mouse scrolled (366, 282) with delta (0, 0)
Screenshot: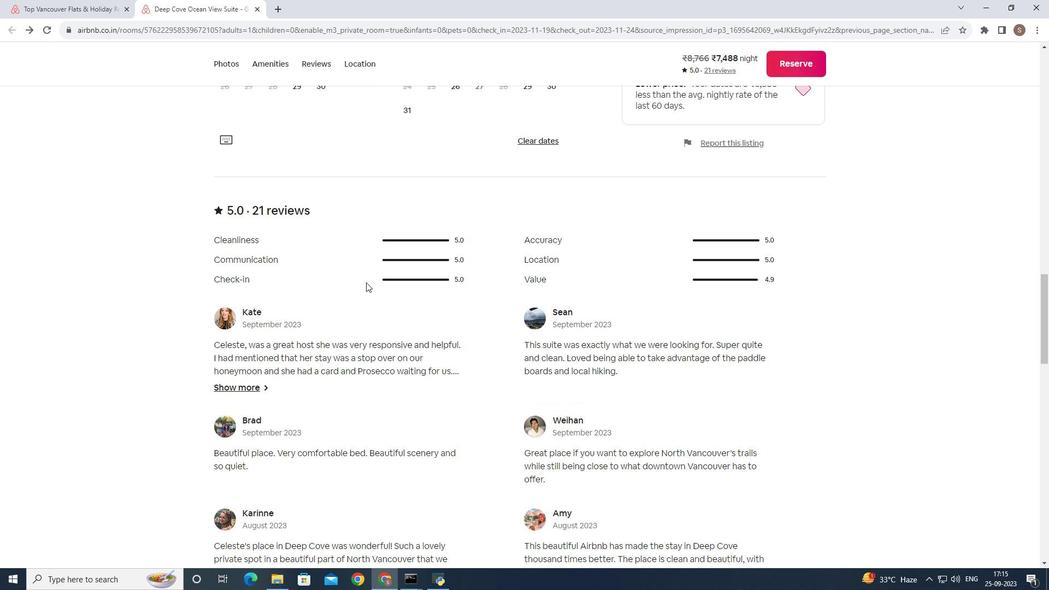 
Action: Mouse moved to (365, 283)
Screenshot: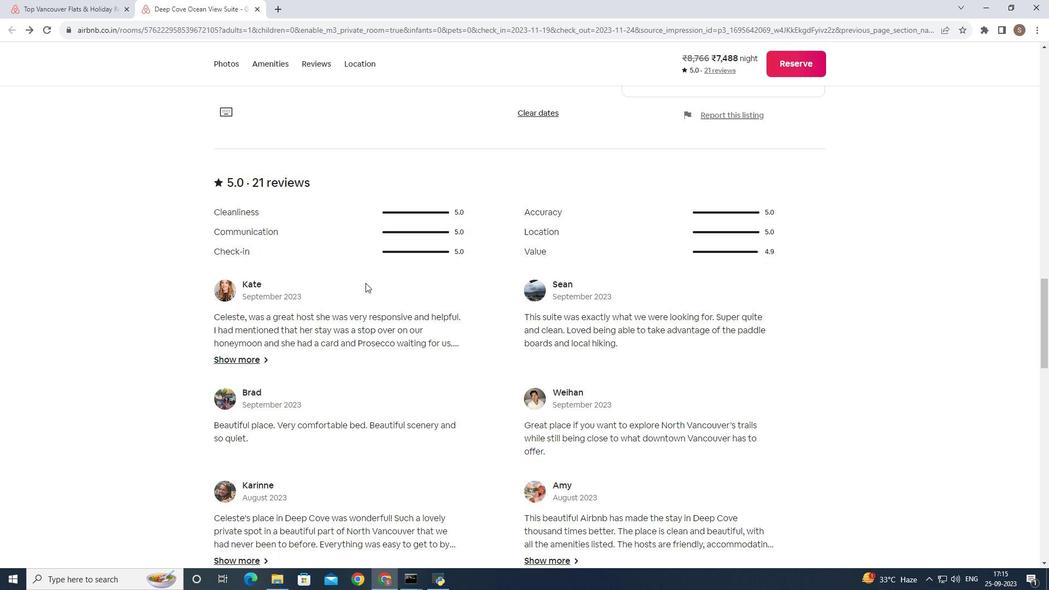 
Action: Mouse scrolled (365, 282) with delta (0, 0)
Screenshot: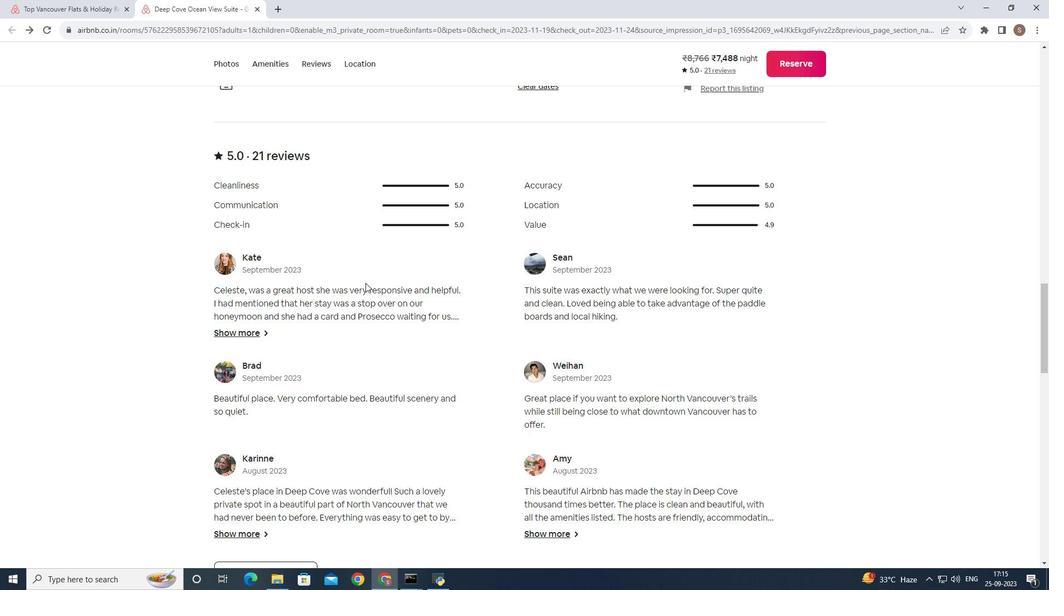 
Action: Mouse scrolled (365, 282) with delta (0, 0)
Screenshot: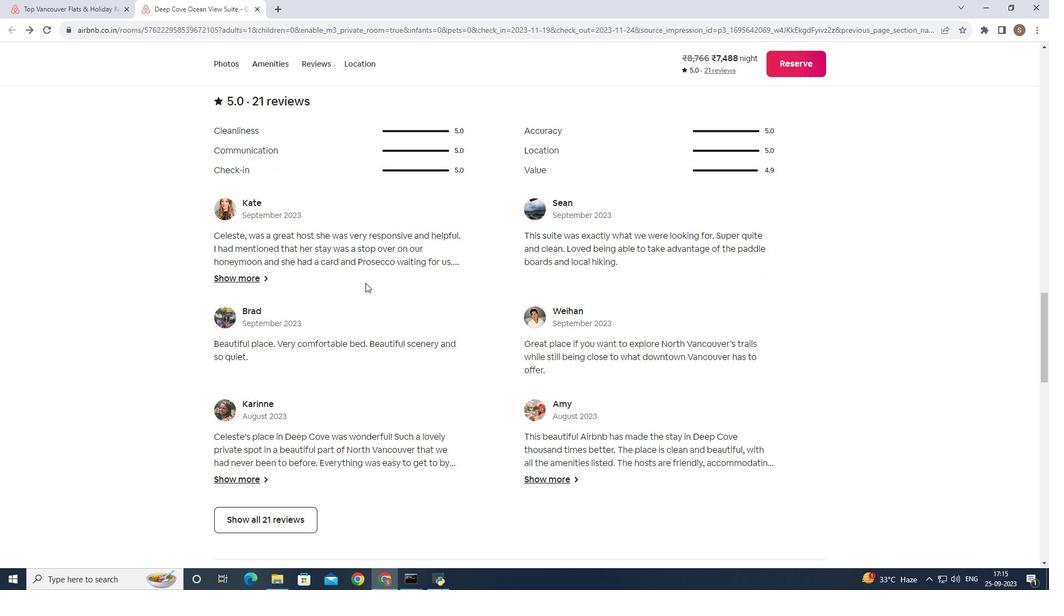 
Action: Mouse scrolled (365, 282) with delta (0, 0)
Screenshot: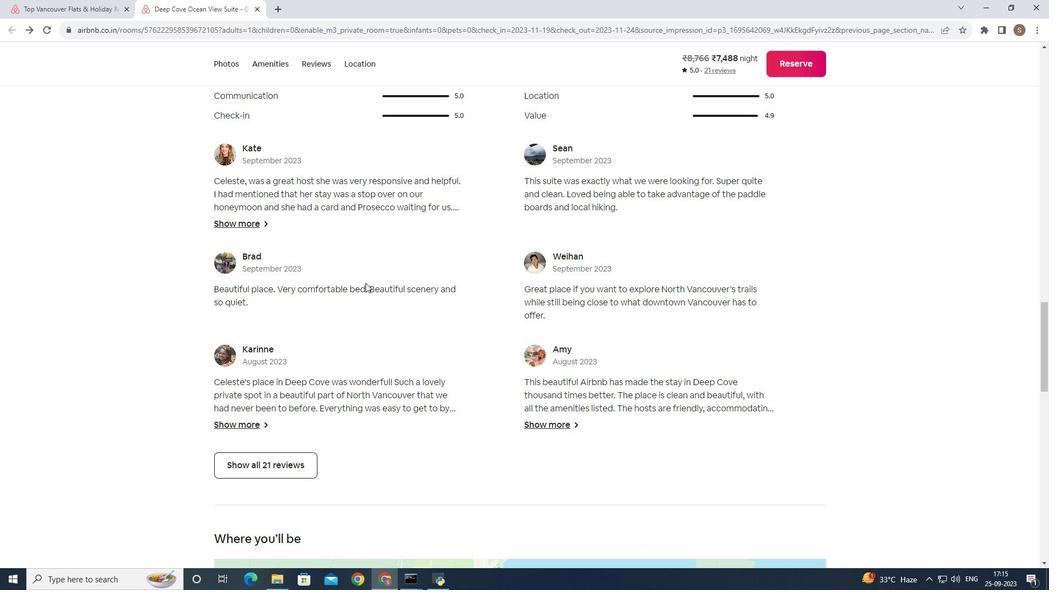 
Action: Mouse scrolled (365, 282) with delta (0, 0)
Screenshot: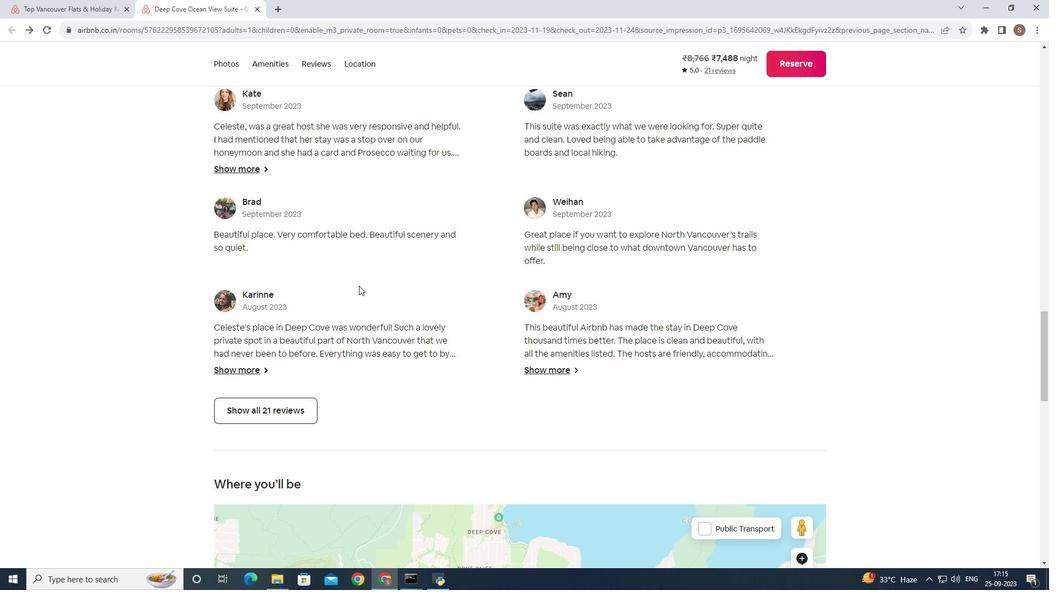 
Action: Mouse moved to (297, 377)
Screenshot: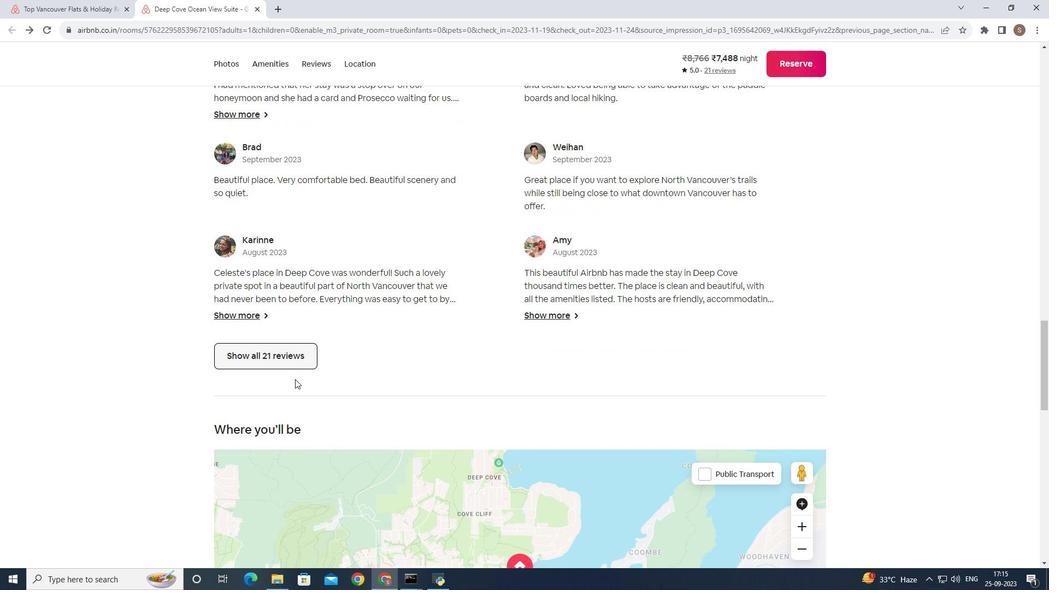 
Action: Mouse scrolled (297, 377) with delta (0, 0)
Screenshot: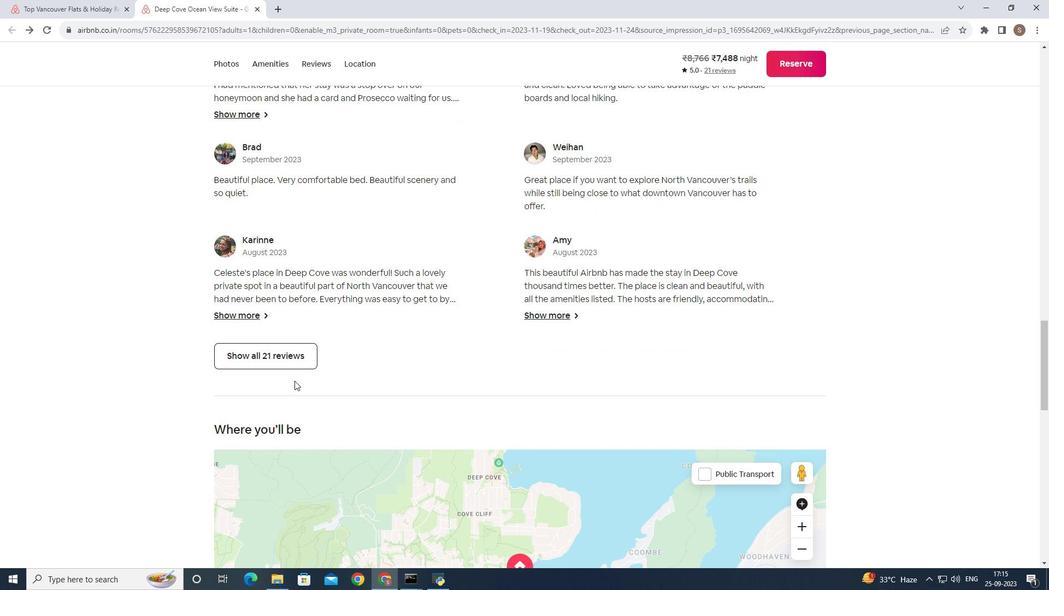 
Action: Mouse moved to (294, 359)
Screenshot: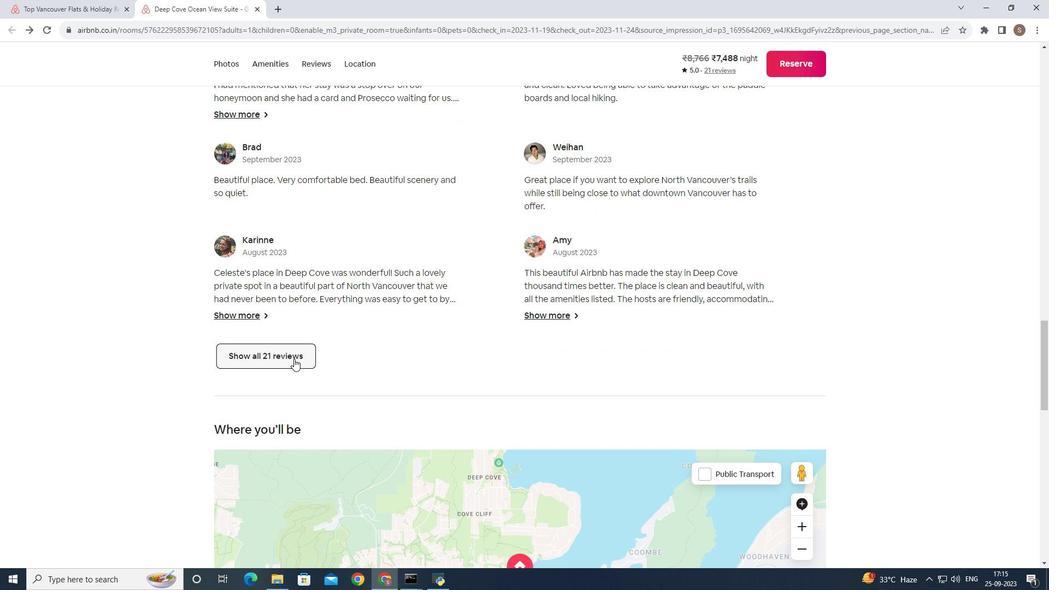 
Action: Mouse pressed left at (294, 359)
Screenshot: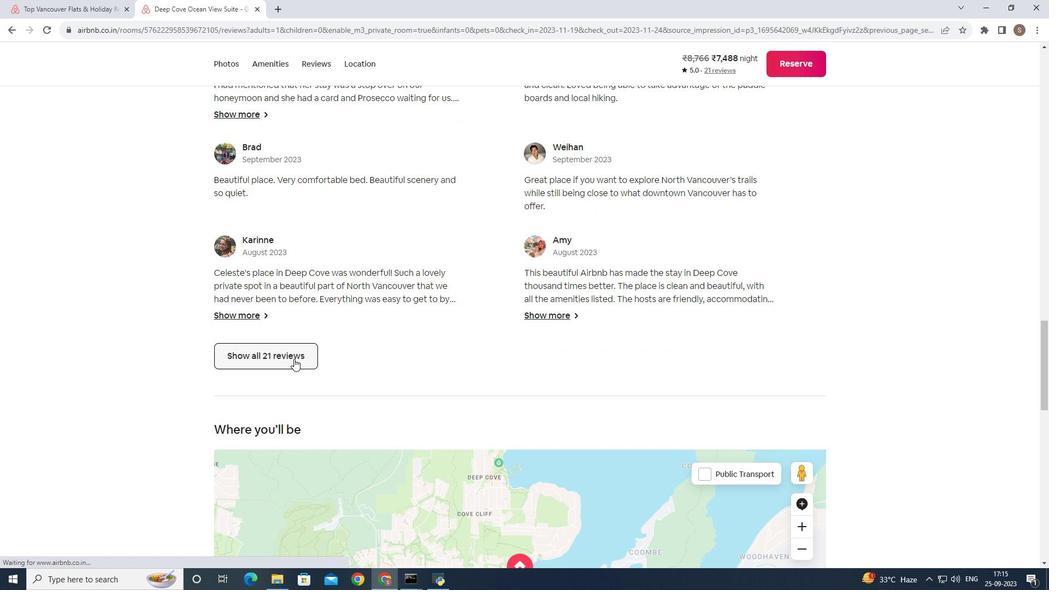 
Action: Mouse moved to (296, 355)
Screenshot: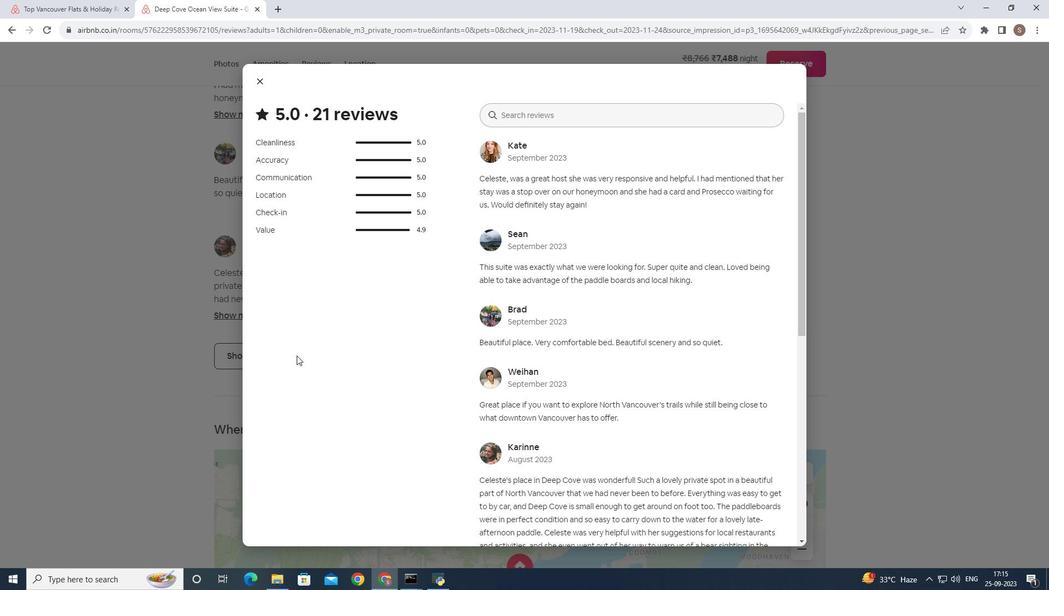 
Action: Mouse scrolled (296, 355) with delta (0, 0)
Screenshot: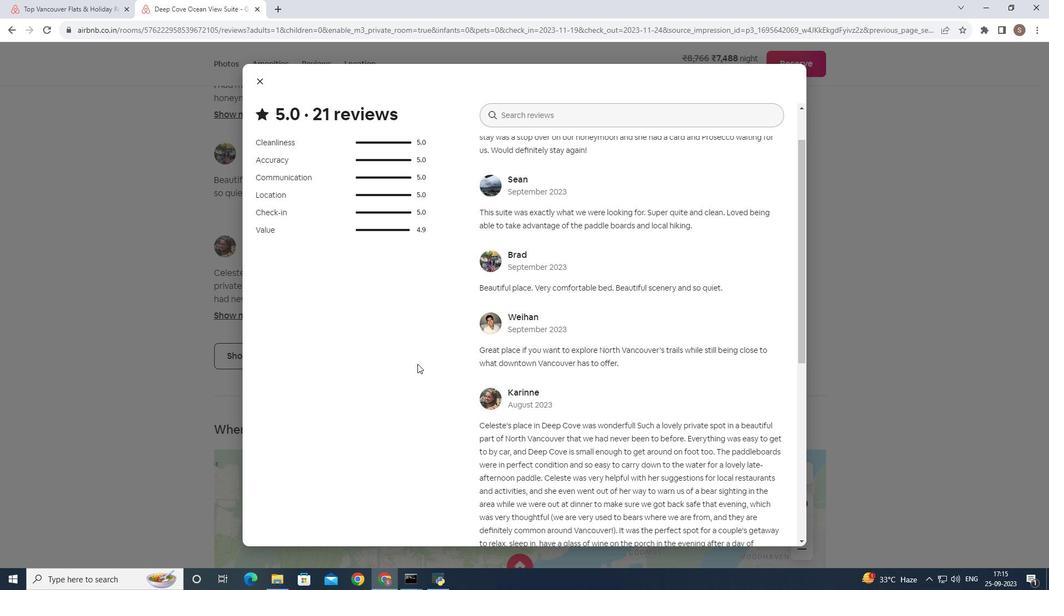 
Action: Mouse moved to (423, 361)
Screenshot: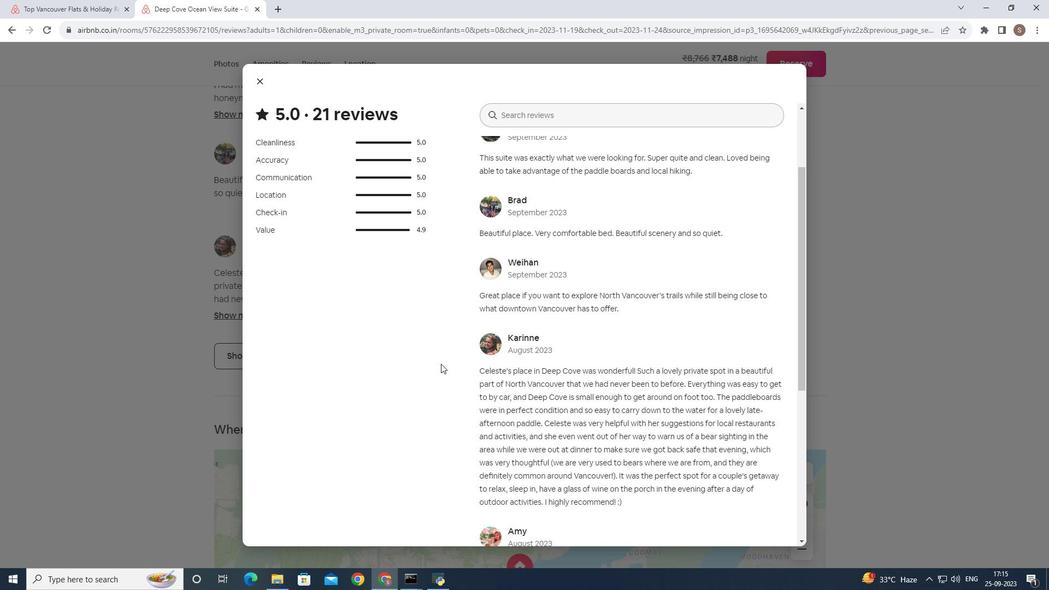 
Action: Mouse scrolled (423, 361) with delta (0, 0)
Screenshot: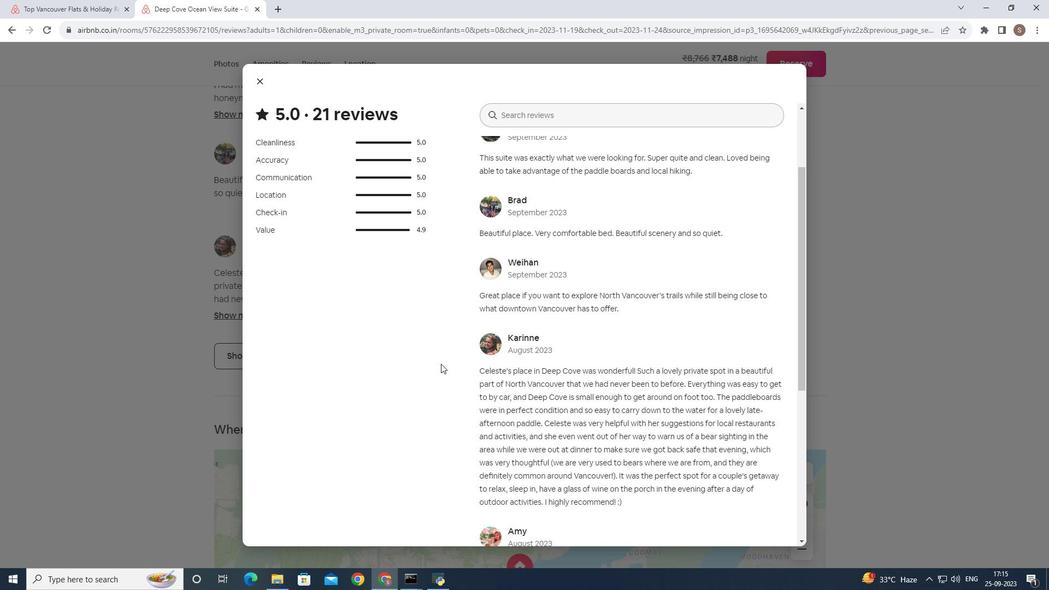 
Action: Mouse moved to (502, 361)
Screenshot: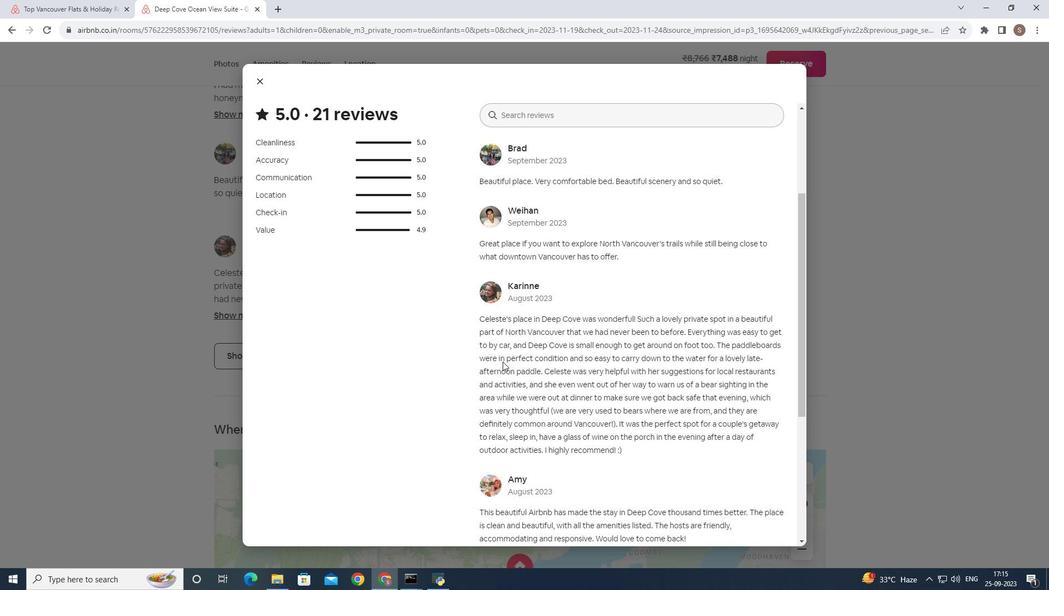 
Action: Mouse scrolled (502, 361) with delta (0, 0)
Screenshot: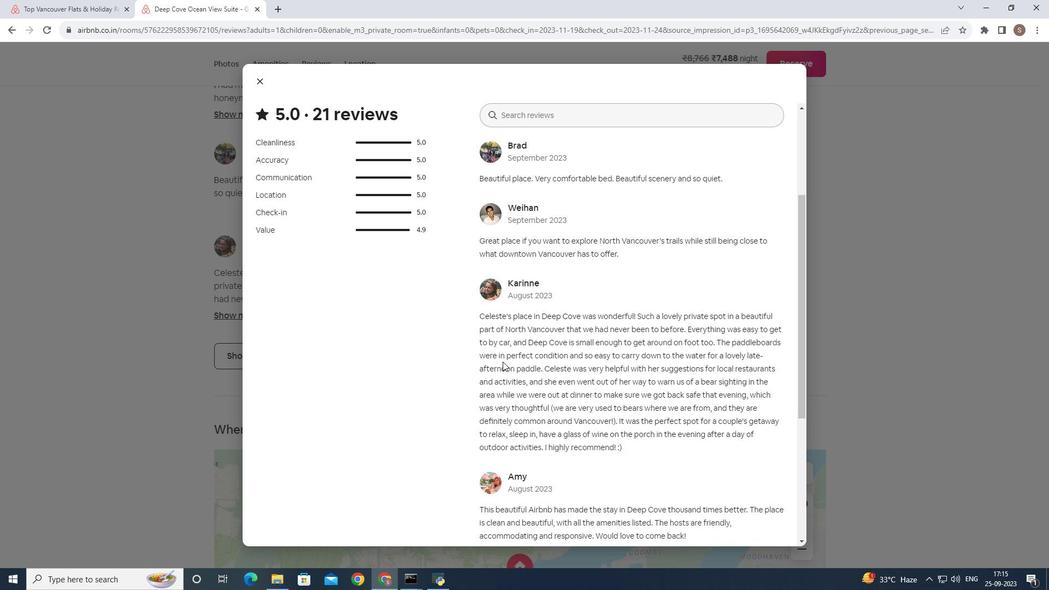 
Action: Mouse moved to (501, 362)
Screenshot: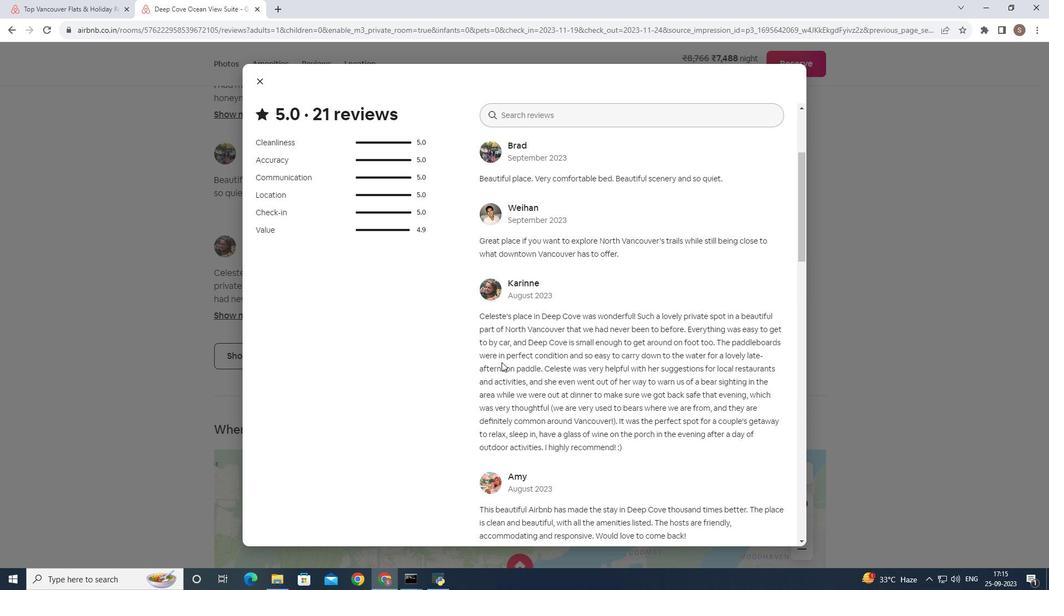 
Action: Mouse scrolled (501, 361) with delta (0, 0)
Screenshot: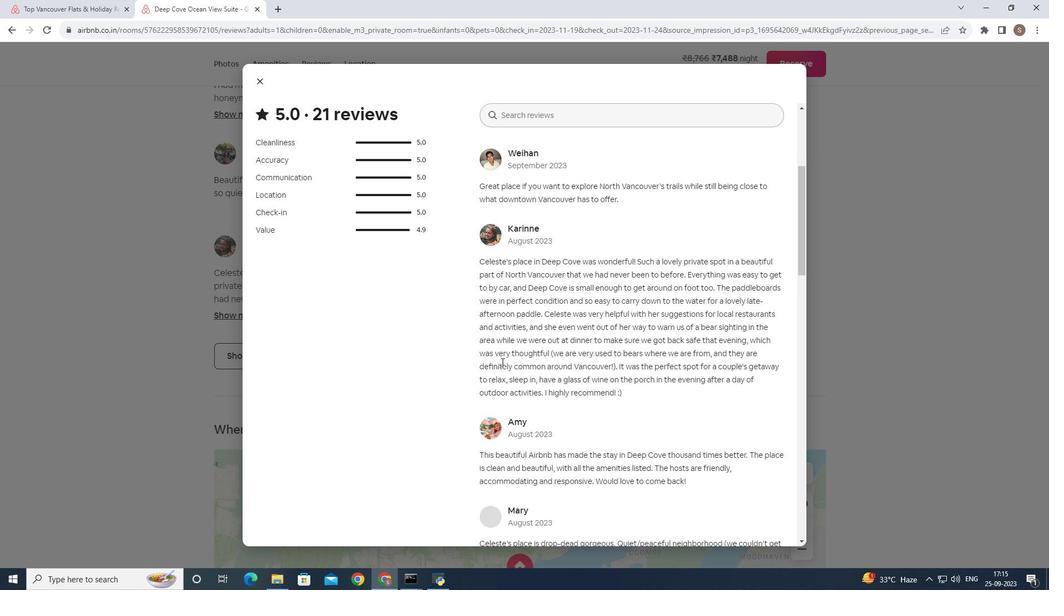 
Action: Mouse scrolled (501, 361) with delta (0, 0)
Screenshot: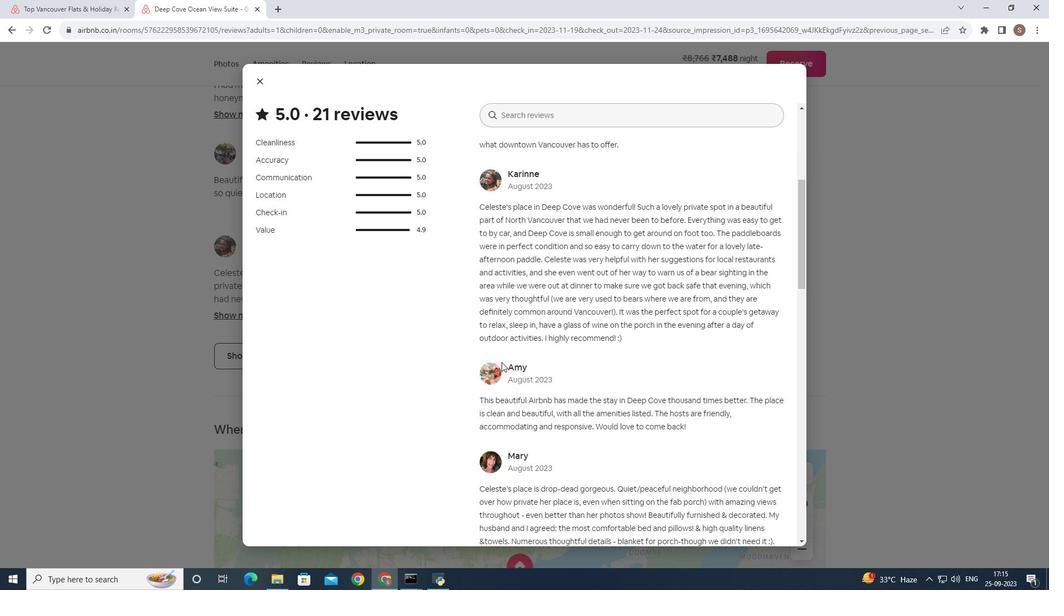 
Action: Mouse scrolled (501, 361) with delta (0, 0)
Screenshot: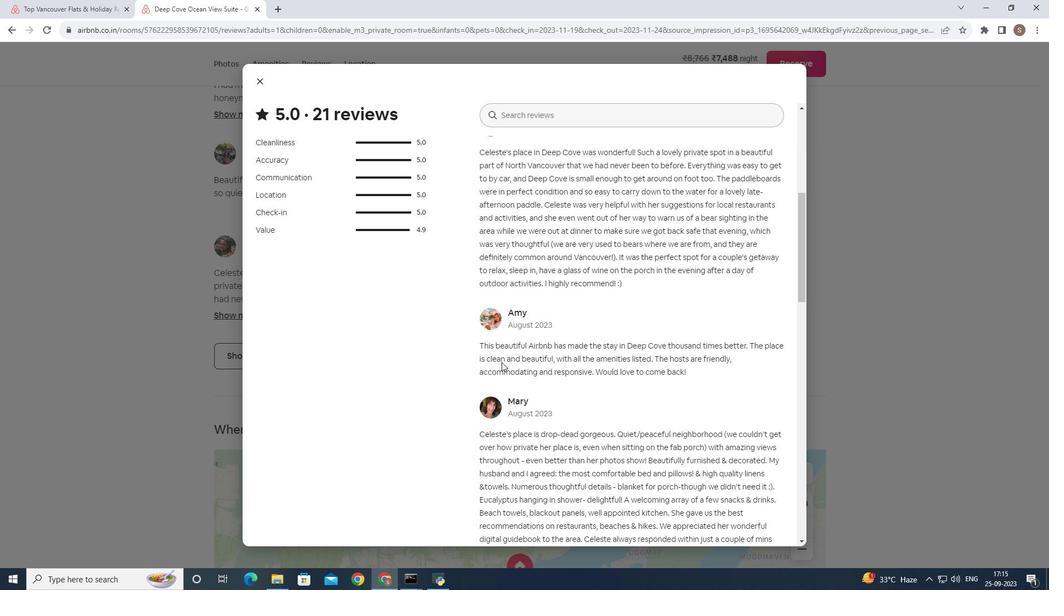 
Action: Mouse scrolled (501, 361) with delta (0, 0)
Screenshot: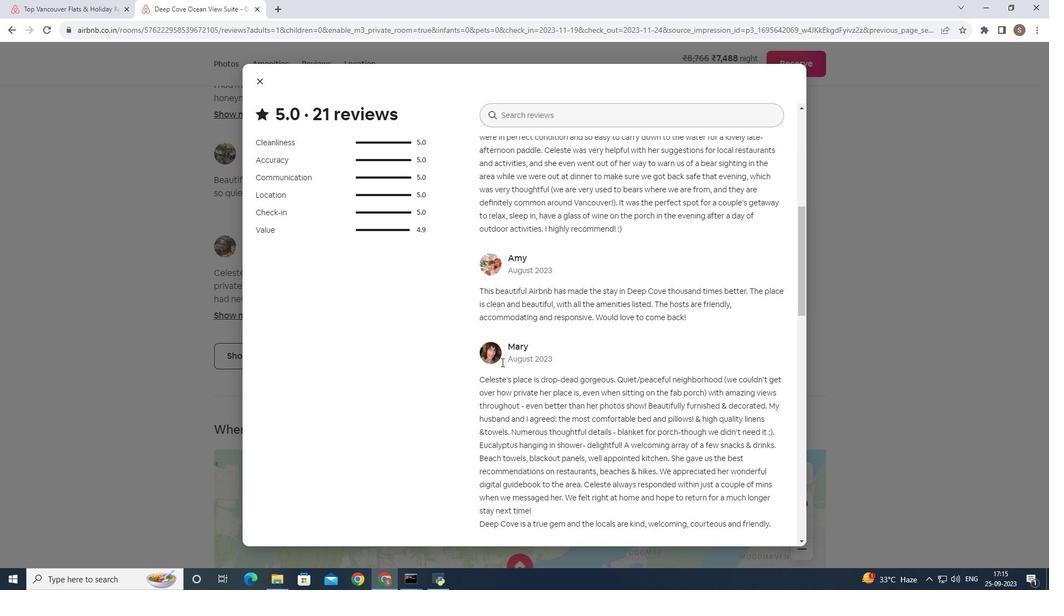 
Action: Mouse scrolled (501, 361) with delta (0, 0)
Screenshot: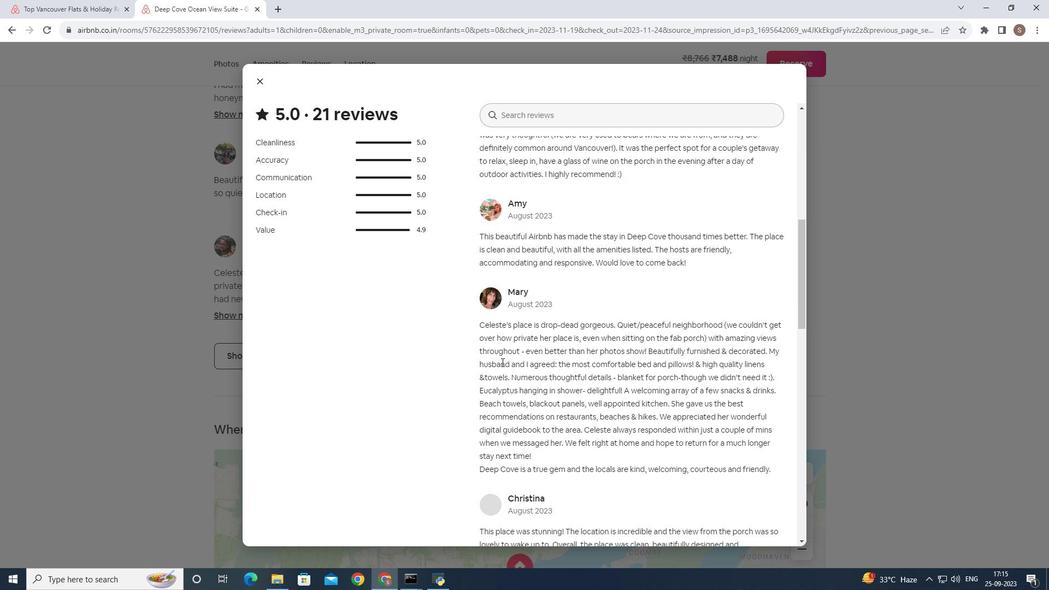 
Action: Mouse scrolled (501, 361) with delta (0, 0)
Screenshot: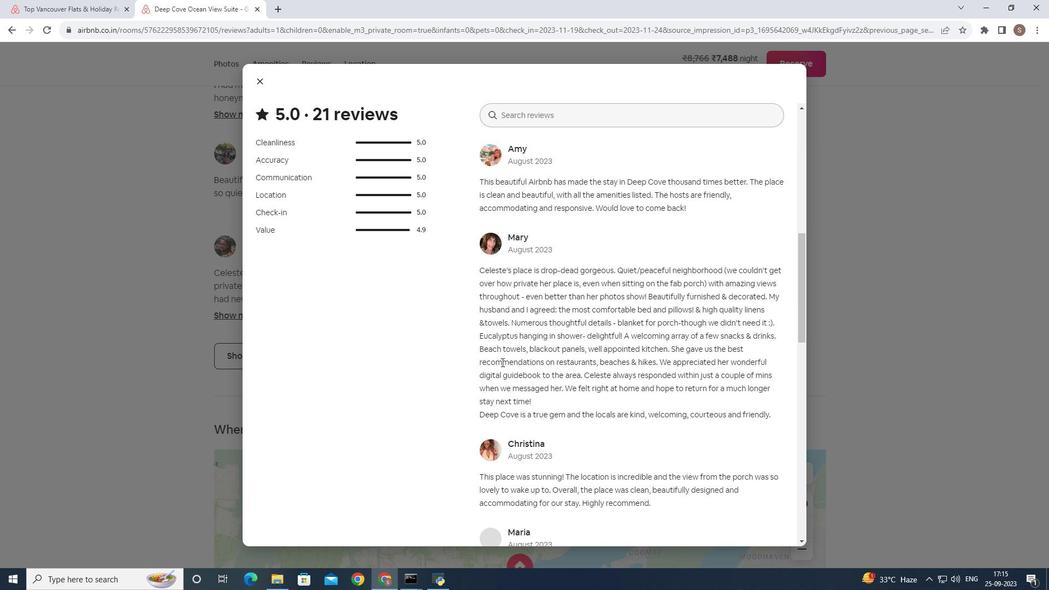 
Action: Mouse scrolled (501, 361) with delta (0, 0)
Screenshot: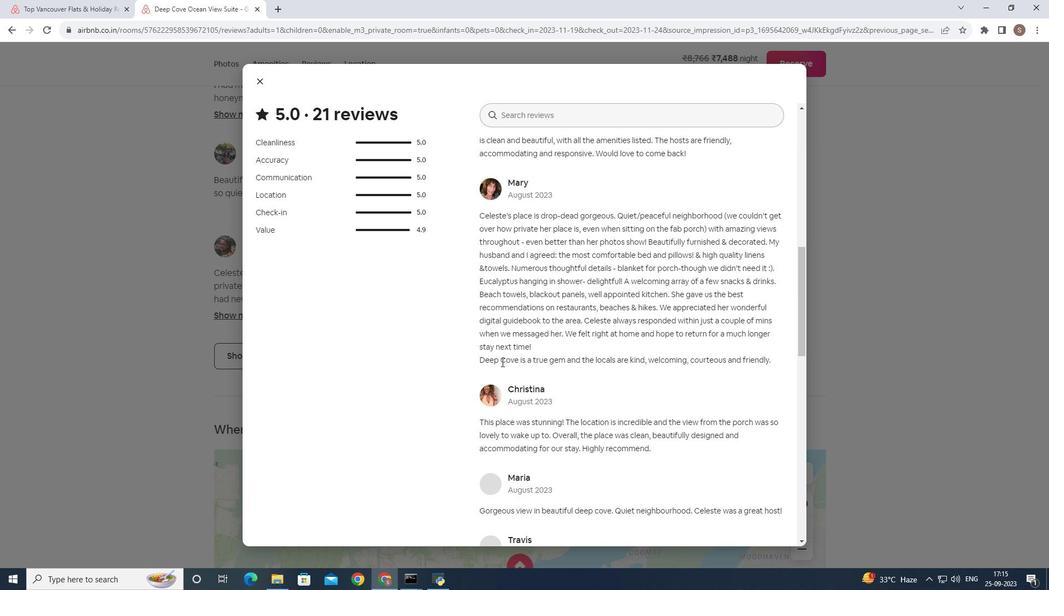 
Action: Mouse scrolled (501, 361) with delta (0, 0)
Screenshot: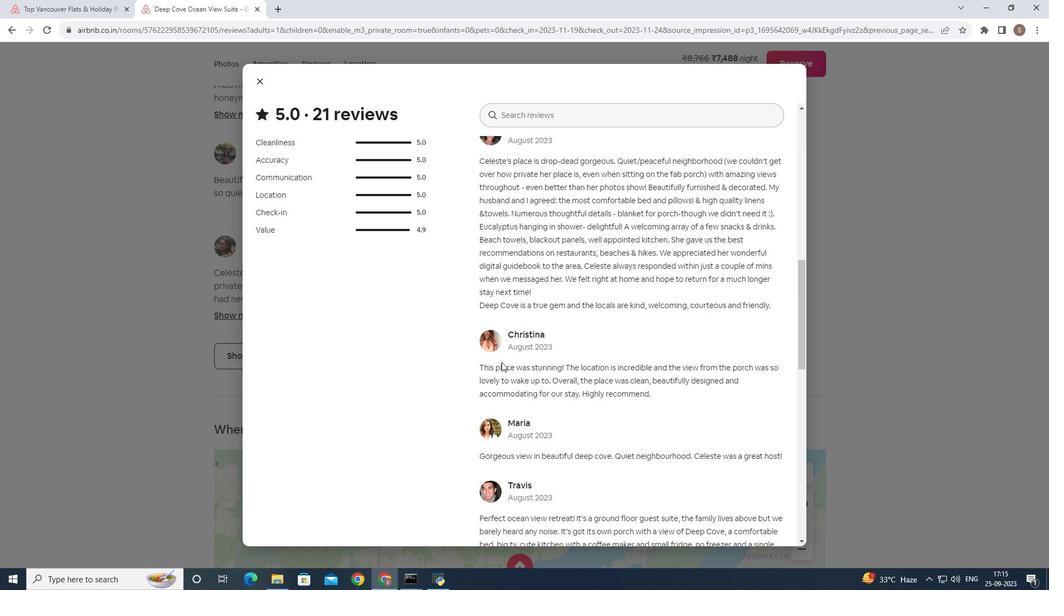 
Action: Mouse scrolled (501, 361) with delta (0, 0)
Screenshot: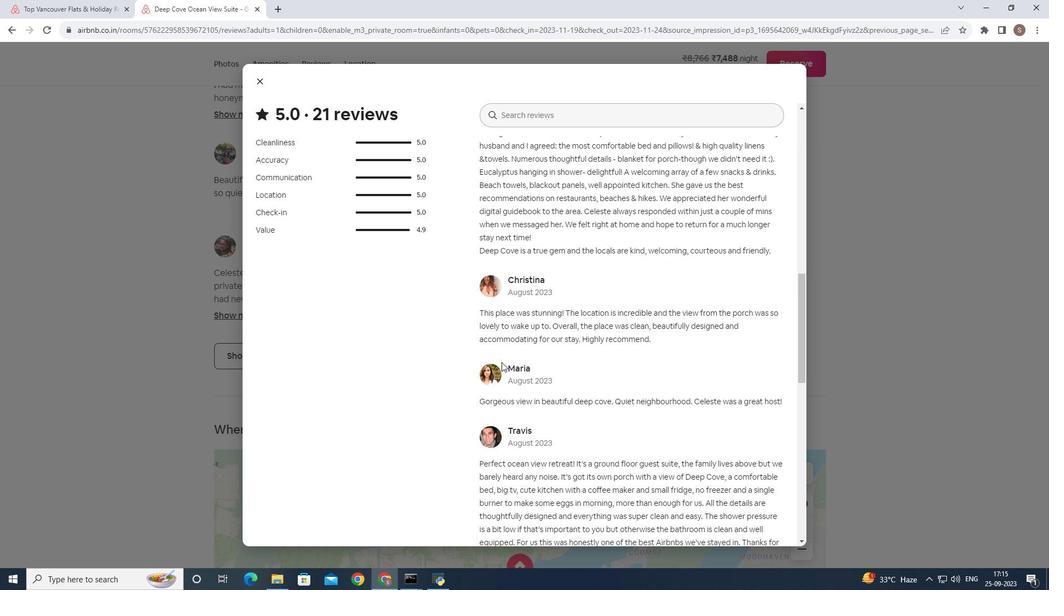 
Action: Mouse scrolled (501, 361) with delta (0, 0)
Screenshot: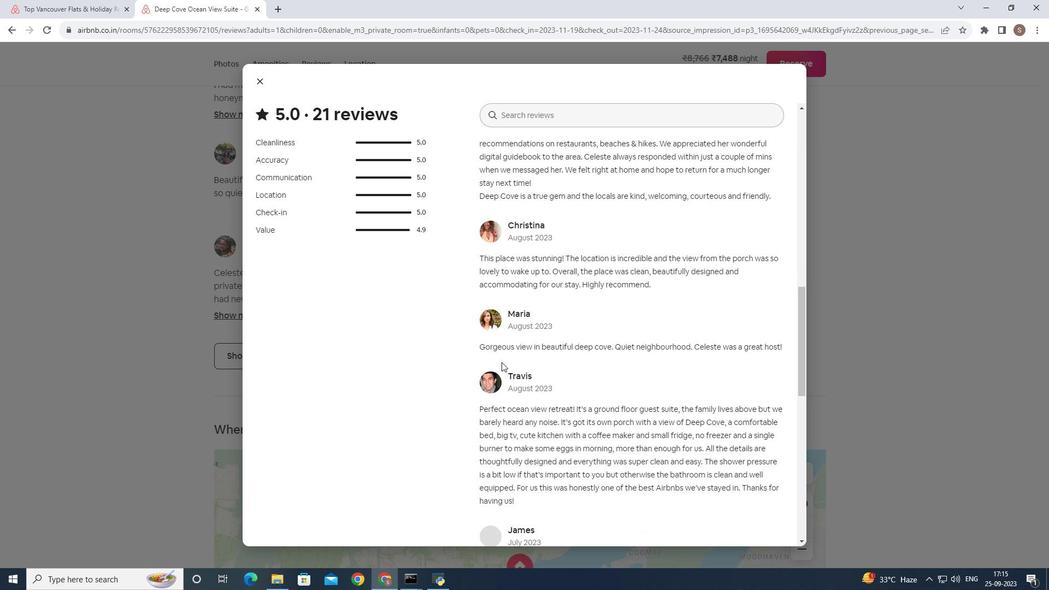 
Action: Mouse scrolled (501, 361) with delta (0, 0)
Screenshot: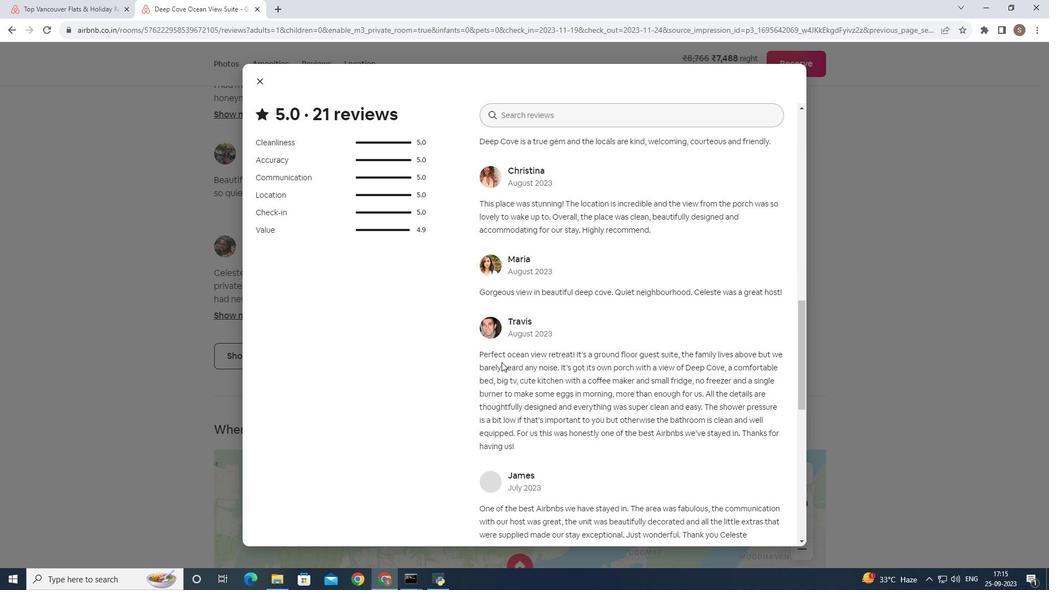 
Action: Mouse scrolled (501, 361) with delta (0, 0)
Screenshot: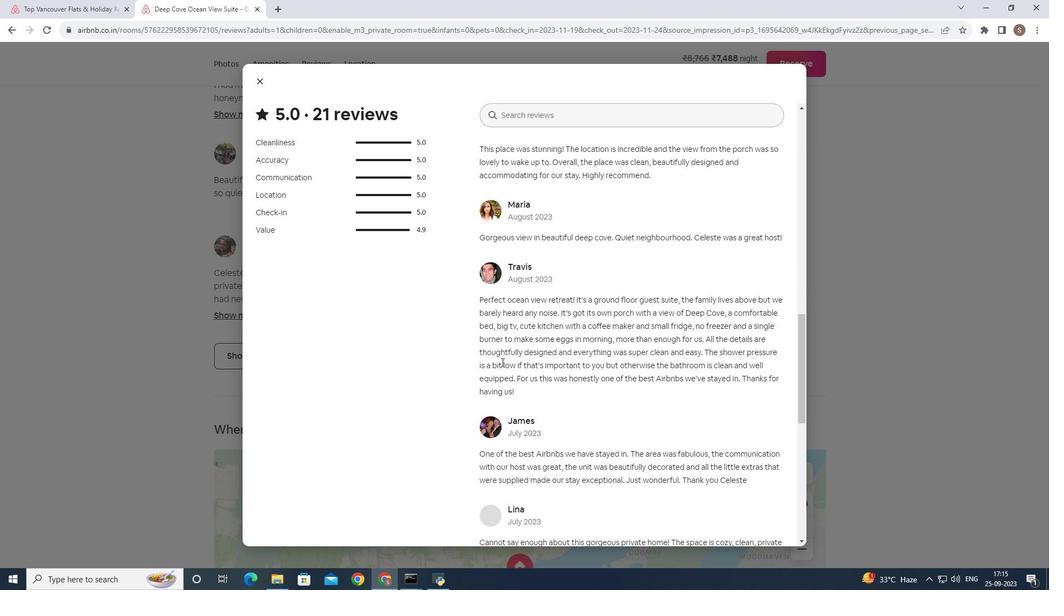 
Action: Mouse scrolled (501, 361) with delta (0, 0)
Screenshot: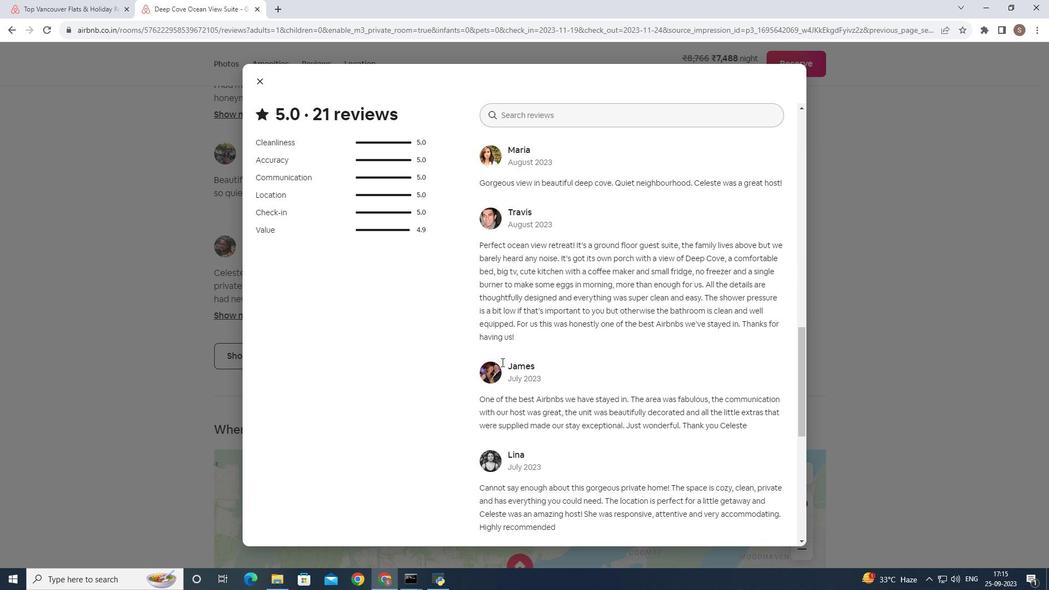 
Action: Mouse scrolled (501, 361) with delta (0, 0)
Screenshot: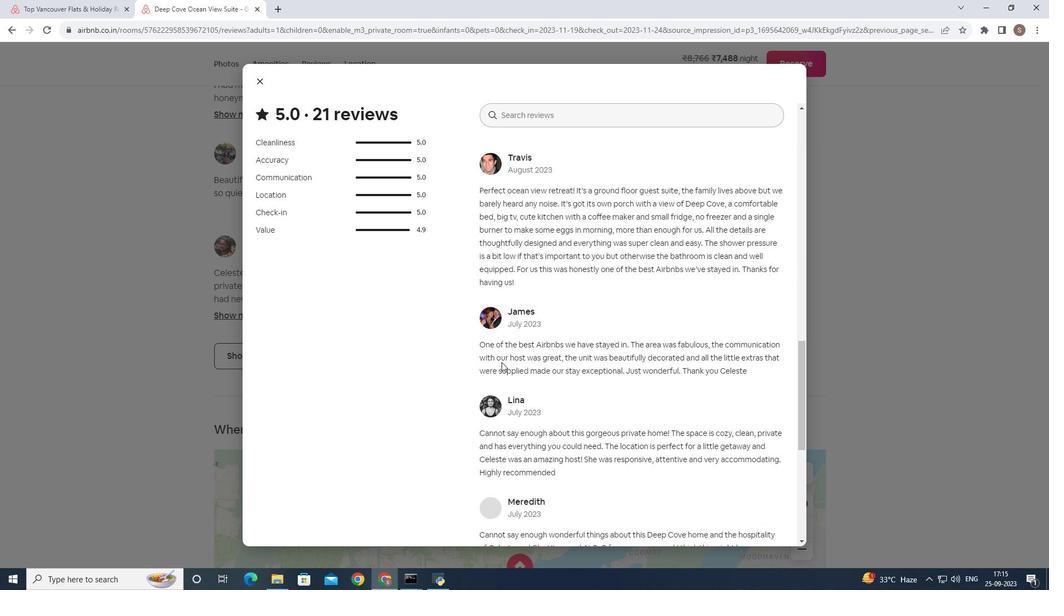 
Action: Mouse scrolled (501, 361) with delta (0, 0)
Screenshot: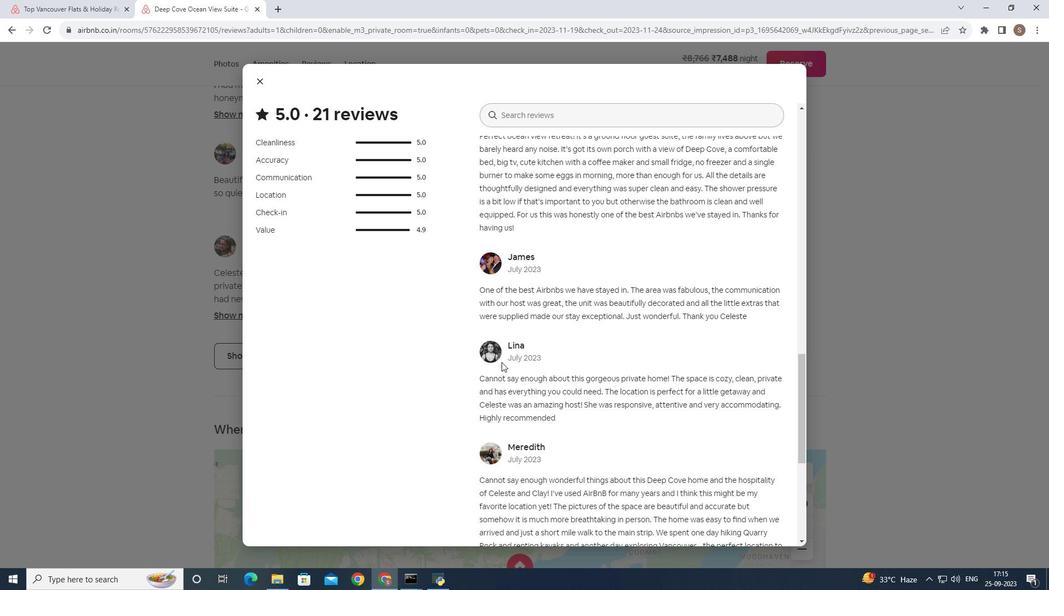 
Action: Mouse scrolled (501, 361) with delta (0, 0)
Screenshot: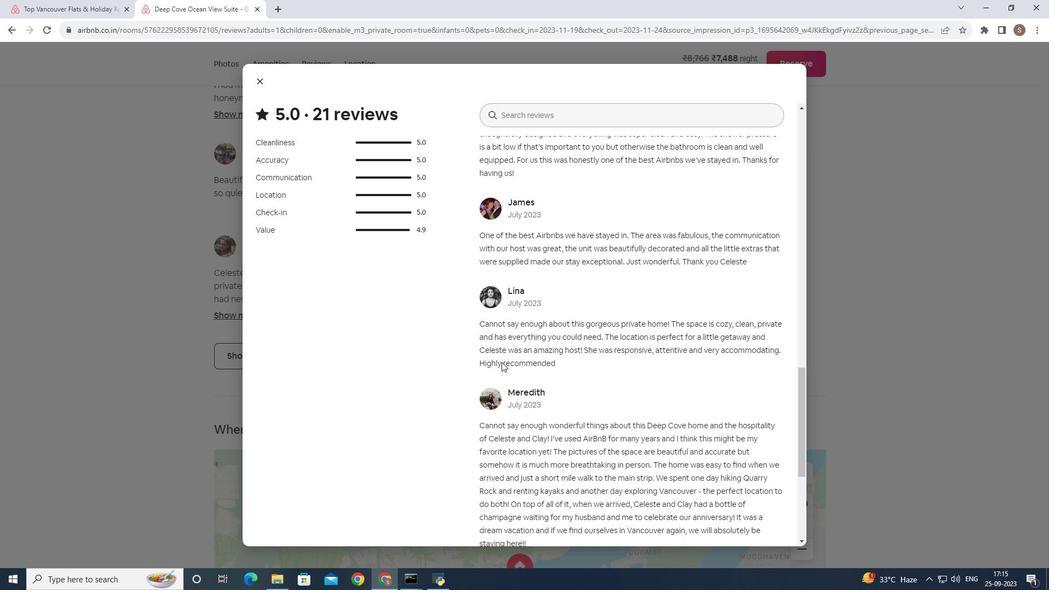 
Action: Mouse scrolled (501, 361) with delta (0, 0)
Screenshot: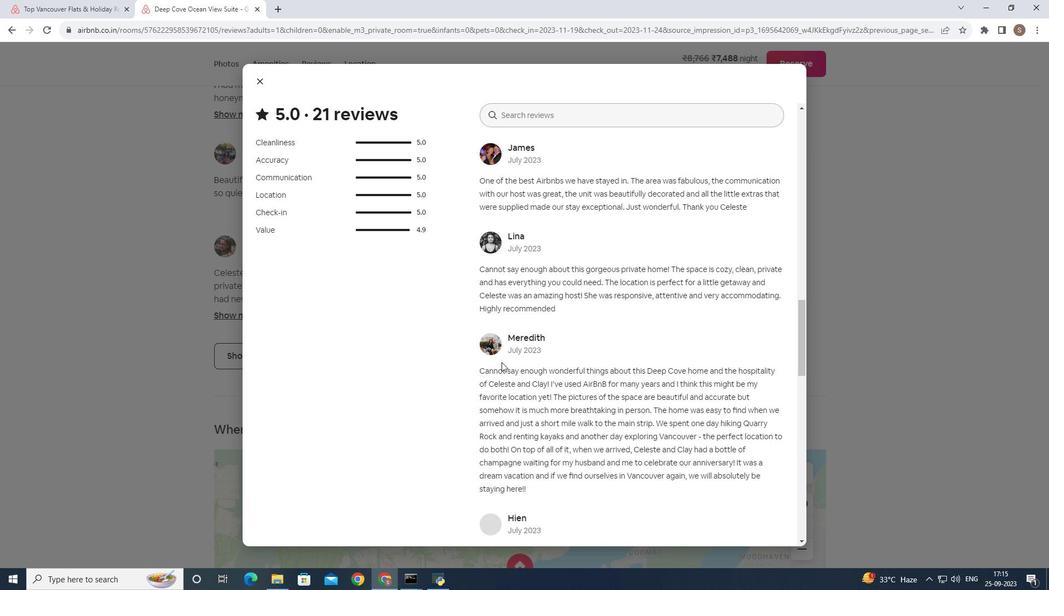 
Action: Mouse scrolled (501, 361) with delta (0, 0)
Screenshot: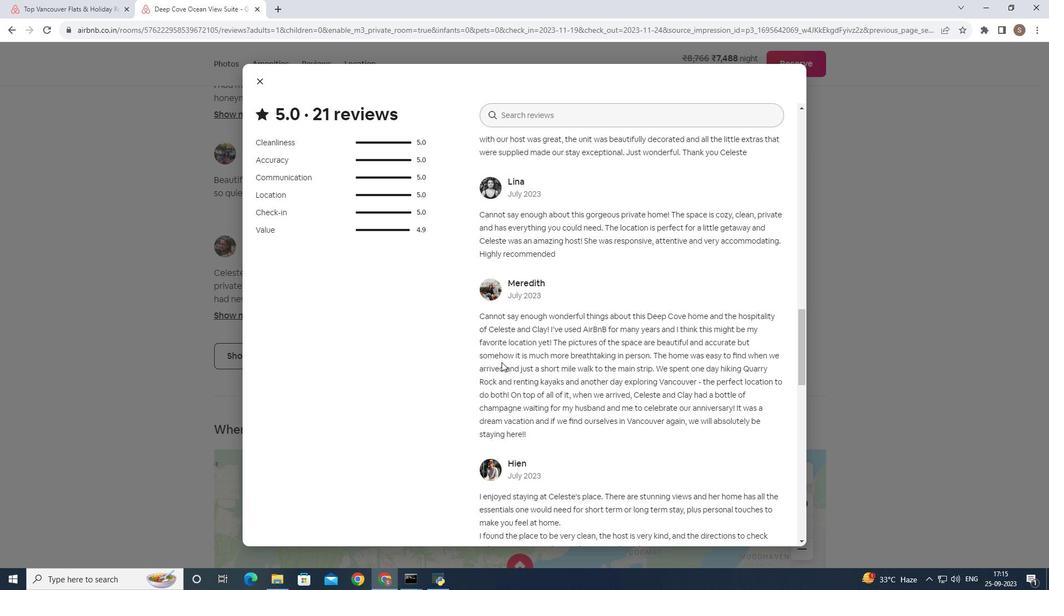 
Action: Mouse scrolled (501, 361) with delta (0, 0)
Screenshot: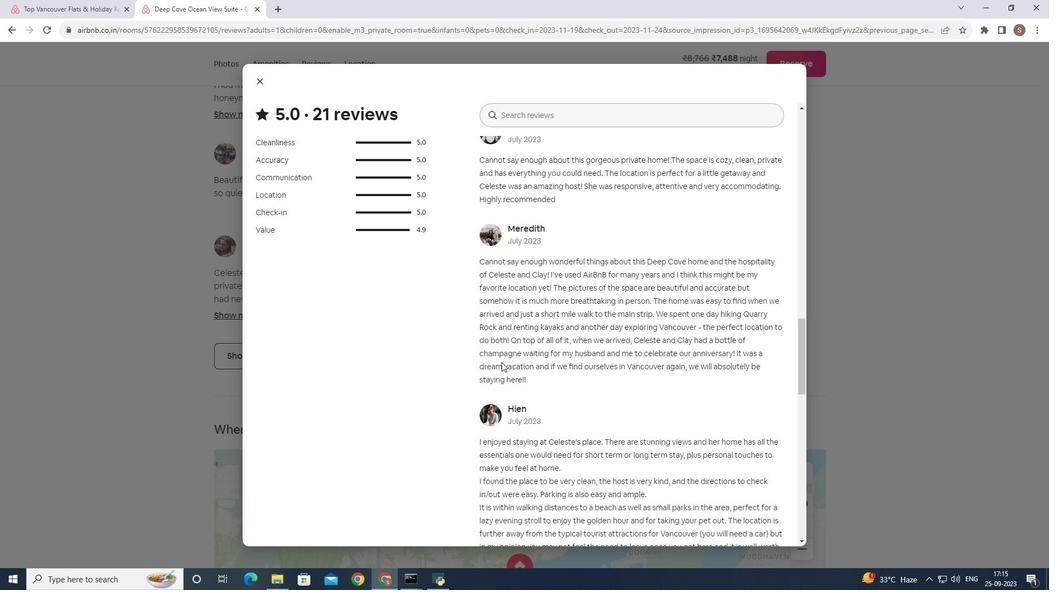 
Action: Mouse scrolled (501, 361) with delta (0, 0)
Screenshot: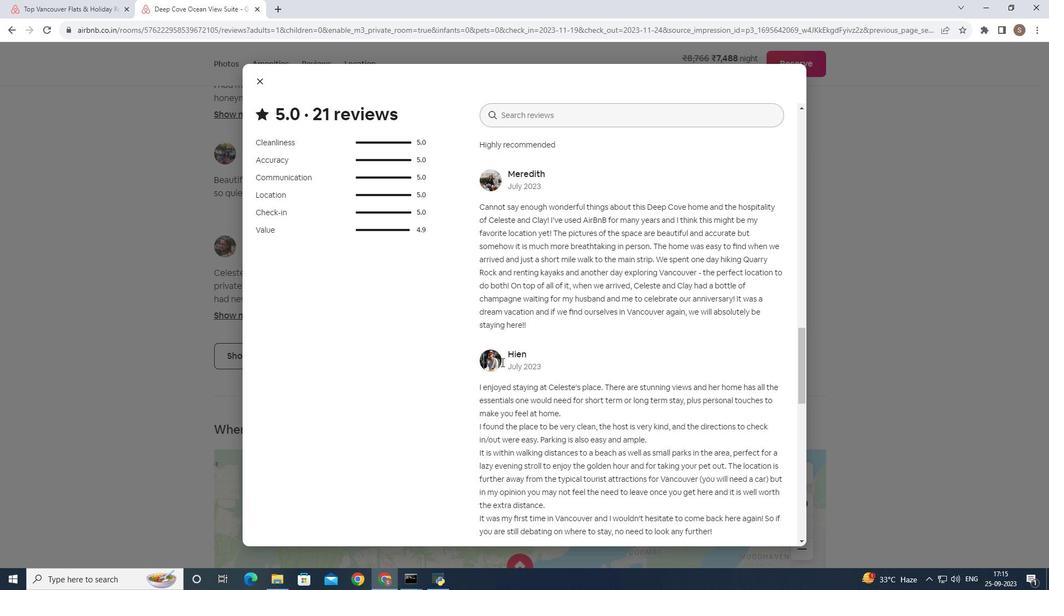 
Action: Mouse scrolled (501, 361) with delta (0, 0)
Screenshot: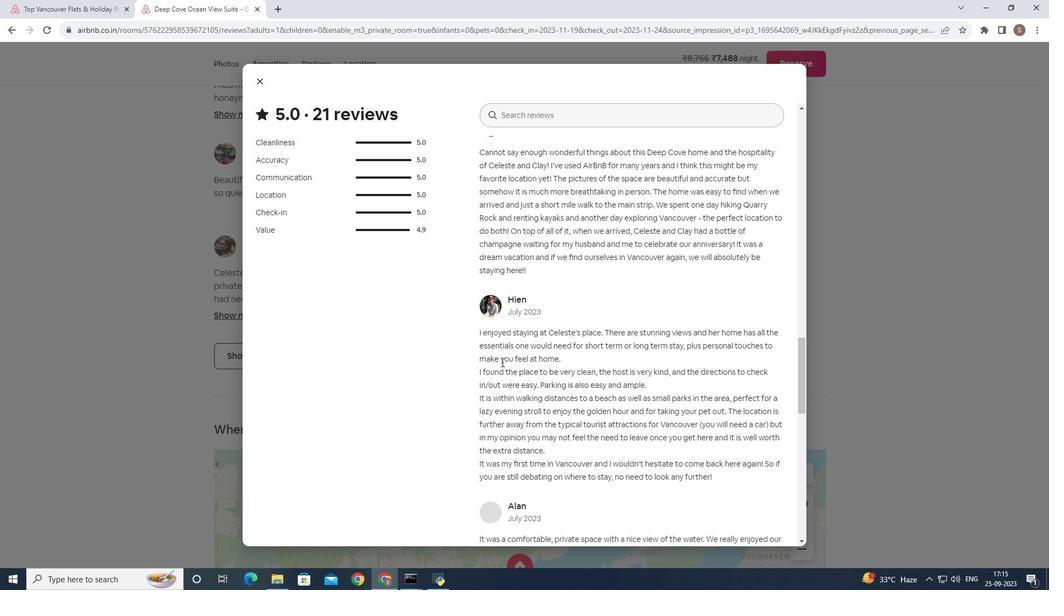 
Action: Mouse scrolled (501, 361) with delta (0, 0)
Screenshot: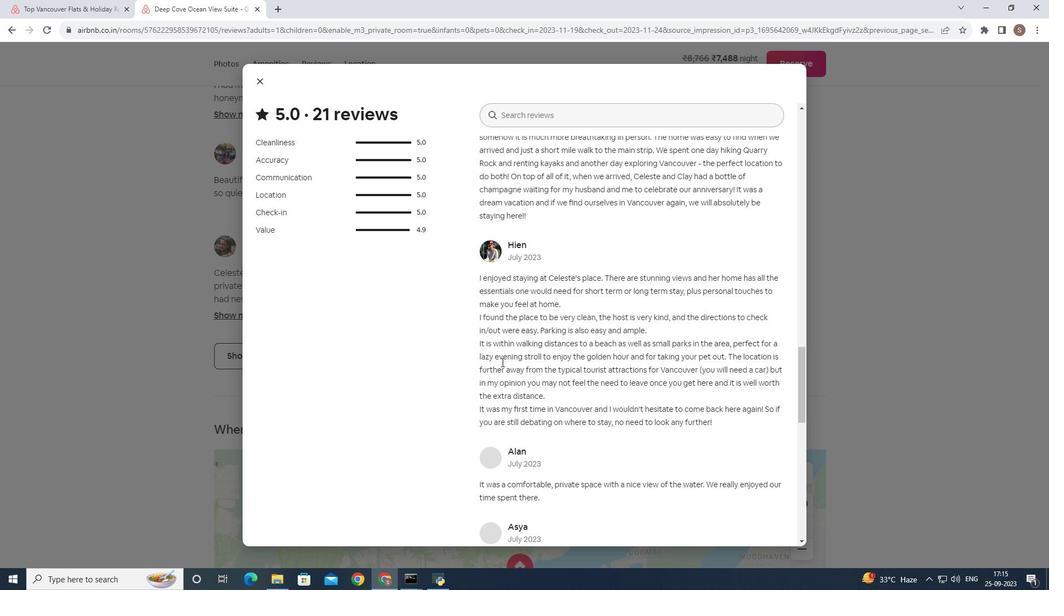 
Action: Mouse scrolled (501, 361) with delta (0, 0)
